 Task: Buy 5 Hubcaps, Trim Rings & Hub Accessories from Air Compressors & Inflators section under best seller category for shipping address: Chloe Collins, 4554 Long Street, Gainesville, Florida 32653, Cell Number 3522153680. Pay from credit card ending with 5759, CVV 953
Action: Key pressed amazon.co<Key.enter>
Screenshot: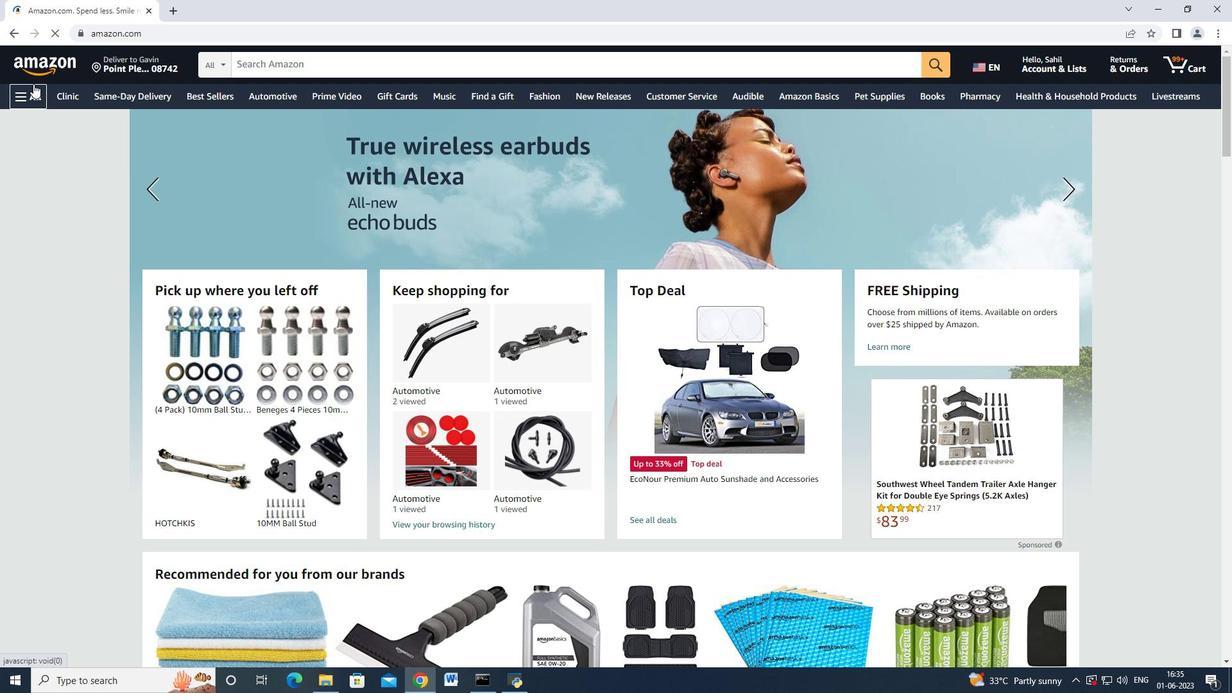 
Action: Mouse moved to (44, 109)
Screenshot: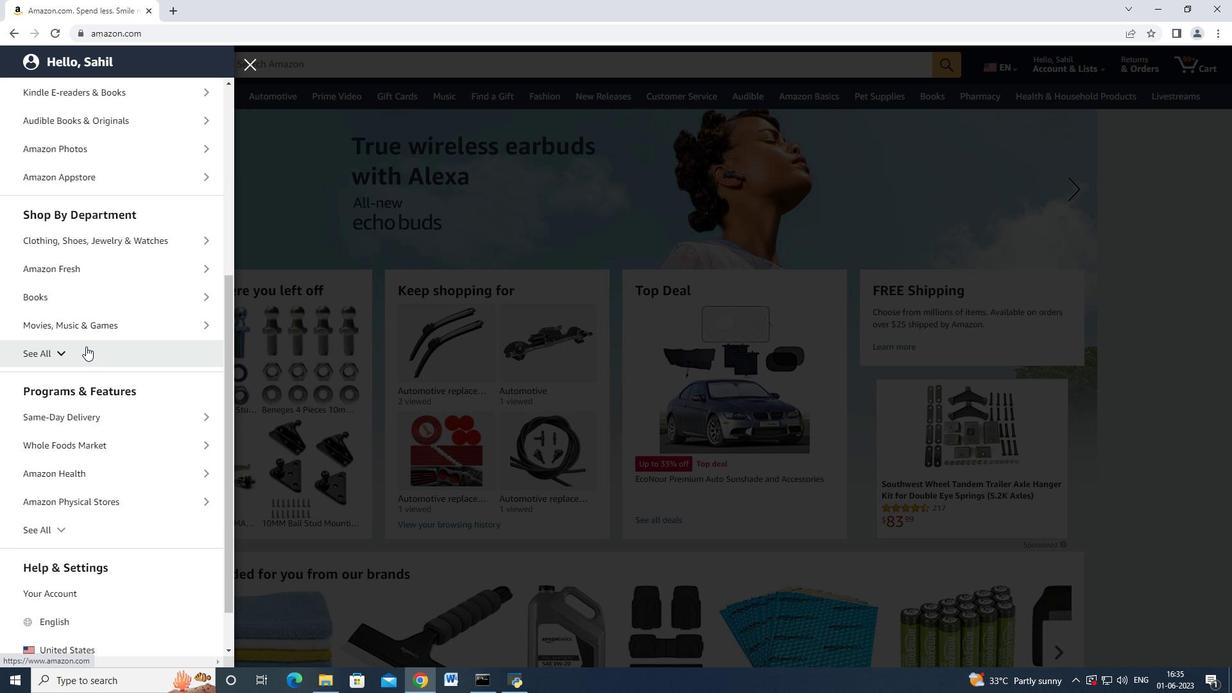 
Action: Mouse pressed left at (44, 109)
Screenshot: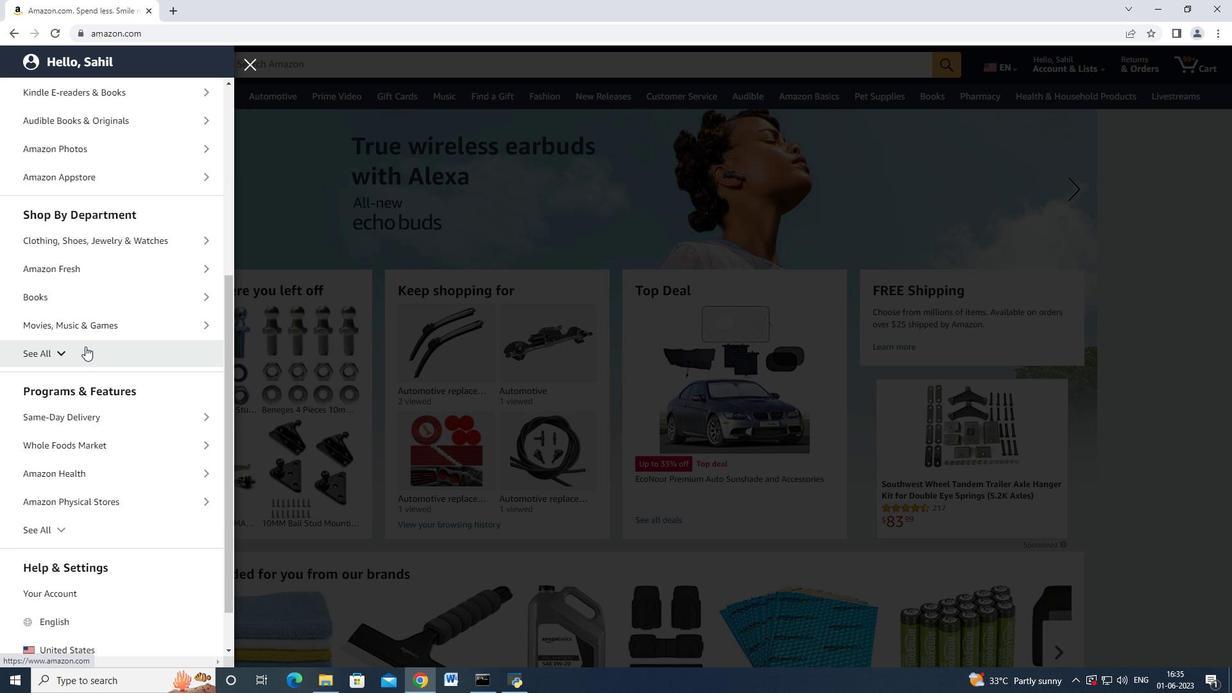 
Action: Mouse moved to (77, 280)
Screenshot: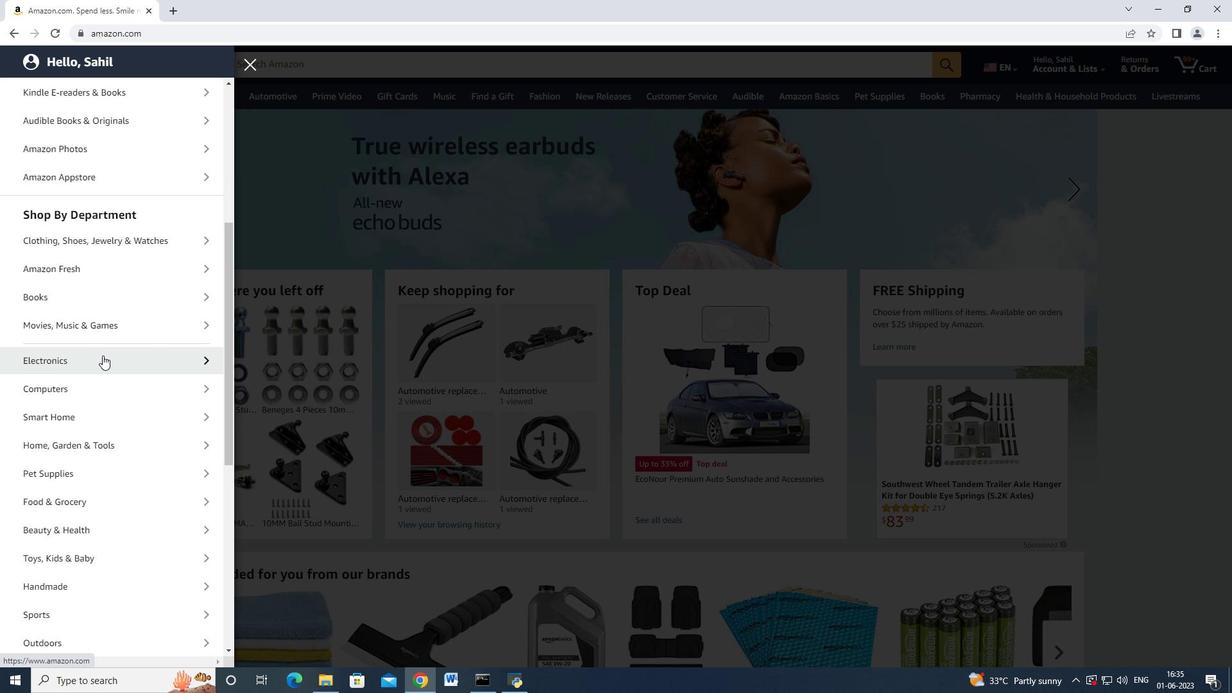 
Action: Mouse scrolled (77, 279) with delta (0, 0)
Screenshot: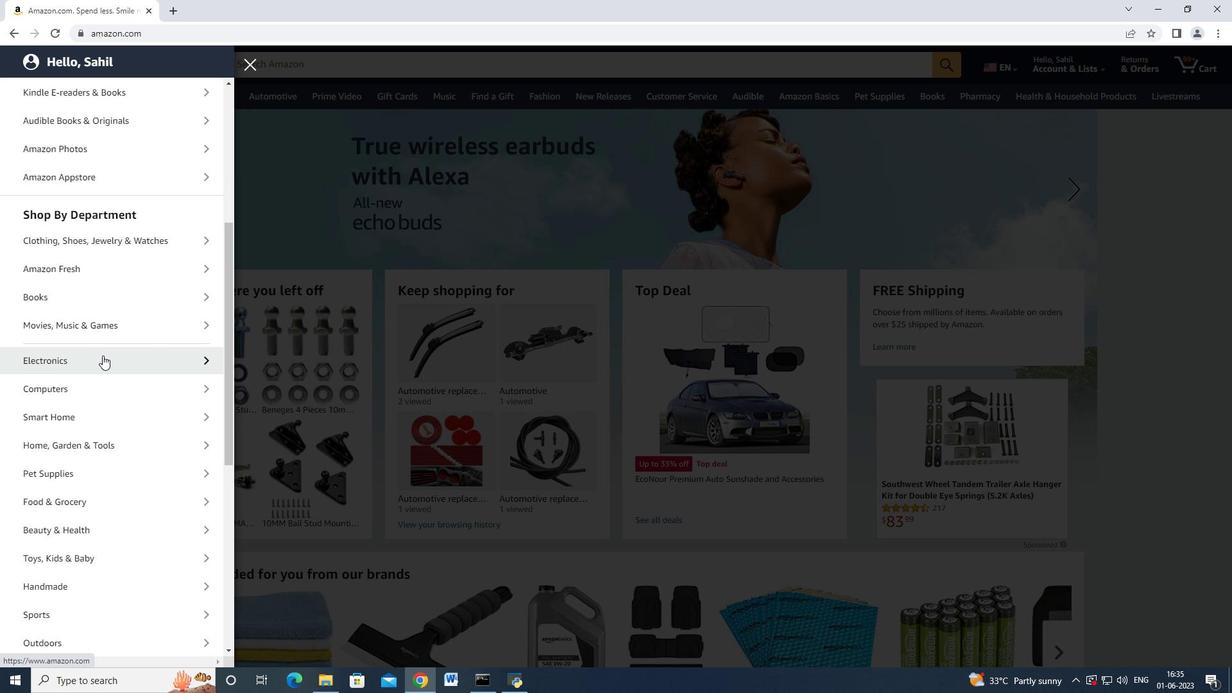 
Action: Mouse moved to (78, 285)
Screenshot: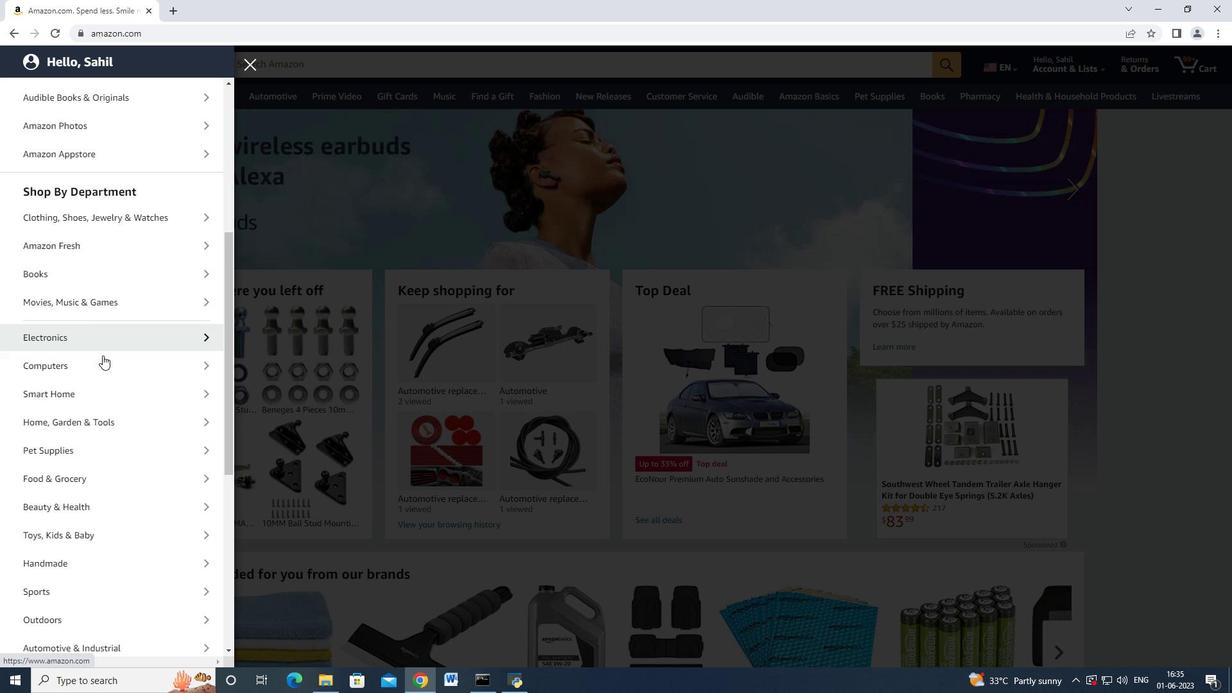 
Action: Mouse scrolled (78, 284) with delta (0, 0)
Screenshot: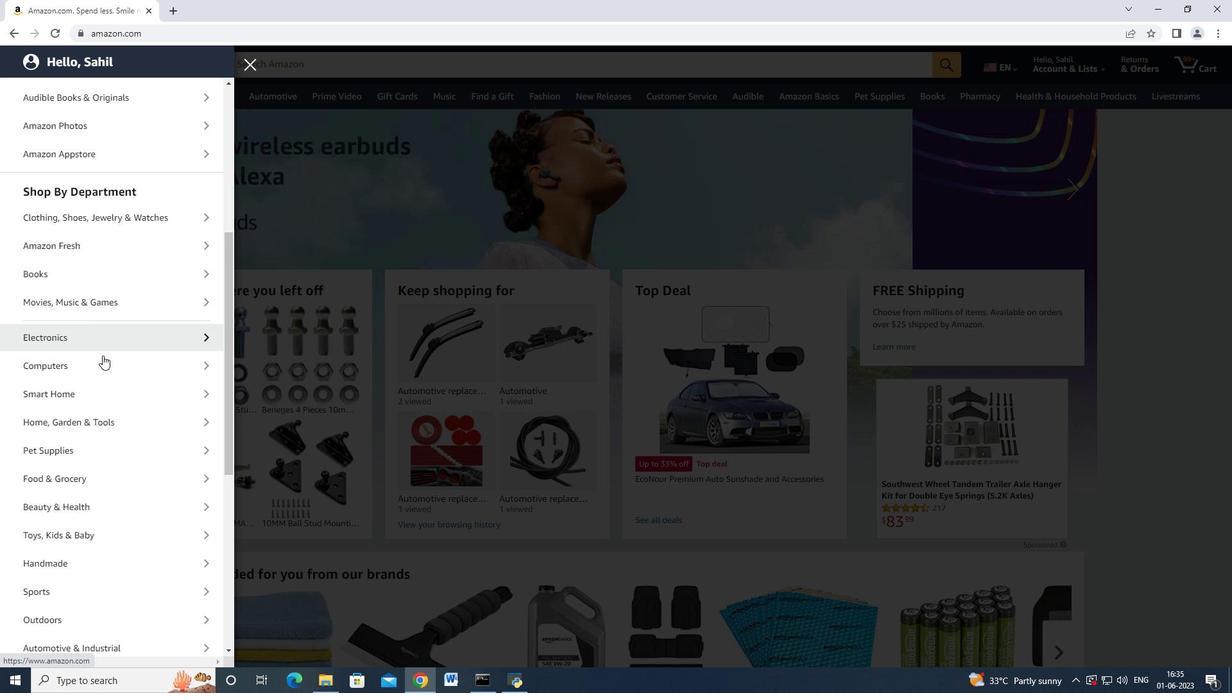 
Action: Mouse moved to (83, 291)
Screenshot: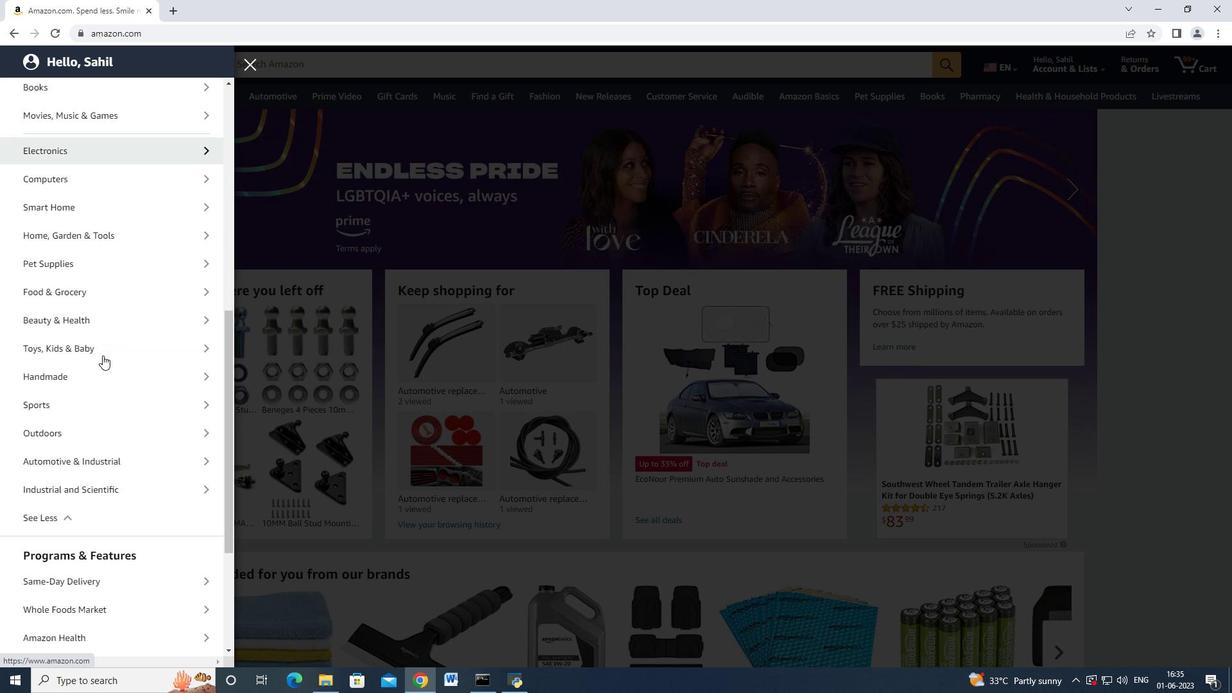 
Action: Mouse scrolled (83, 290) with delta (0, 0)
Screenshot: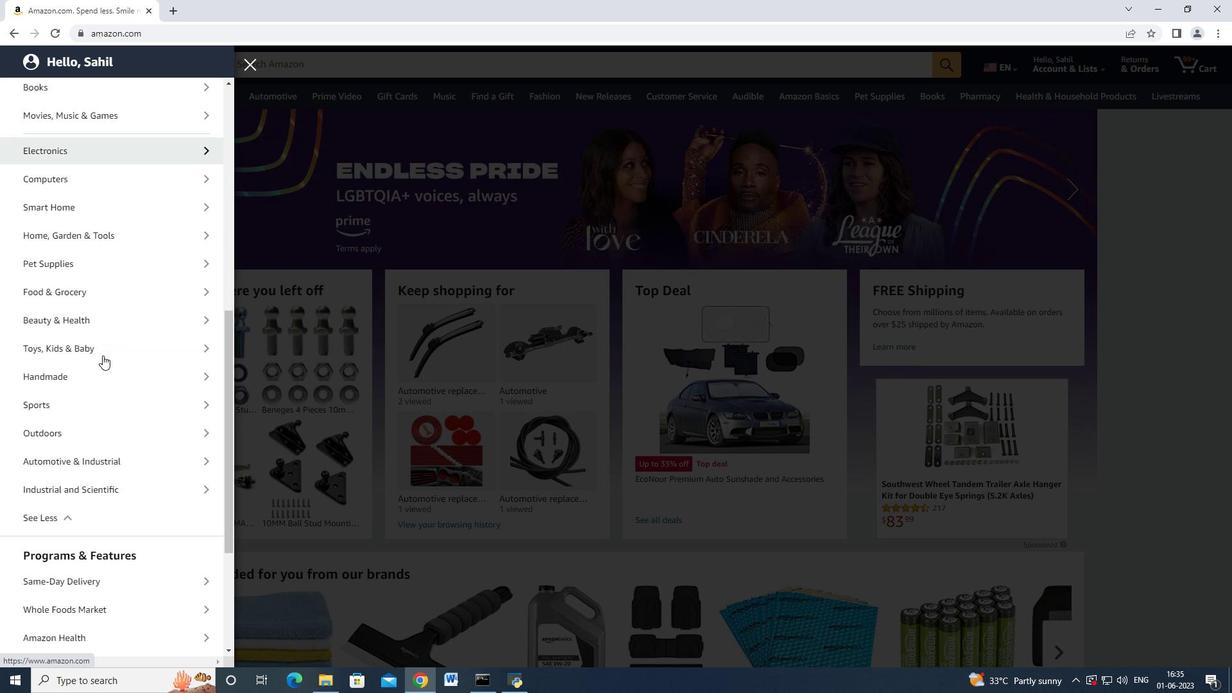 
Action: Mouse scrolled (83, 290) with delta (0, 0)
Screenshot: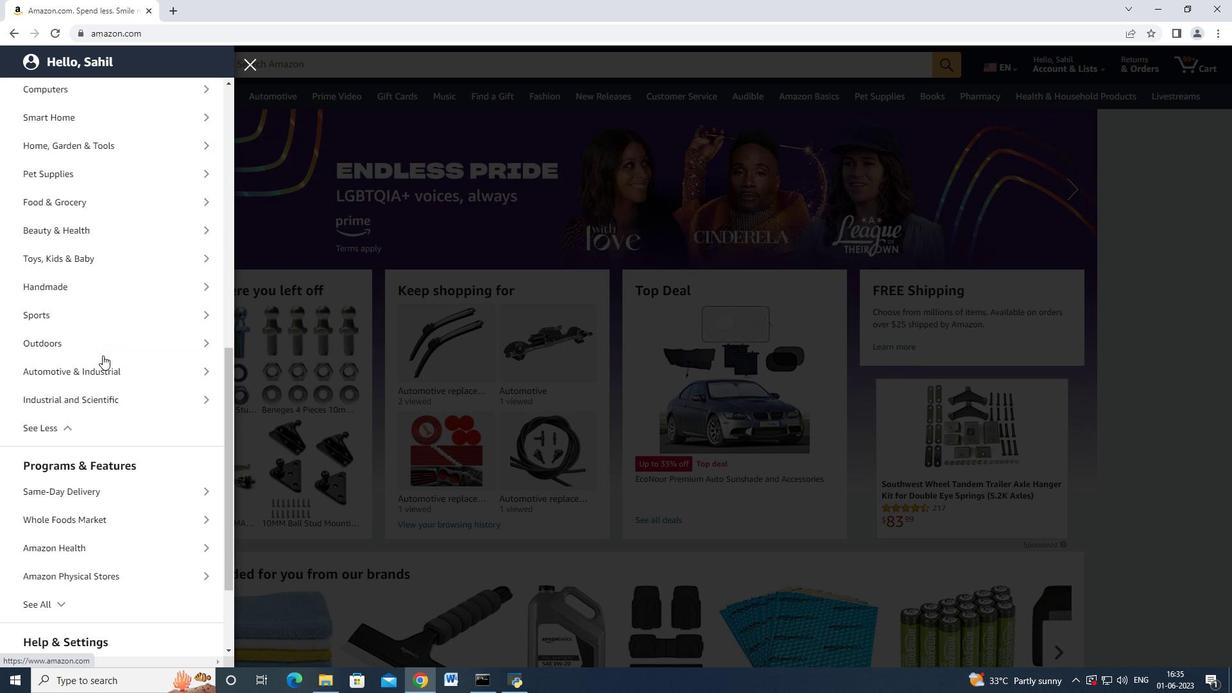 
Action: Mouse moved to (82, 426)
Screenshot: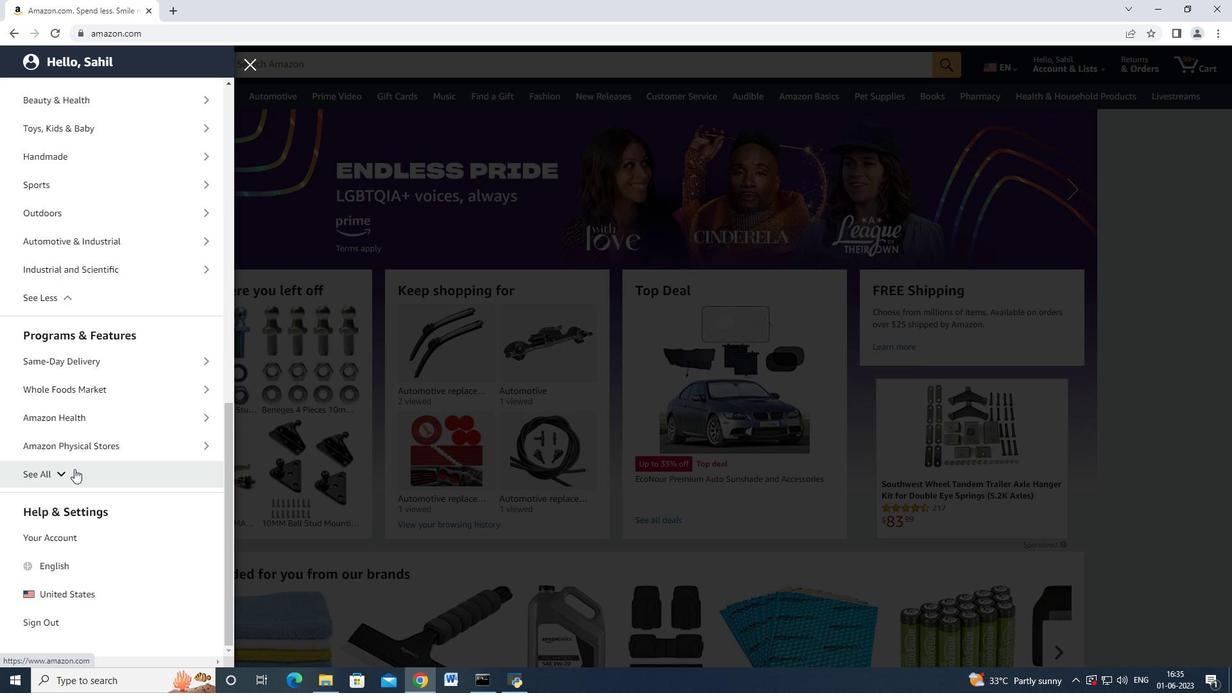 
Action: Mouse pressed left at (82, 426)
Screenshot: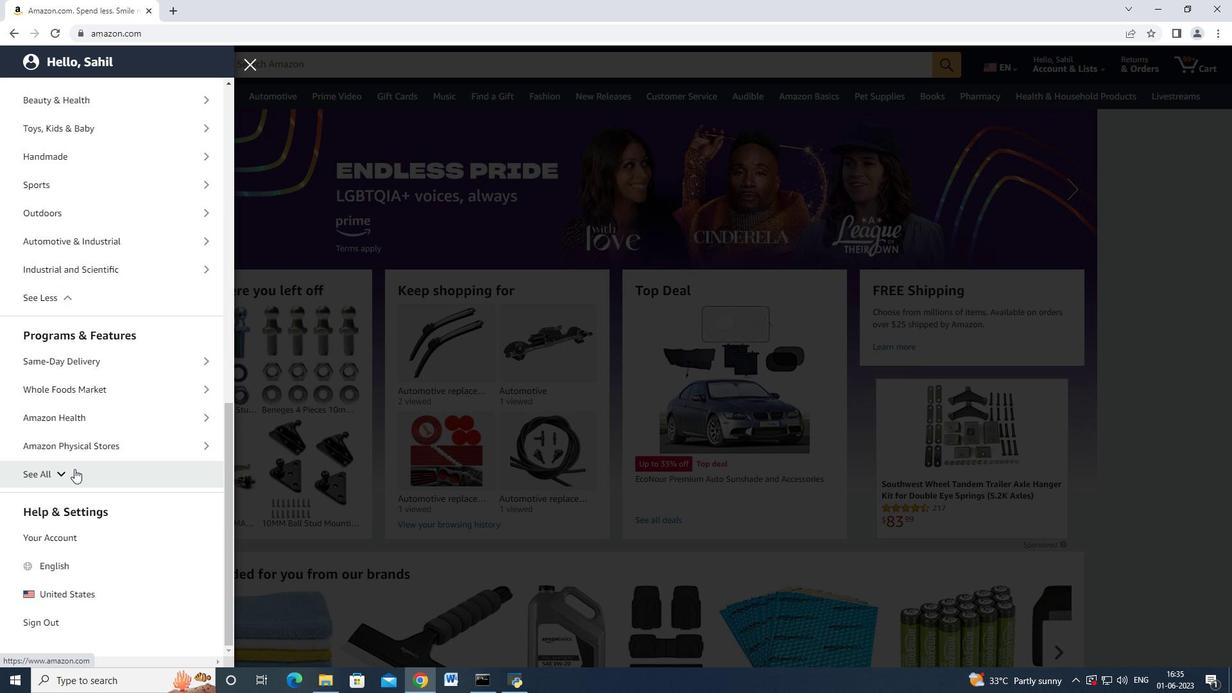 
Action: Mouse moved to (99, 417)
Screenshot: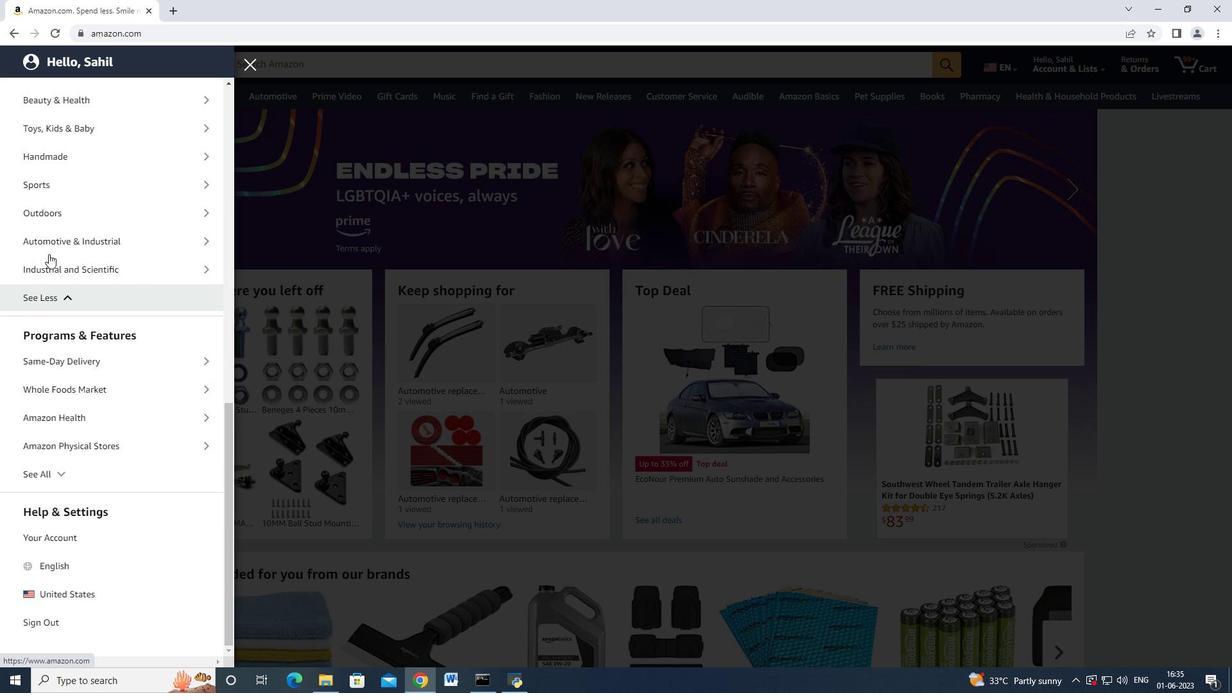 
Action: Mouse scrolled (99, 417) with delta (0, 0)
Screenshot: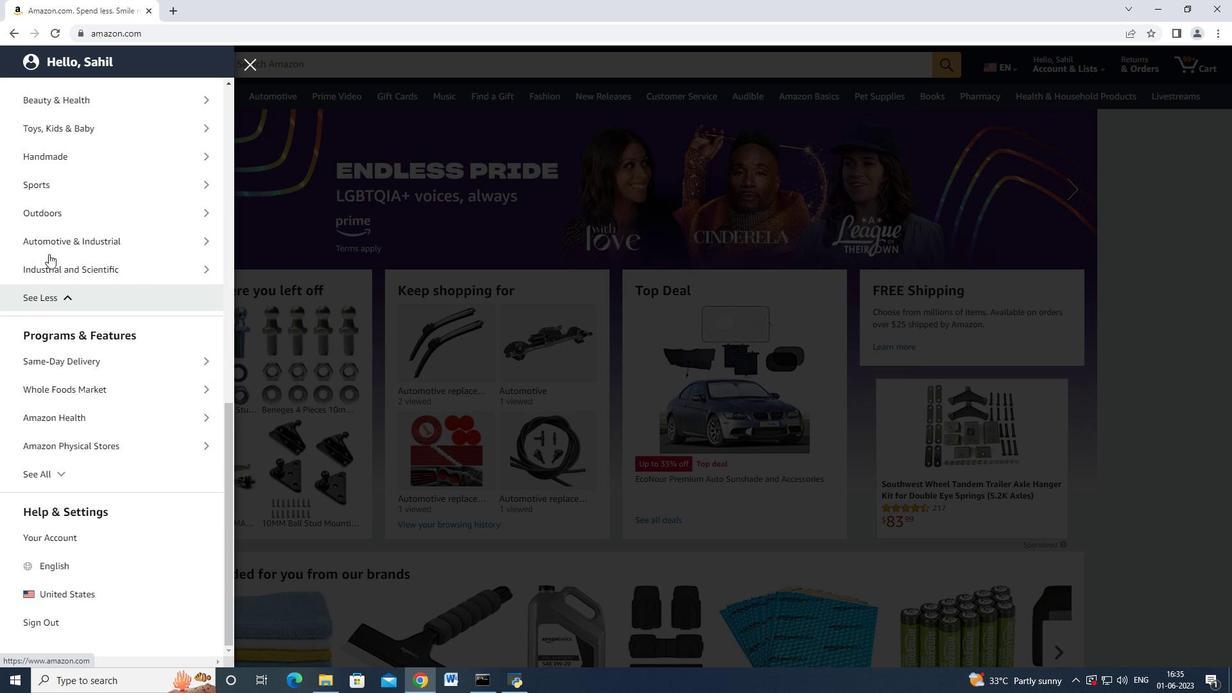 
Action: Mouse scrolled (99, 417) with delta (0, 0)
Screenshot: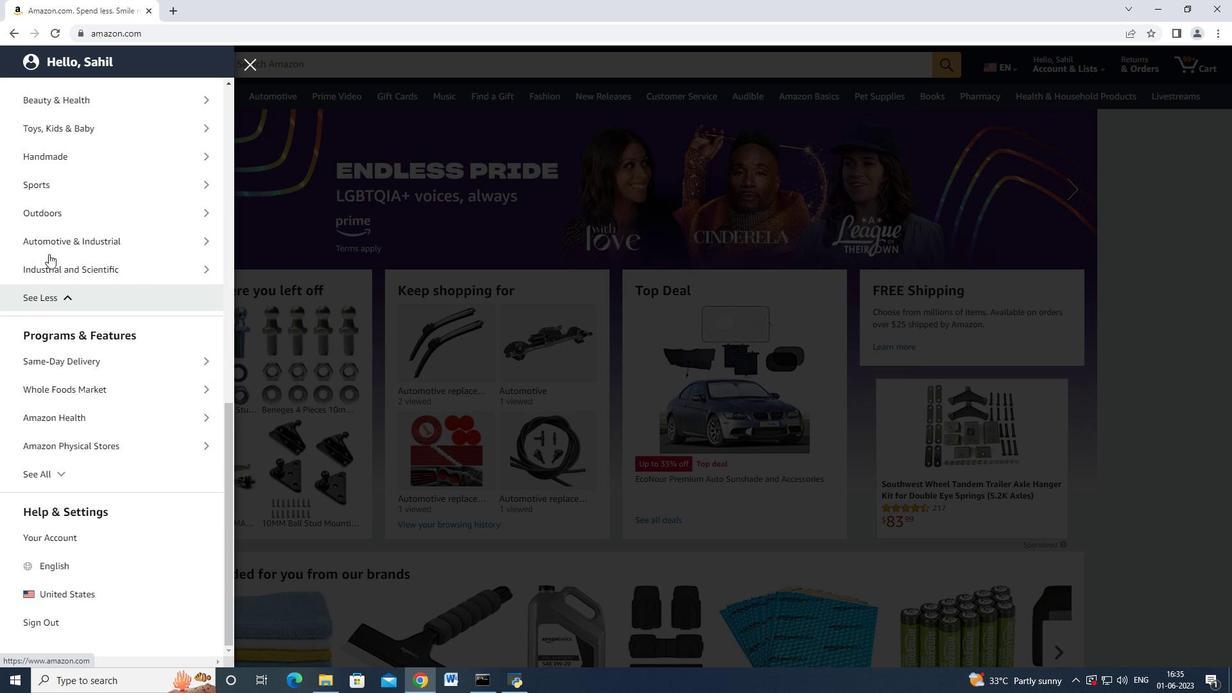 
Action: Mouse scrolled (99, 417) with delta (0, 0)
Screenshot: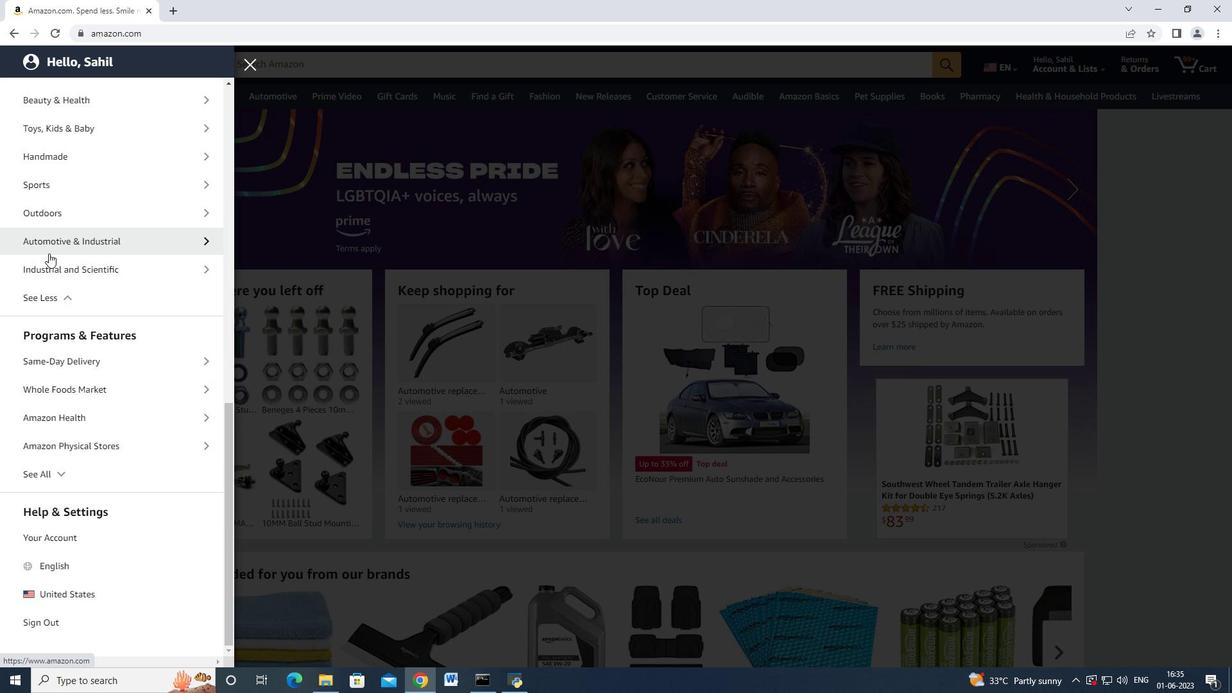 
Action: Mouse scrolled (99, 417) with delta (0, 0)
Screenshot: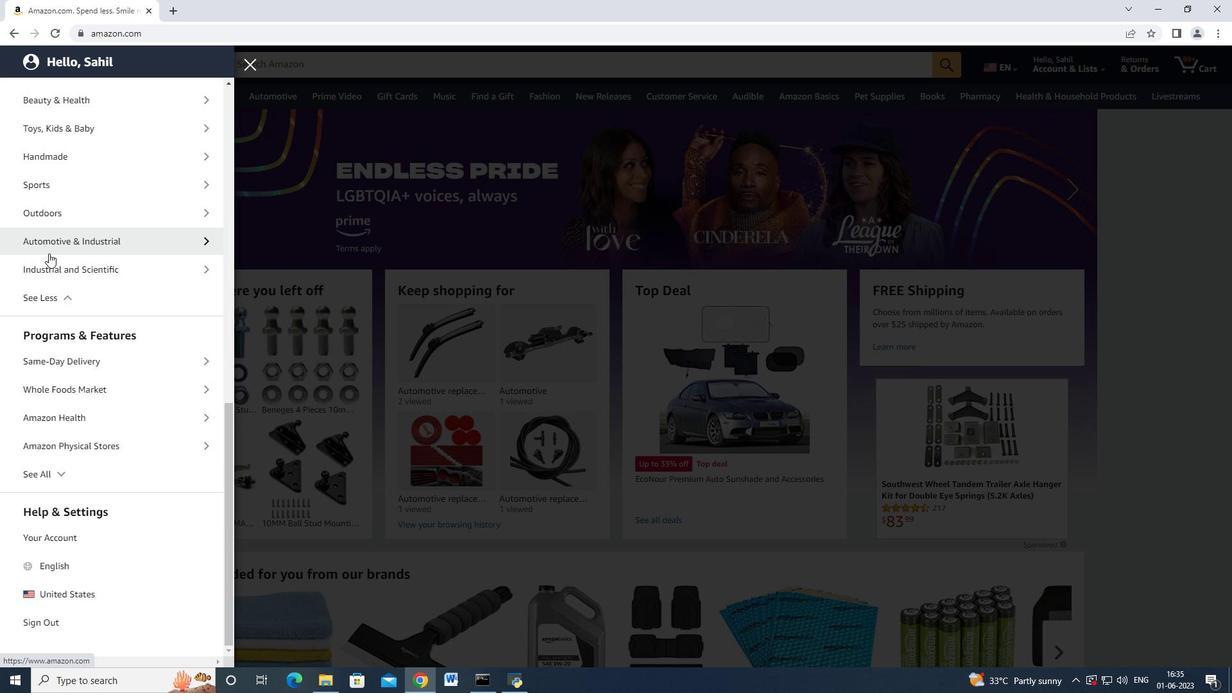 
Action: Mouse moved to (102, 482)
Screenshot: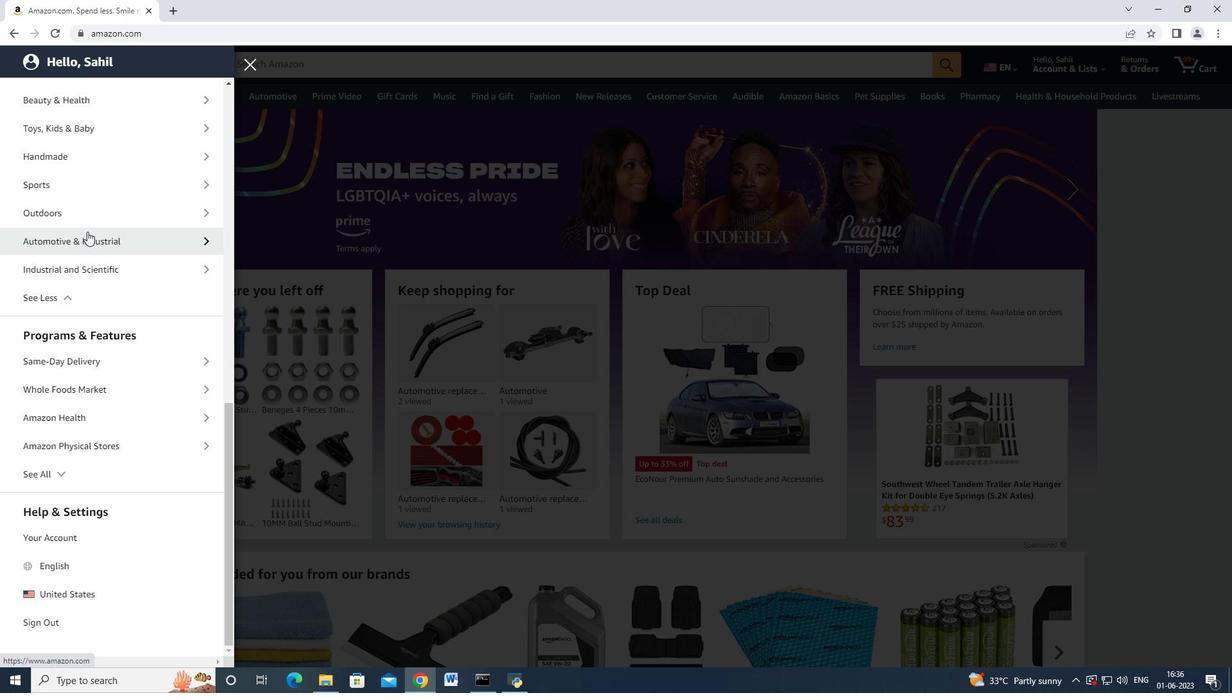 
Action: Mouse pressed left at (102, 482)
Screenshot: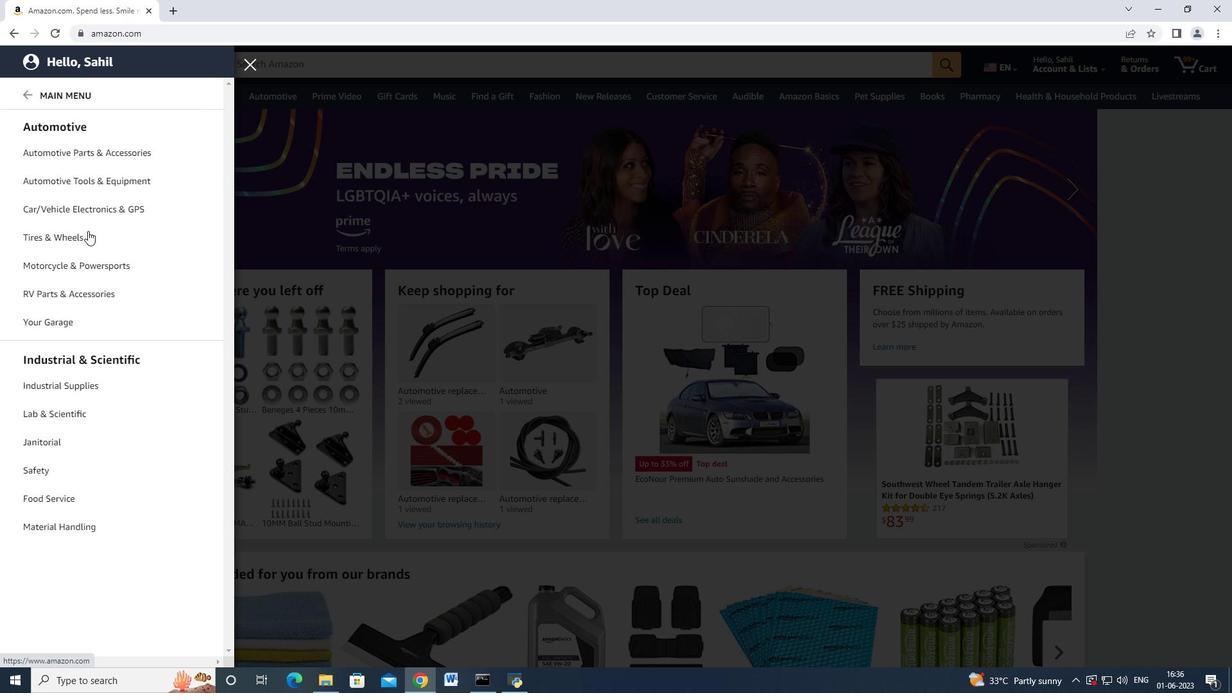 
Action: Mouse moved to (128, 157)
Screenshot: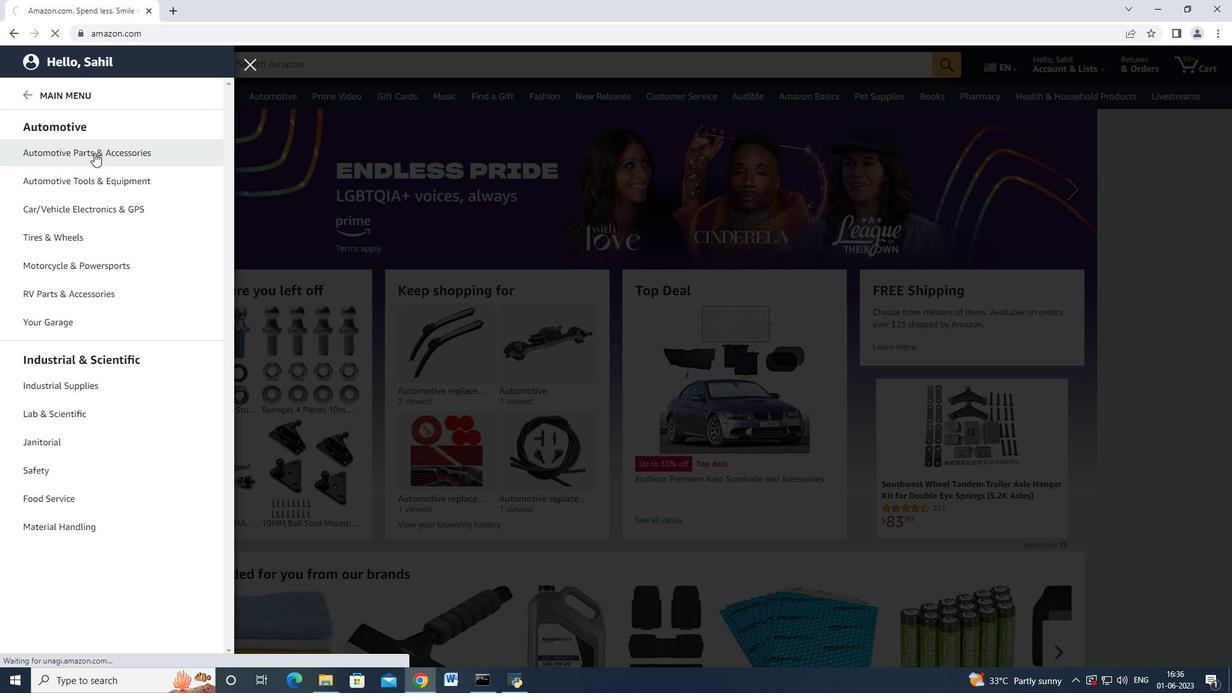
Action: Mouse pressed left at (128, 157)
Screenshot: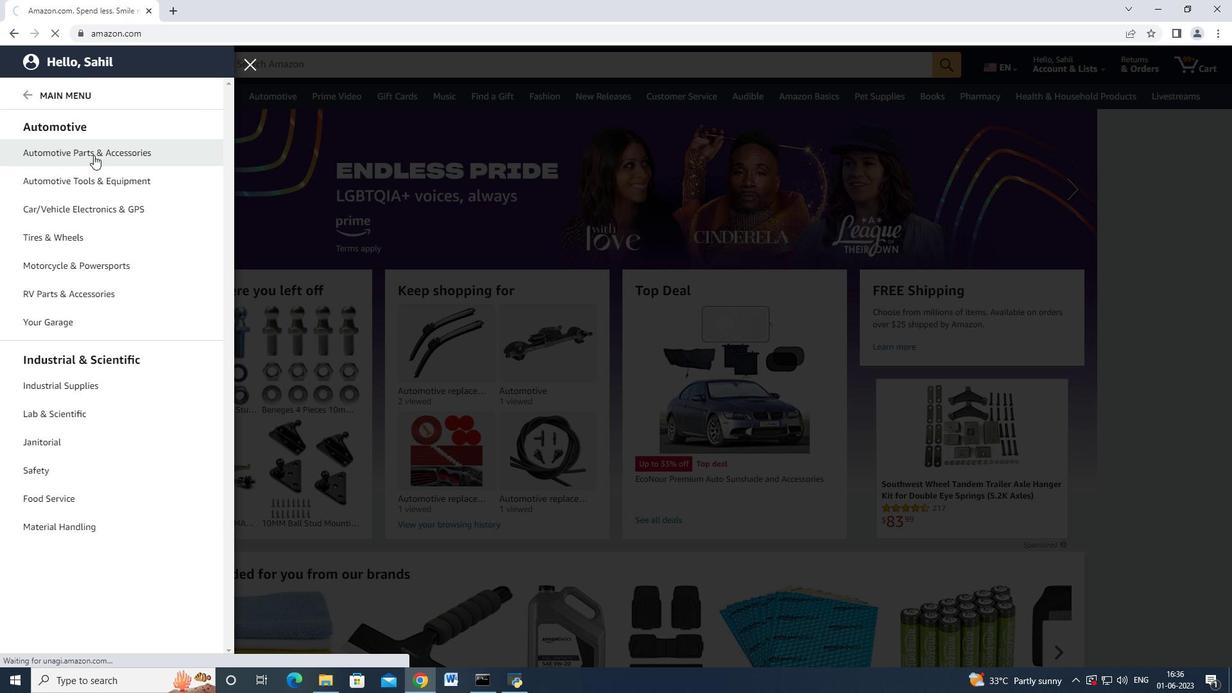 
Action: Mouse moved to (149, 247)
Screenshot: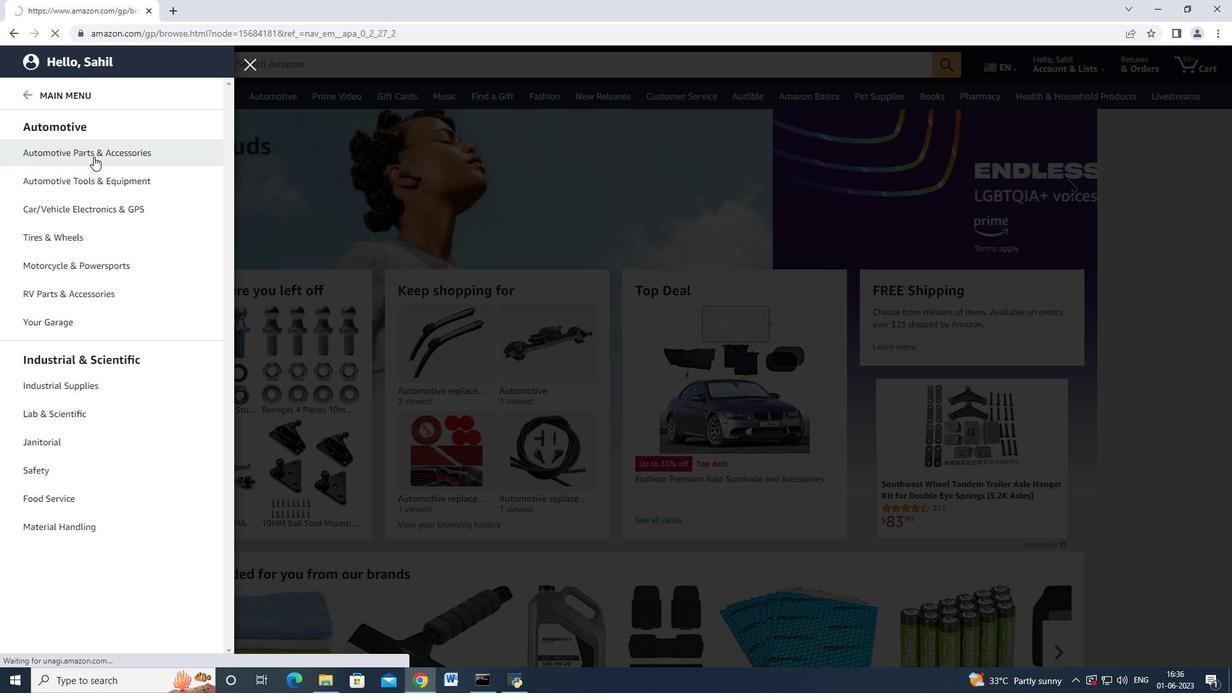 
Action: Mouse scrolled (149, 247) with delta (0, 0)
Screenshot: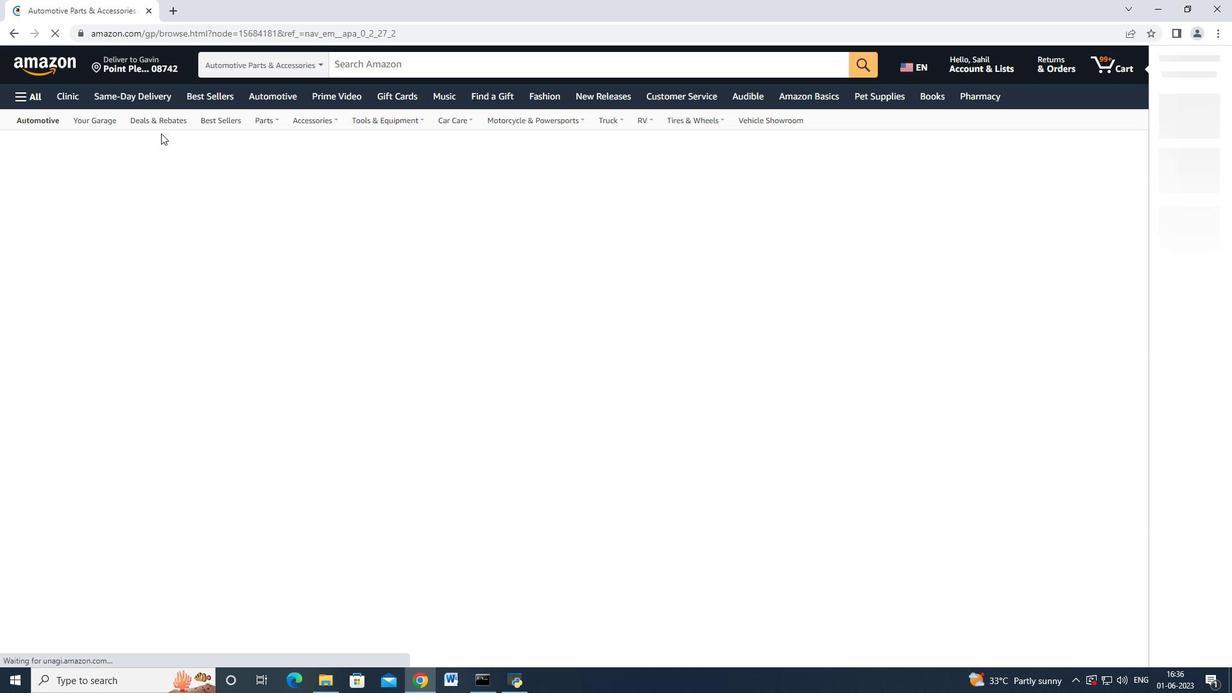 
Action: Mouse moved to (149, 249)
Screenshot: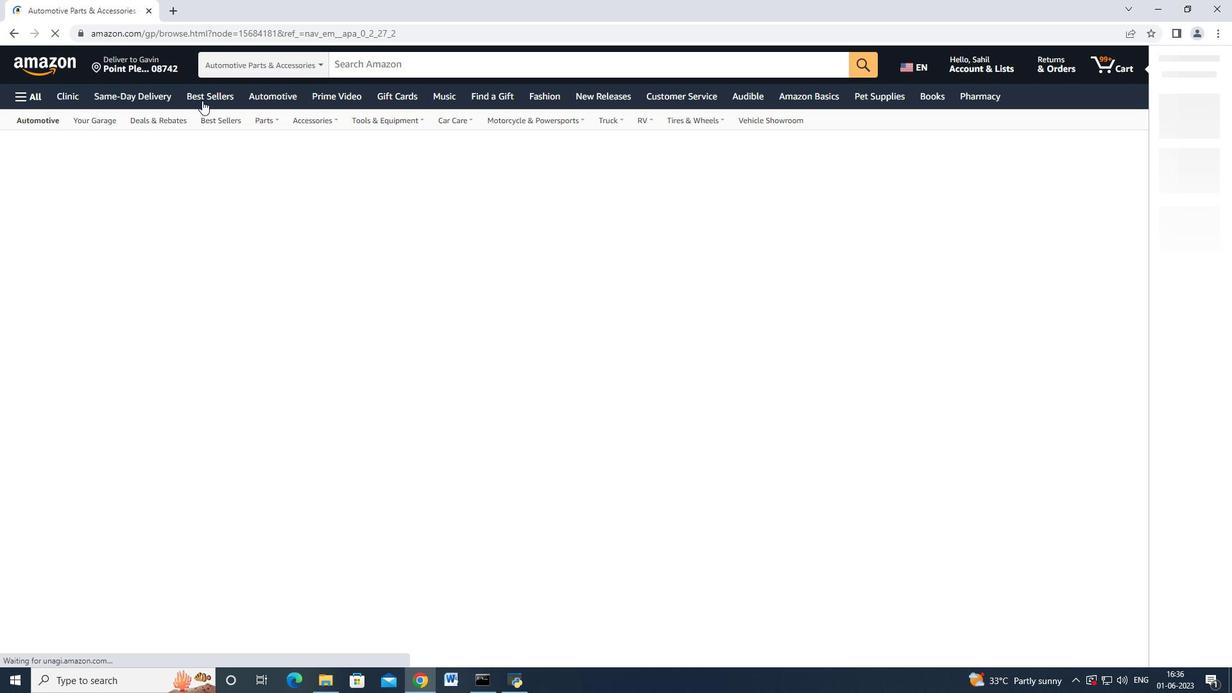 
Action: Mouse scrolled (149, 248) with delta (0, 0)
Screenshot: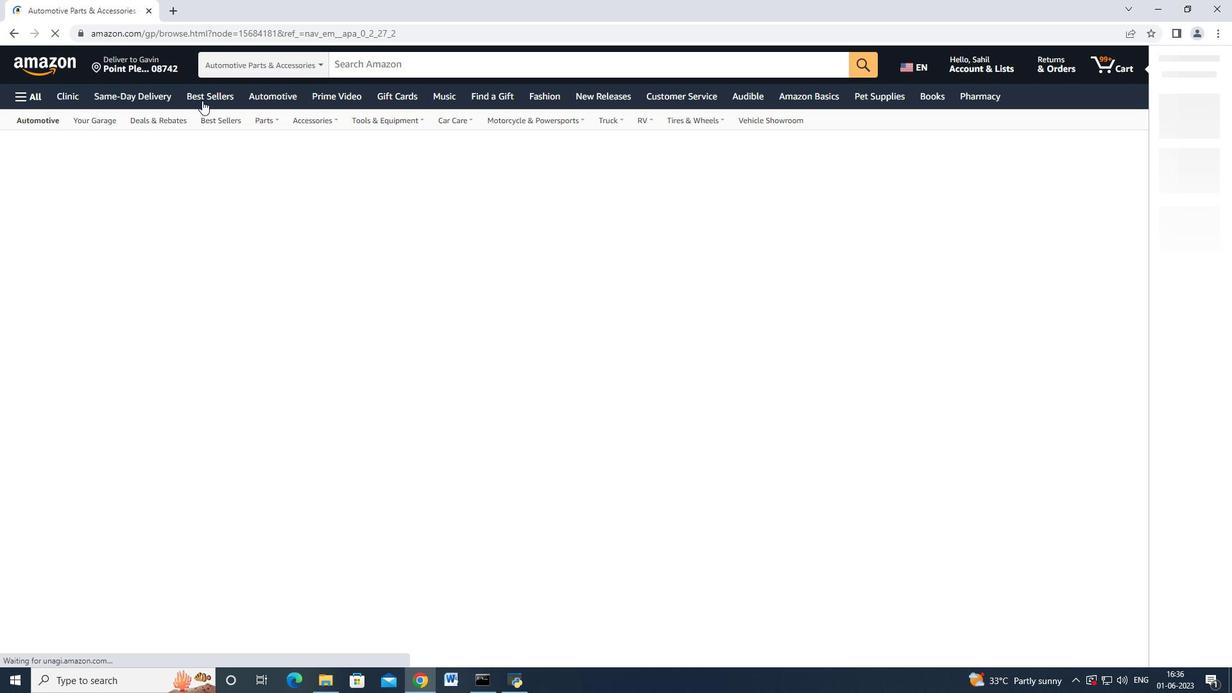 
Action: Mouse moved to (208, 126)
Screenshot: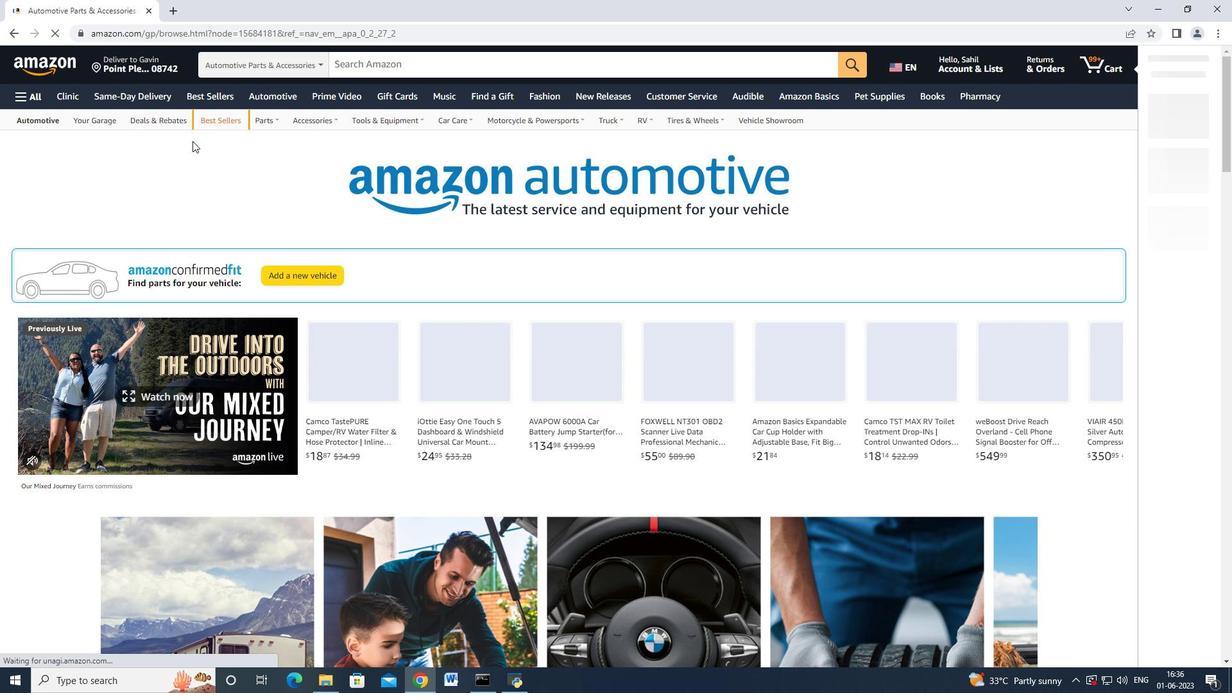 
Action: Mouse pressed left at (208, 126)
Screenshot: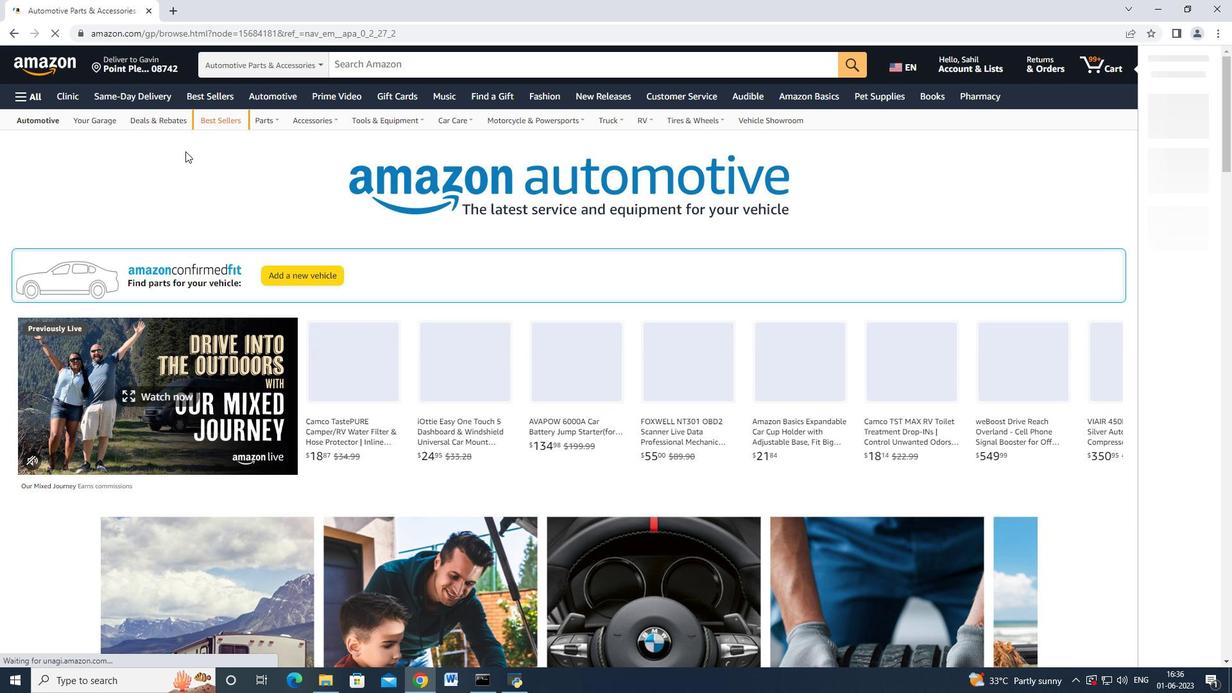 
Action: Mouse moved to (123, 206)
Screenshot: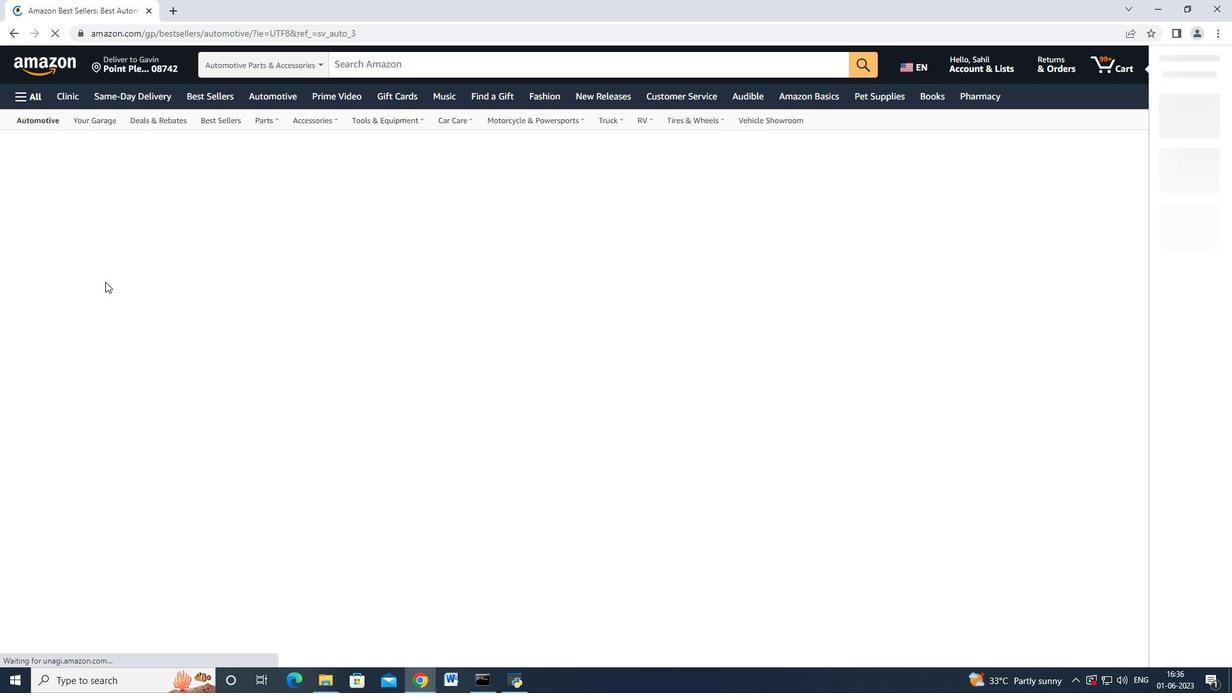 
Action: Mouse scrolled (123, 205) with delta (0, 0)
Screenshot: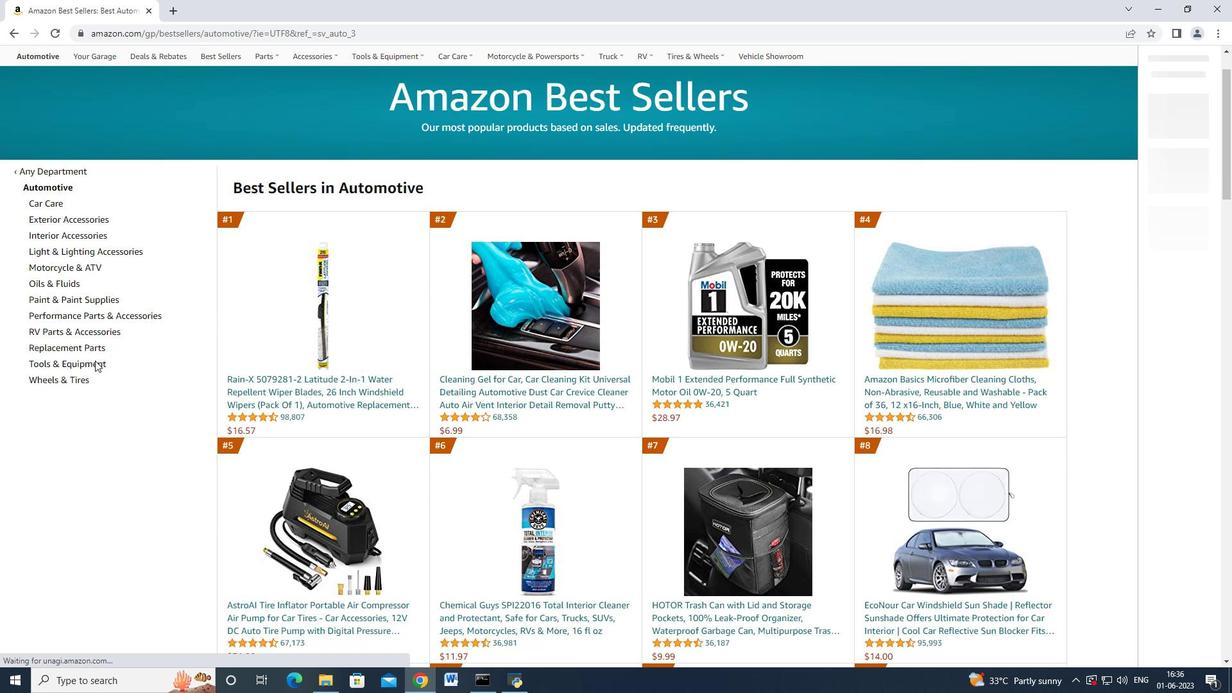 
Action: Mouse scrolled (123, 205) with delta (0, 0)
Screenshot: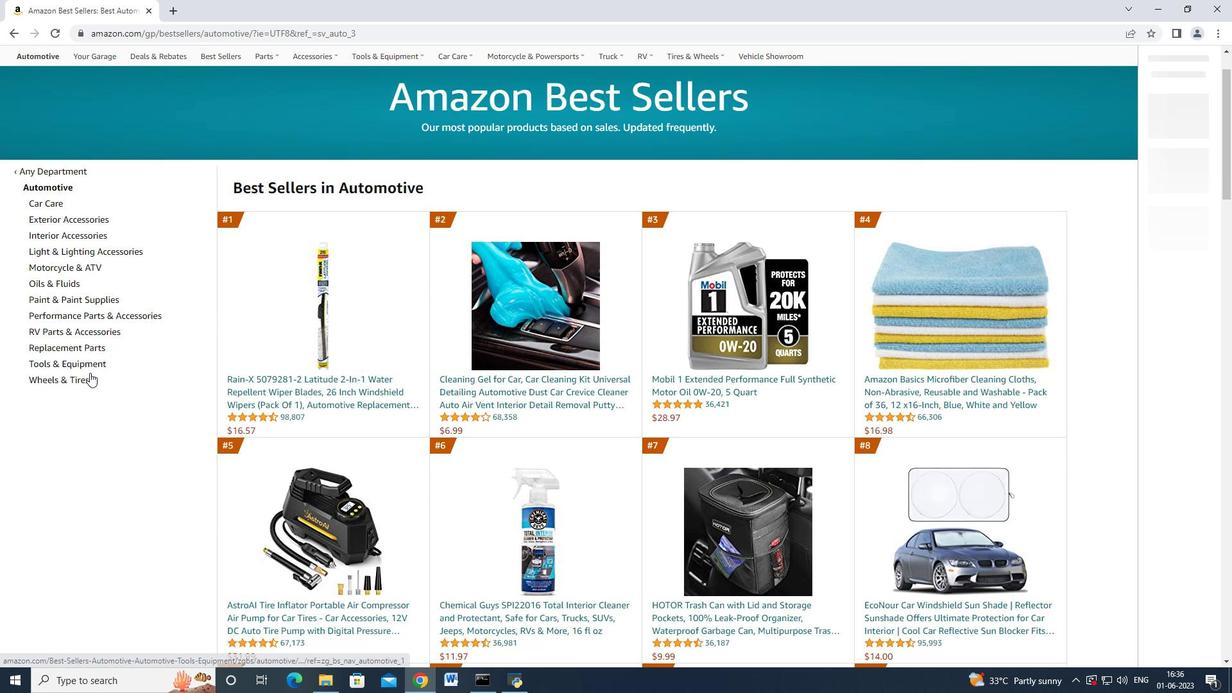 
Action: Mouse moved to (86, 309)
Screenshot: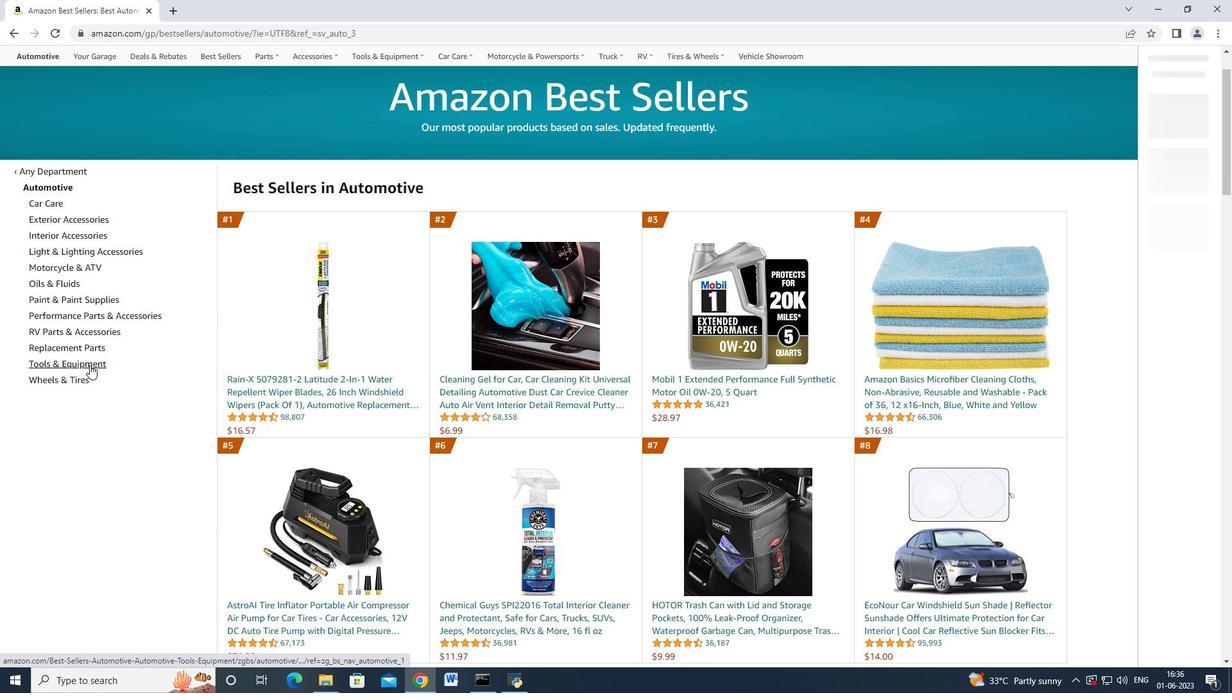 
Action: Mouse pressed left at (86, 309)
Screenshot: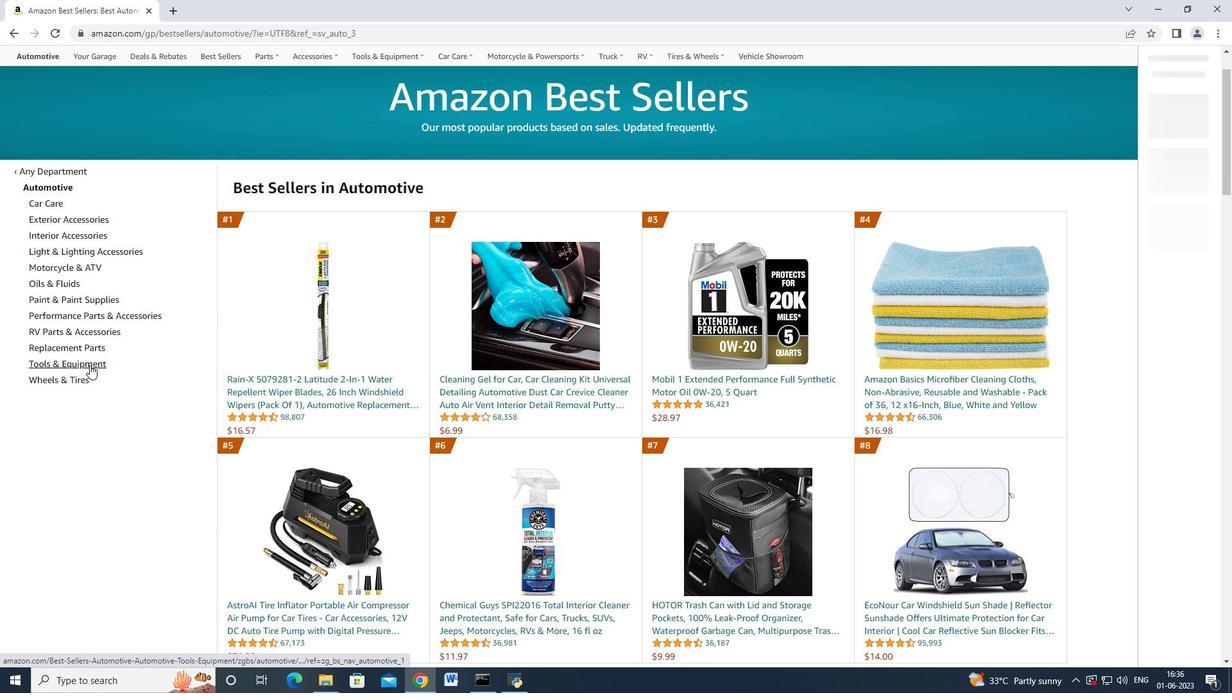
Action: Mouse moved to (124, 292)
Screenshot: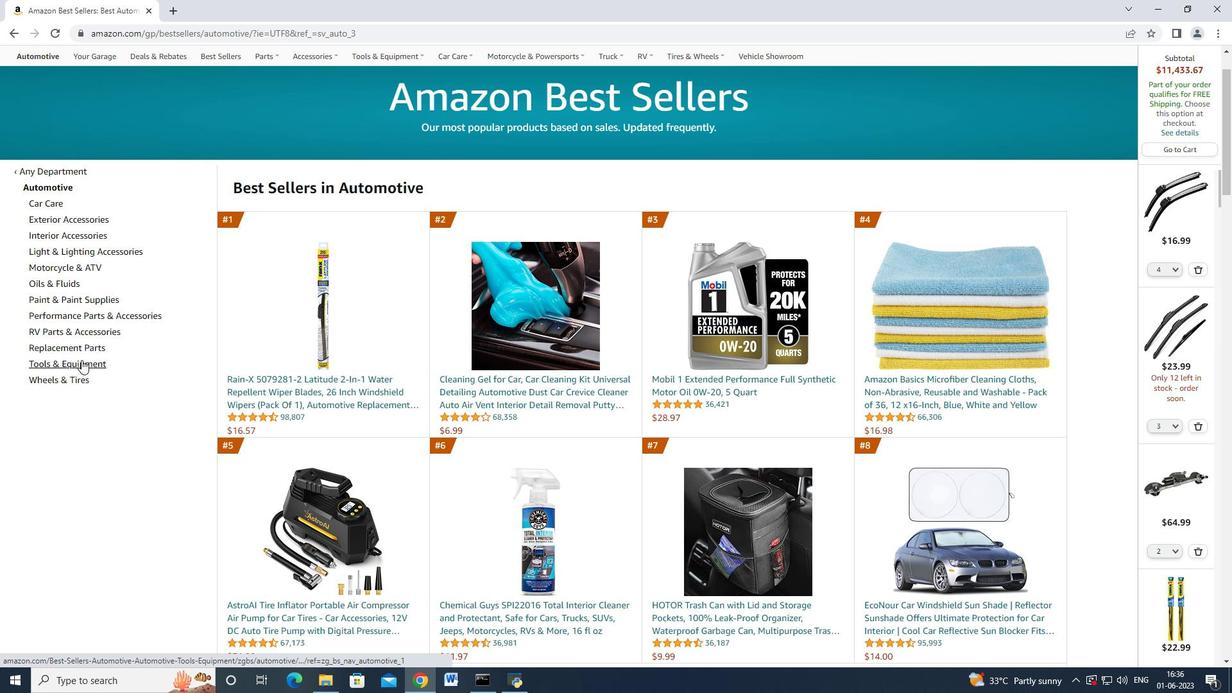 
Action: Mouse scrolled (124, 291) with delta (0, 0)
Screenshot: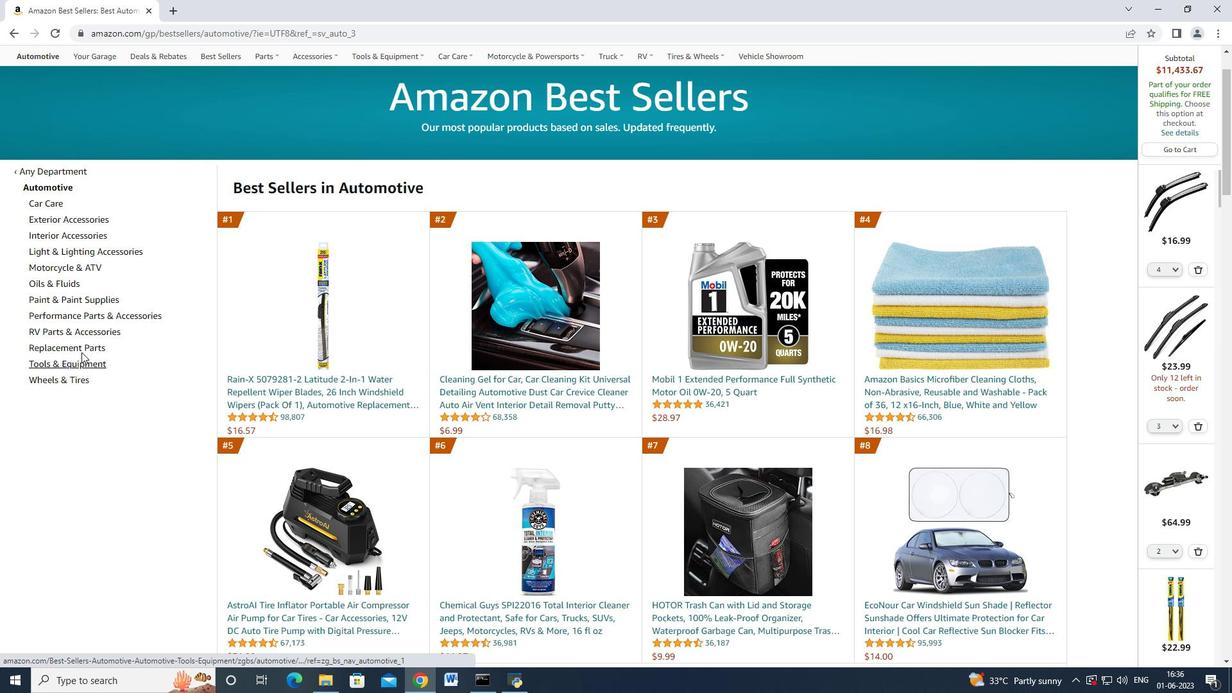 
Action: Mouse scrolled (124, 291) with delta (0, 0)
Screenshot: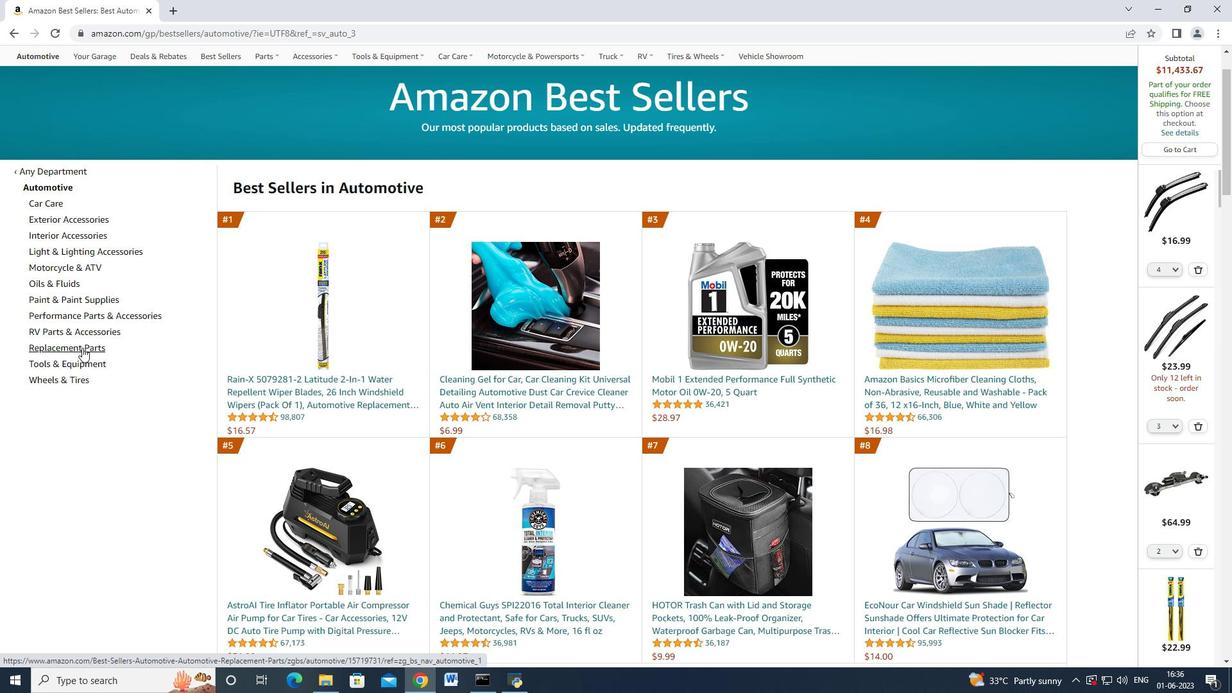 
Action: Mouse scrolled (124, 291) with delta (0, 0)
Screenshot: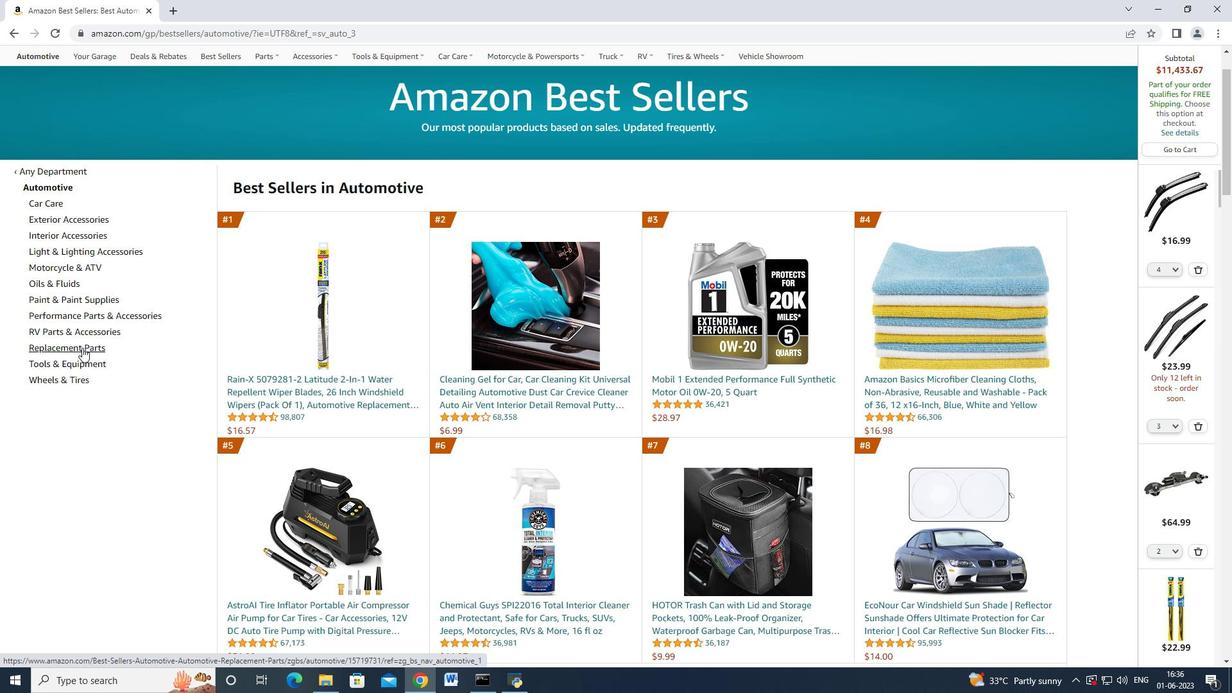 
Action: Mouse scrolled (124, 291) with delta (0, 0)
Screenshot: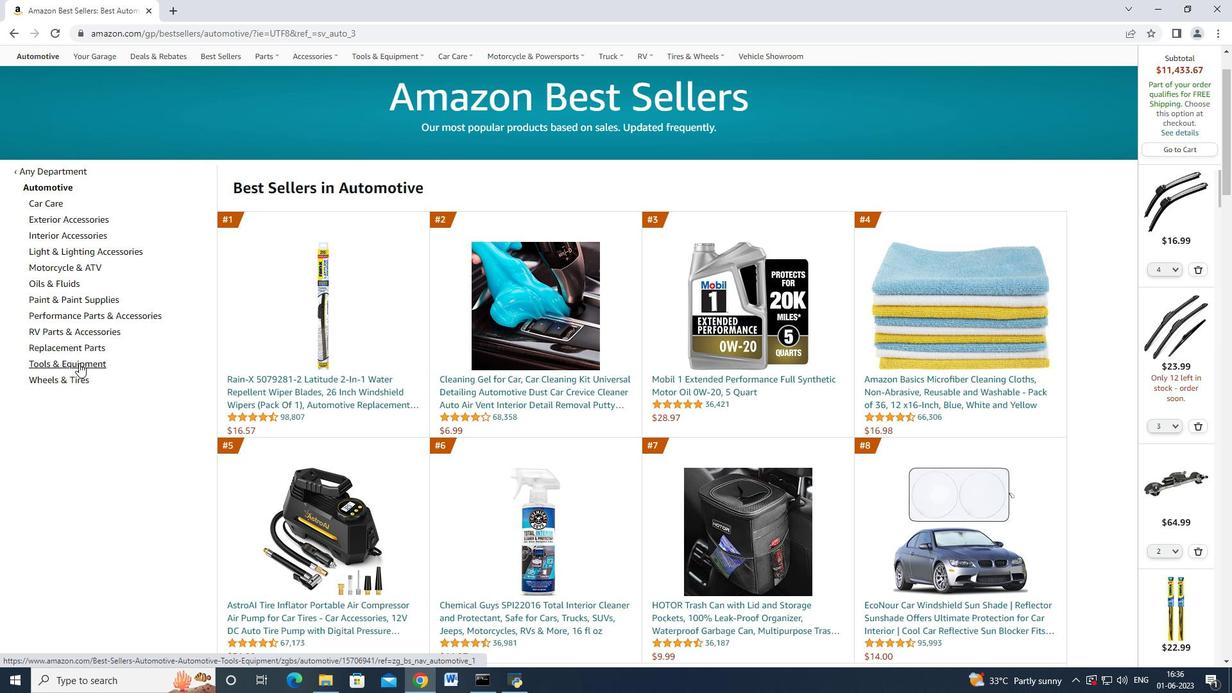 
Action: Mouse moved to (105, 502)
Screenshot: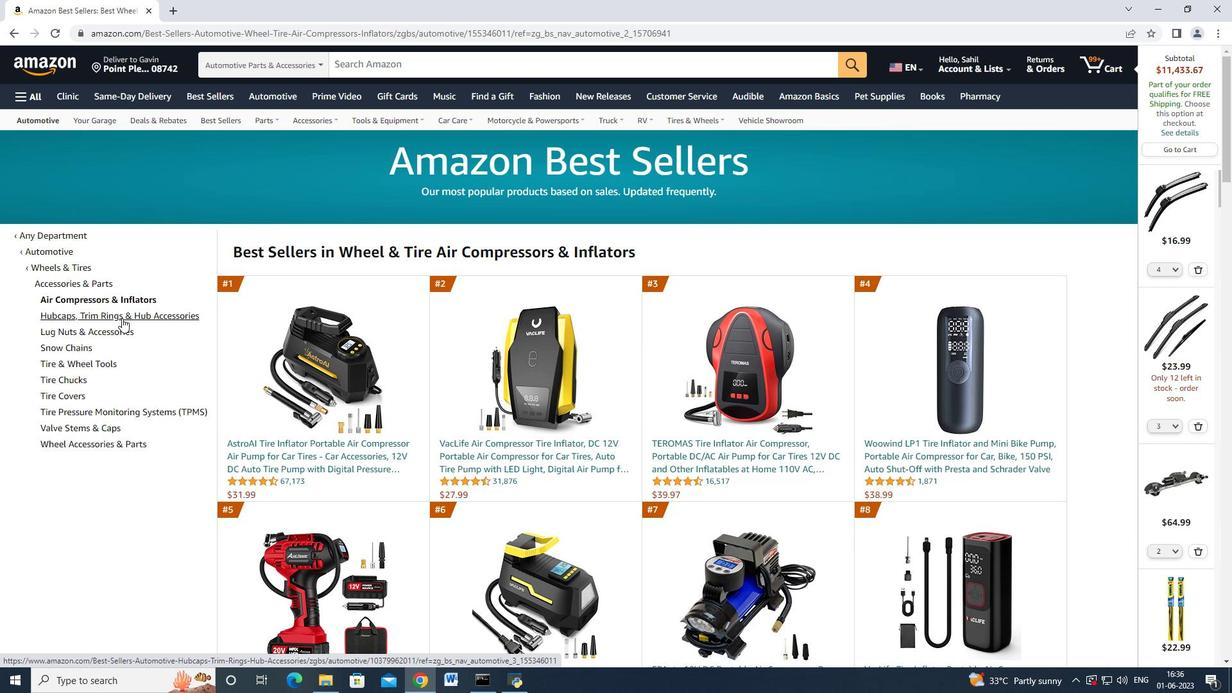 
Action: Mouse scrolled (105, 502) with delta (0, 0)
Screenshot: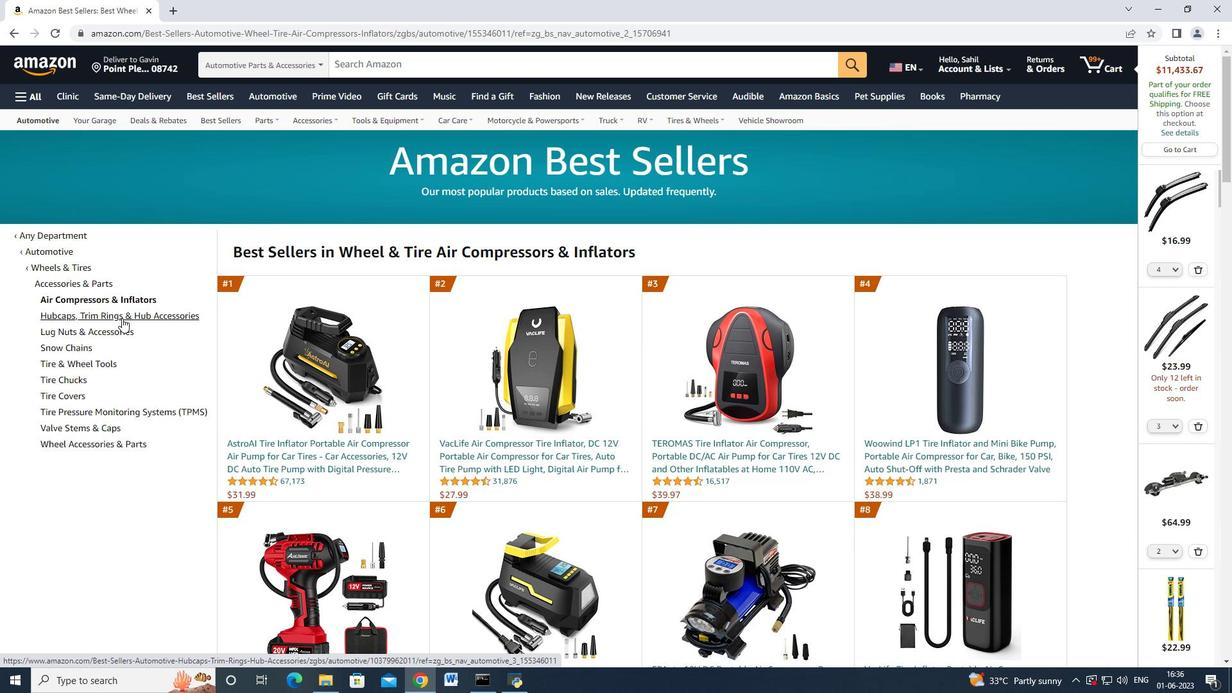 
Action: Mouse moved to (105, 502)
Screenshot: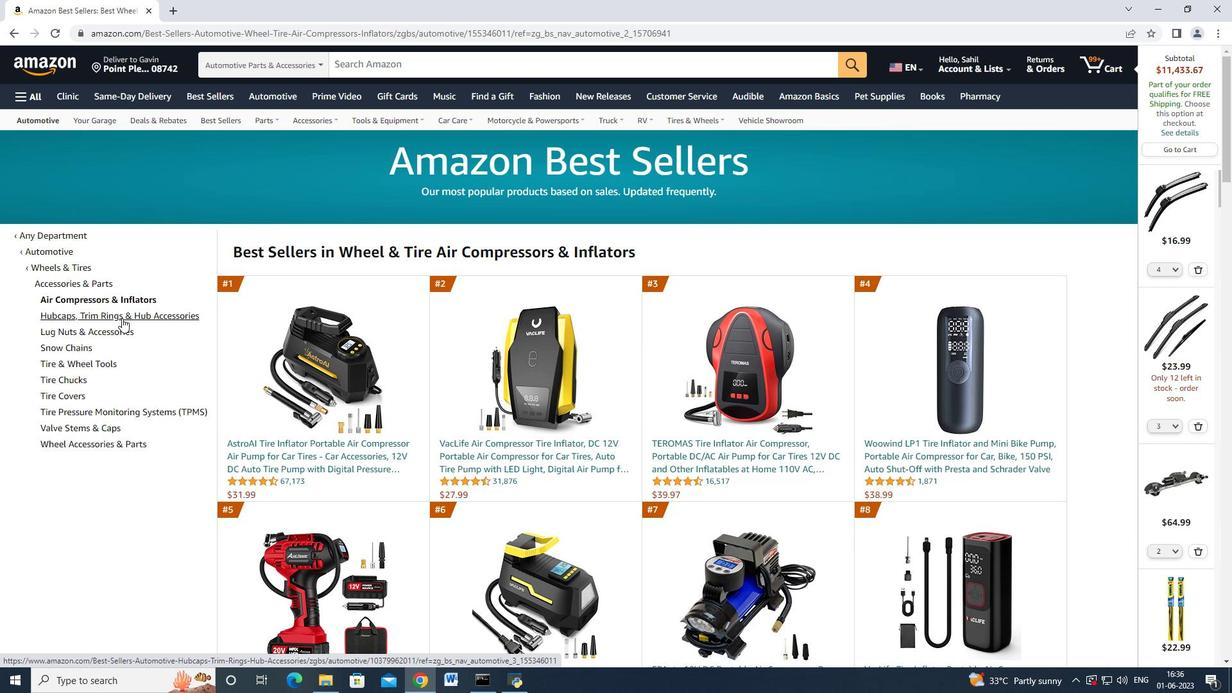 
Action: Mouse scrolled (105, 502) with delta (0, 0)
Screenshot: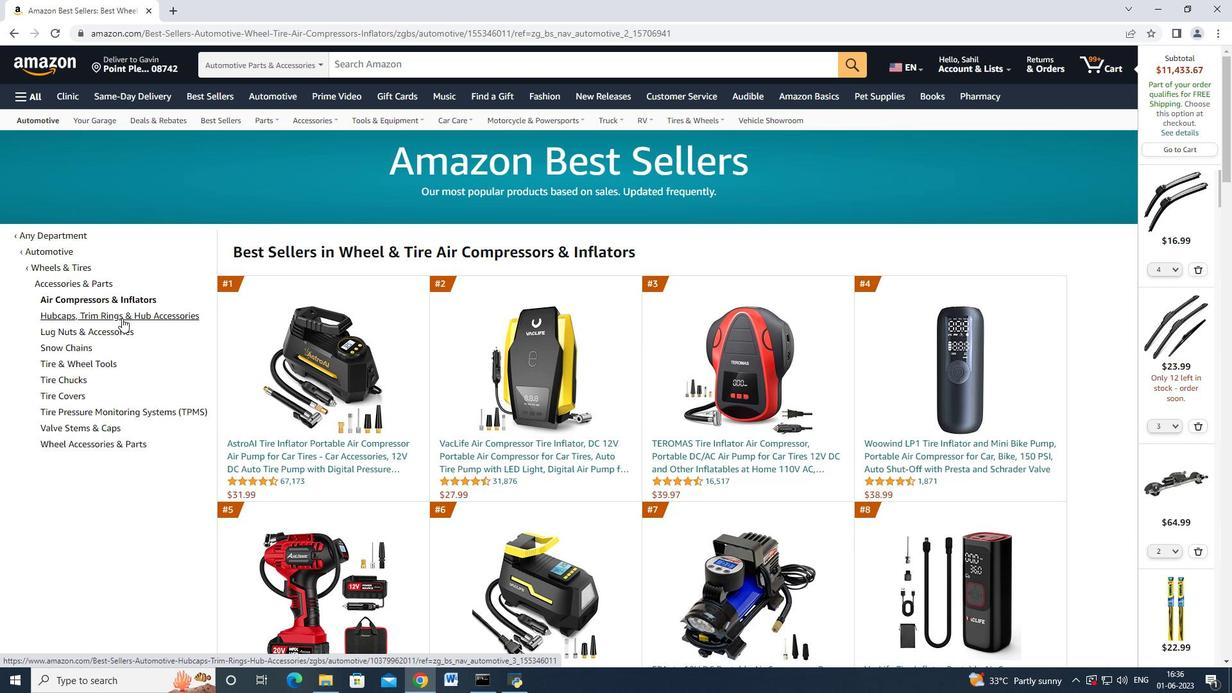 
Action: Mouse scrolled (105, 502) with delta (0, 0)
Screenshot: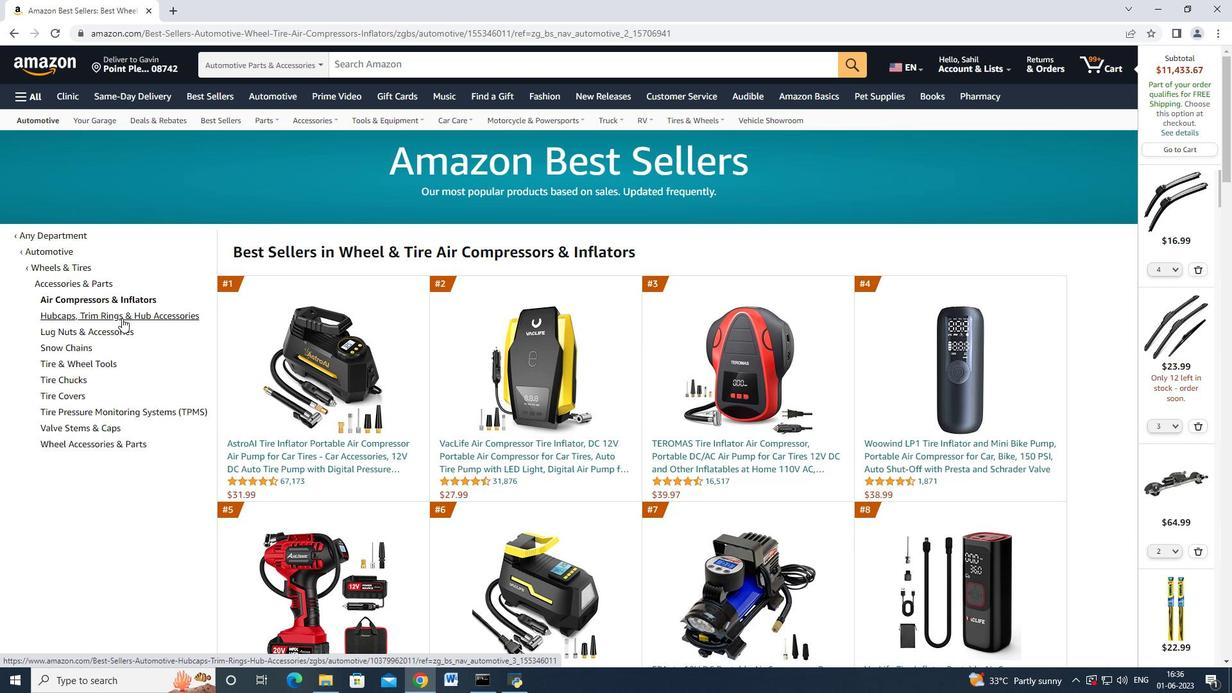 
Action: Mouse scrolled (105, 502) with delta (0, 0)
Screenshot: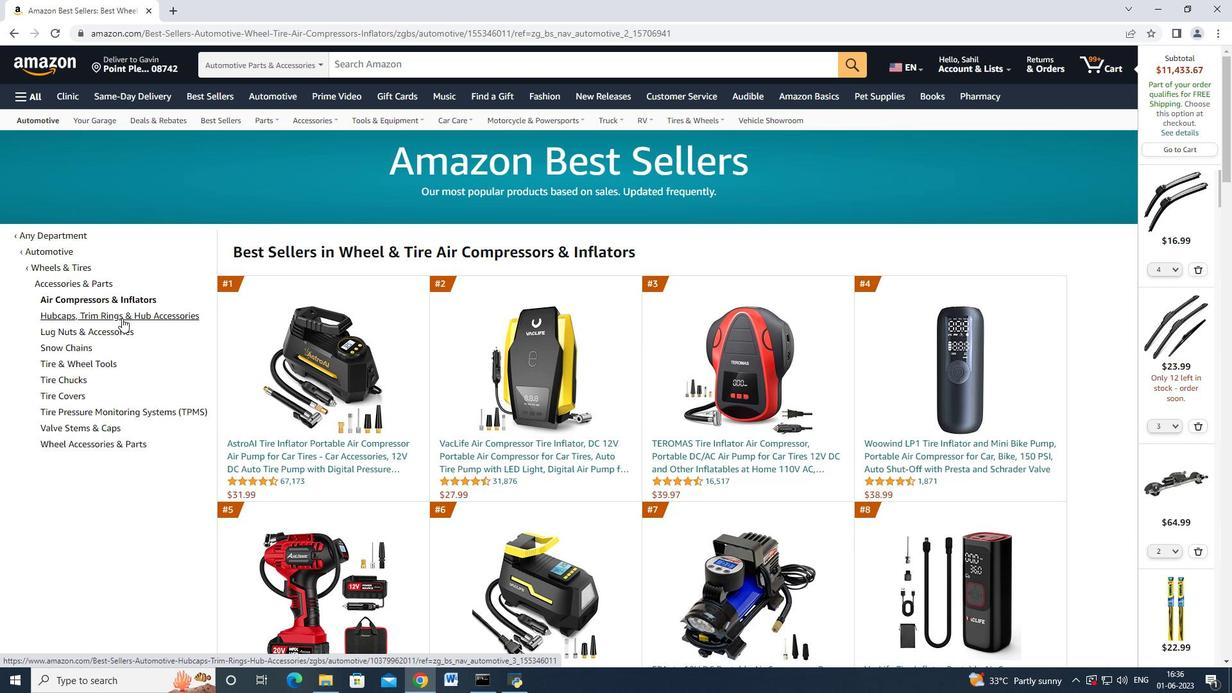 
Action: Mouse scrolled (105, 502) with delta (0, 0)
Screenshot: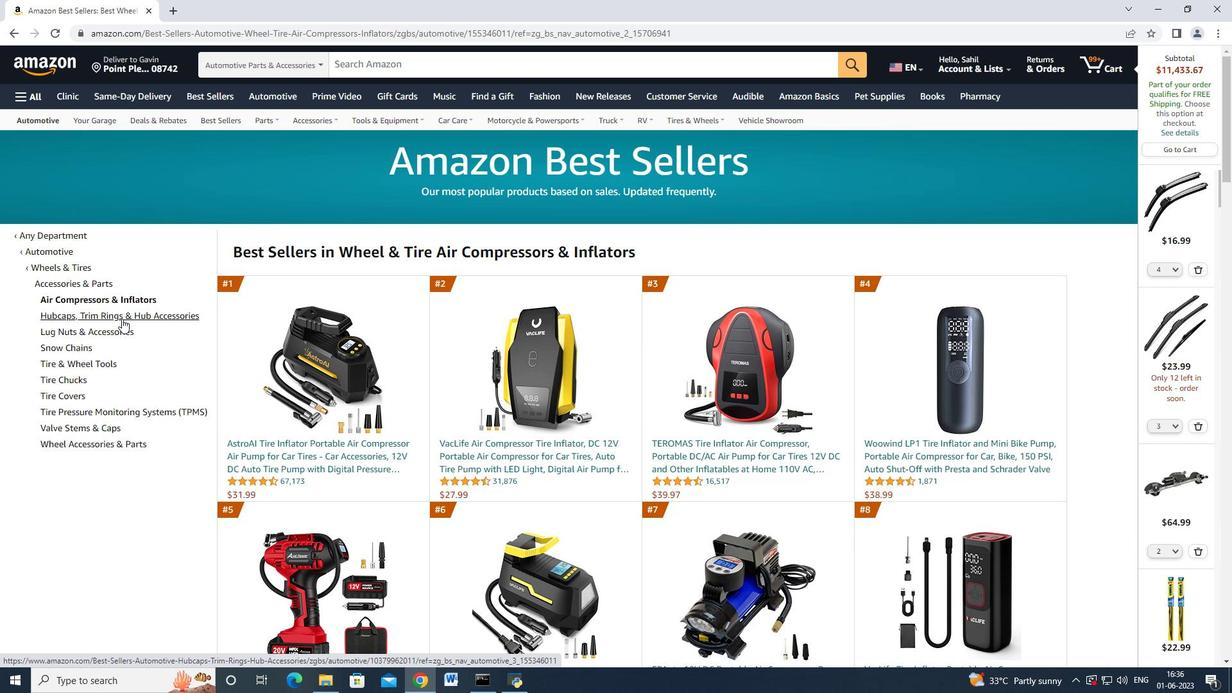 
Action: Mouse scrolled (105, 502) with delta (0, 0)
Screenshot: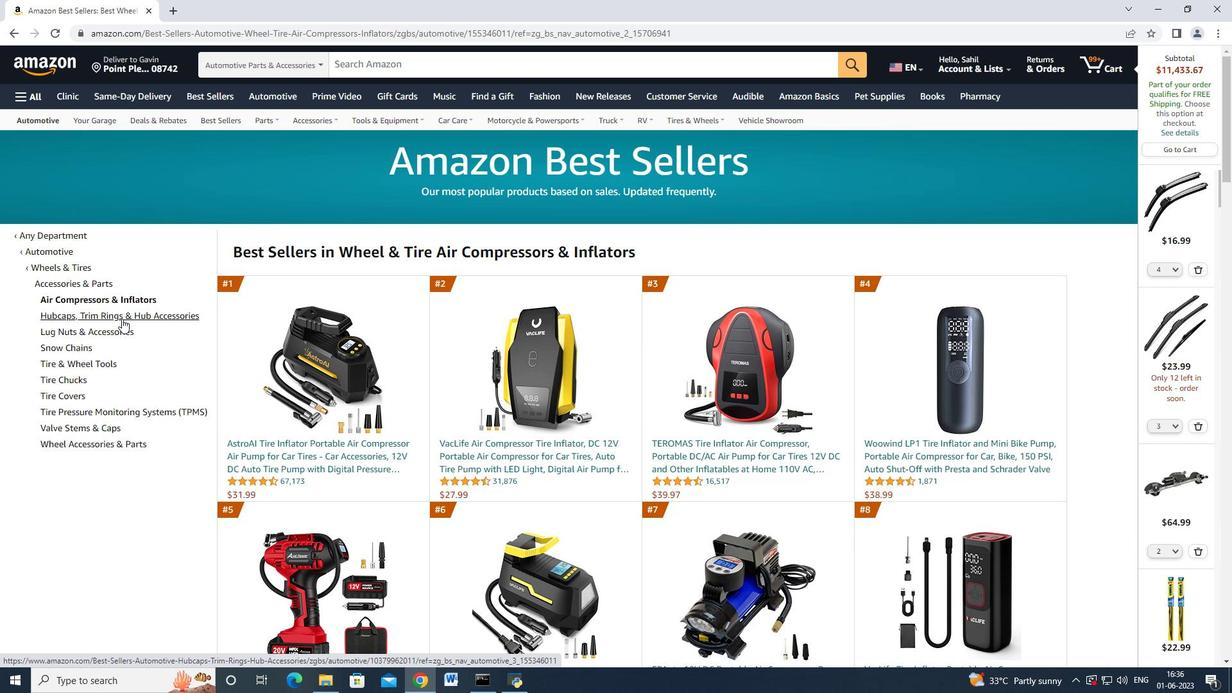 
Action: Mouse moved to (239, 127)
Screenshot: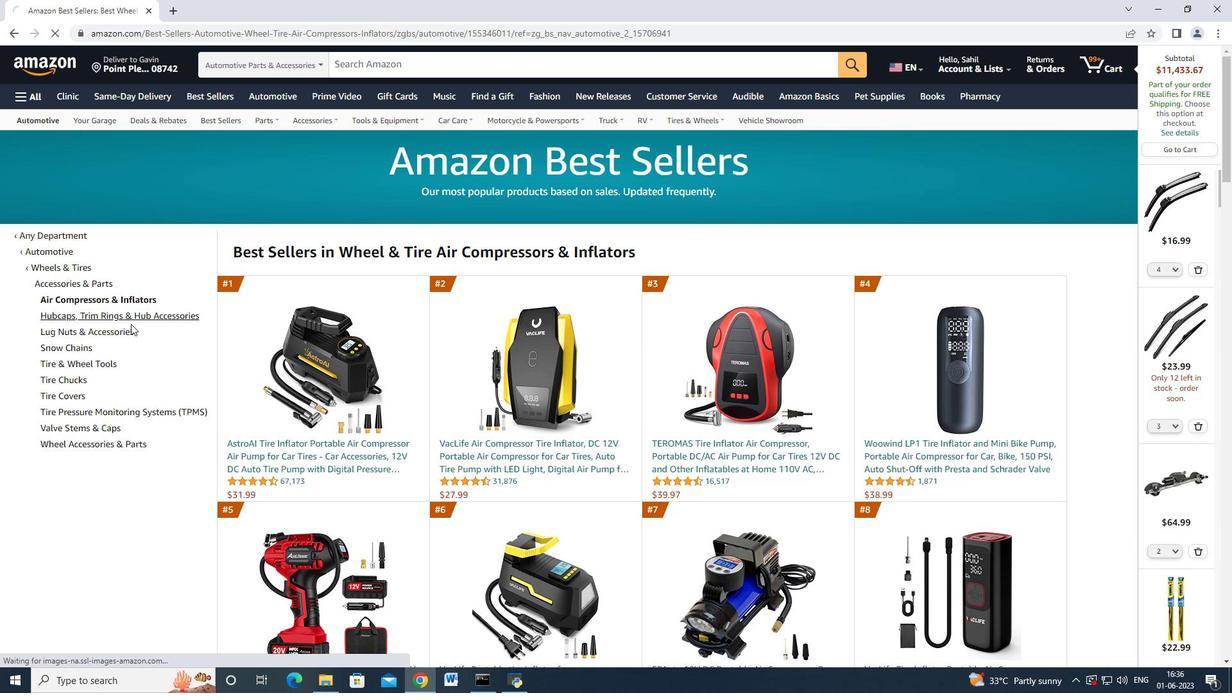 
Action: Mouse pressed left at (239, 127)
Screenshot: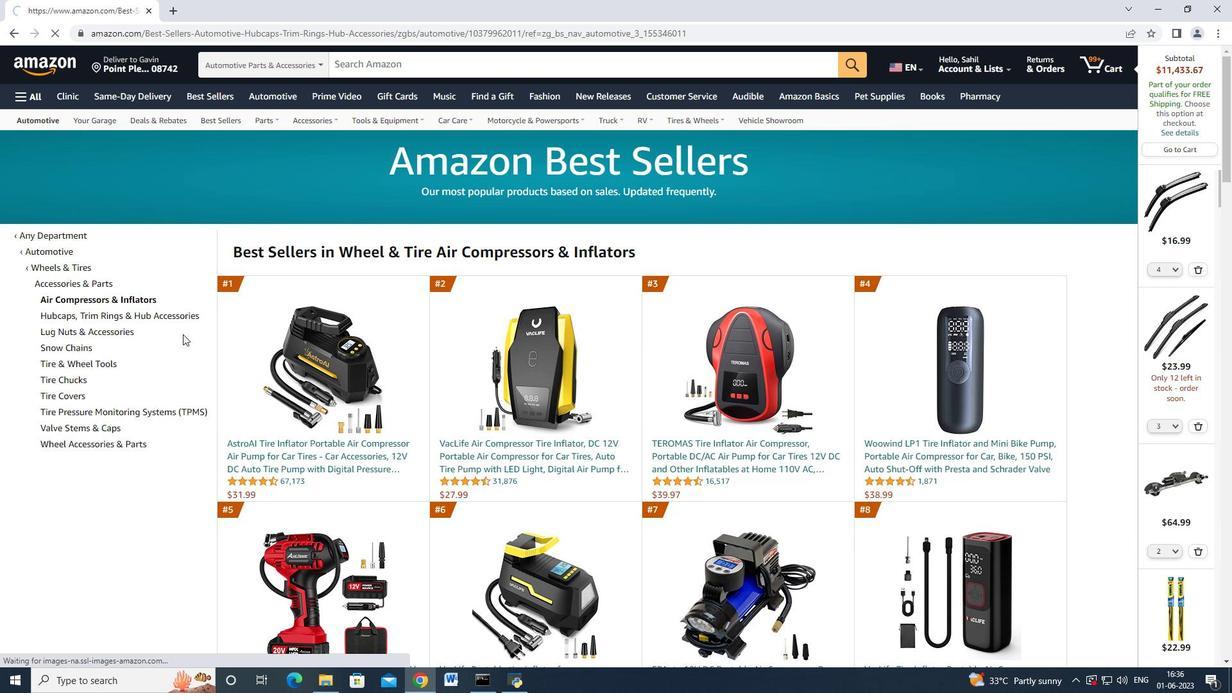 
Action: Mouse moved to (87, 424)
Screenshot: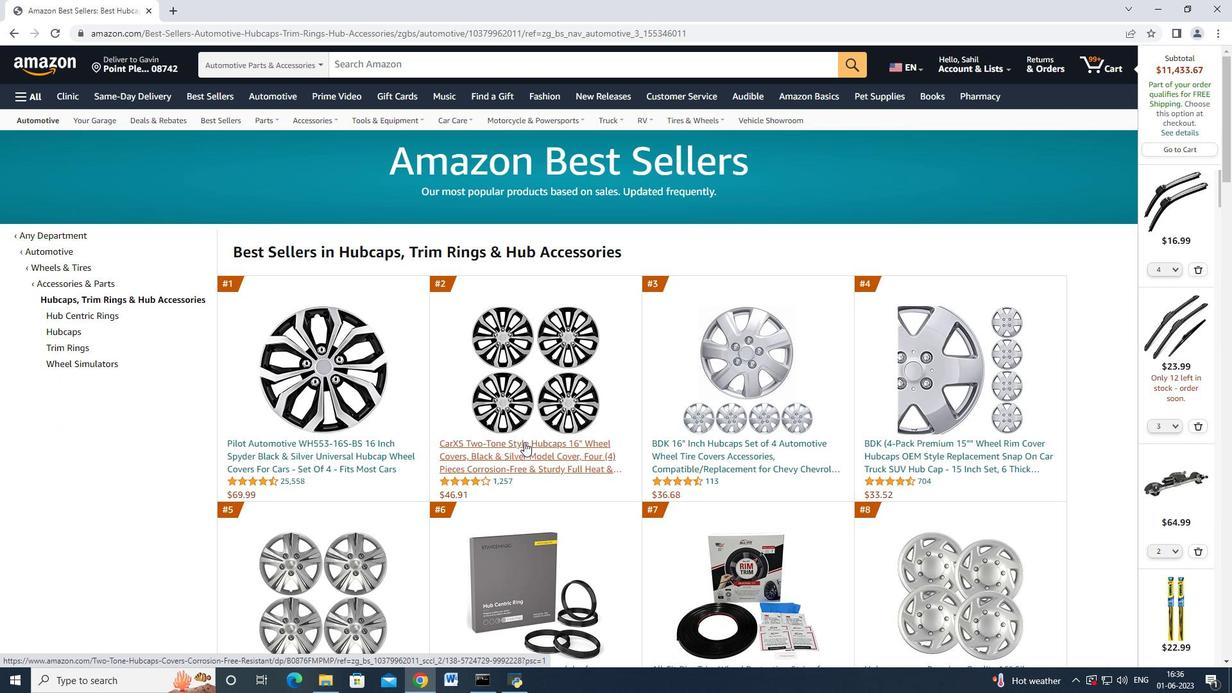 
Action: Mouse pressed left at (87, 424)
Screenshot: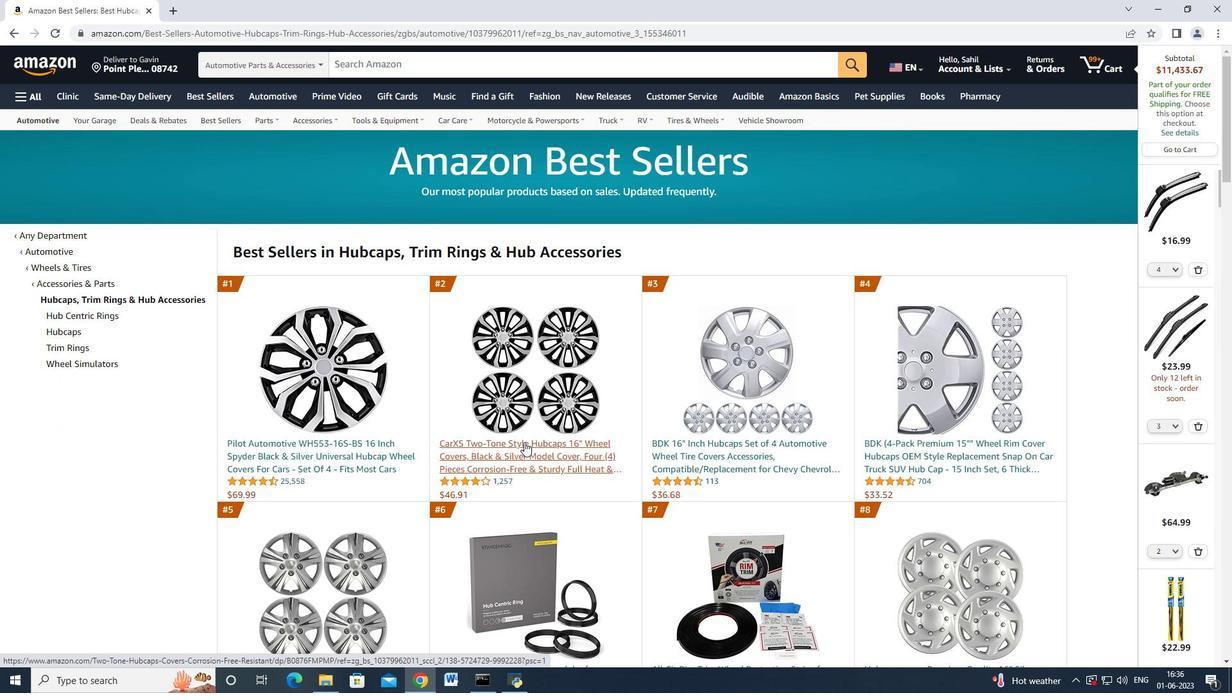 
Action: Mouse moved to (108, 399)
Screenshot: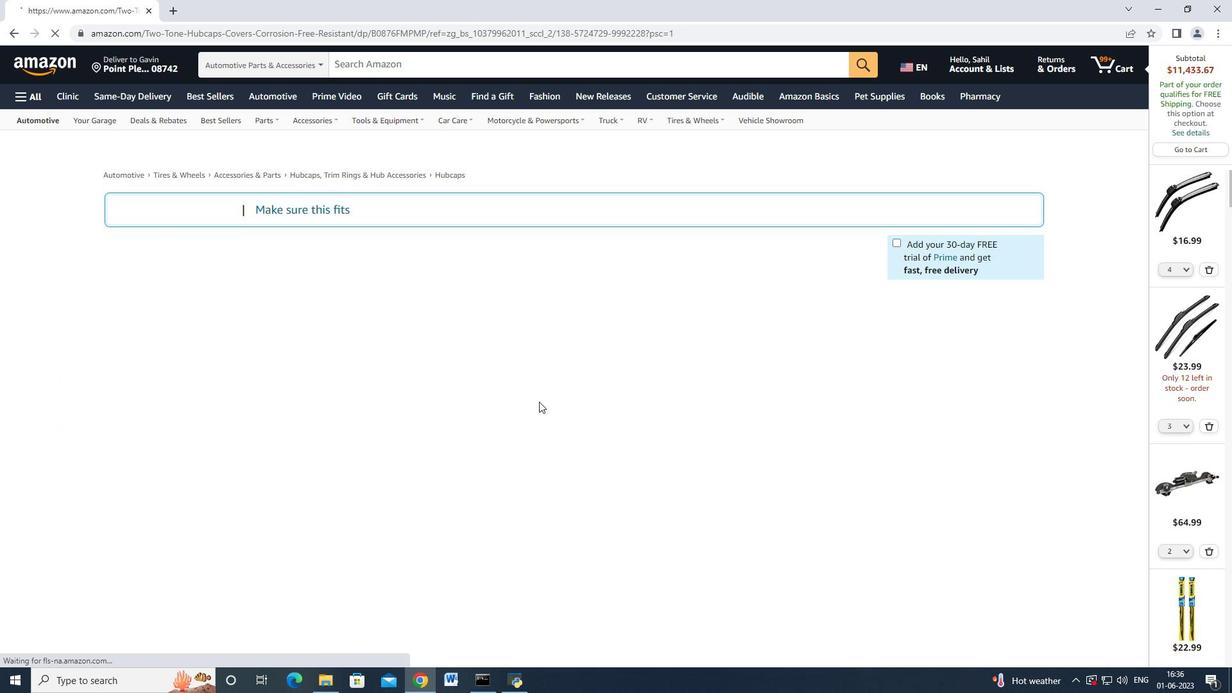 
Action: Mouse scrolled (108, 398) with delta (0, 0)
Screenshot: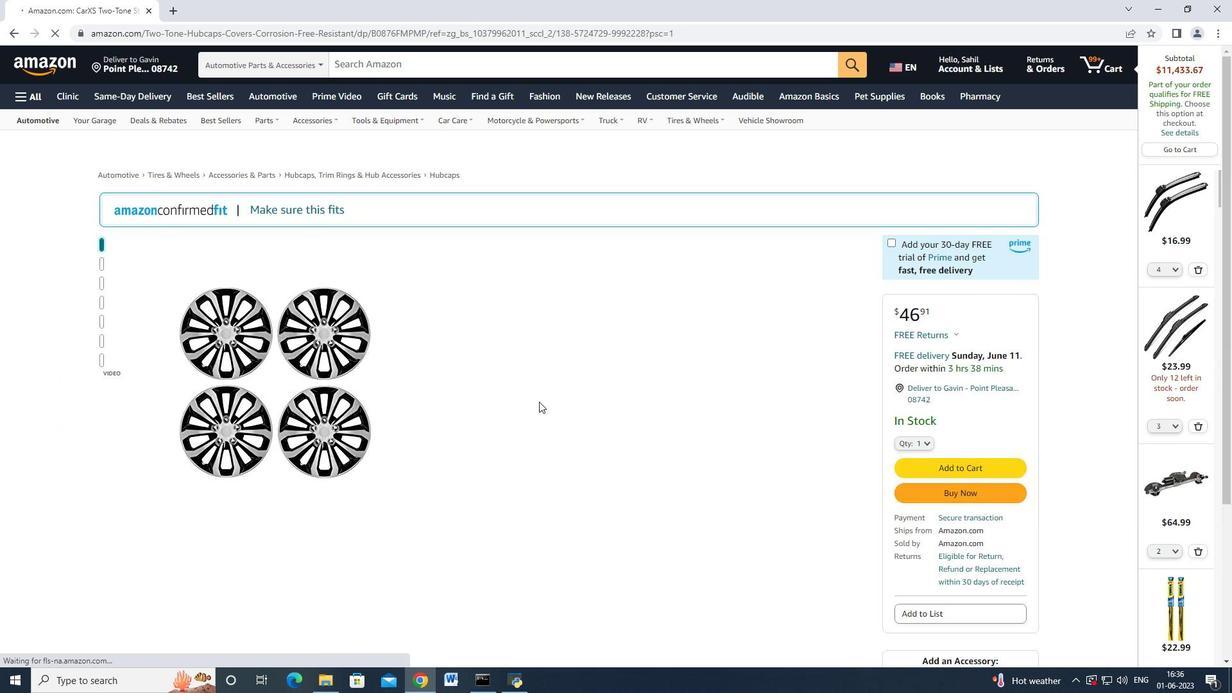 
Action: Mouse scrolled (108, 398) with delta (0, 0)
Screenshot: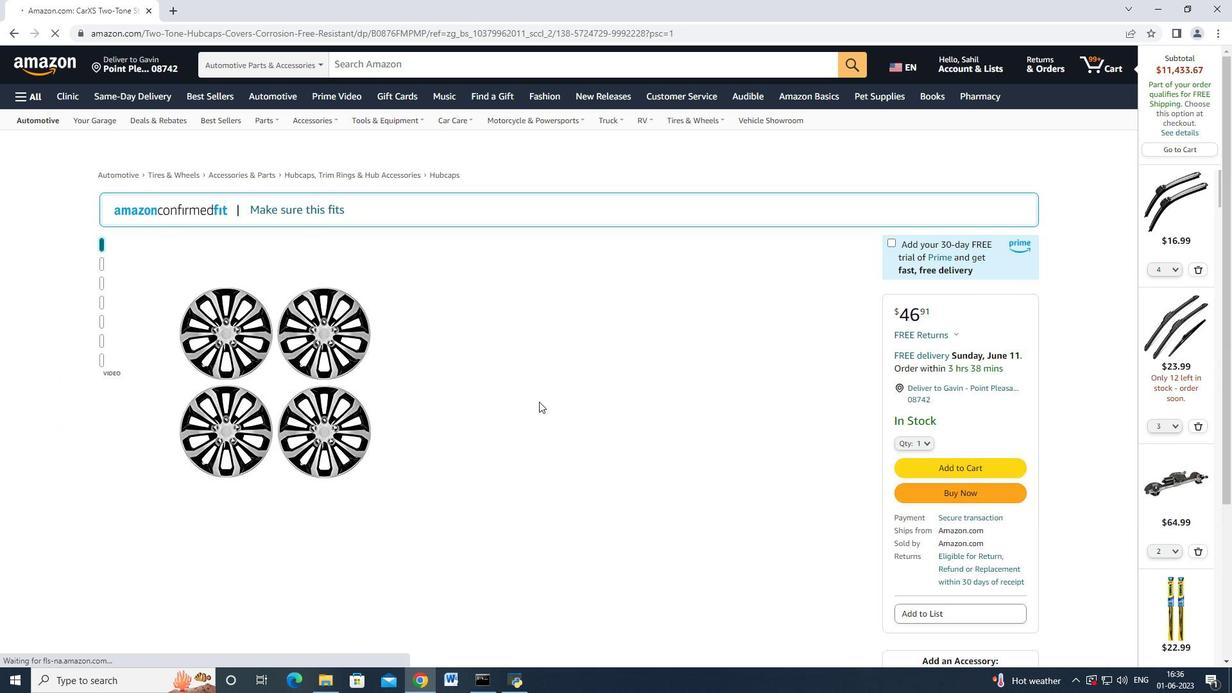 
Action: Mouse scrolled (108, 398) with delta (0, 0)
Screenshot: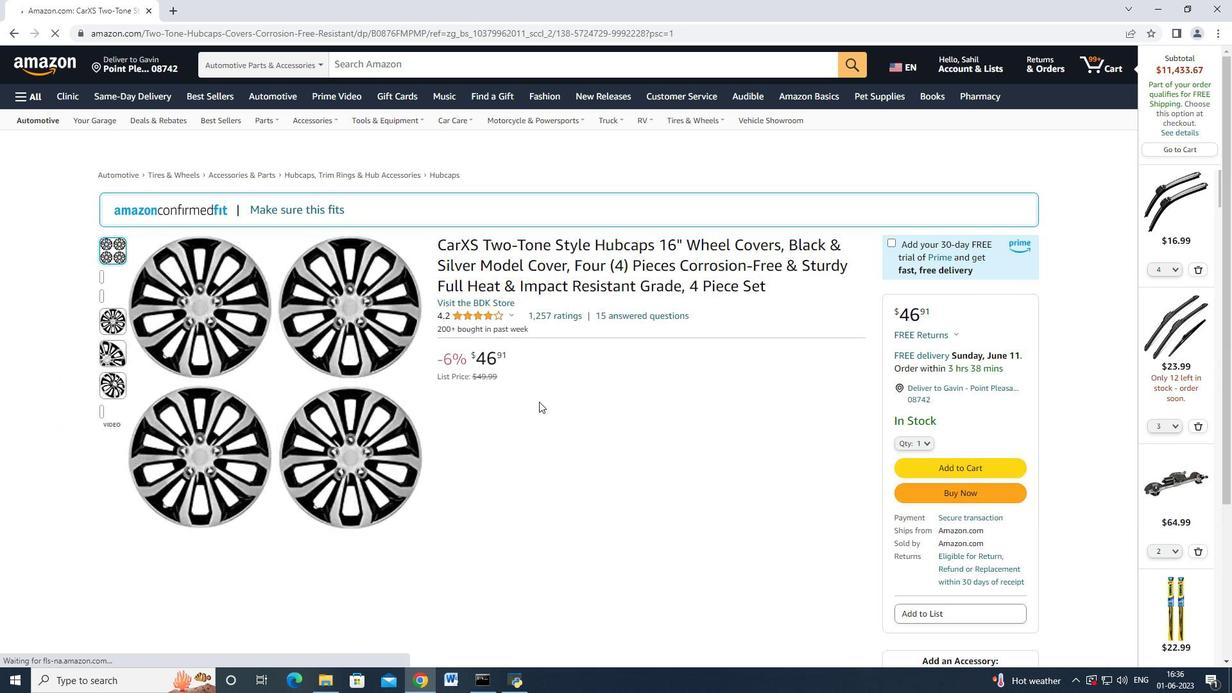 
Action: Mouse scrolled (108, 398) with delta (0, 0)
Screenshot: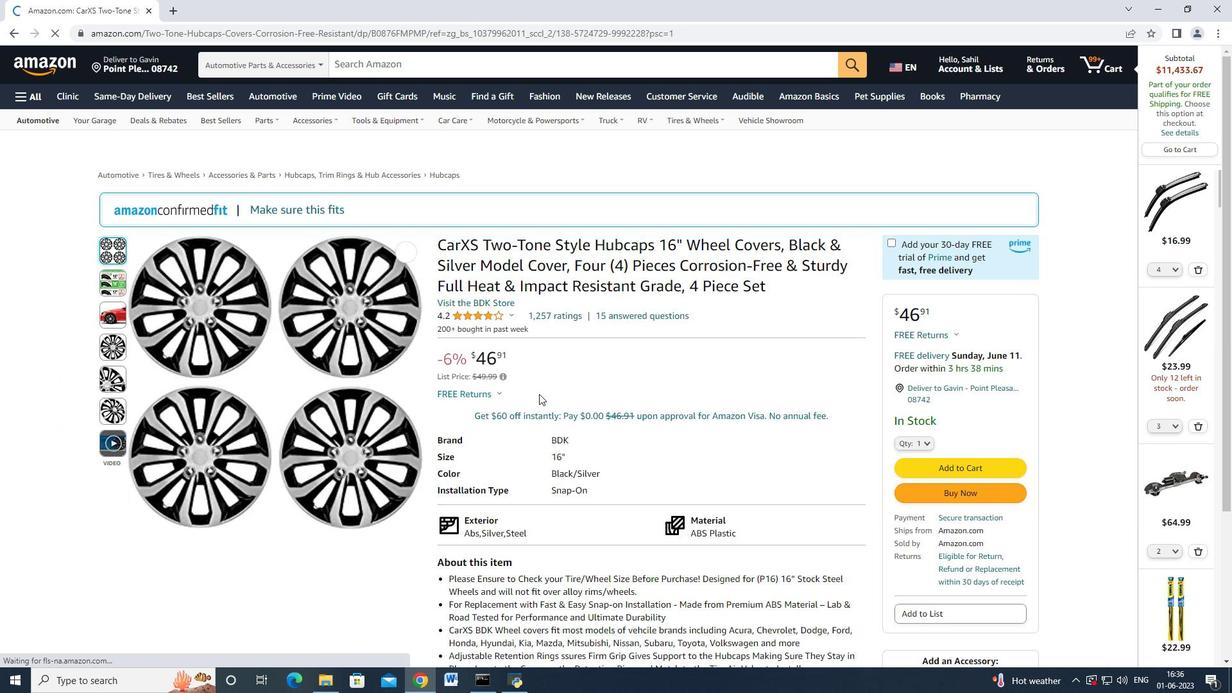 
Action: Mouse scrolled (108, 398) with delta (0, 0)
Screenshot: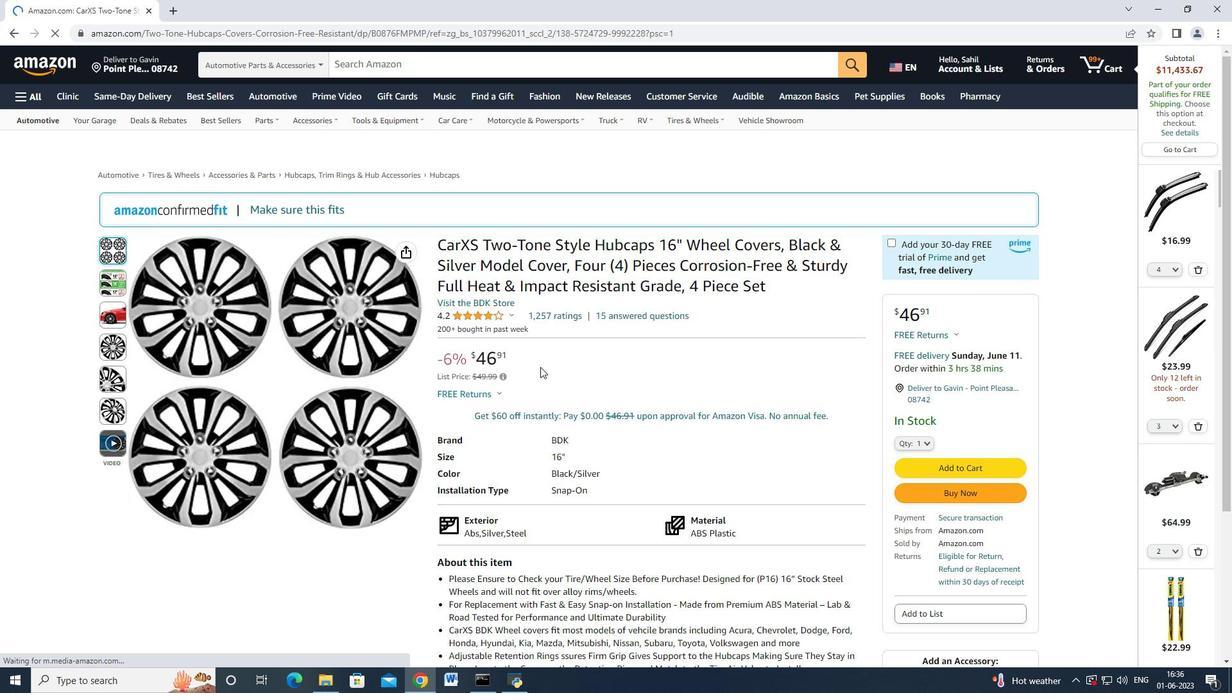 
Action: Mouse scrolled (108, 398) with delta (0, 0)
Screenshot: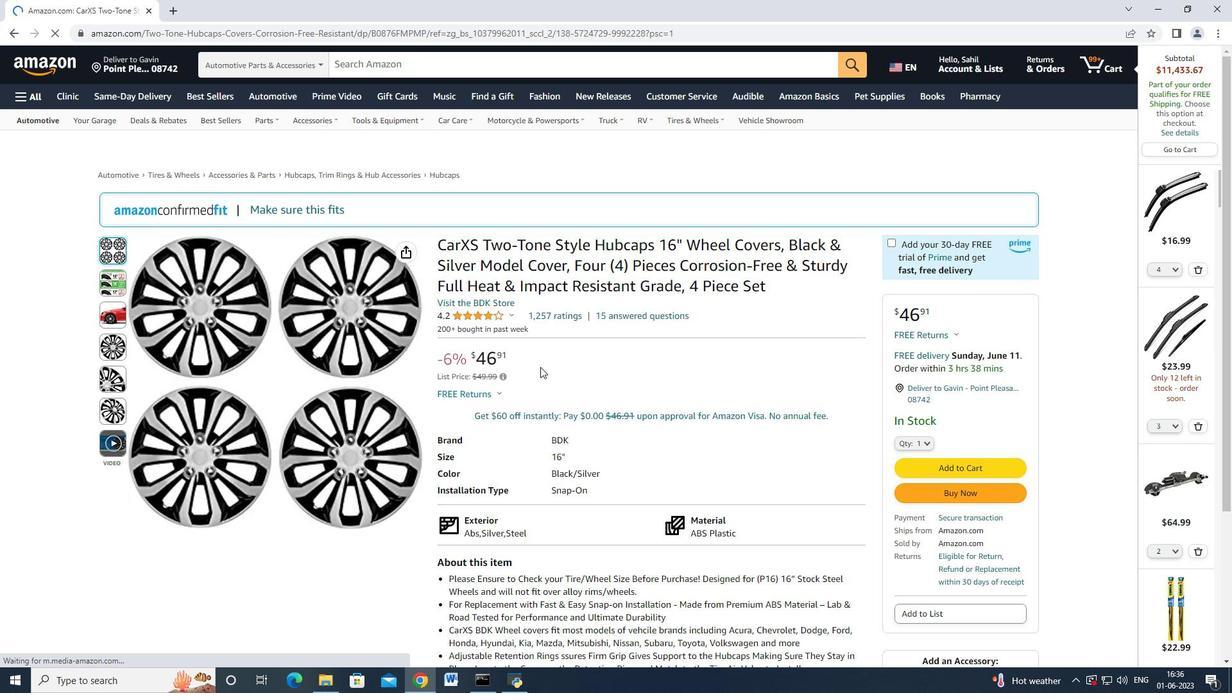 
Action: Mouse moved to (125, 278)
Screenshot: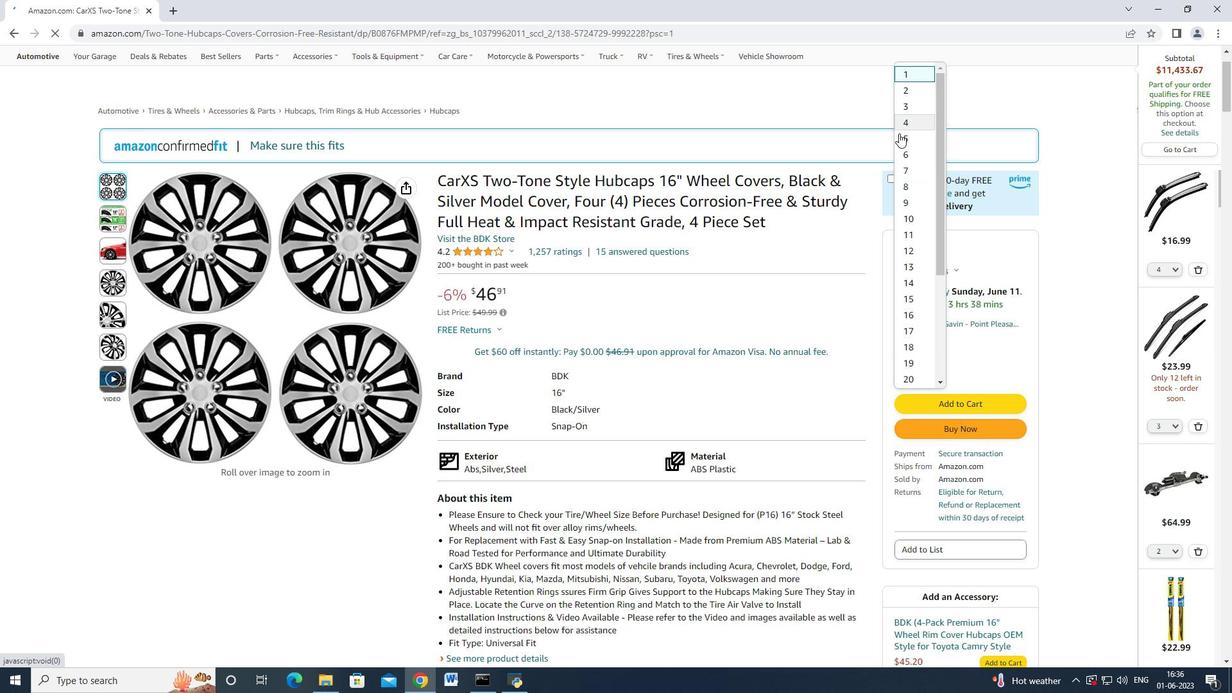 
Action: Mouse pressed left at (125, 278)
Screenshot: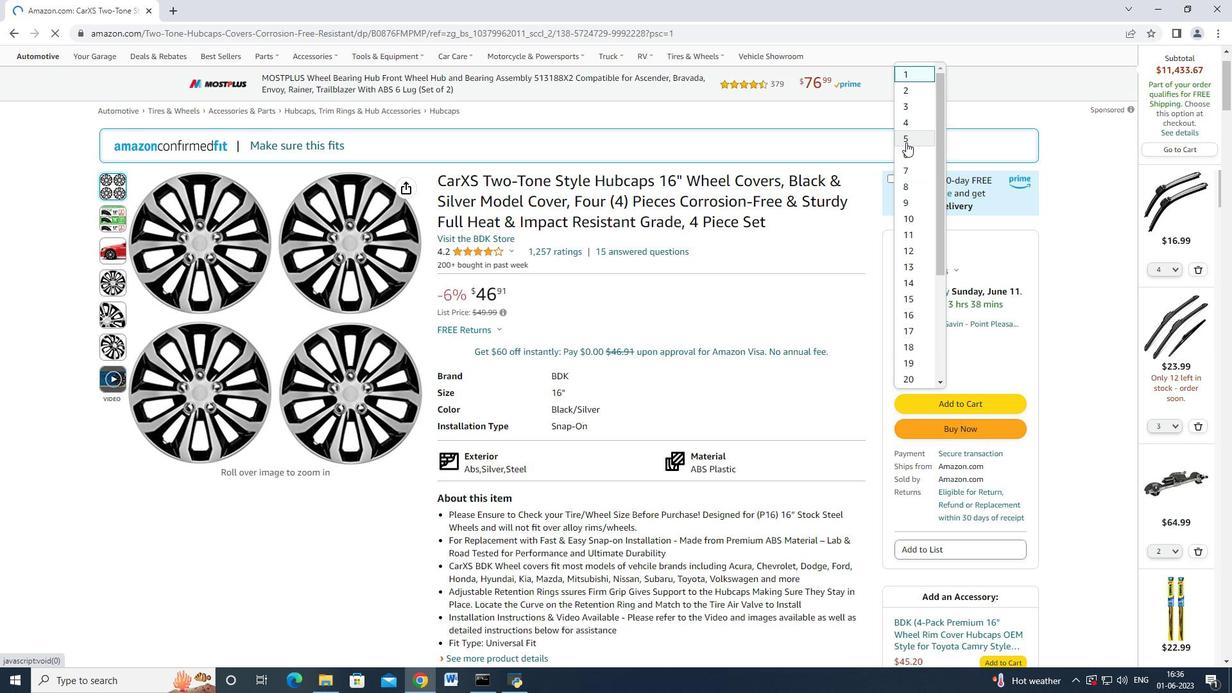 
Action: Mouse moved to (130, 356)
Screenshot: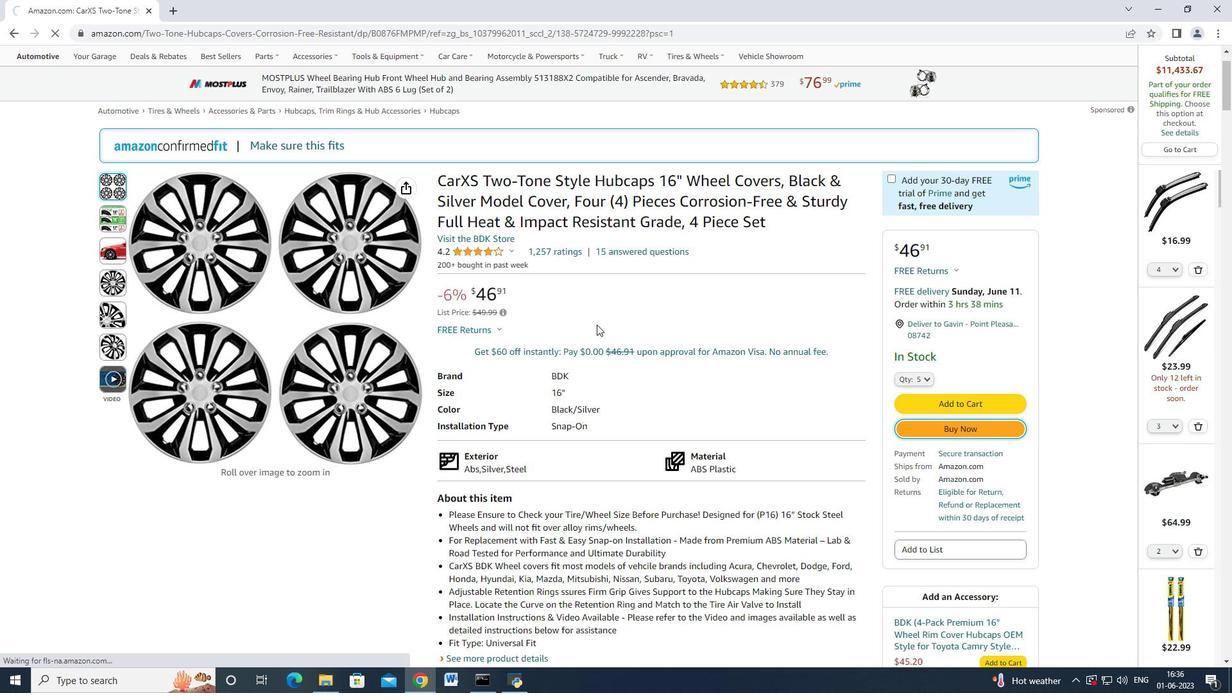 
Action: Mouse scrolled (130, 355) with delta (0, 0)
Screenshot: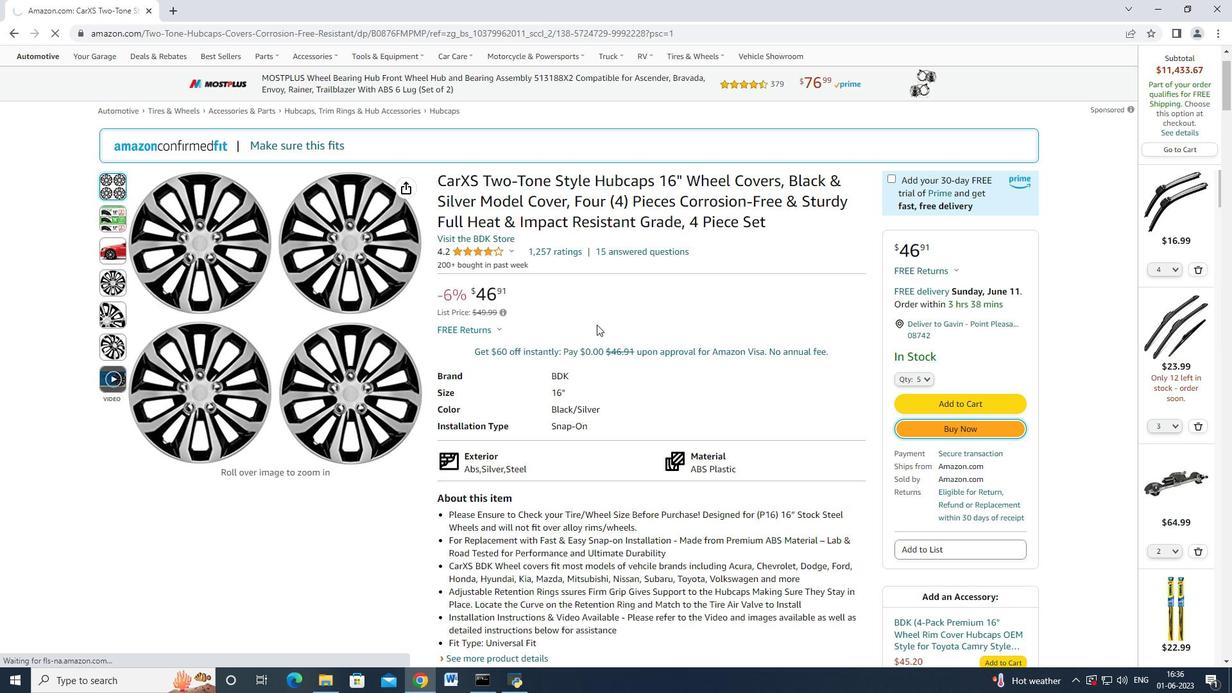 
Action: Mouse moved to (73, 355)
Screenshot: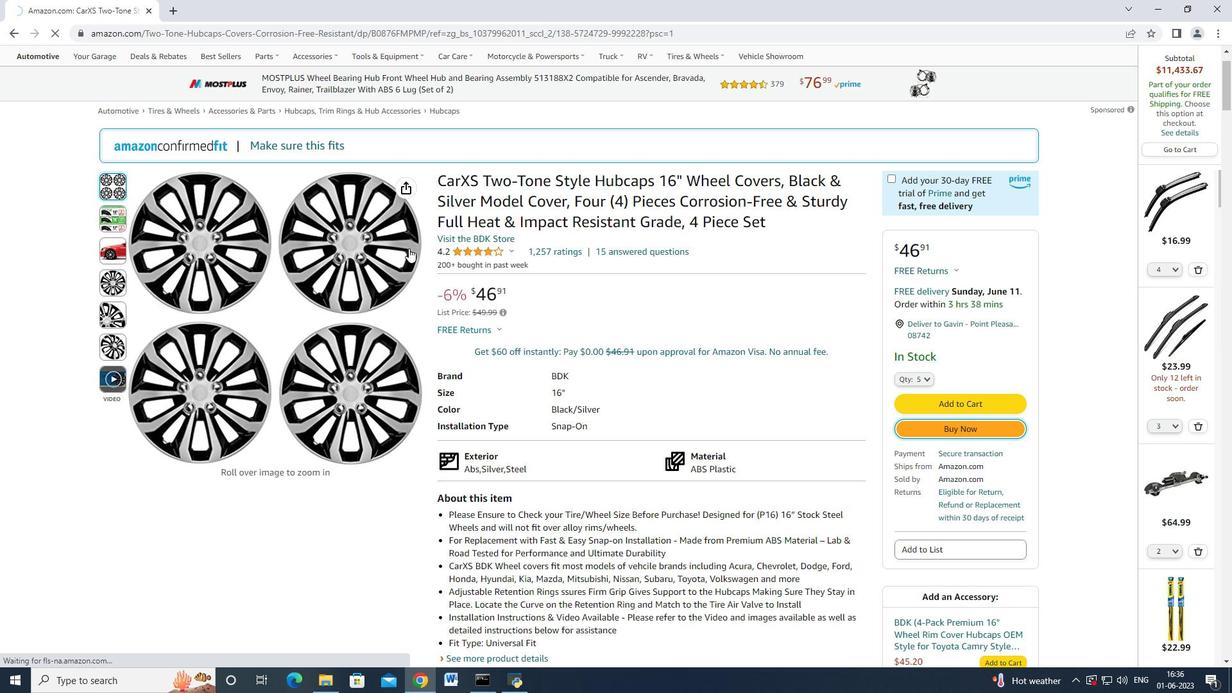 
Action: Mouse pressed left at (73, 355)
Screenshot: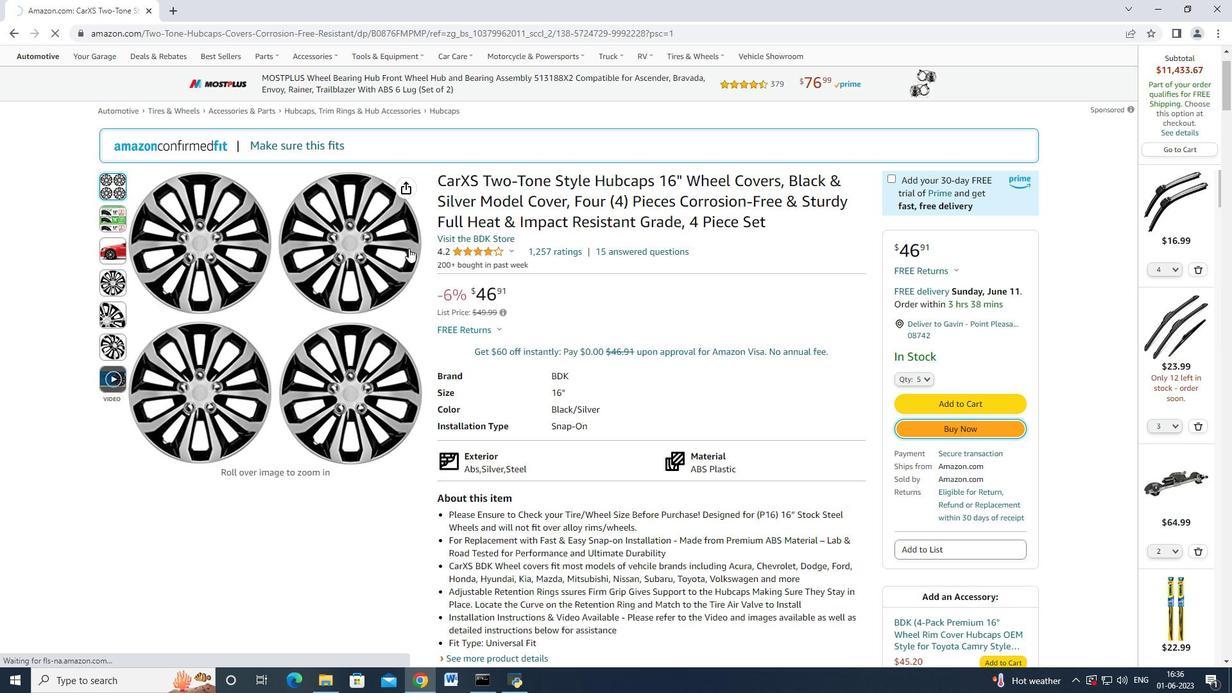
Action: Mouse moved to (139, 322)
Screenshot: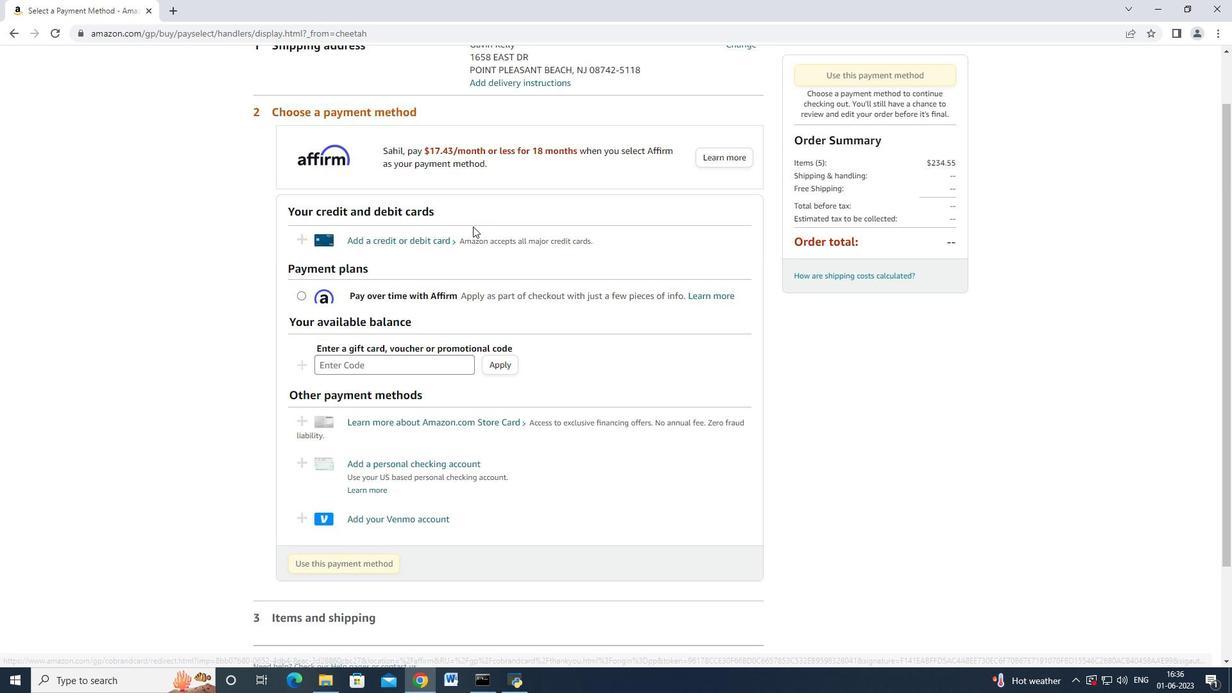 
Action: Mouse scrolled (139, 321) with delta (0, 0)
Screenshot: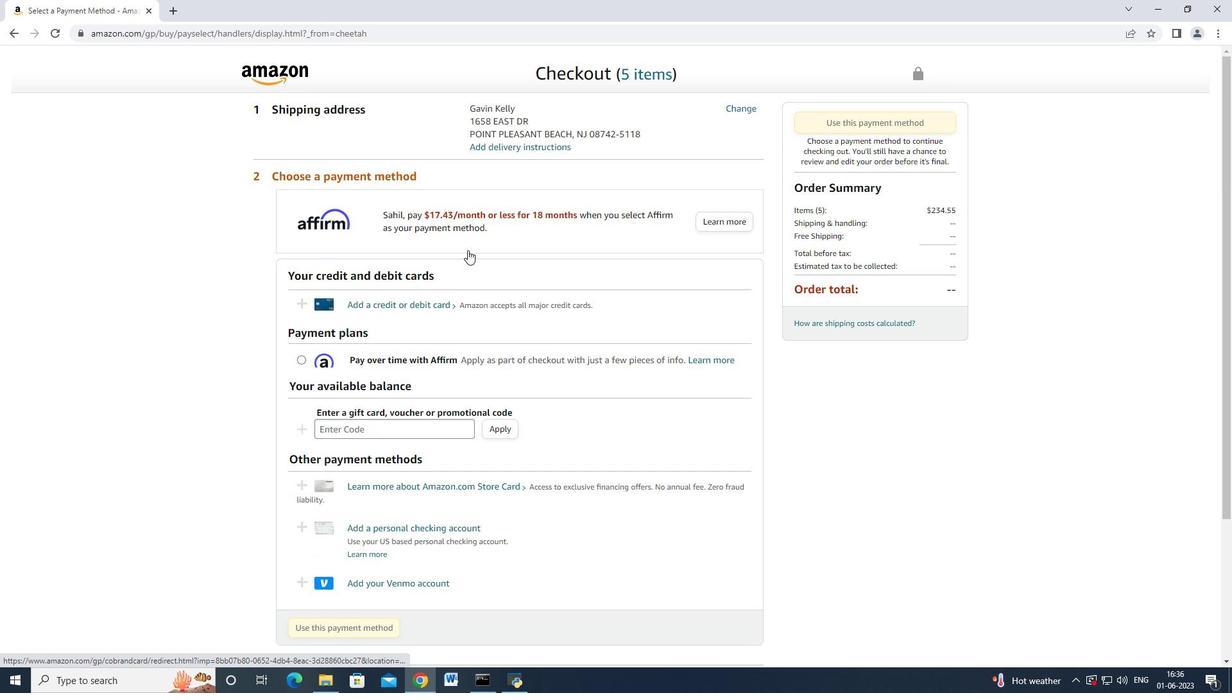 
Action: Mouse moved to (79, 227)
Screenshot: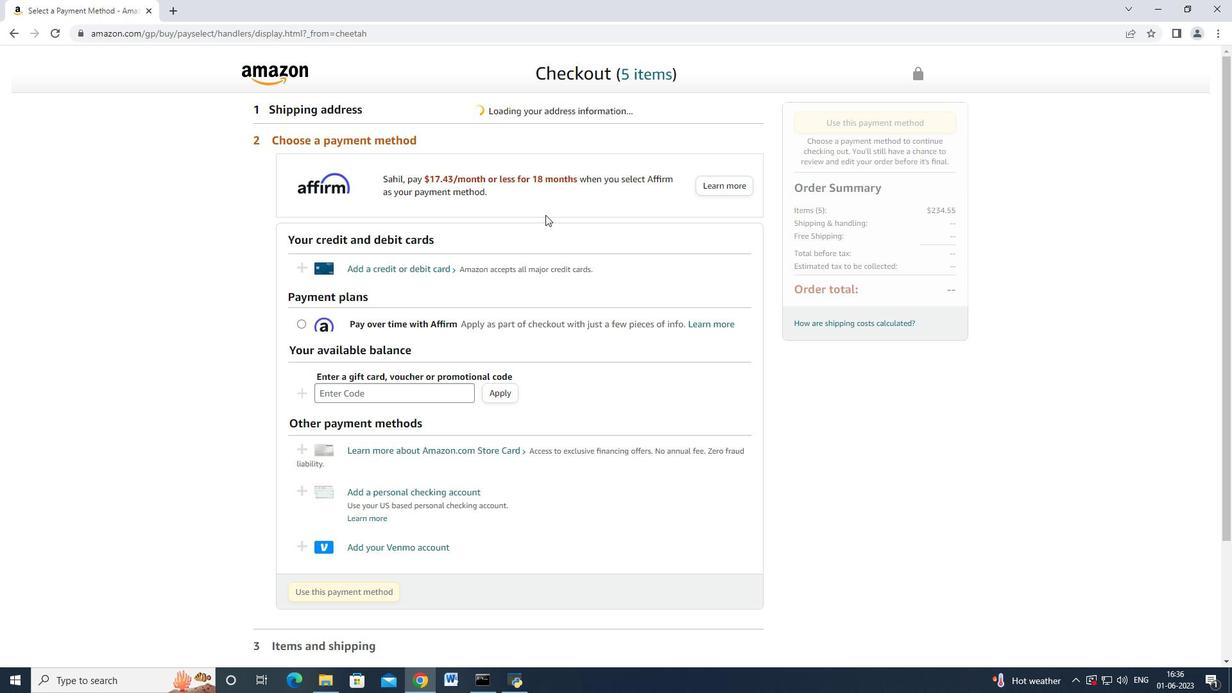 
Action: Mouse pressed left at (79, 227)
Screenshot: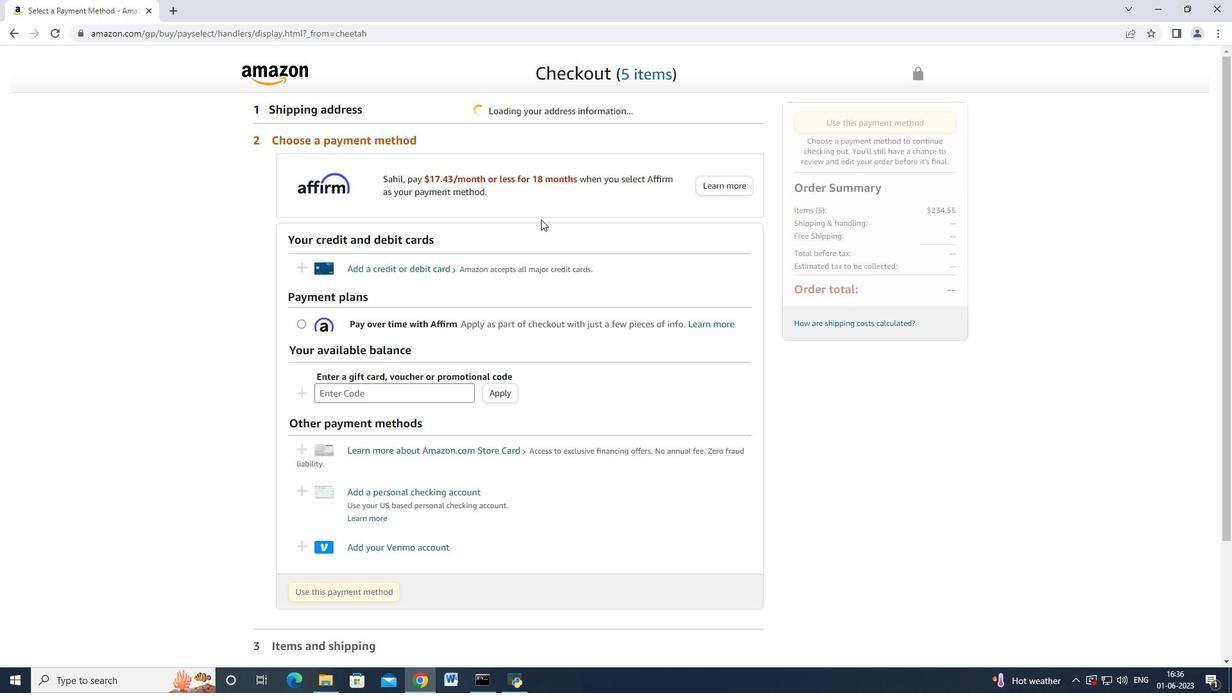 
Action: Mouse moved to (87, 274)
Screenshot: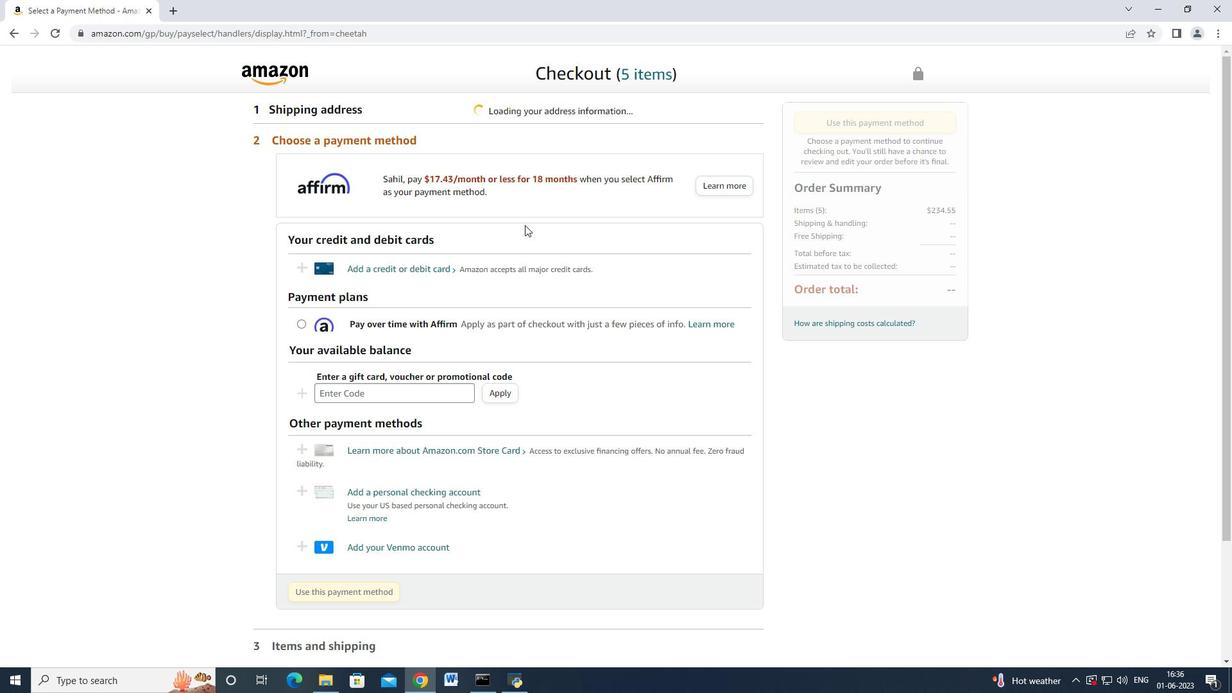 
Action: Mouse pressed left at (87, 274)
Screenshot: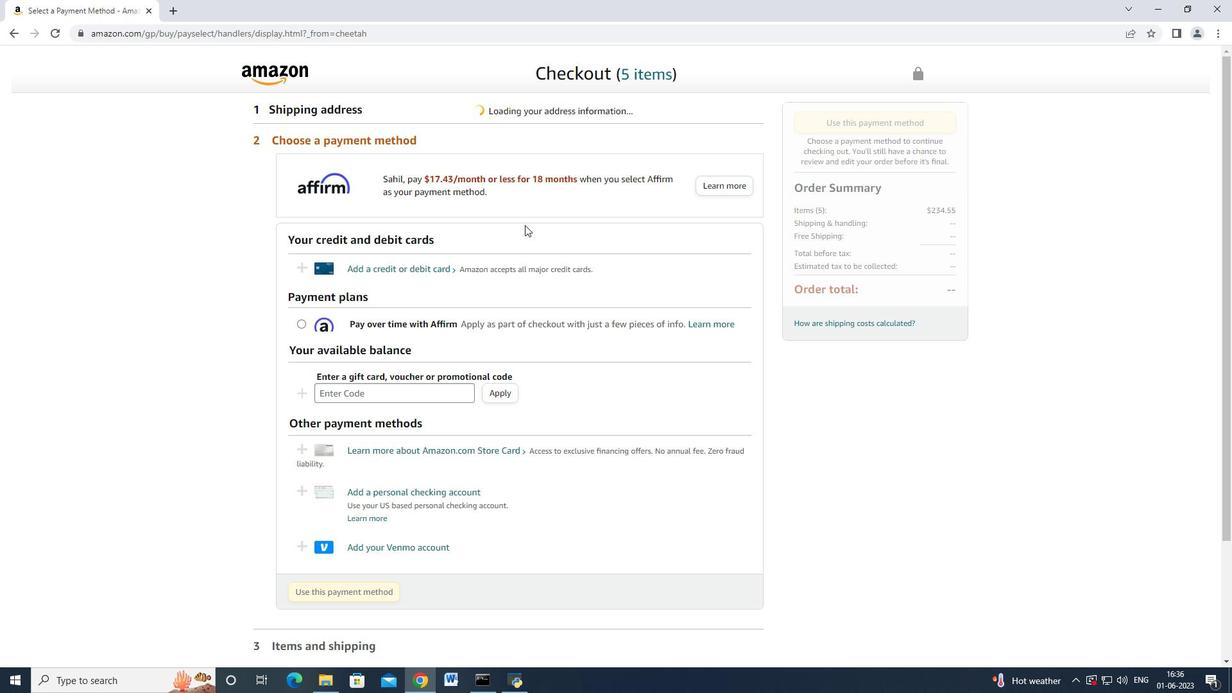 
Action: Mouse moved to (96, 364)
Screenshot: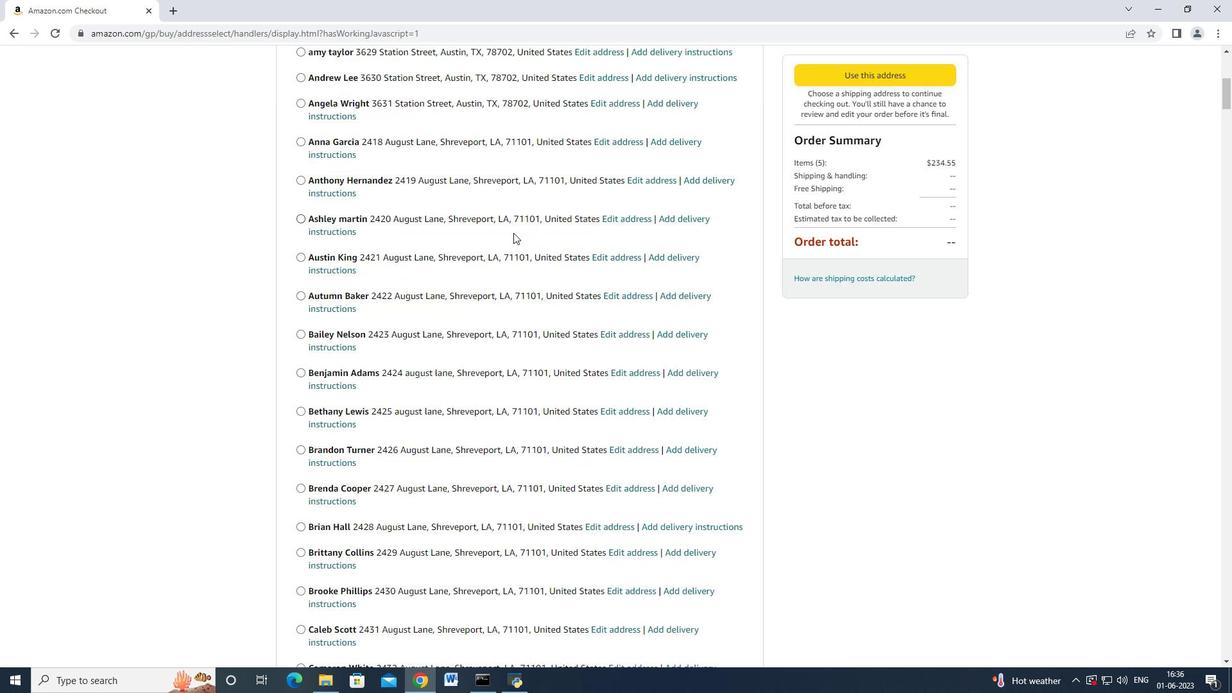 
Action: Mouse scrolled (96, 364) with delta (0, 0)
Screenshot: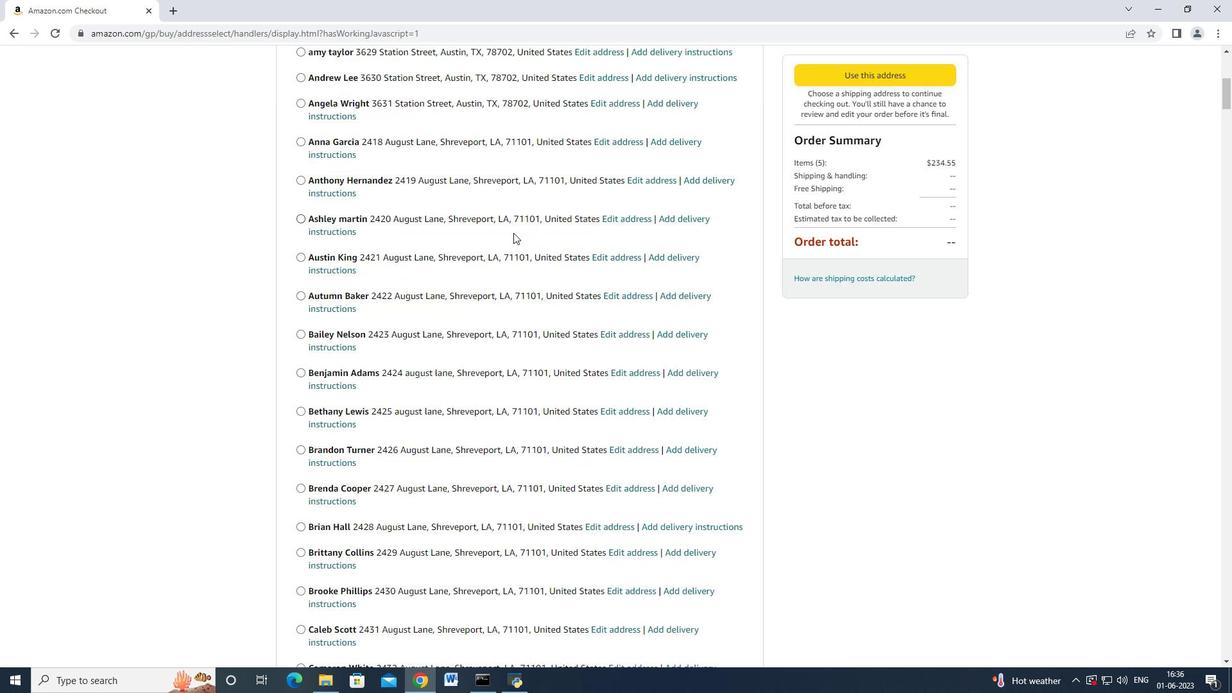 
Action: Mouse scrolled (96, 364) with delta (0, 0)
Screenshot: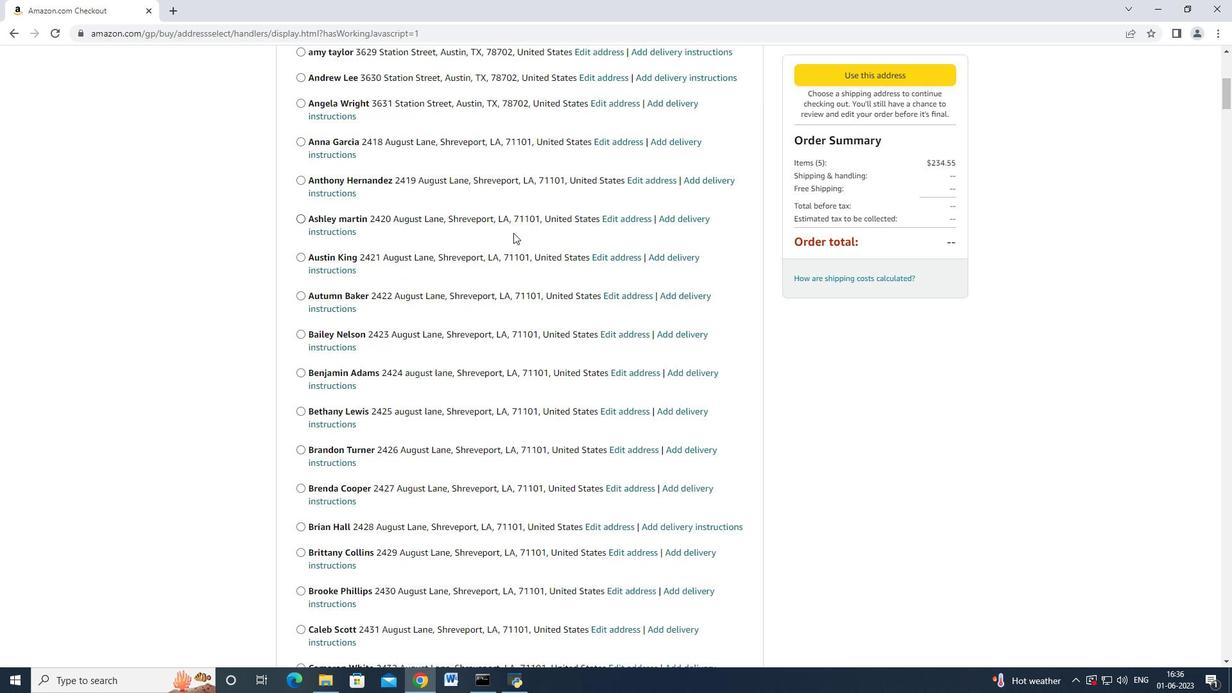 
Action: Mouse scrolled (96, 364) with delta (0, 0)
Screenshot: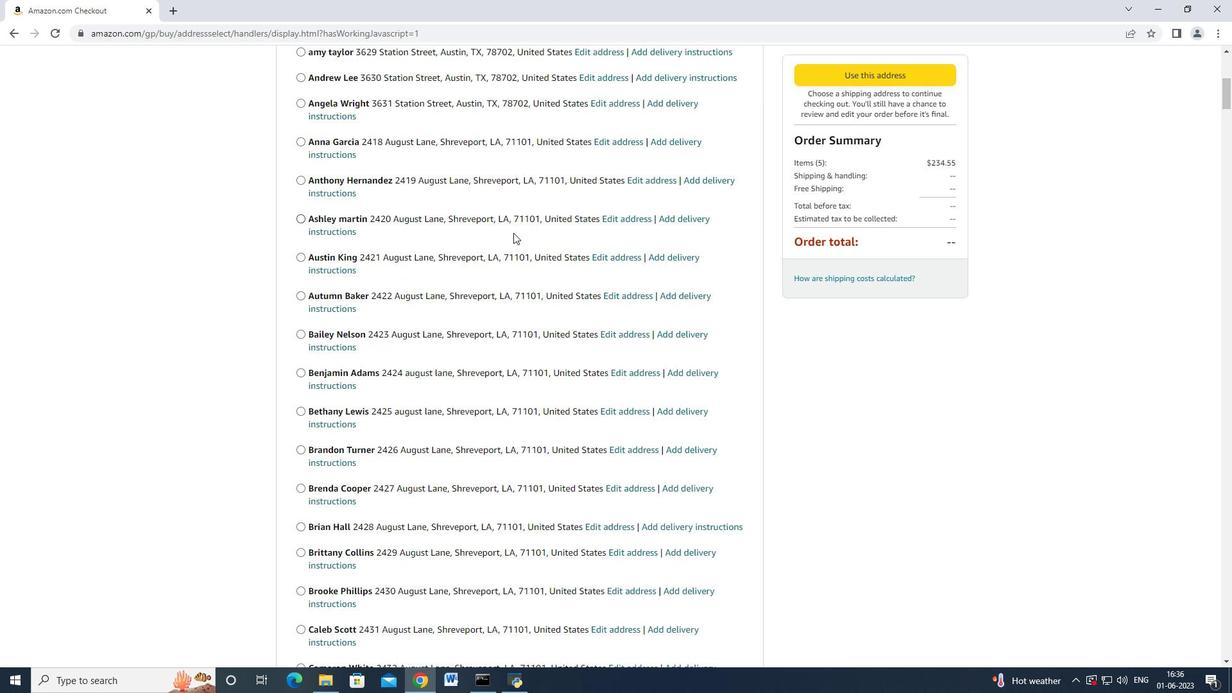 
Action: Mouse scrolled (96, 364) with delta (0, 0)
Screenshot: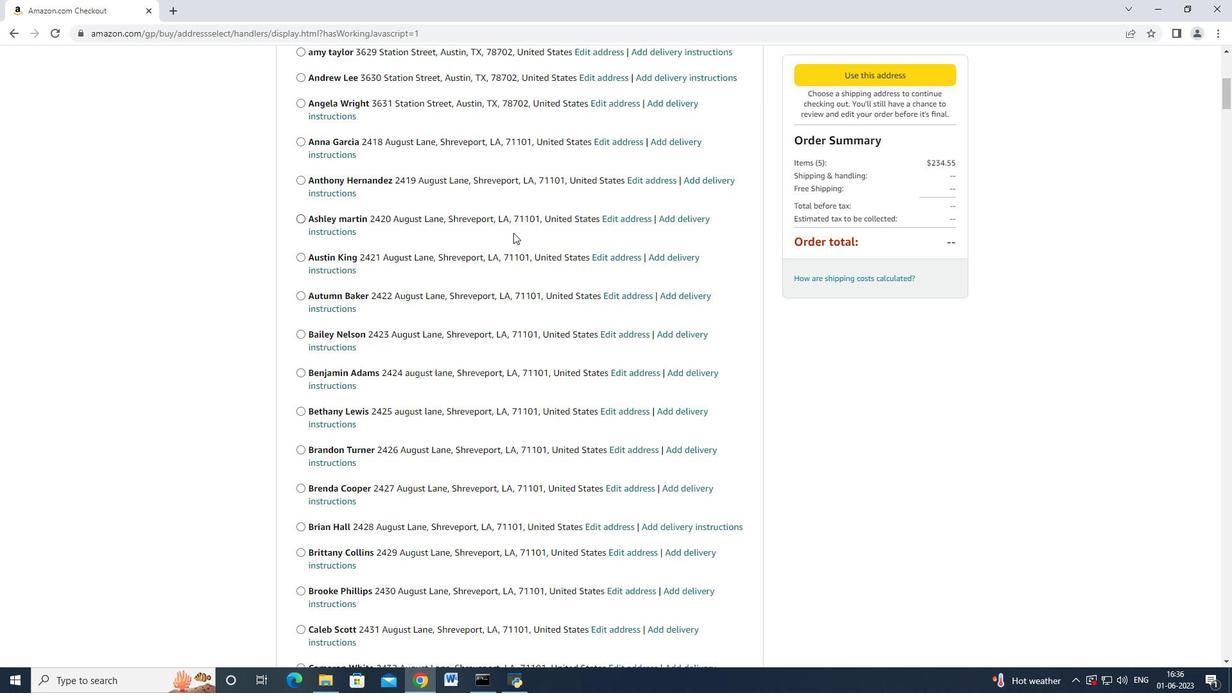 
Action: Mouse scrolled (96, 364) with delta (0, 0)
Screenshot: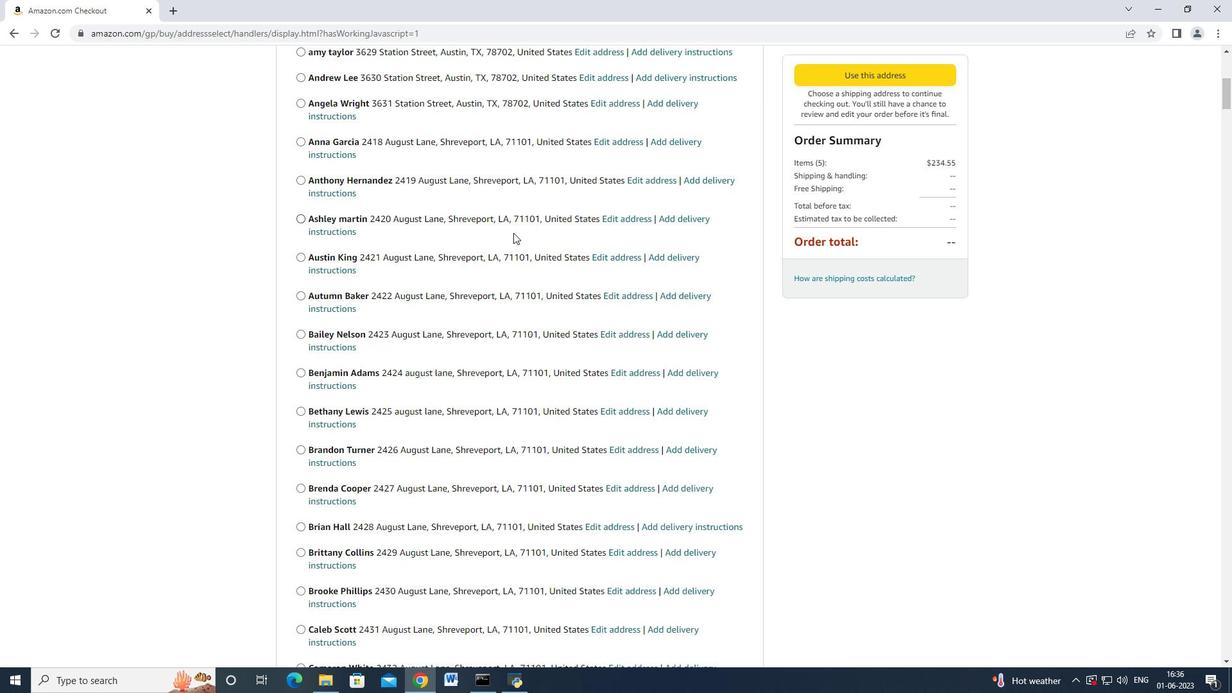 
Action: Mouse moved to (101, 348)
Screenshot: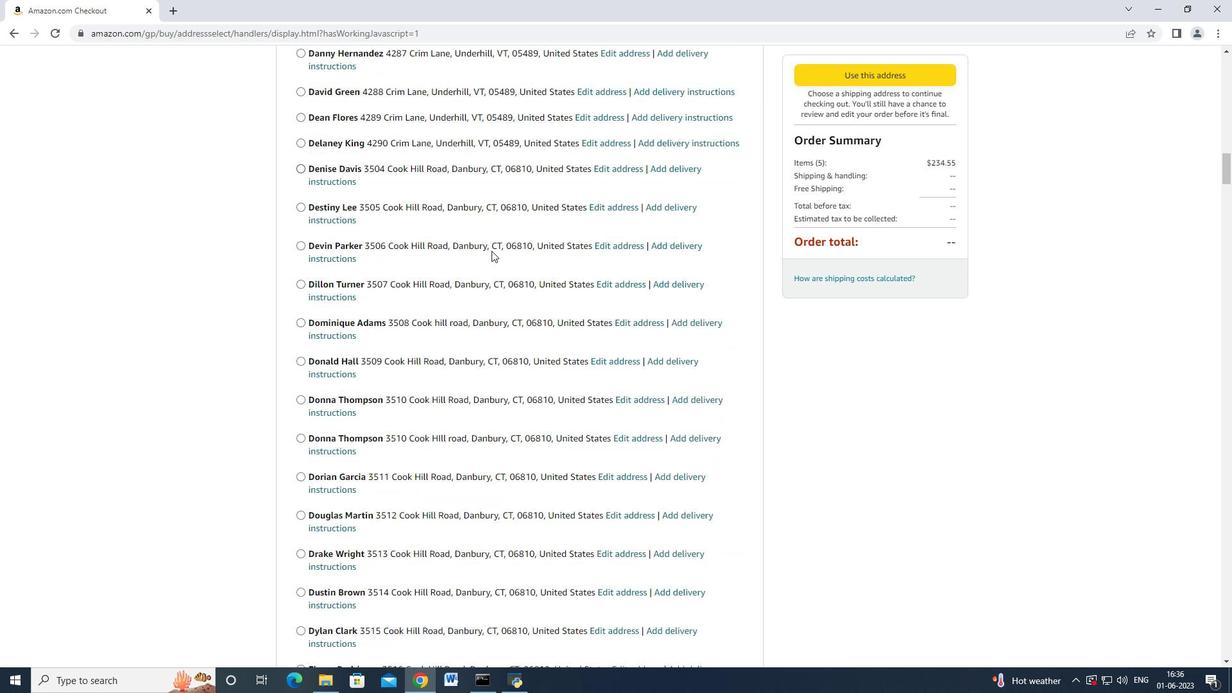 
Action: Mouse scrolled (101, 349) with delta (0, 0)
Screenshot: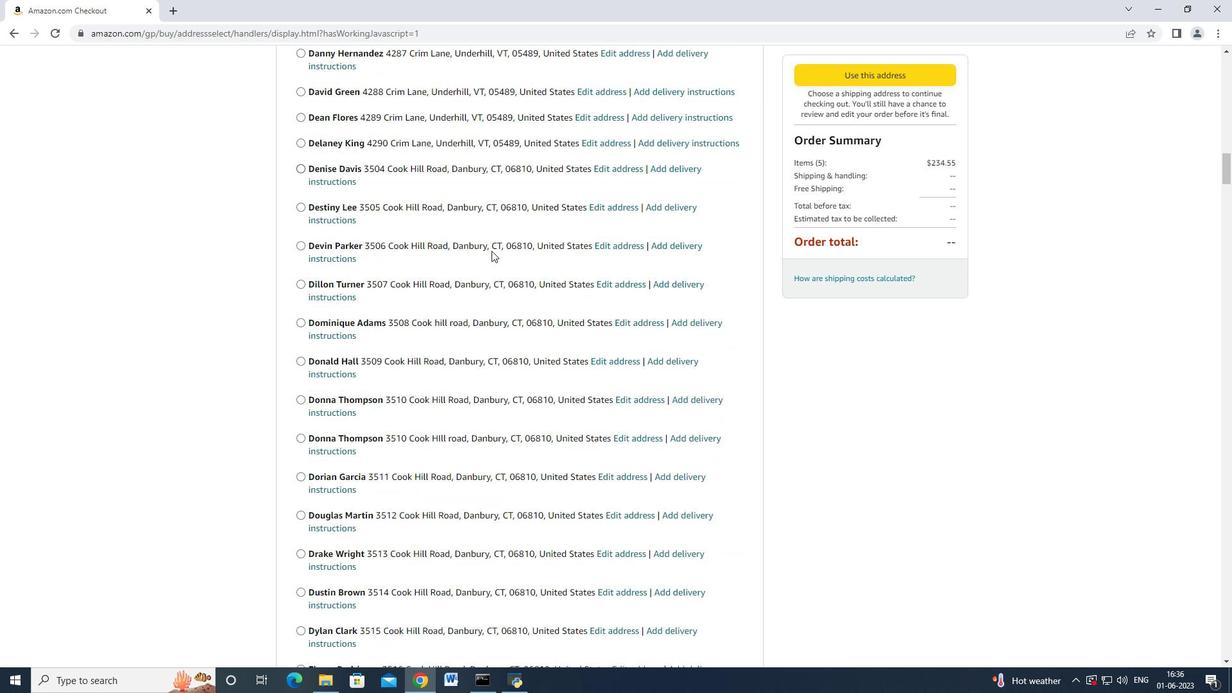 
Action: Mouse scrolled (101, 349) with delta (0, 0)
Screenshot: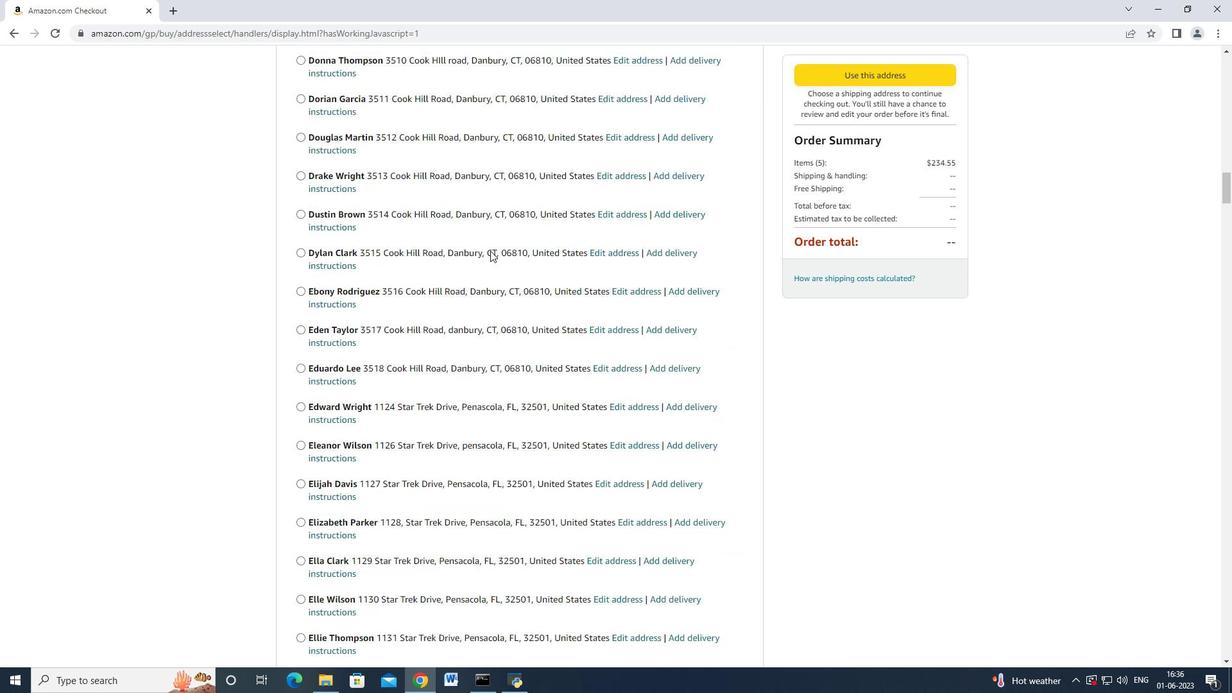 
Action: Mouse scrolled (101, 349) with delta (0, 0)
Screenshot: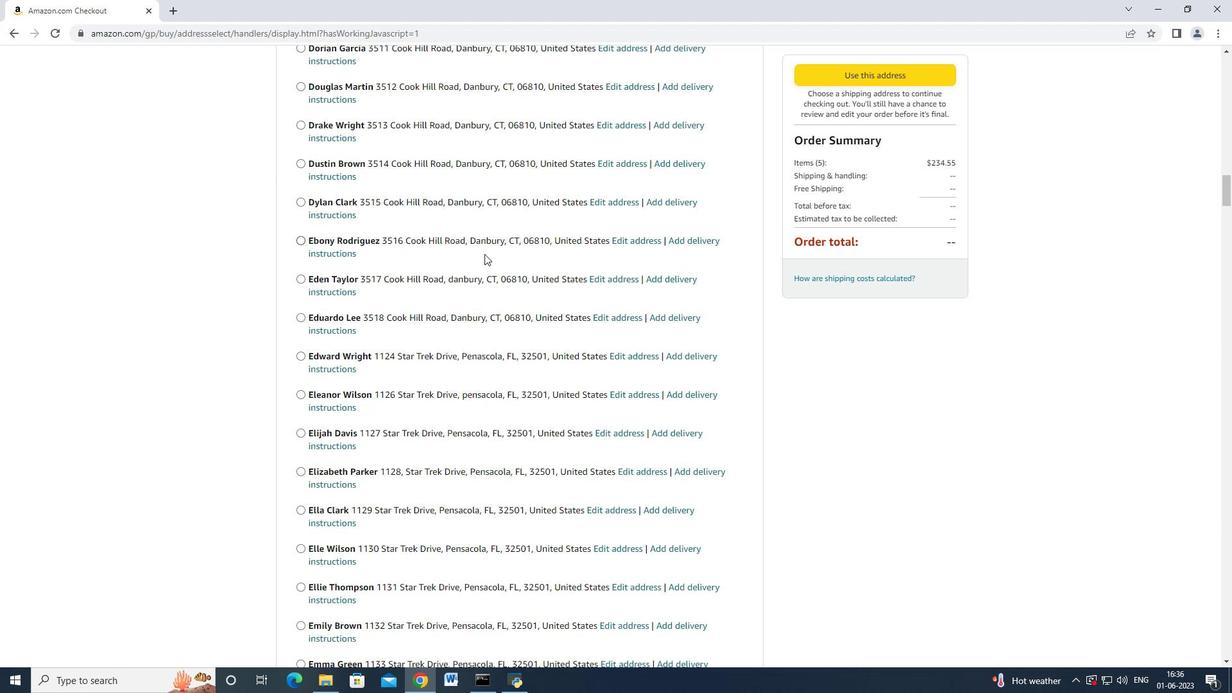 
Action: Mouse scrolled (101, 349) with delta (0, 0)
Screenshot: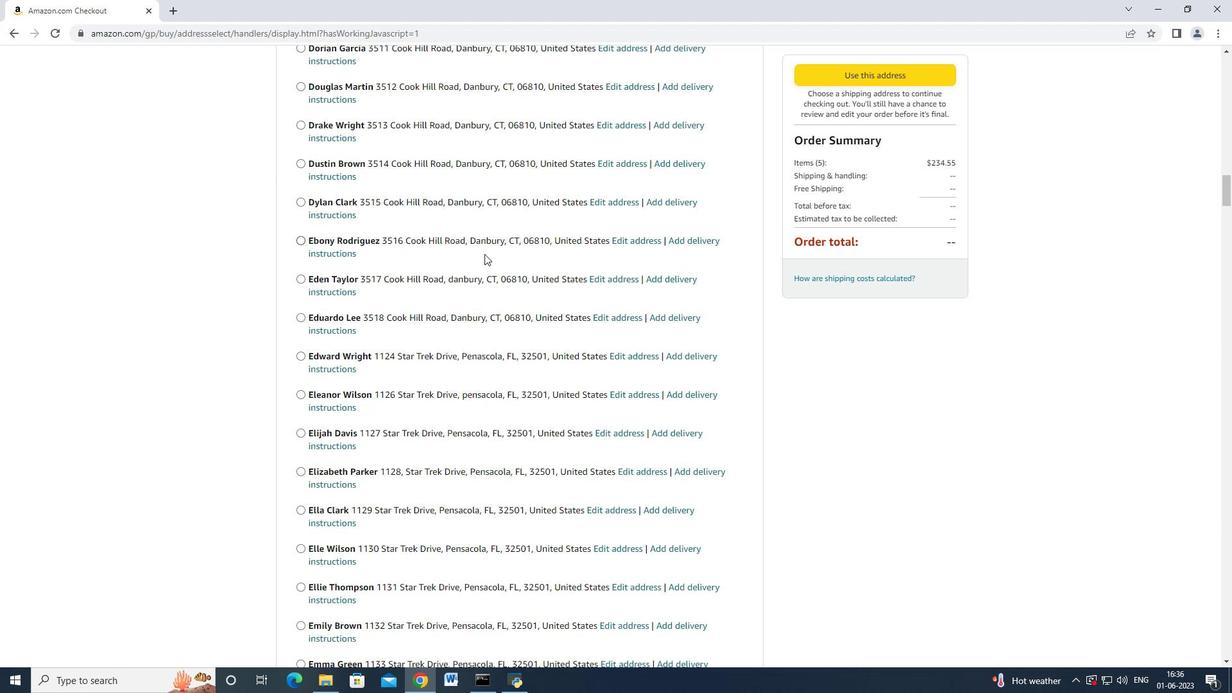 
Action: Mouse moved to (59, 199)
Screenshot: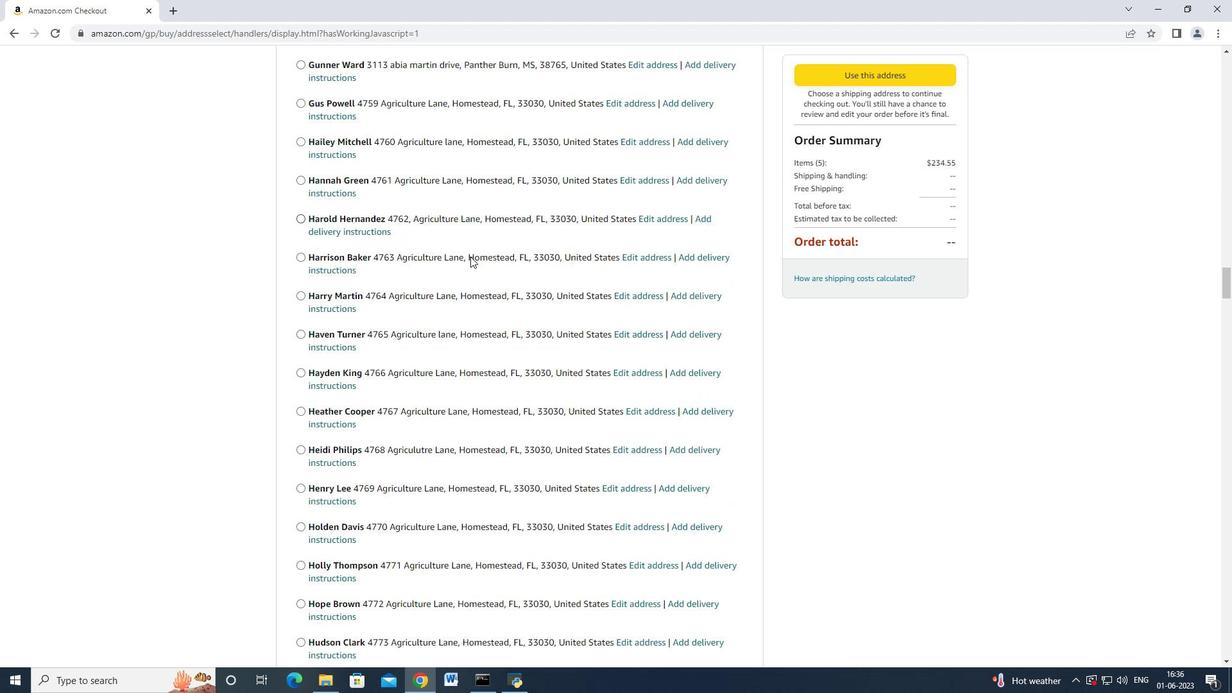 
Action: Mouse pressed left at (59, 199)
Screenshot: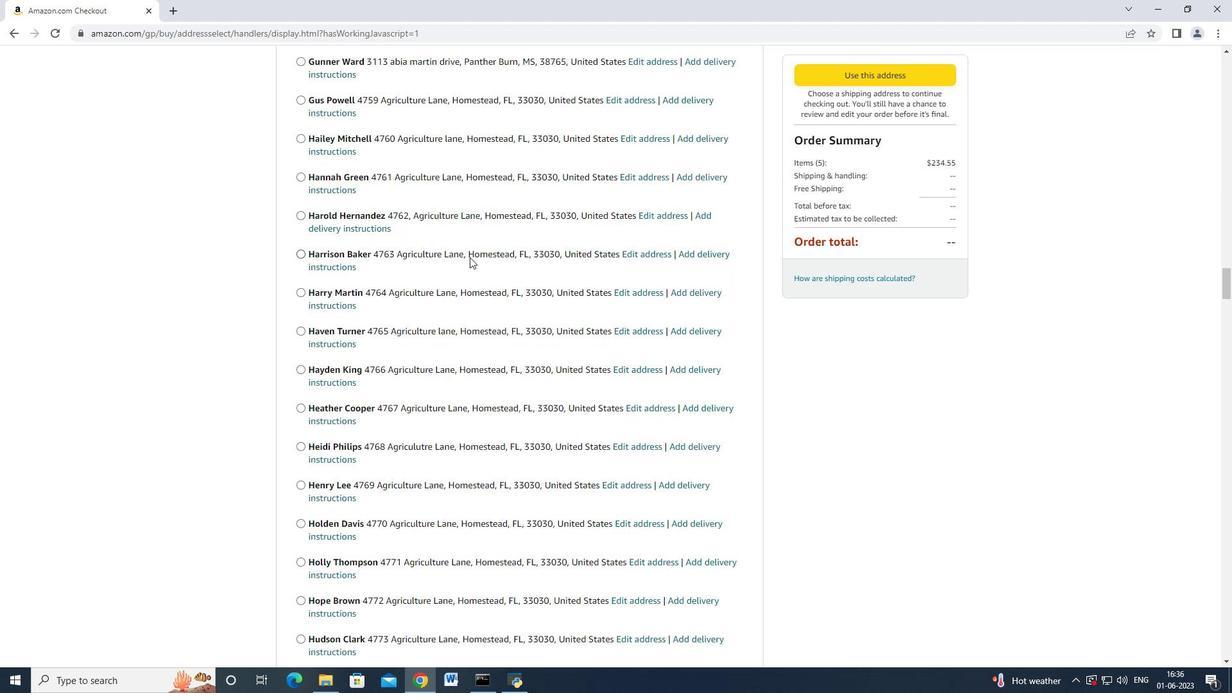 
Action: Mouse moved to (107, 256)
Screenshot: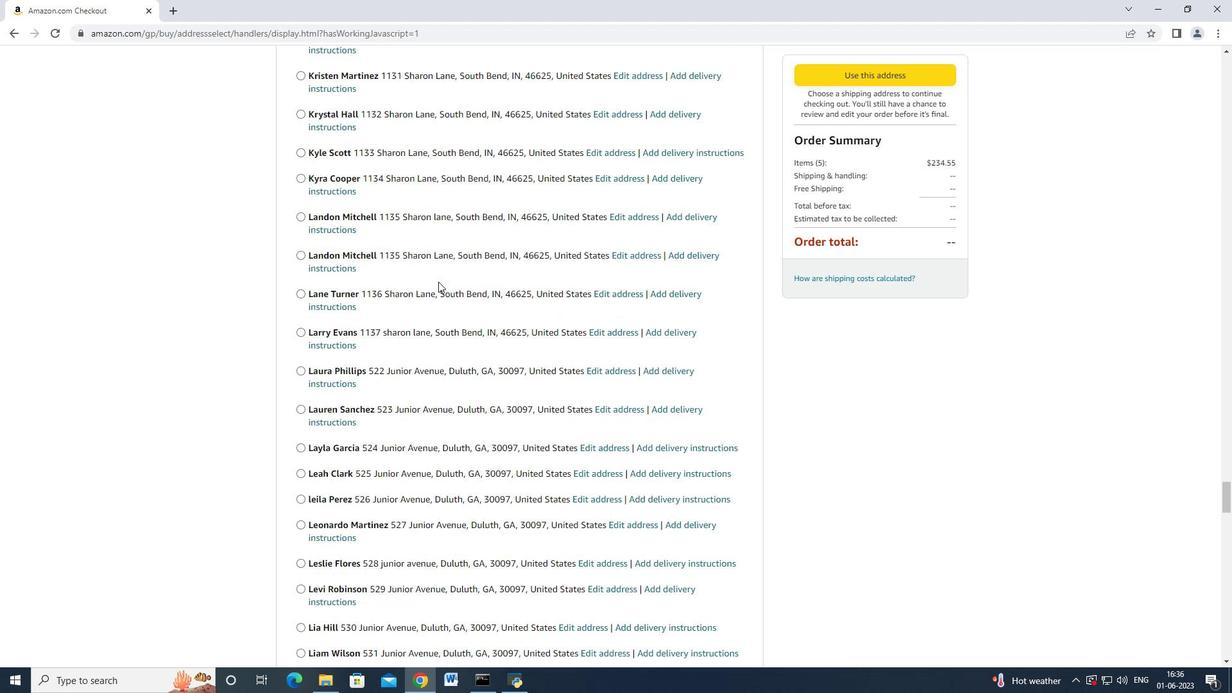 
Action: Mouse scrolled (107, 255) with delta (0, 0)
Screenshot: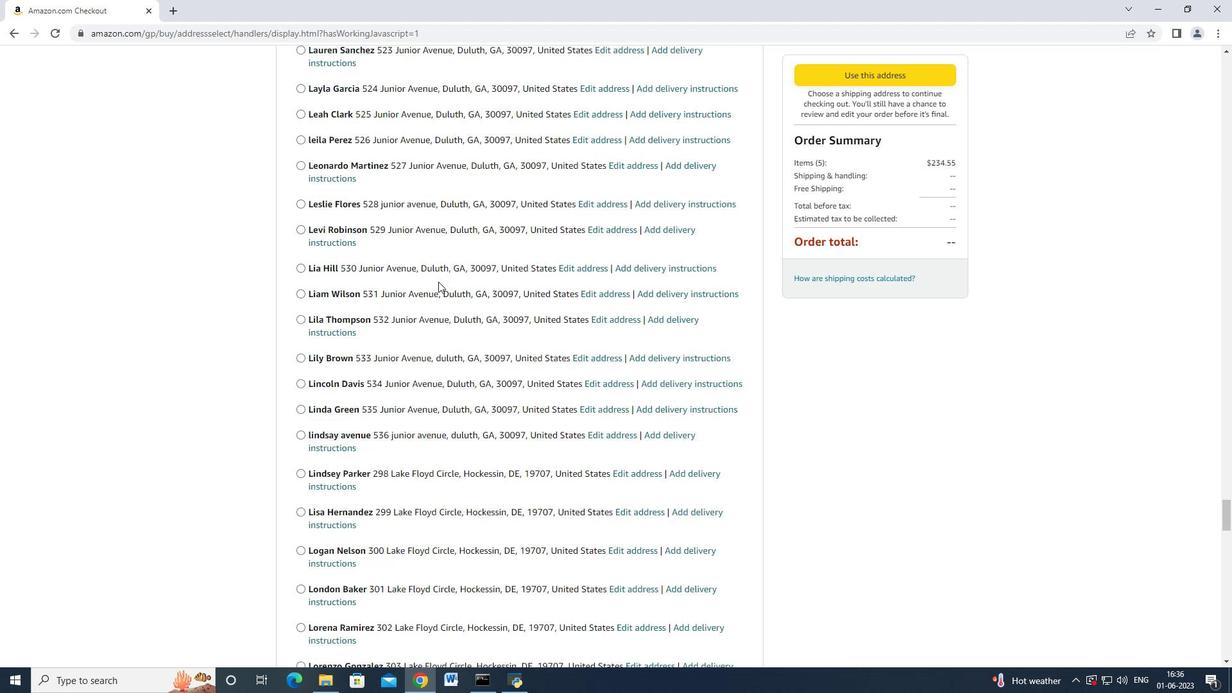 
Action: Mouse moved to (86, 355)
Screenshot: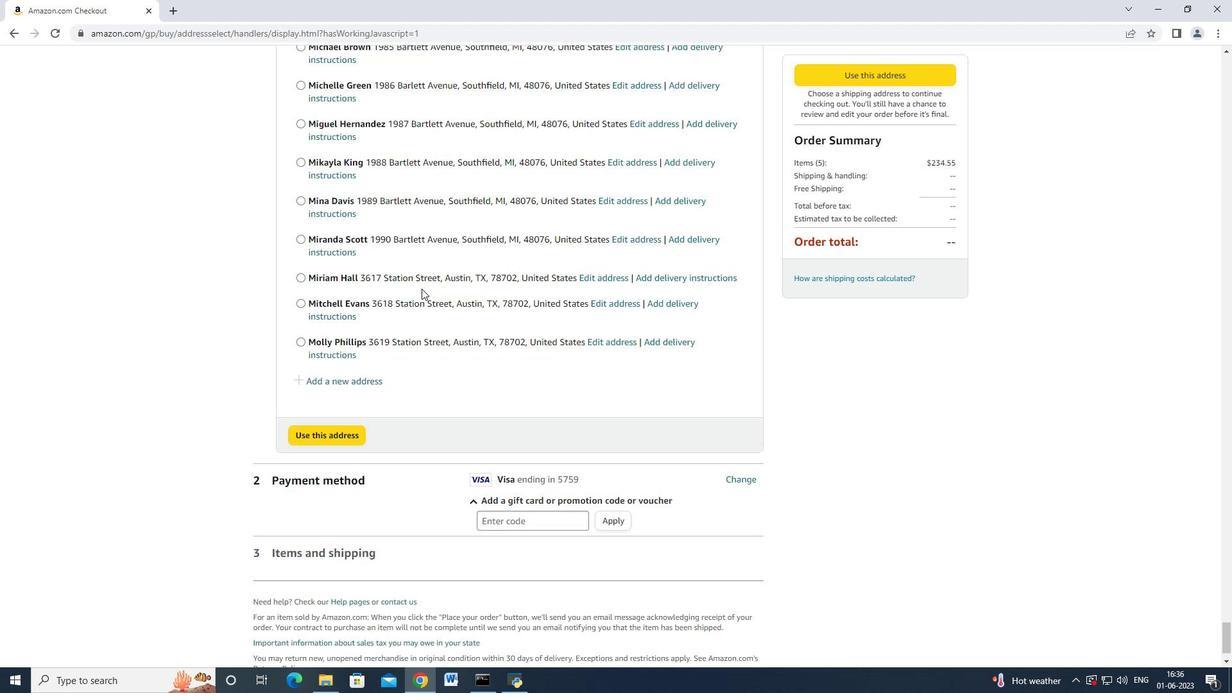 
Action: Mouse pressed left at (86, 355)
Screenshot: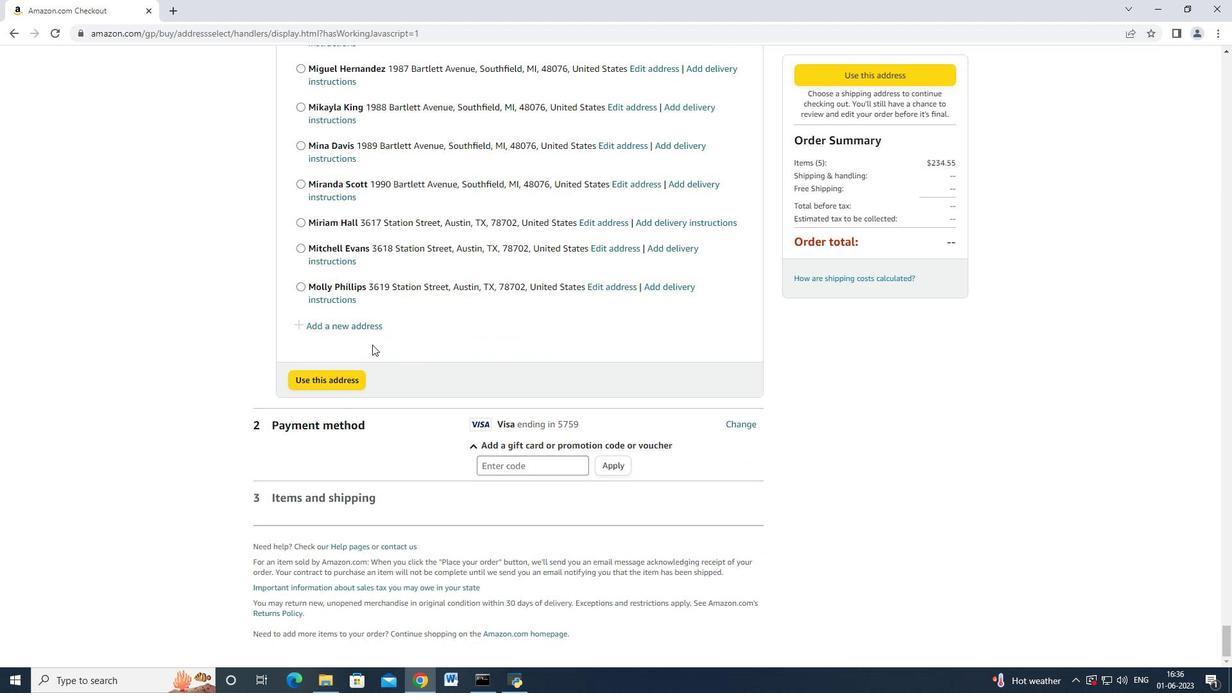 
Action: Mouse moved to (98, 379)
Screenshot: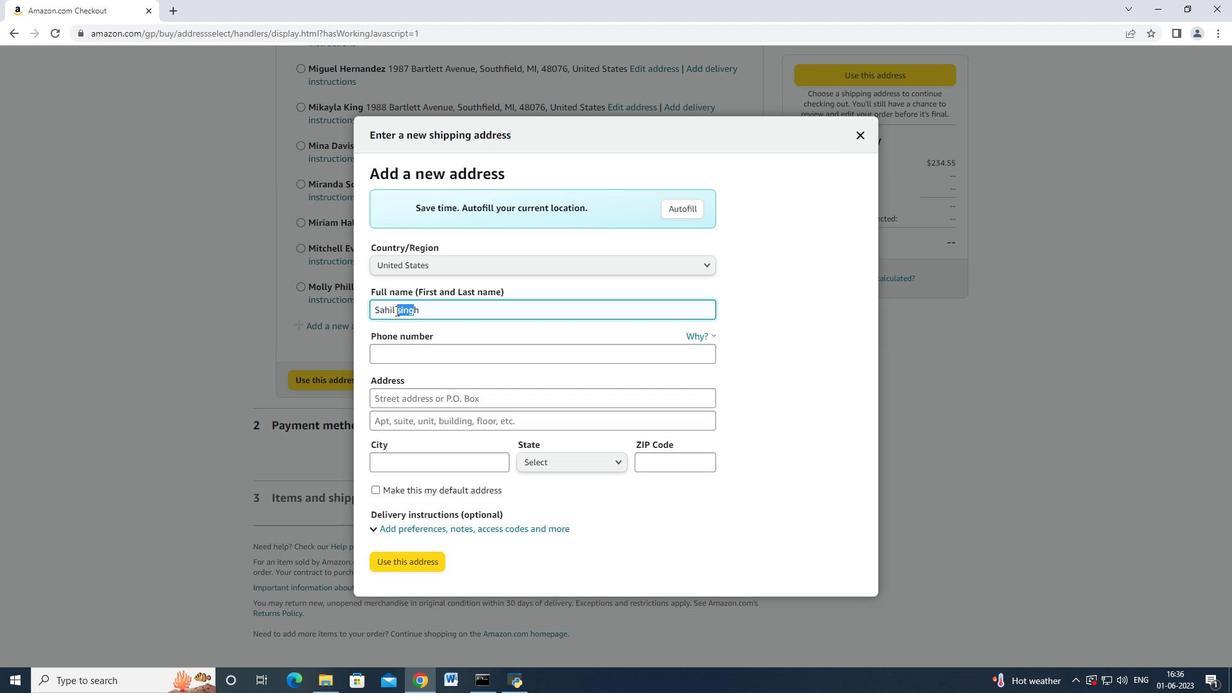 
Action: Mouse scrolled (98, 378) with delta (0, 0)
Screenshot: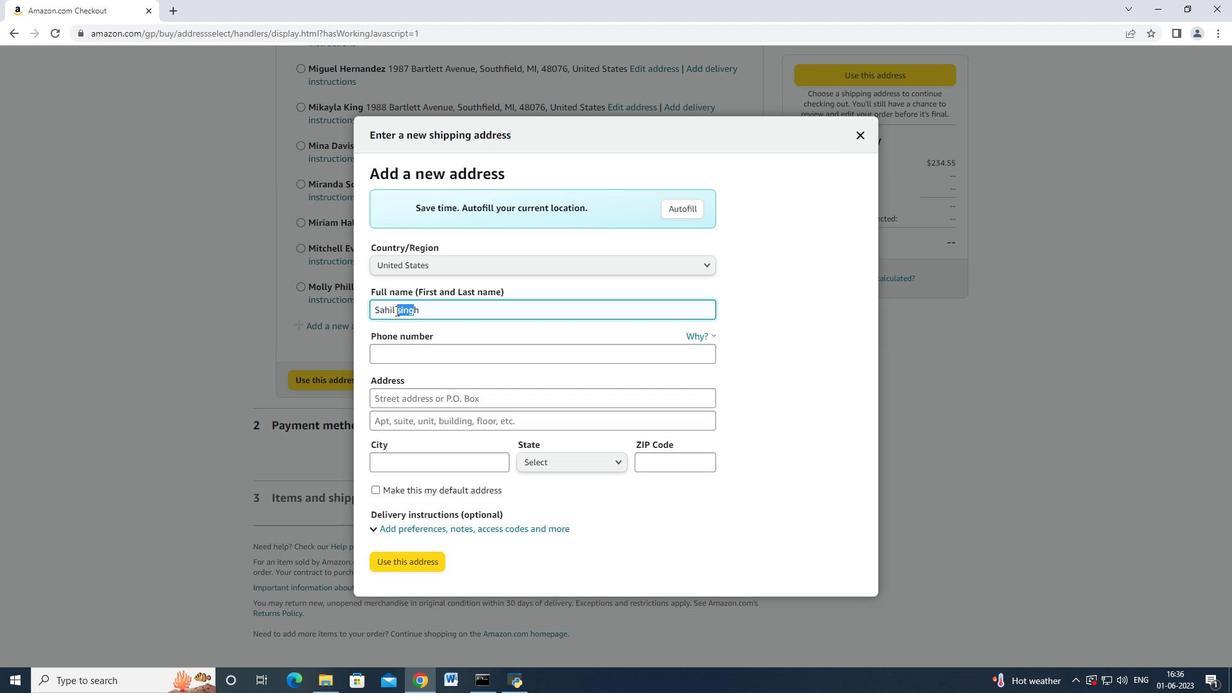 
Action: Mouse moved to (67, 195)
Screenshot: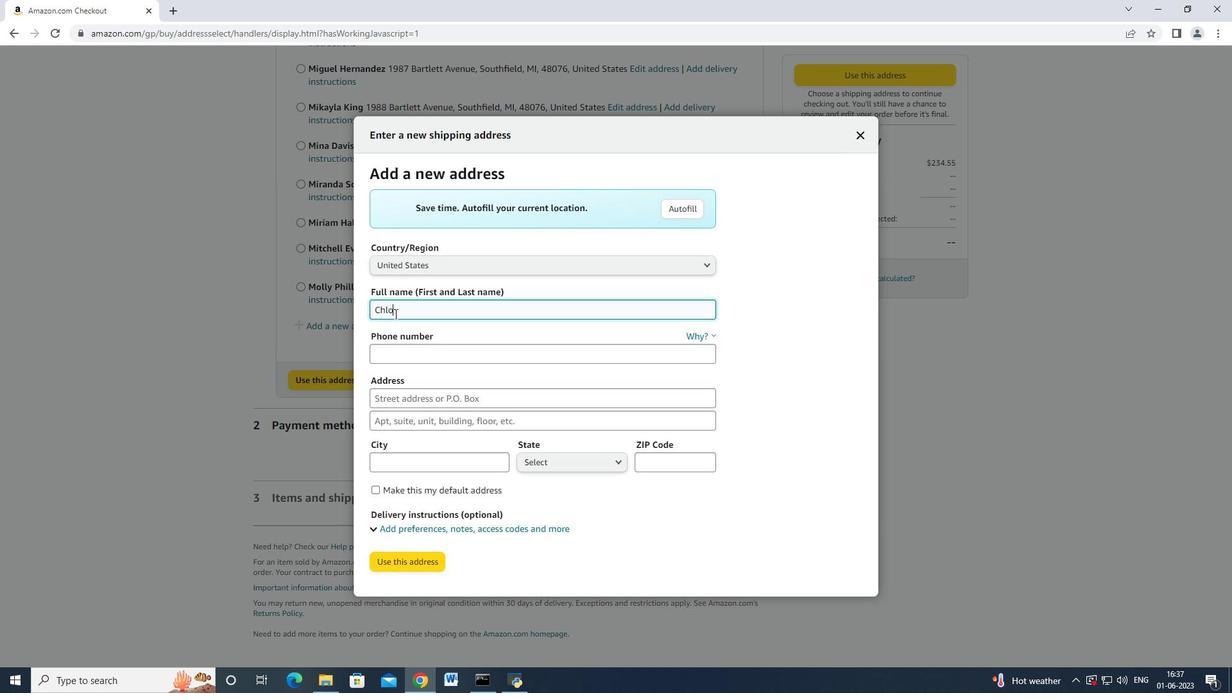 
Action: Mouse pressed left at (67, 195)
Screenshot: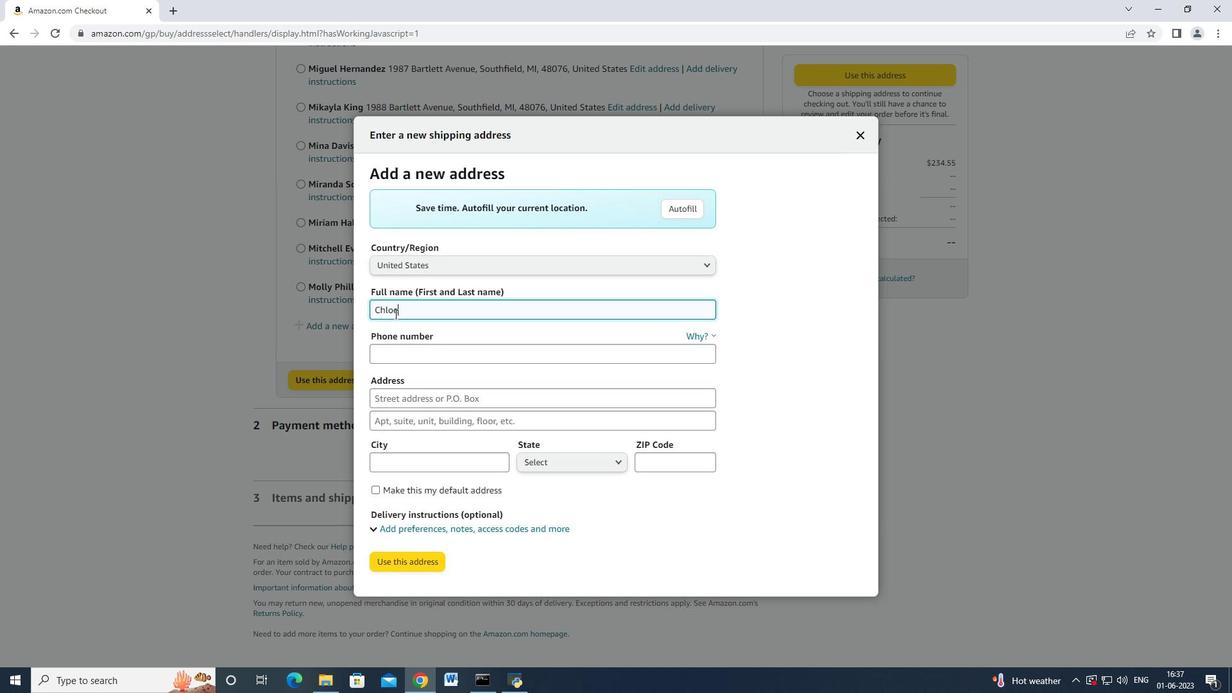 
Action: Mouse moved to (1171, 316)
Screenshot: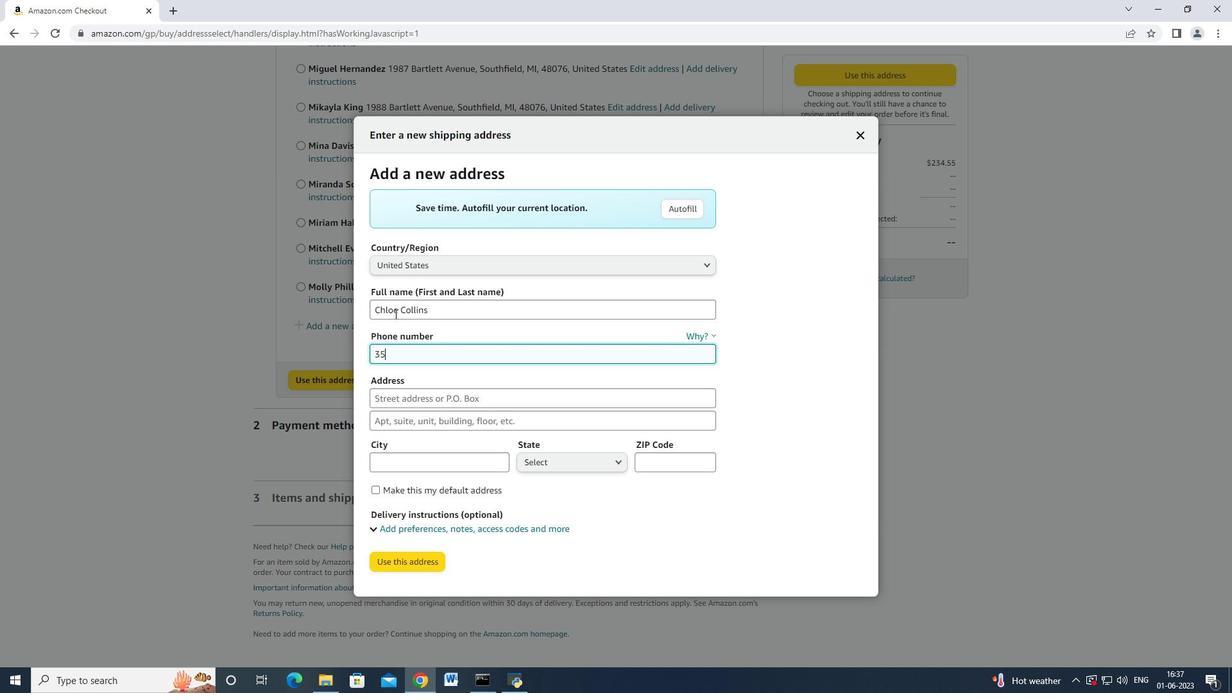 
Action: Key pressed amazon.com<Key.enter>
Screenshot: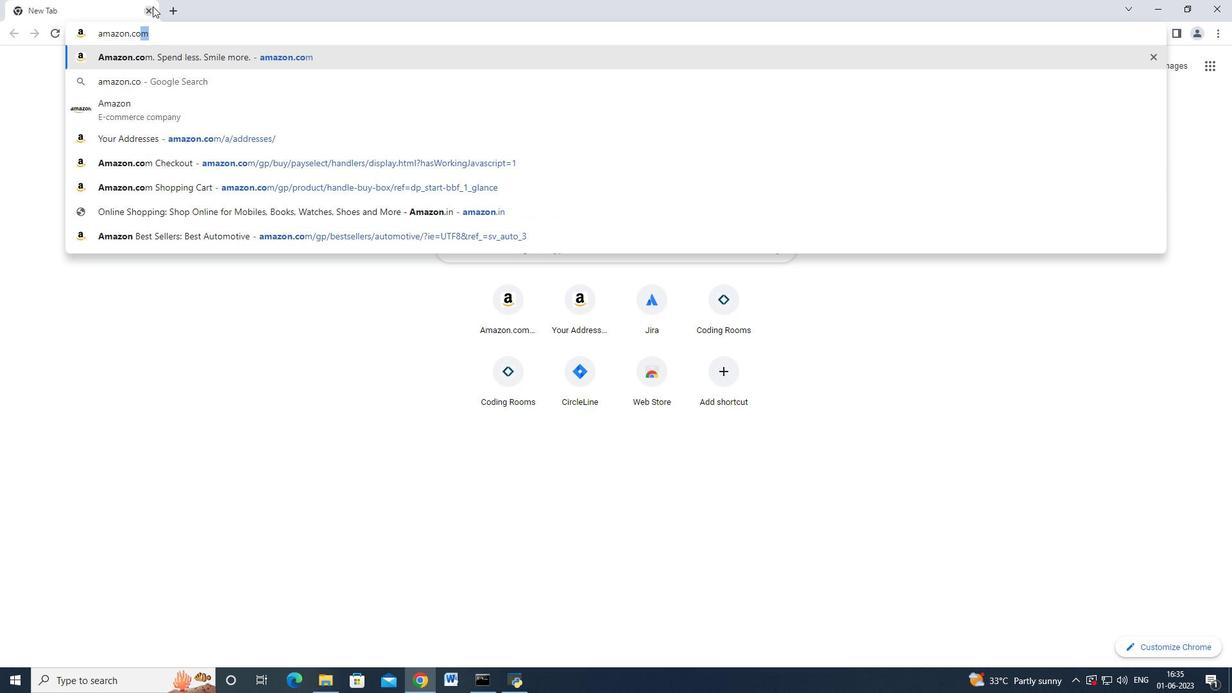 
Action: Mouse moved to (44, 93)
Screenshot: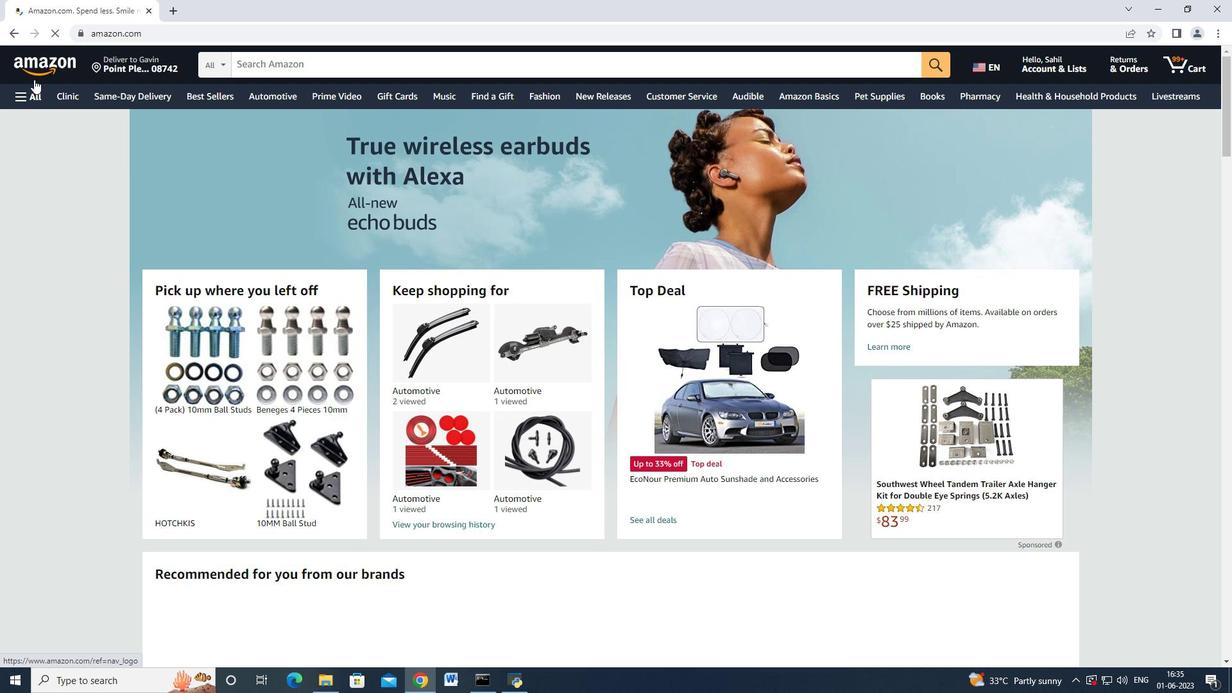 
Action: Mouse pressed left at (44, 93)
Screenshot: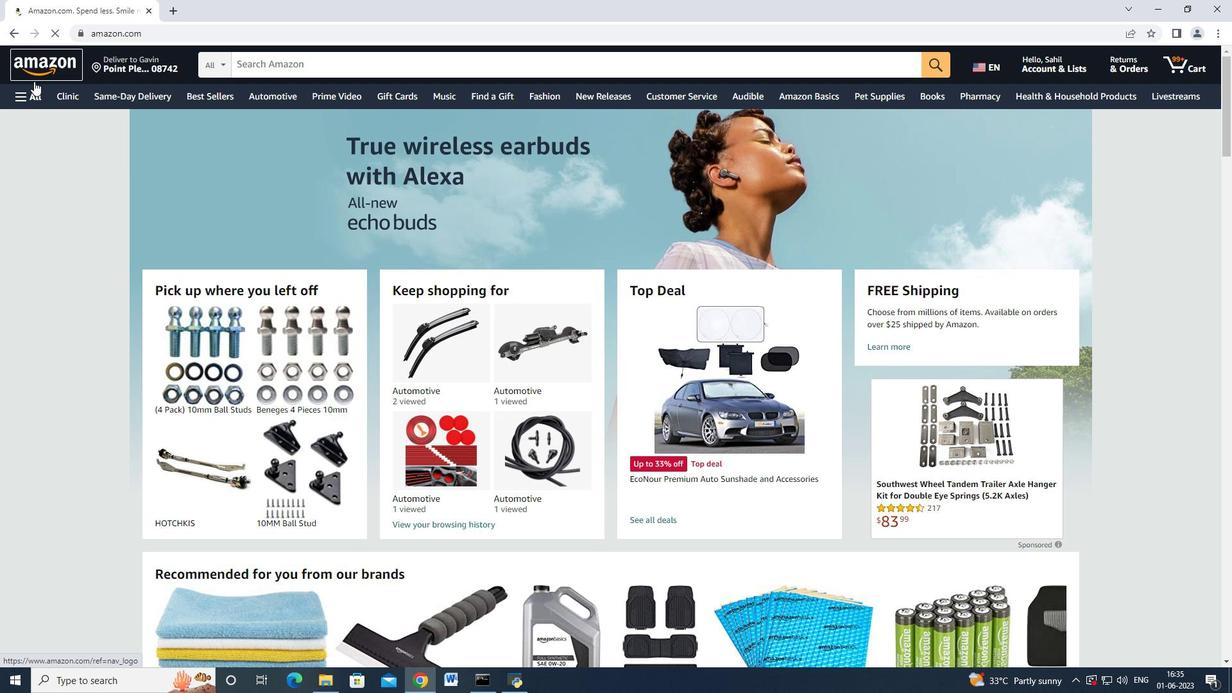 
Action: Mouse moved to (44, 99)
Screenshot: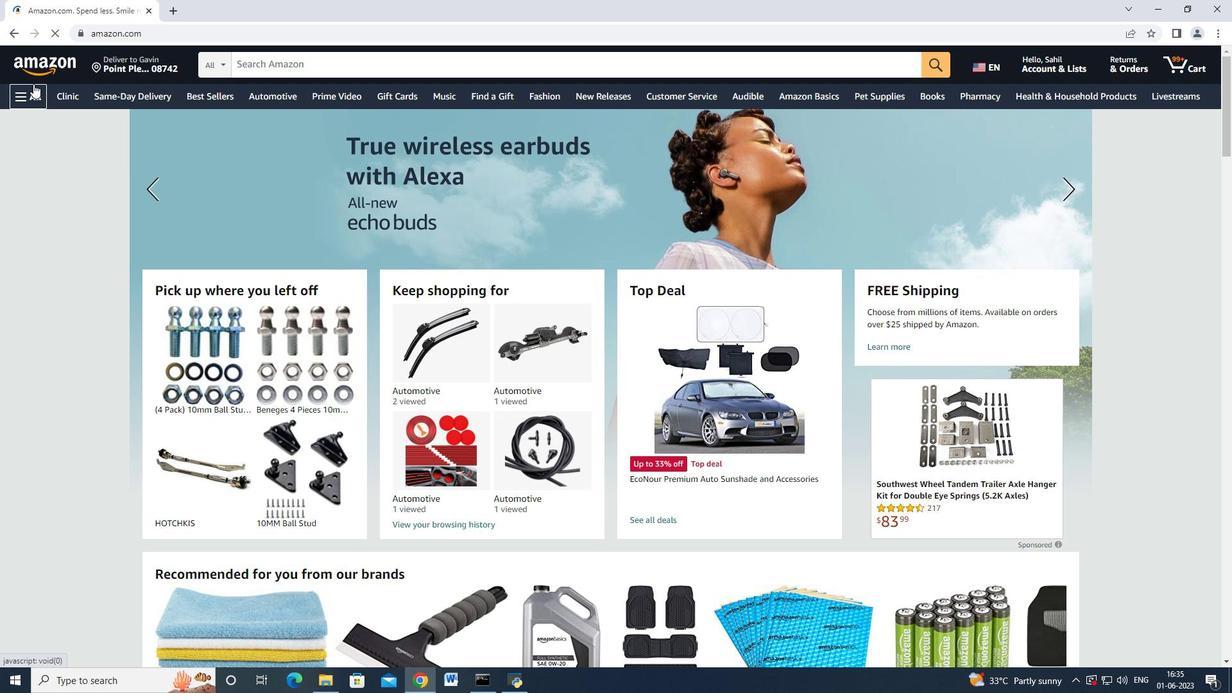 
Action: Mouse pressed left at (44, 99)
Screenshot: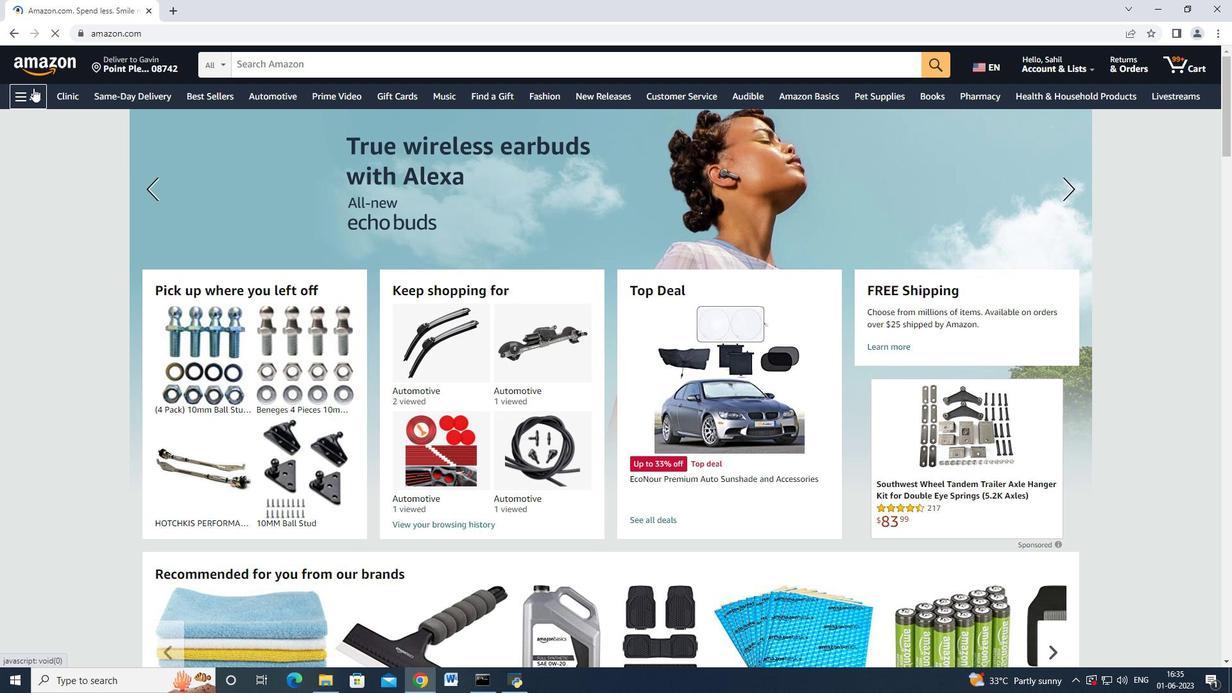 
Action: Mouse moved to (71, 200)
Screenshot: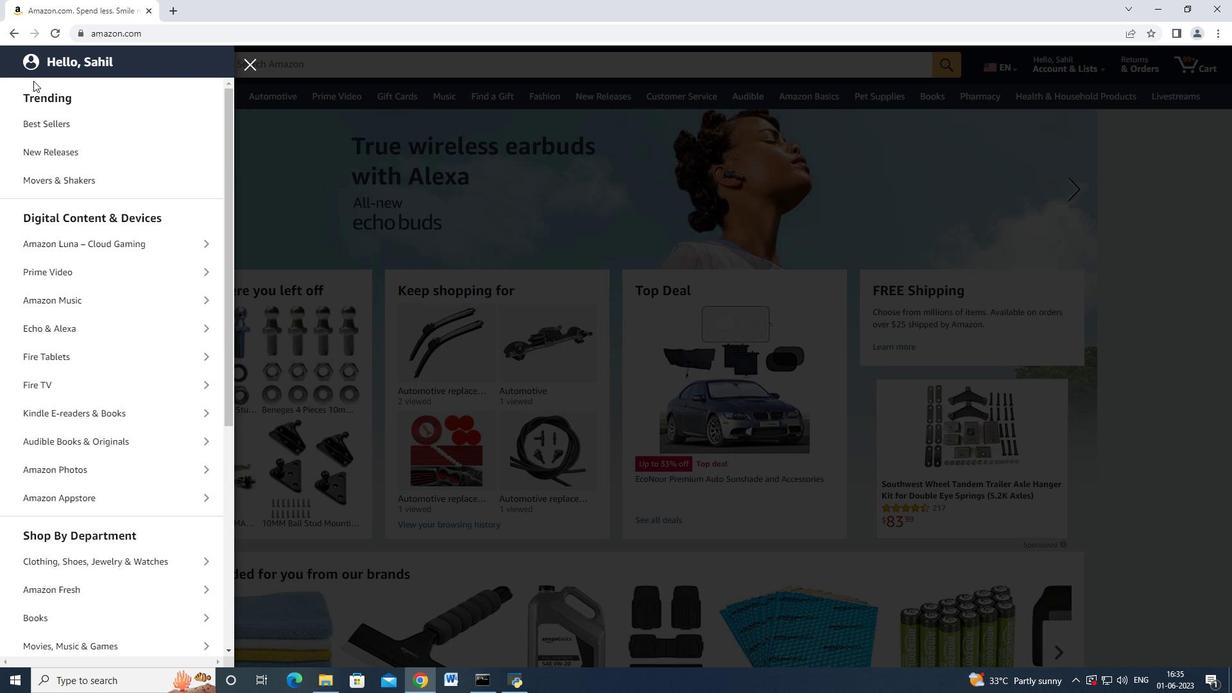 
Action: Mouse scrolled (71, 199) with delta (0, 0)
Screenshot: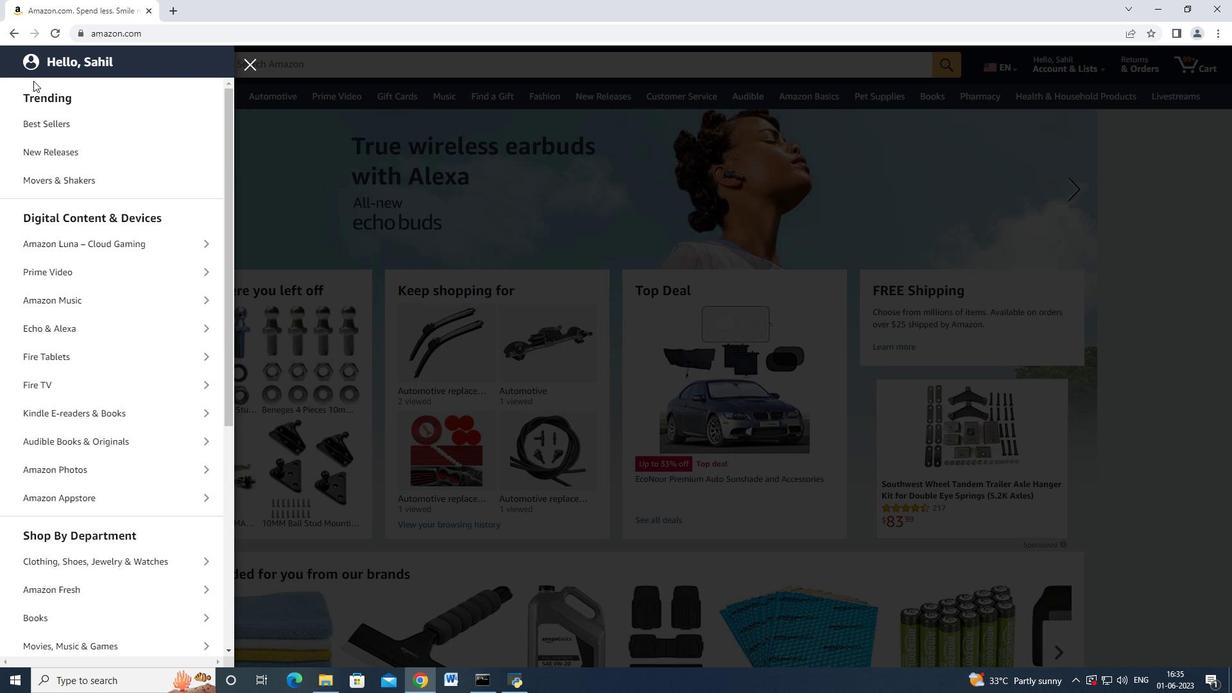 
Action: Mouse moved to (87, 232)
Screenshot: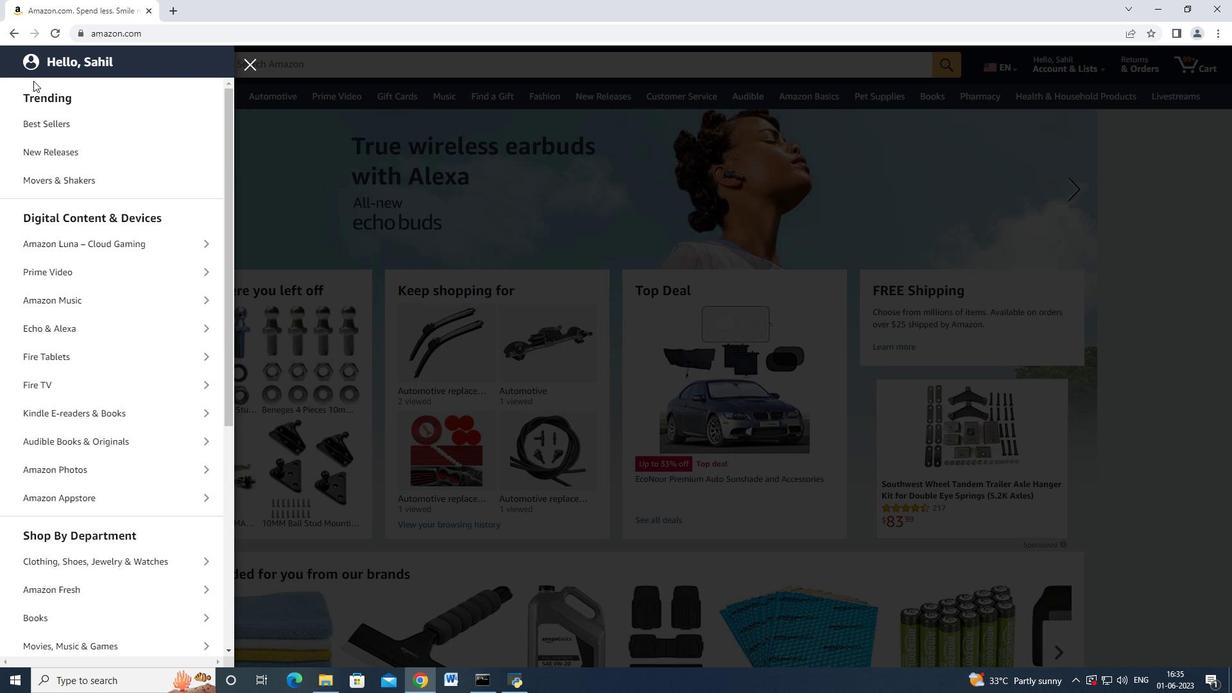 
Action: Mouse scrolled (84, 224) with delta (0, 0)
Screenshot: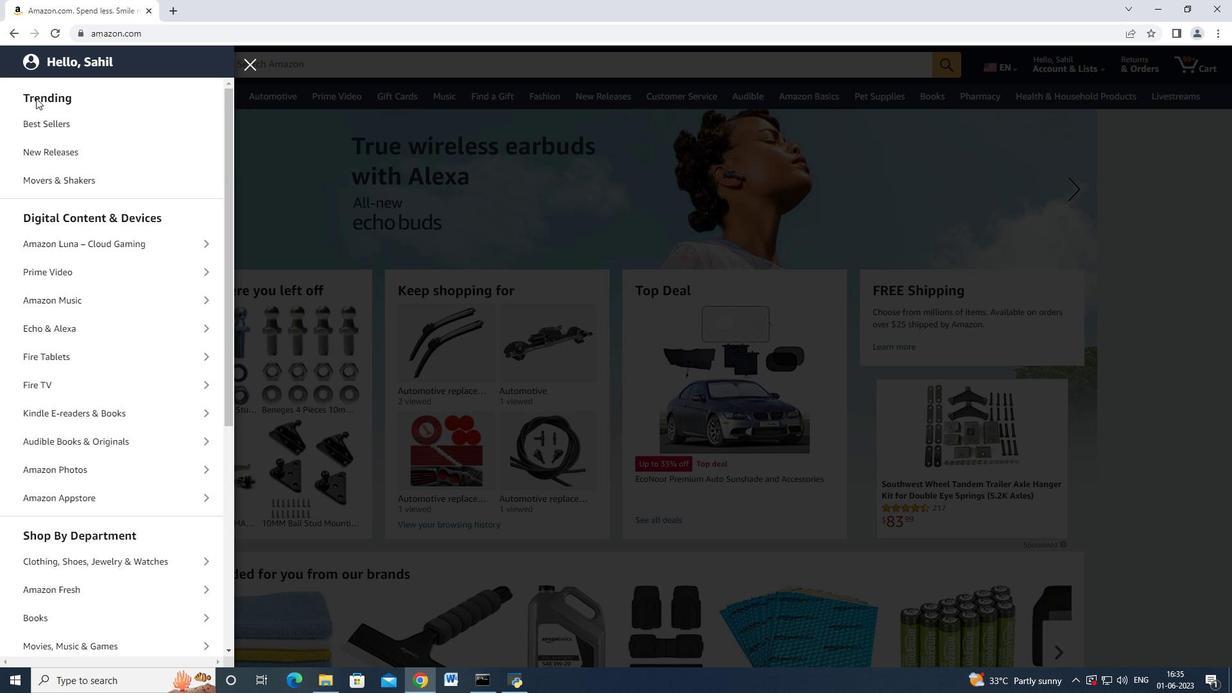 
Action: Mouse moved to (92, 242)
Screenshot: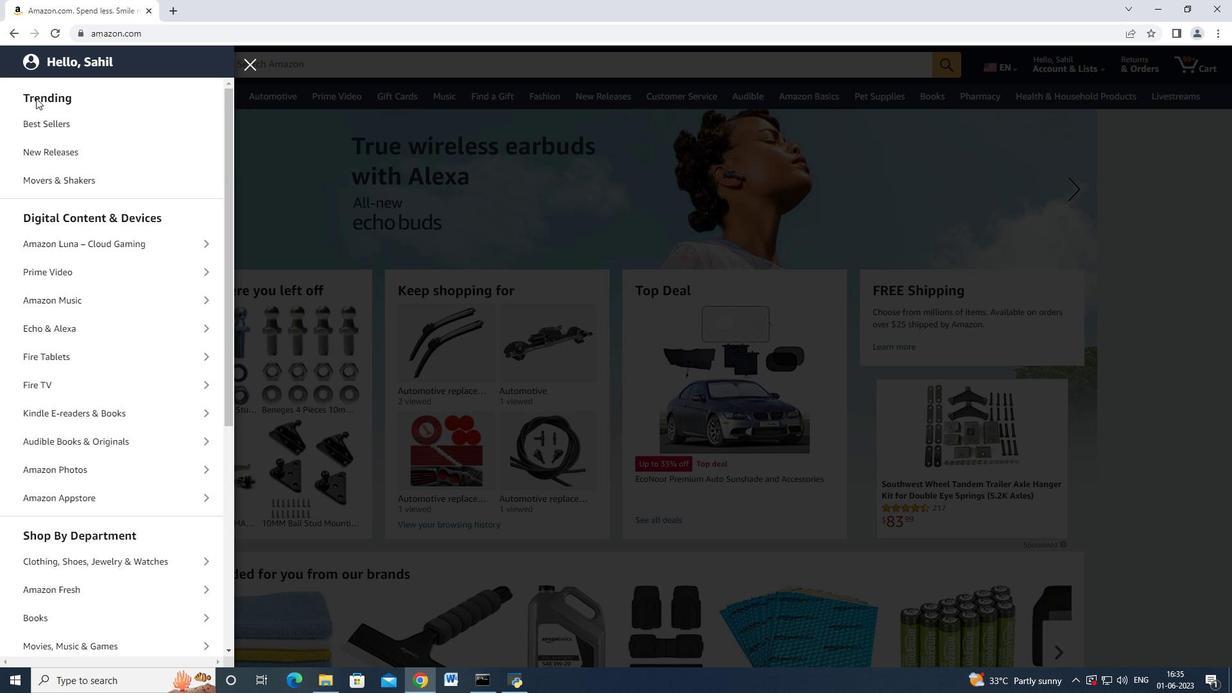
Action: Mouse scrolled (90, 238) with delta (0, 0)
Screenshot: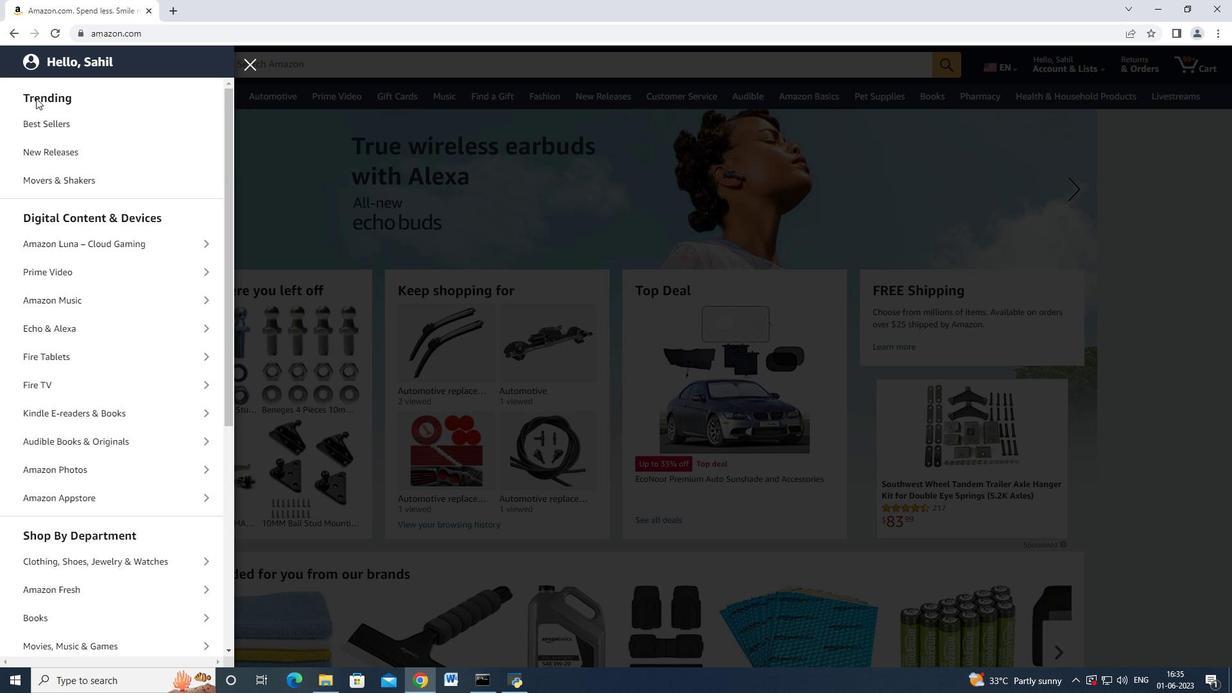 
Action: Mouse moved to (94, 245)
Screenshot: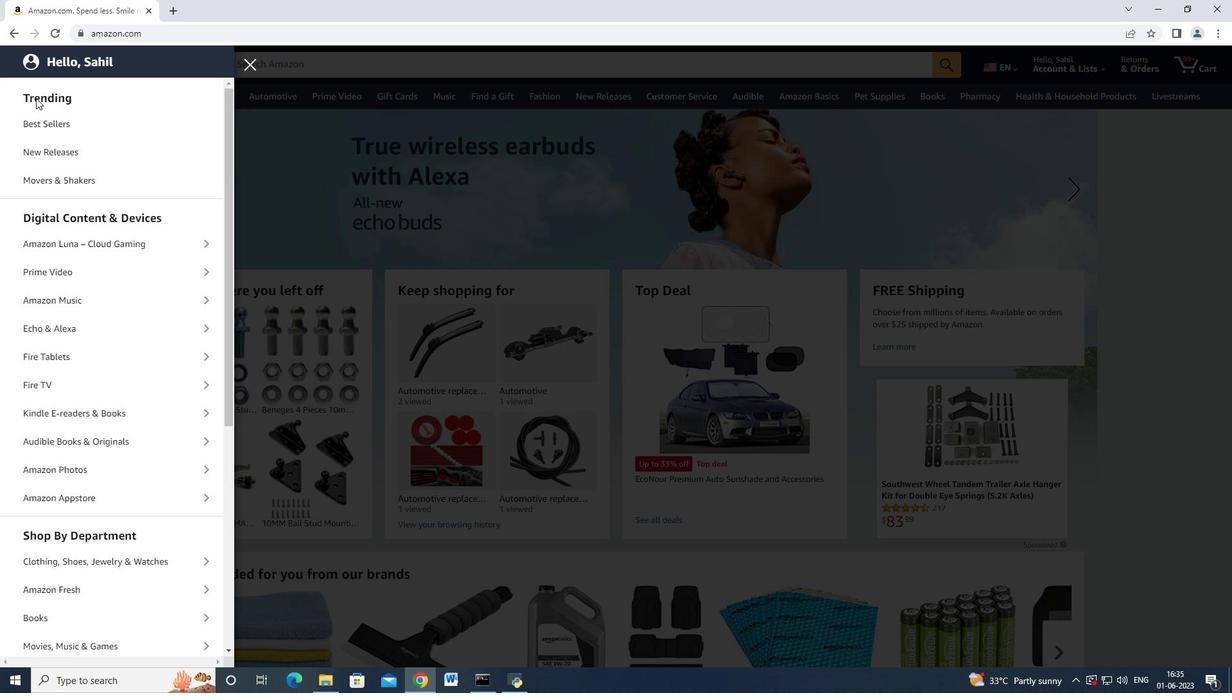 
Action: Mouse scrolled (93, 245) with delta (0, 0)
Screenshot: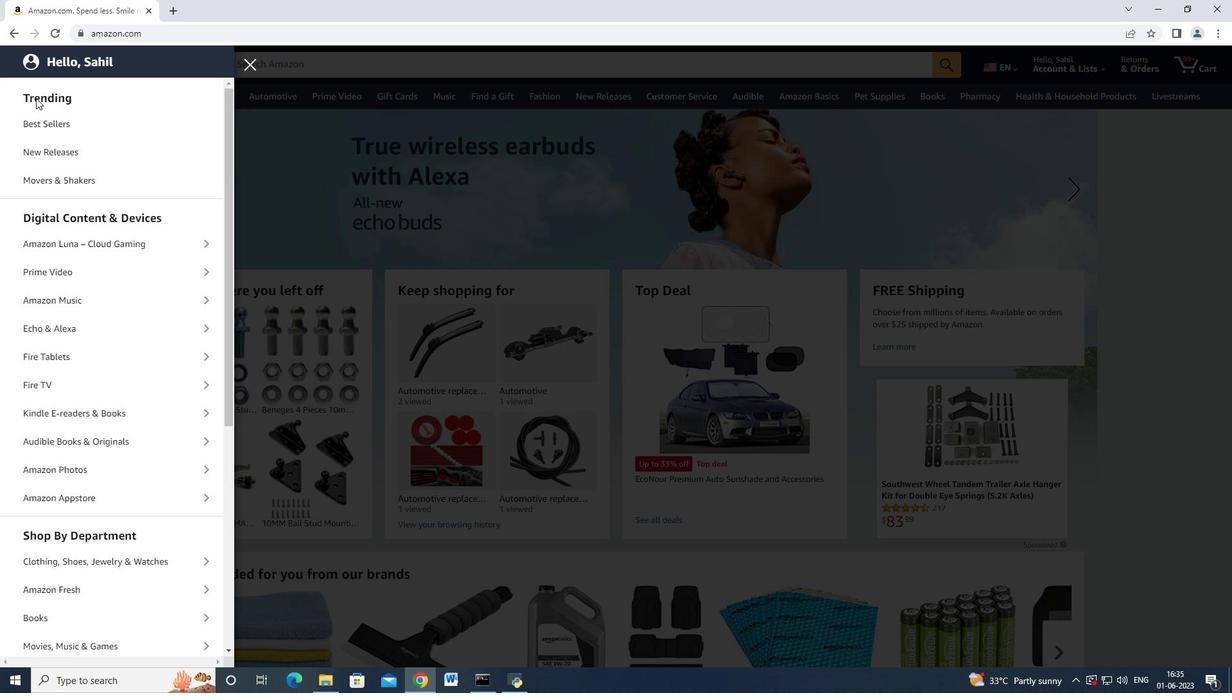 
Action: Mouse moved to (94, 246)
Screenshot: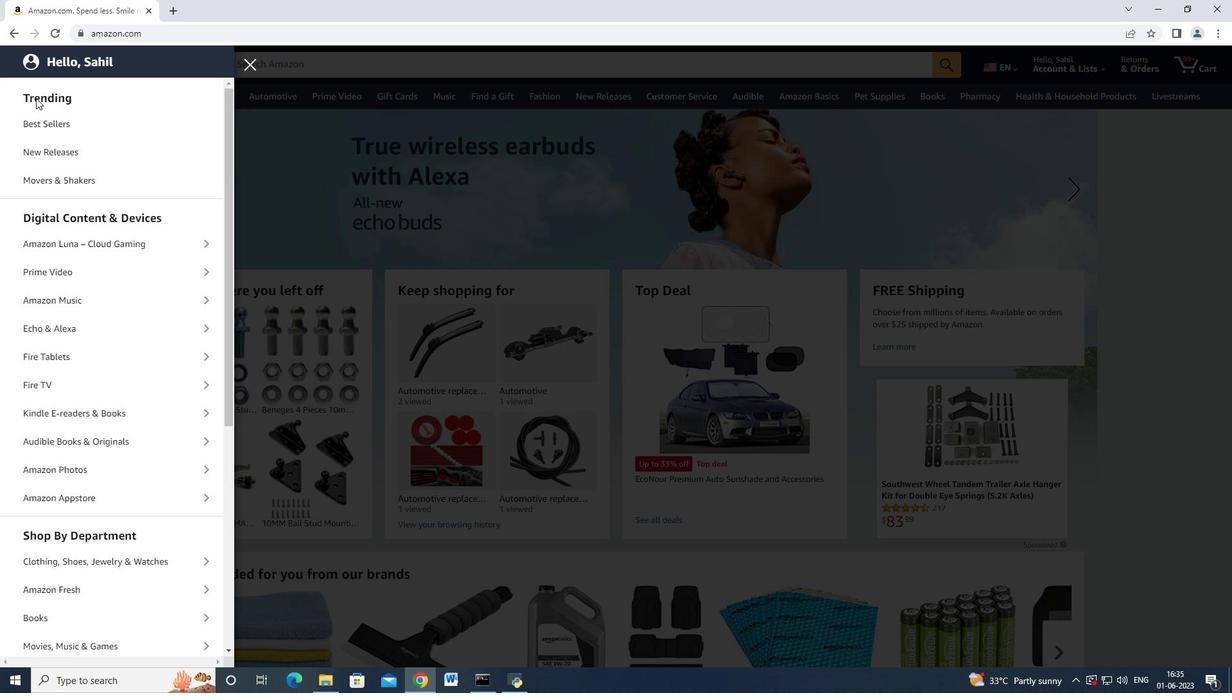 
Action: Mouse scrolled (94, 245) with delta (0, 0)
Screenshot: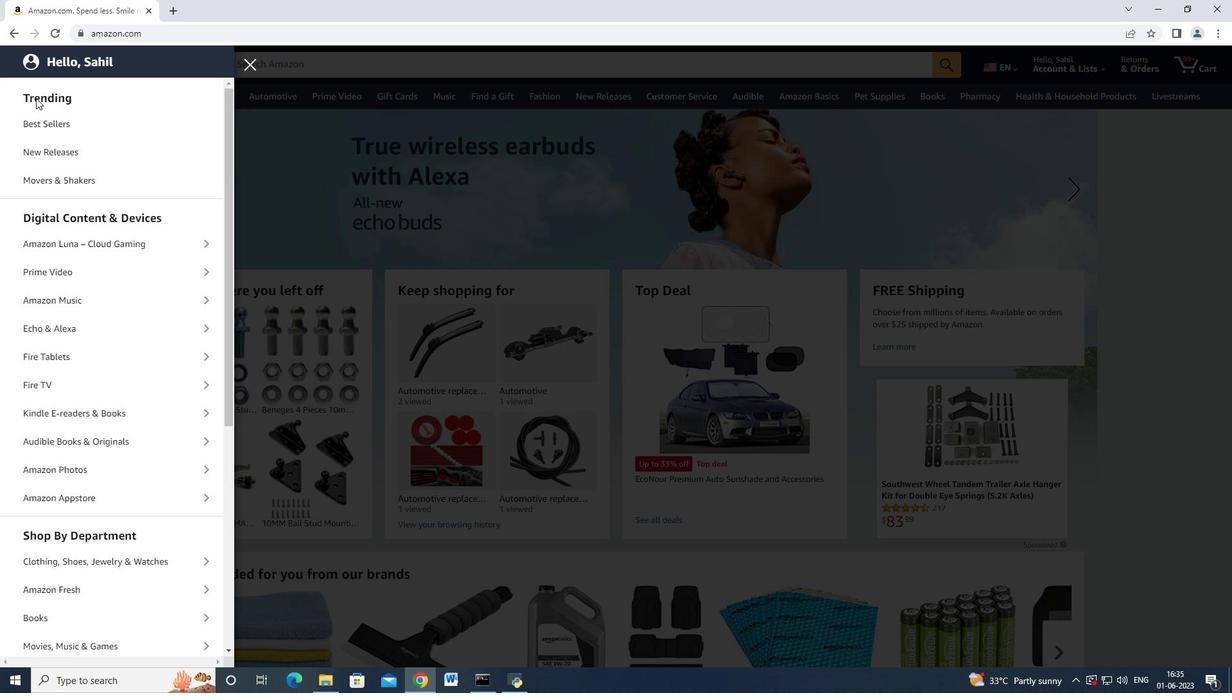 
Action: Mouse moved to (96, 357)
Screenshot: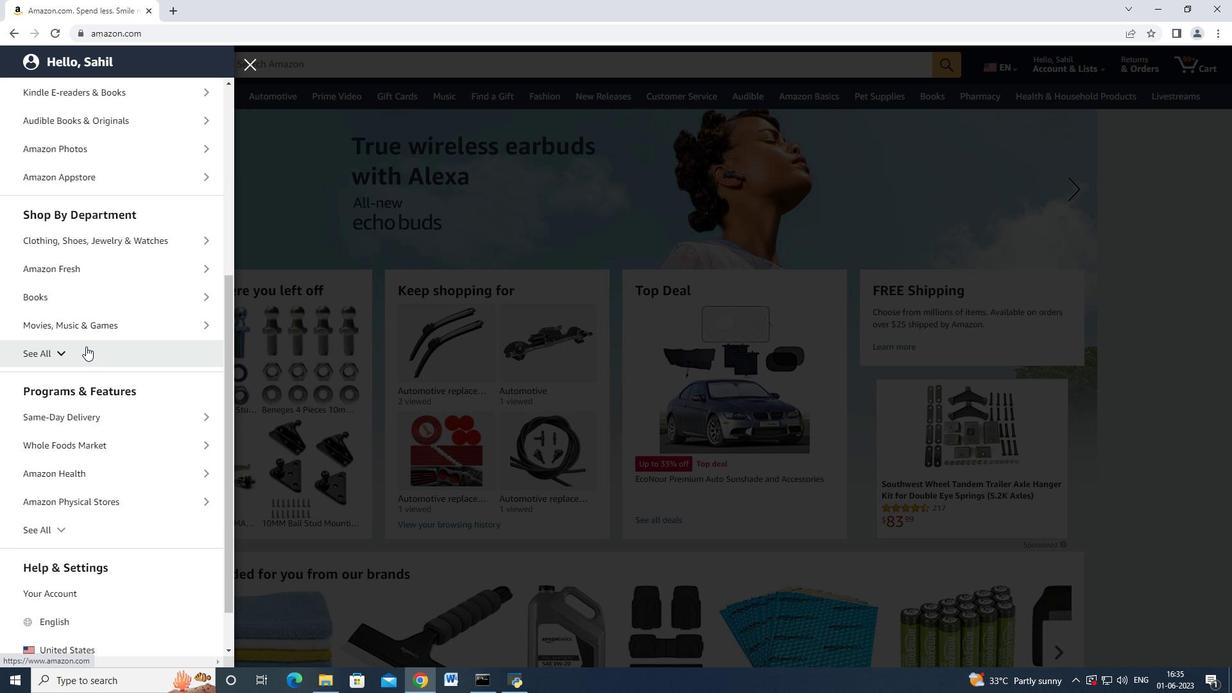 
Action: Mouse pressed left at (96, 357)
Screenshot: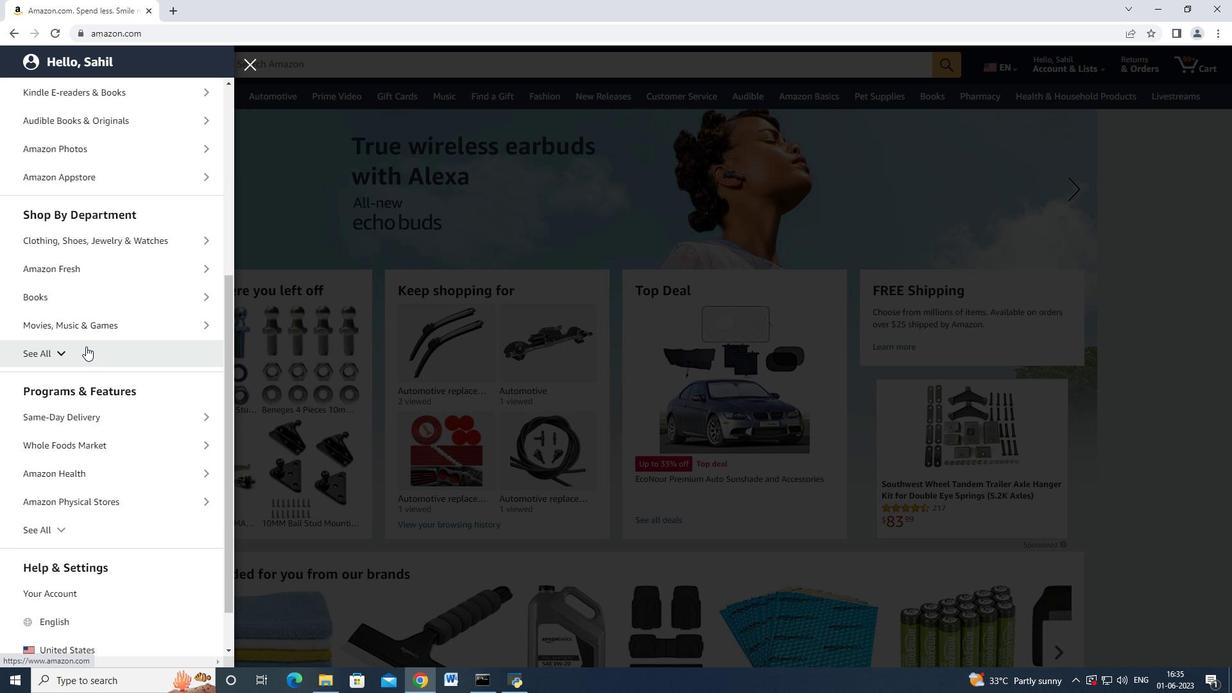 
Action: Mouse moved to (113, 366)
Screenshot: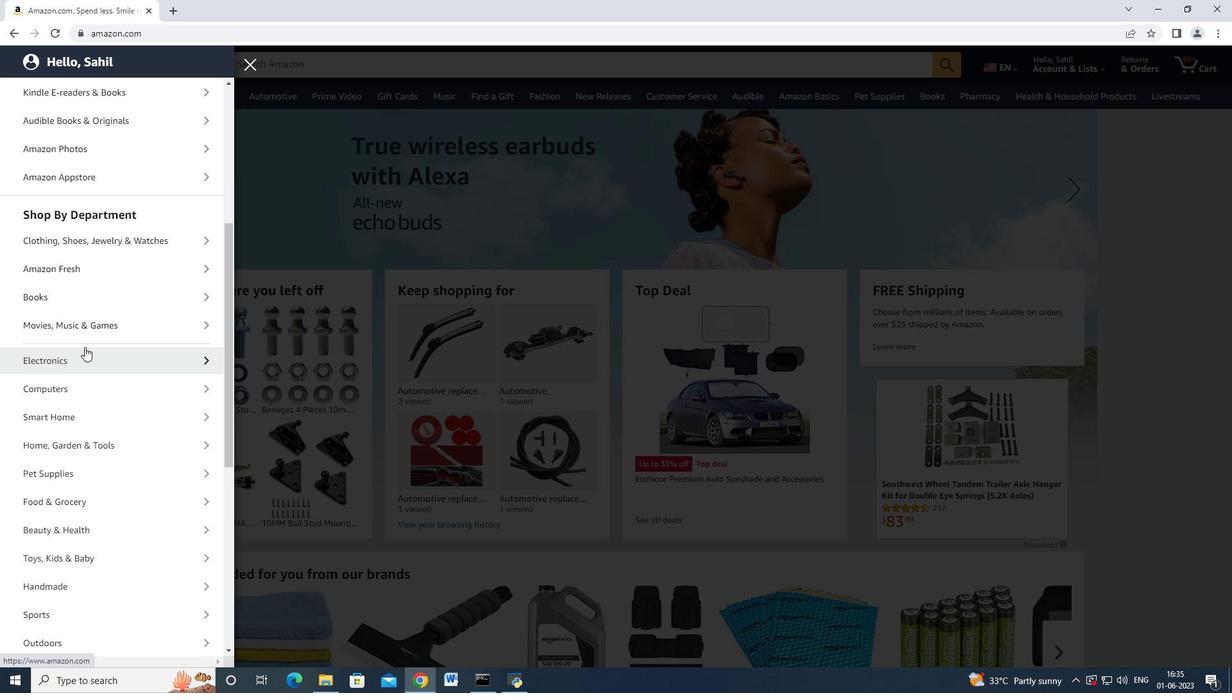 
Action: Mouse scrolled (111, 364) with delta (0, 0)
Screenshot: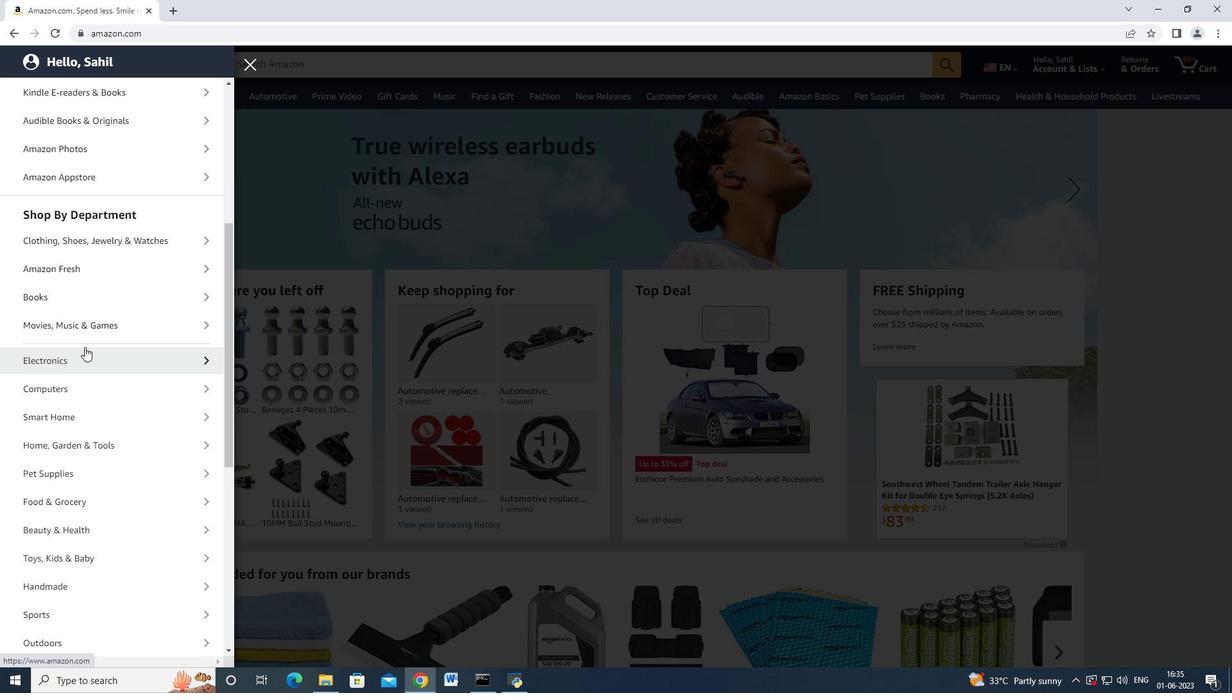 
Action: Mouse scrolled (113, 365) with delta (0, 0)
Screenshot: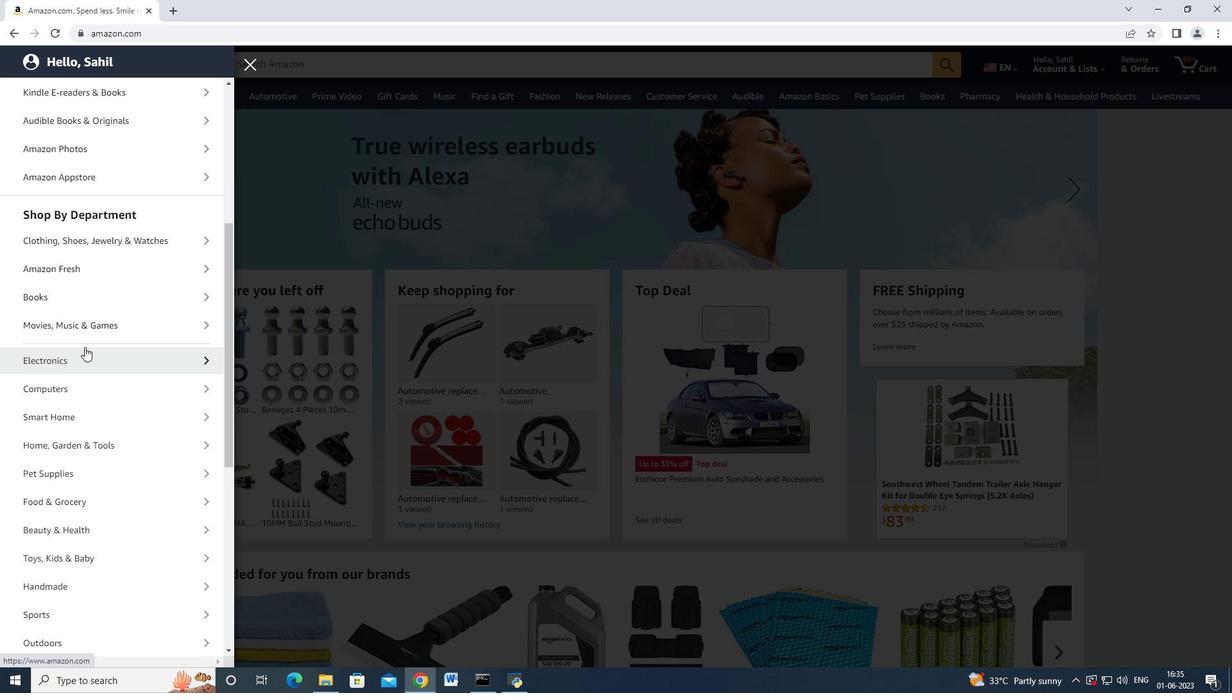 
Action: Mouse moved to (113, 366)
Screenshot: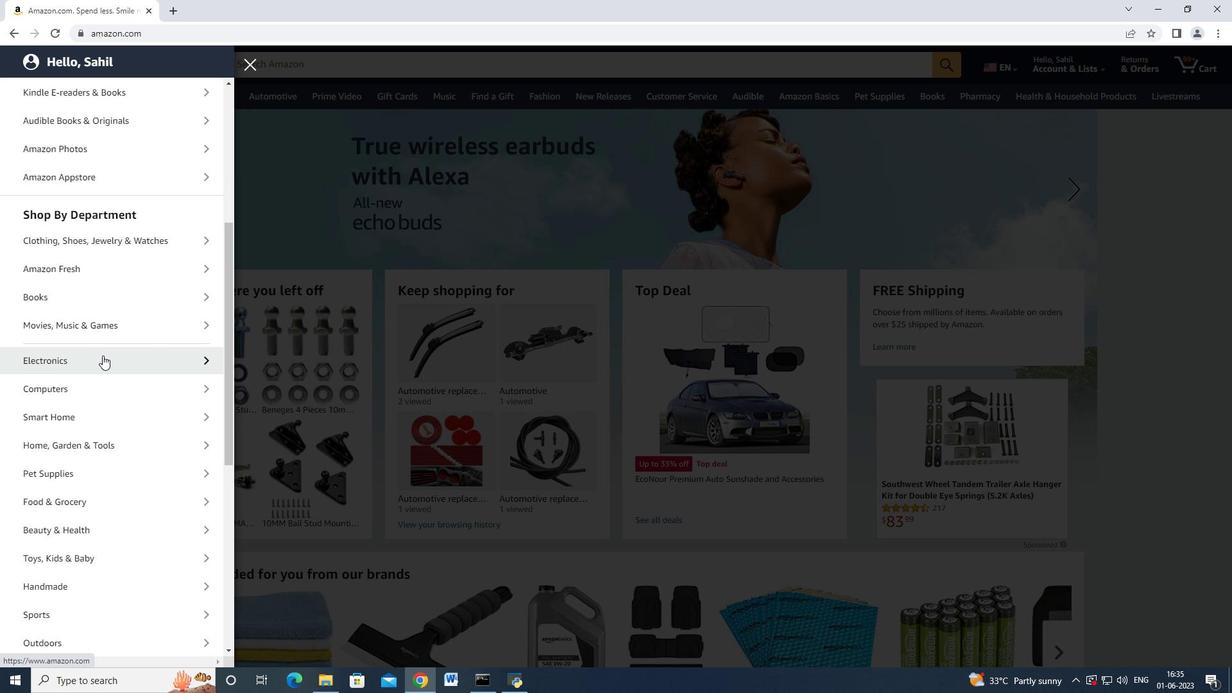 
Action: Mouse scrolled (113, 365) with delta (0, 0)
Screenshot: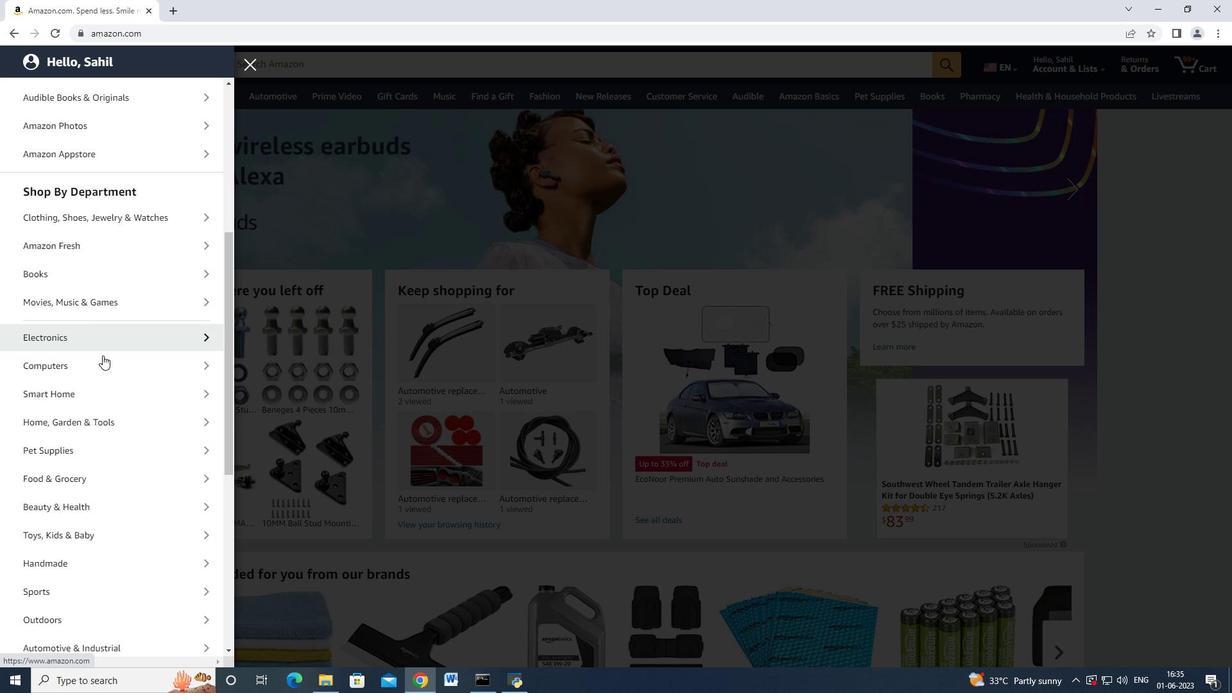 
Action: Mouse scrolled (113, 365) with delta (0, 0)
Screenshot: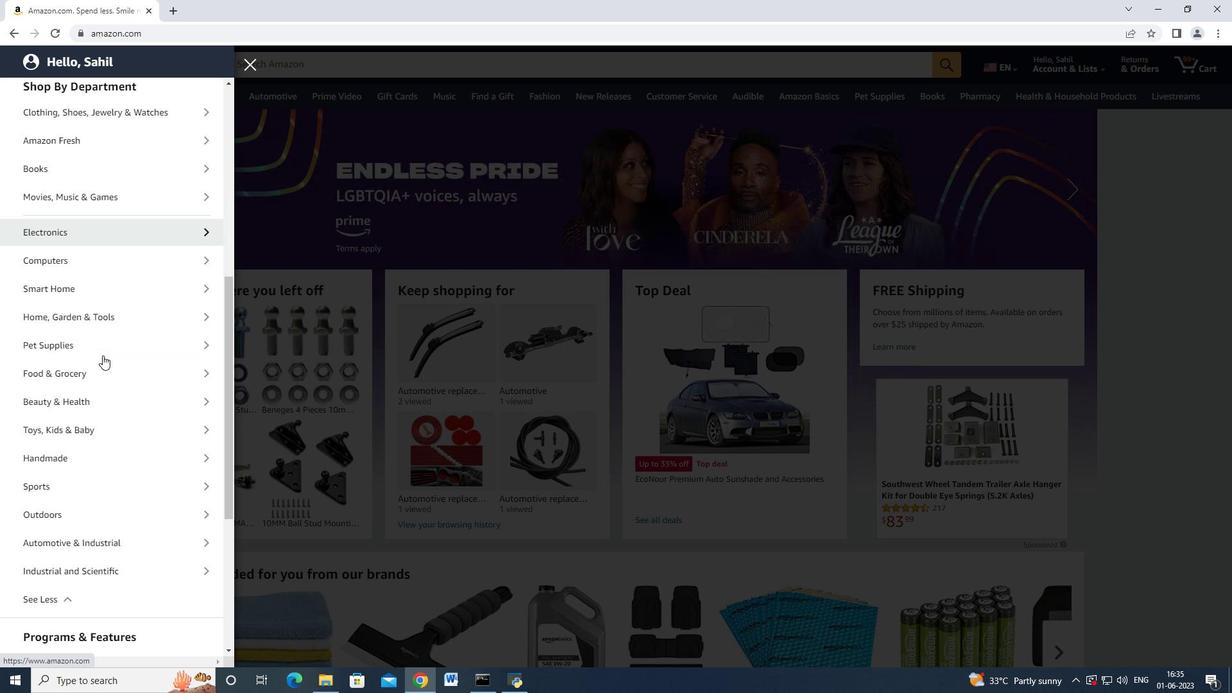 
Action: Mouse scrolled (113, 365) with delta (0, 0)
Screenshot: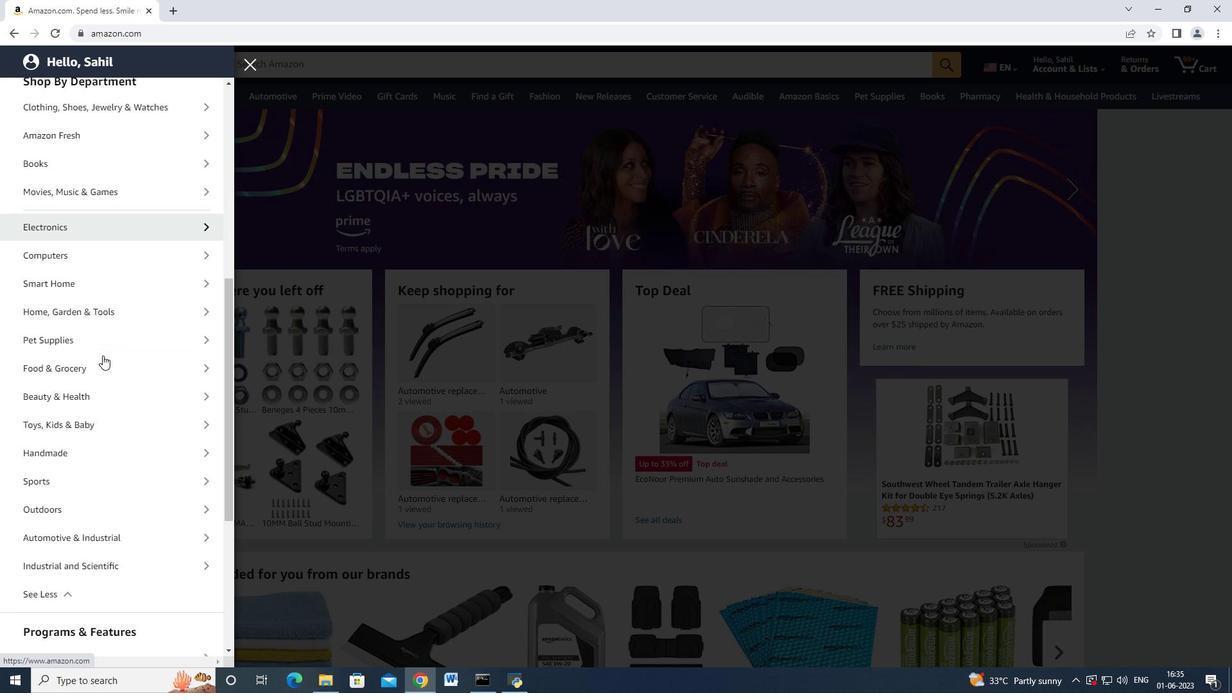 
Action: Mouse scrolled (113, 365) with delta (0, 0)
Screenshot: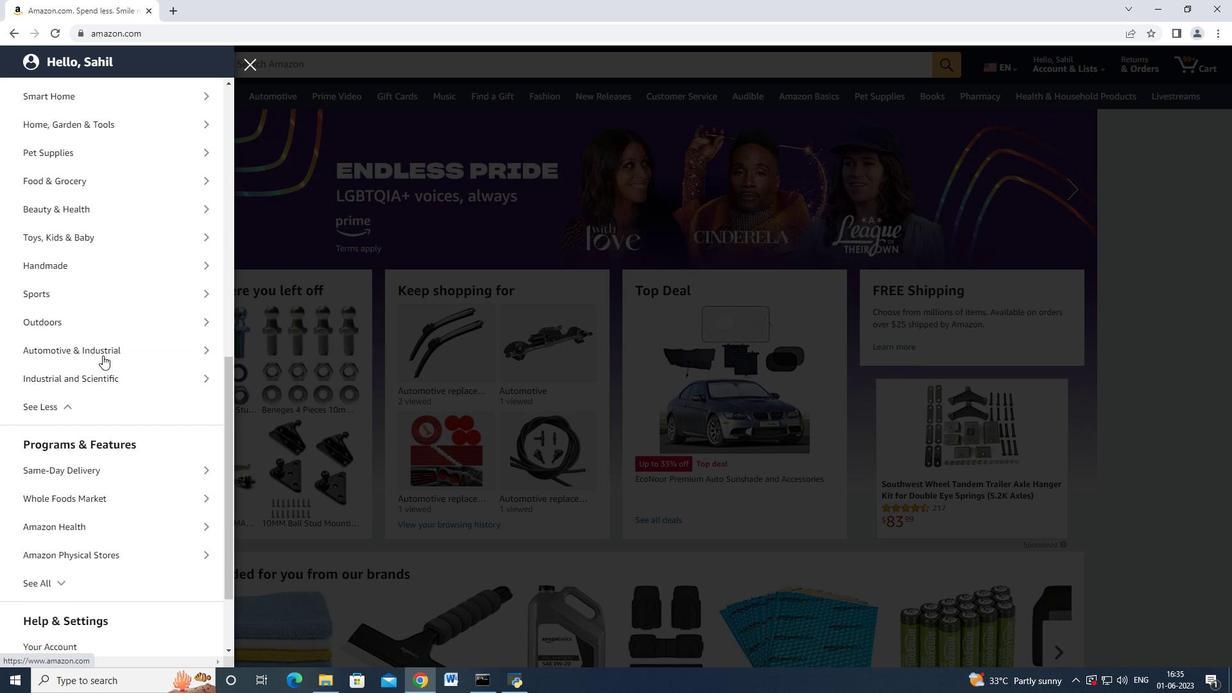 
Action: Mouse scrolled (113, 365) with delta (0, 0)
Screenshot: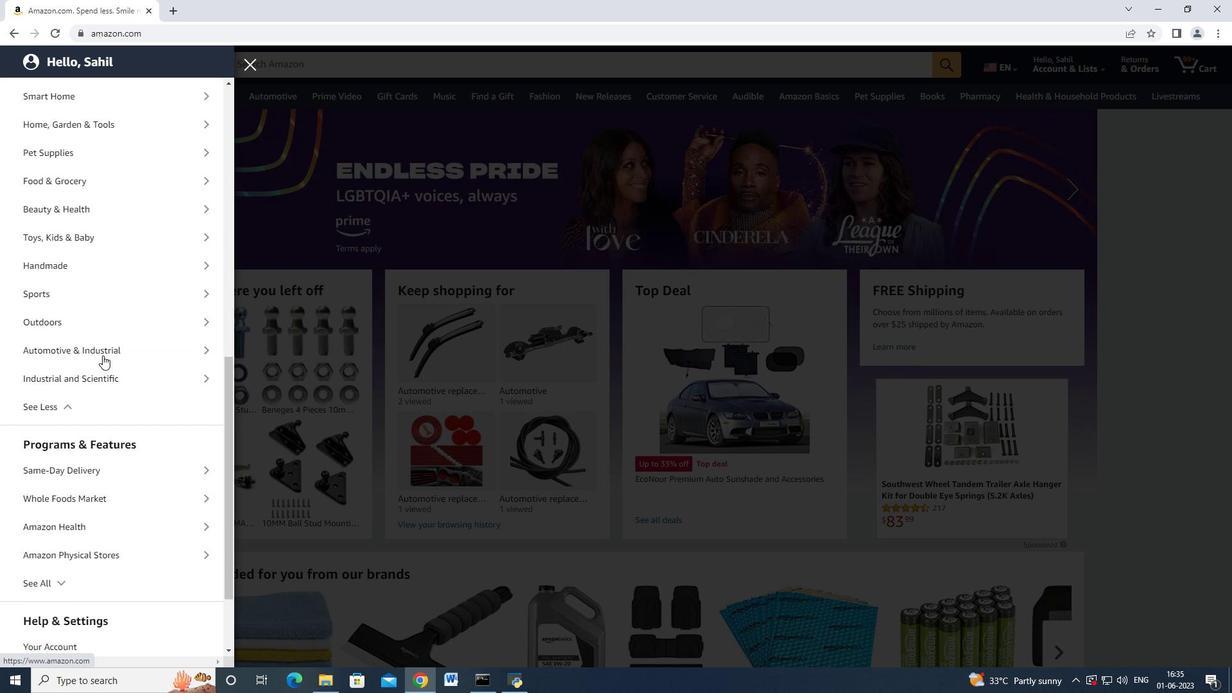 
Action: Mouse moved to (98, 242)
Screenshot: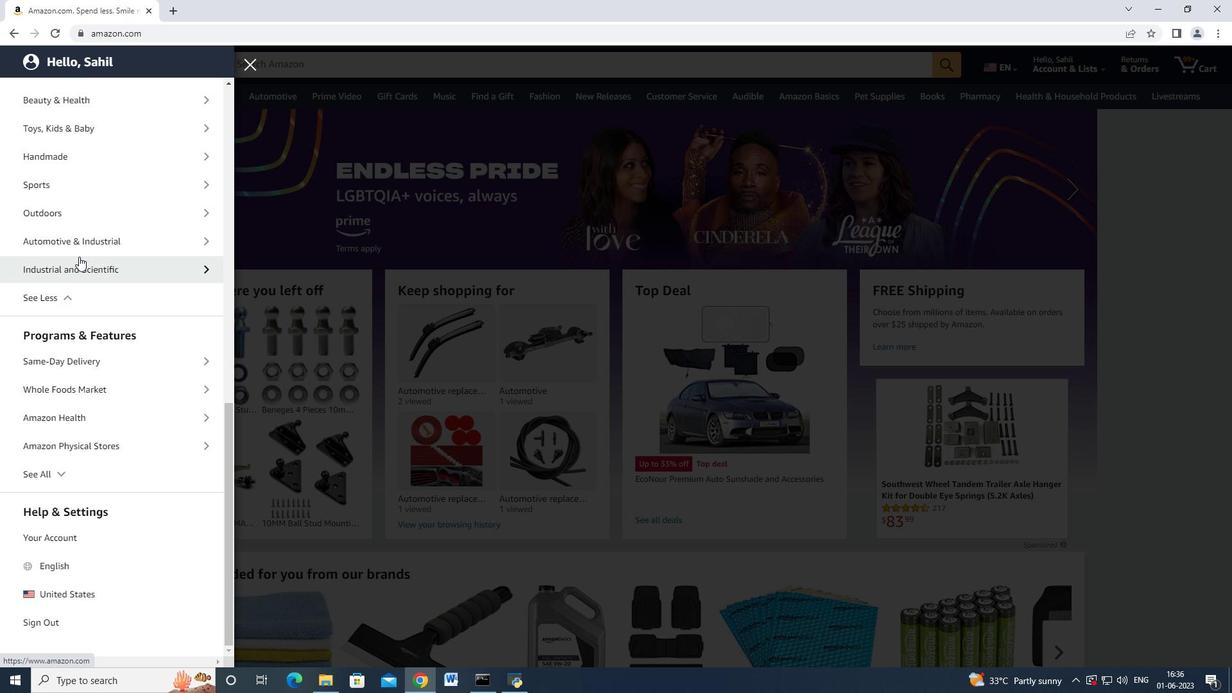 
Action: Mouse pressed left at (98, 242)
Screenshot: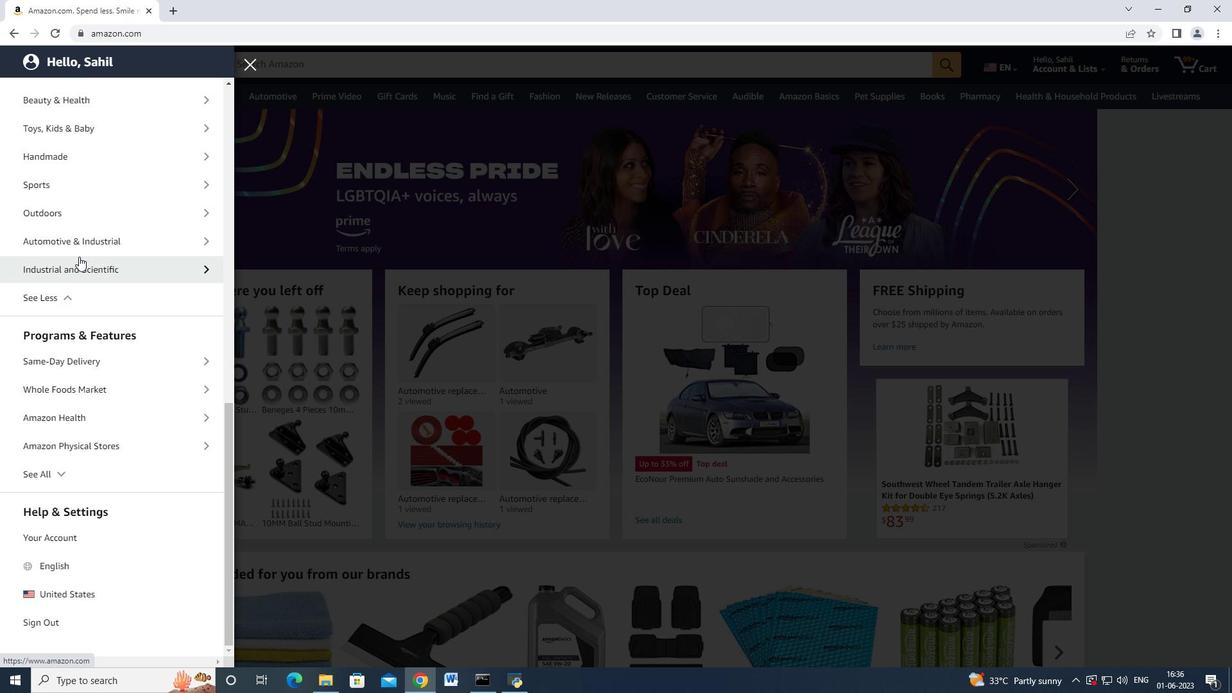 
Action: Mouse moved to (105, 163)
Screenshot: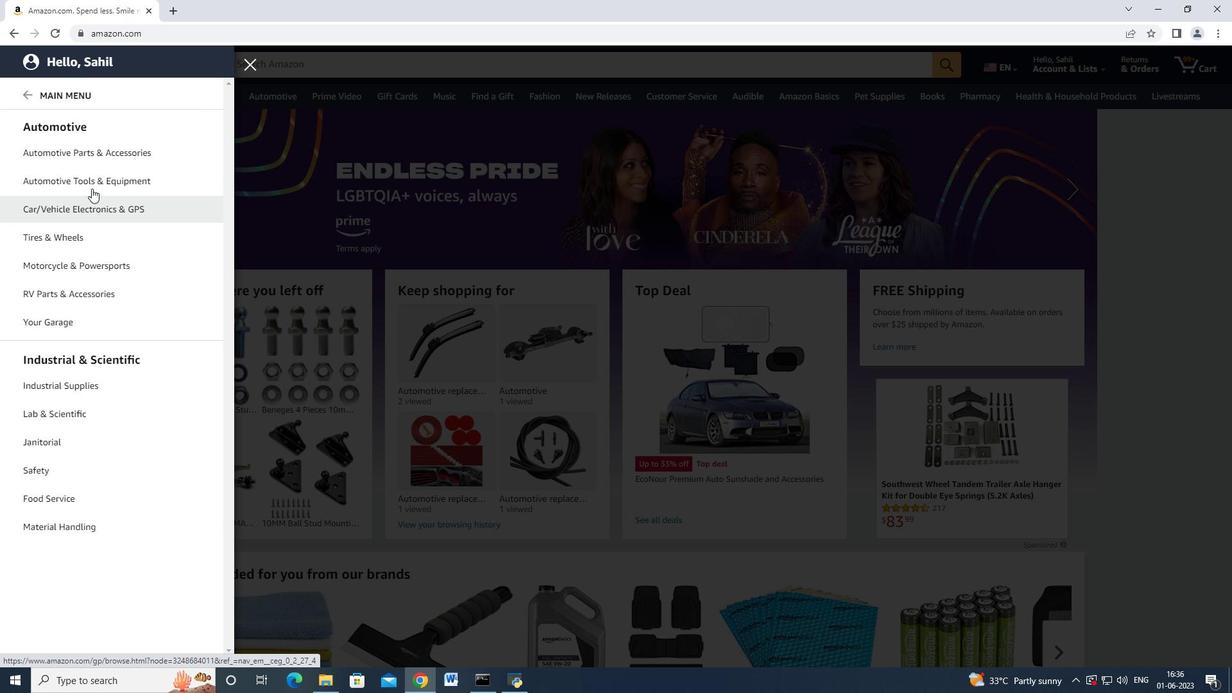 
Action: Mouse pressed left at (105, 163)
Screenshot: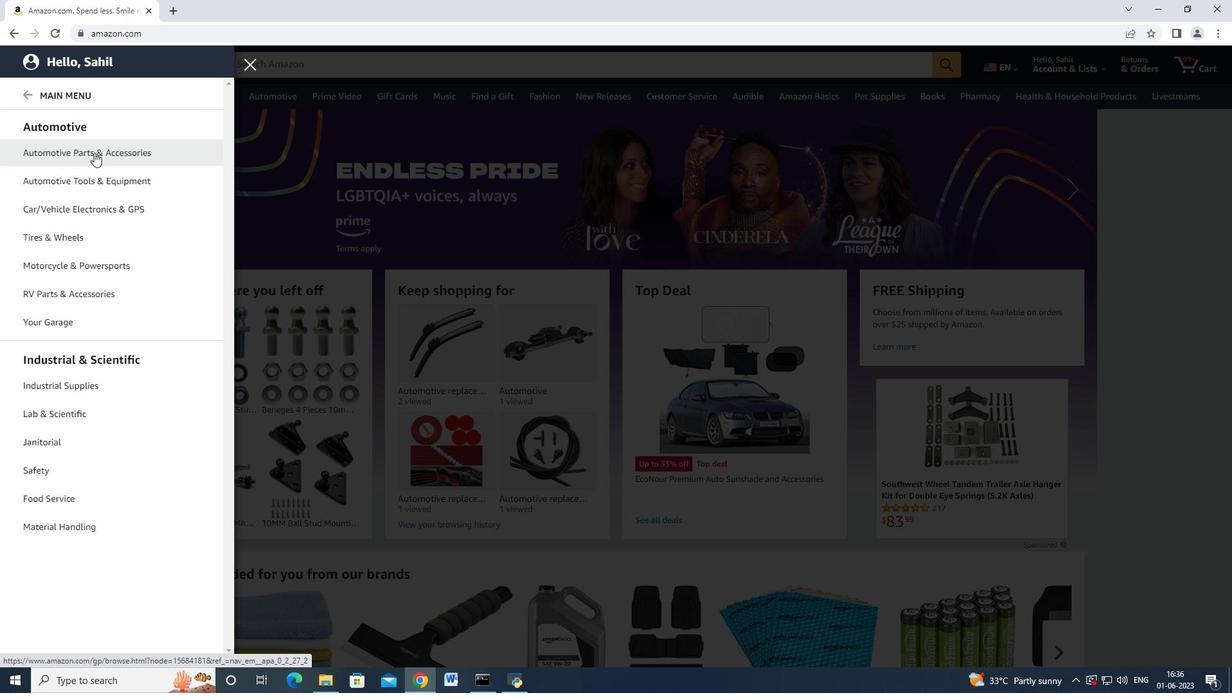 
Action: Mouse moved to (222, 131)
Screenshot: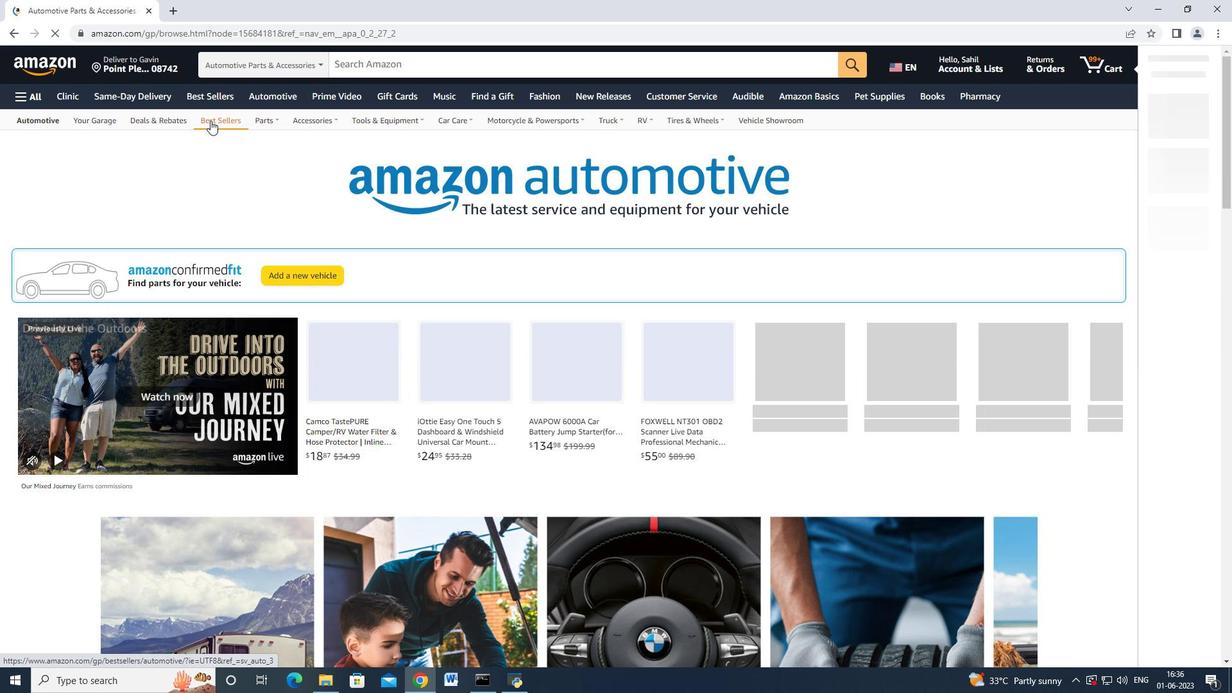 
Action: Mouse pressed left at (222, 131)
Screenshot: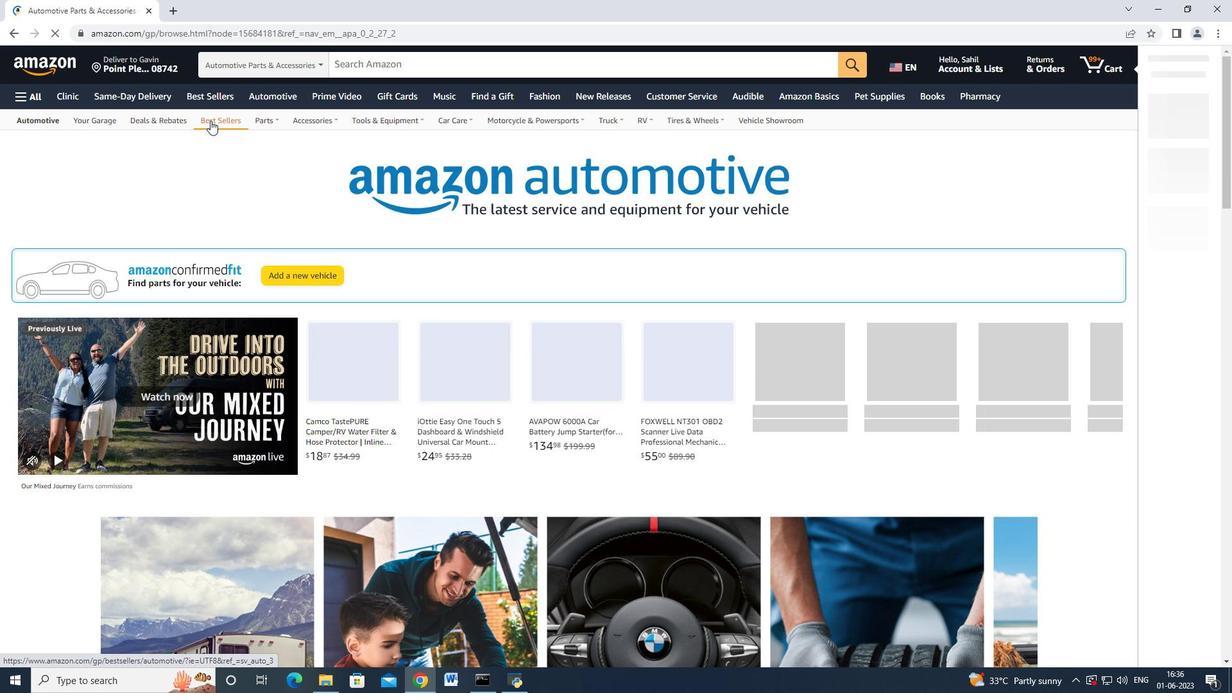 
Action: Mouse moved to (120, 310)
Screenshot: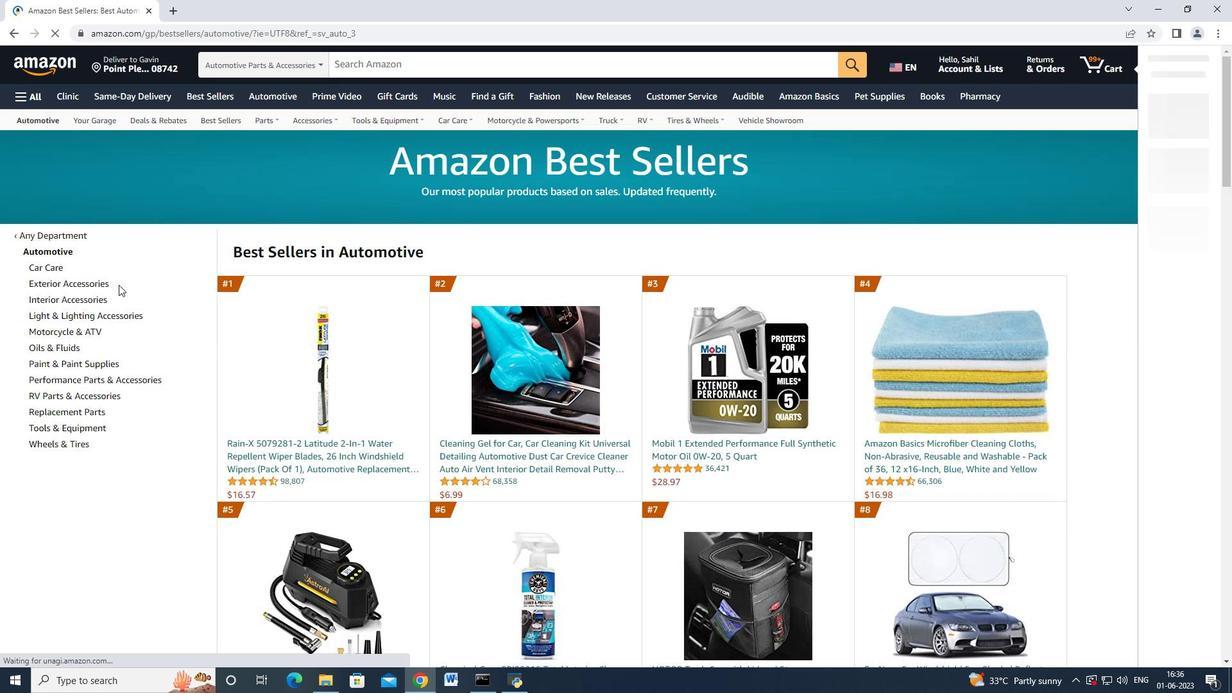 
Action: Mouse scrolled (120, 310) with delta (0, 0)
Screenshot: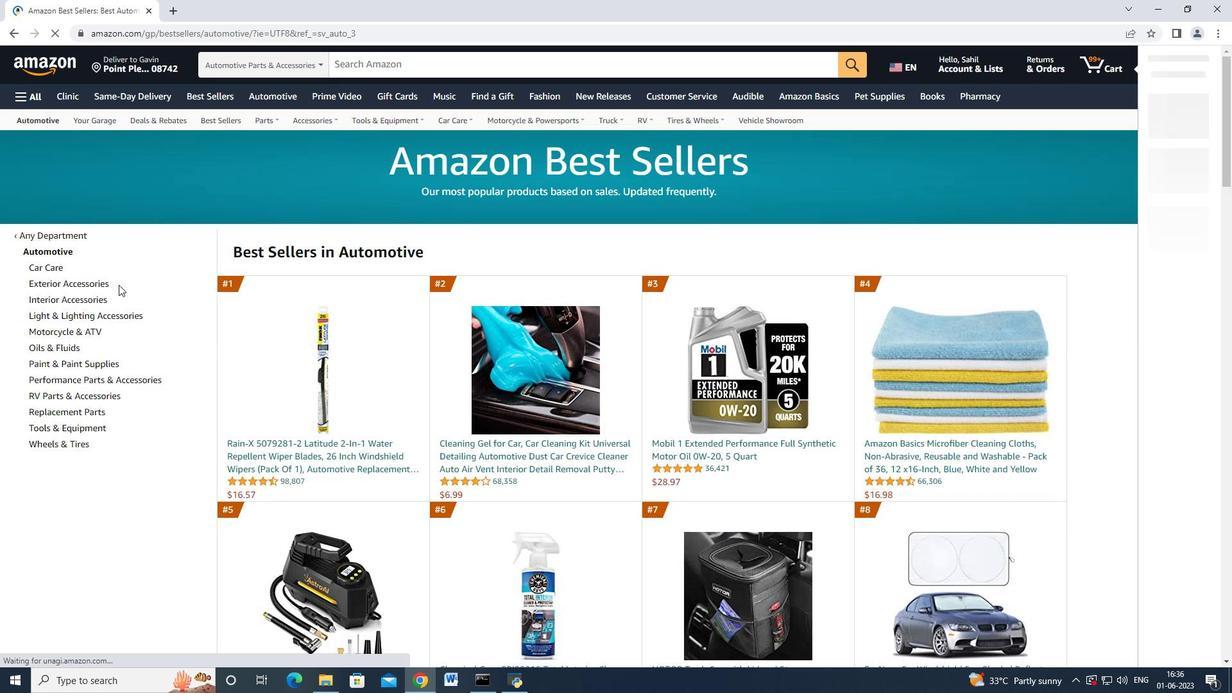 
Action: Mouse moved to (86, 374)
Screenshot: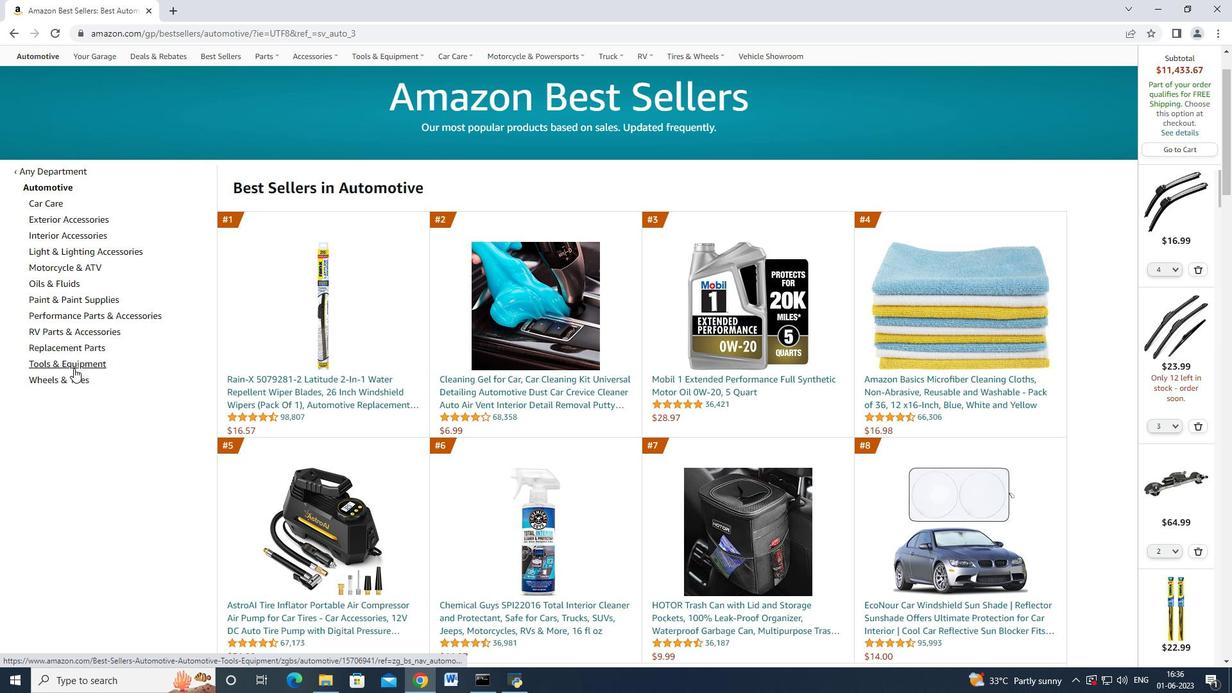 
Action: Mouse pressed left at (86, 374)
Screenshot: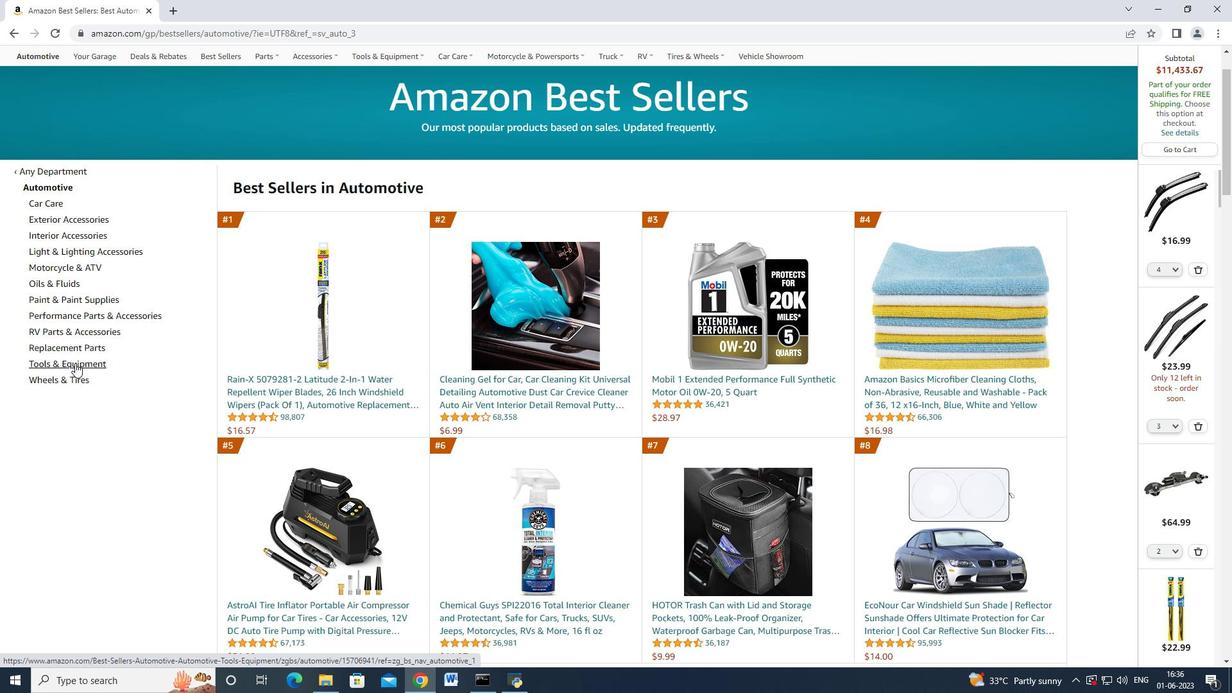 
Action: Mouse moved to (98, 292)
Screenshot: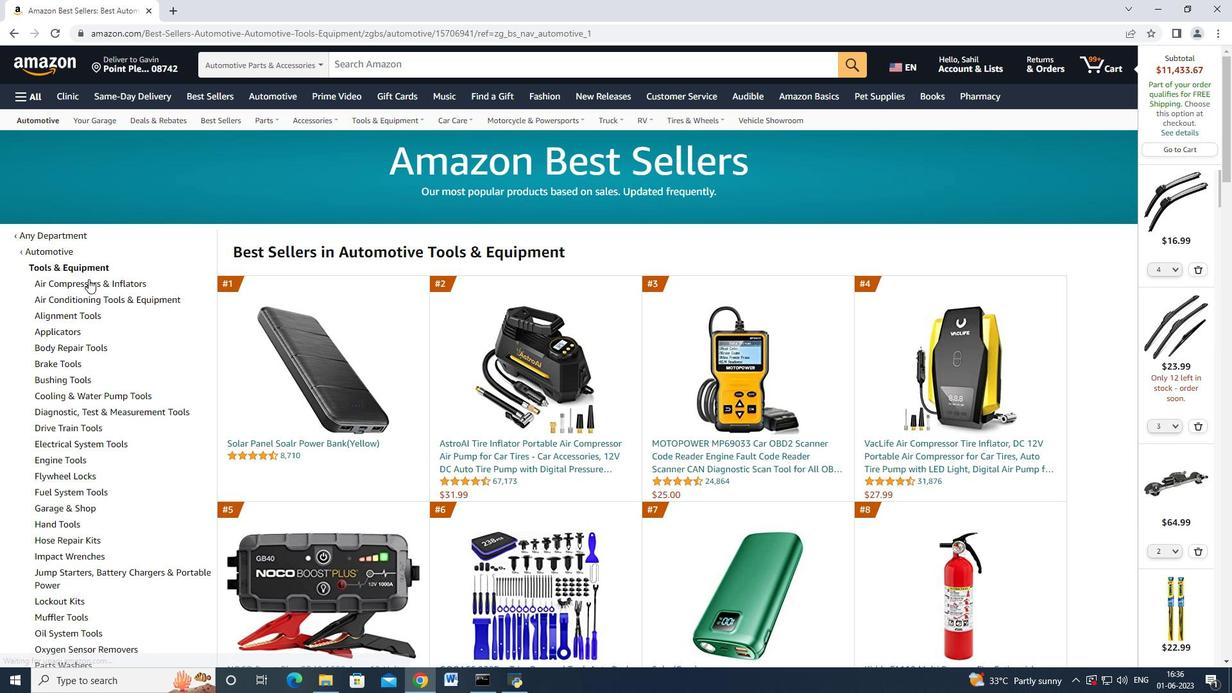 
Action: Mouse pressed left at (98, 292)
Screenshot: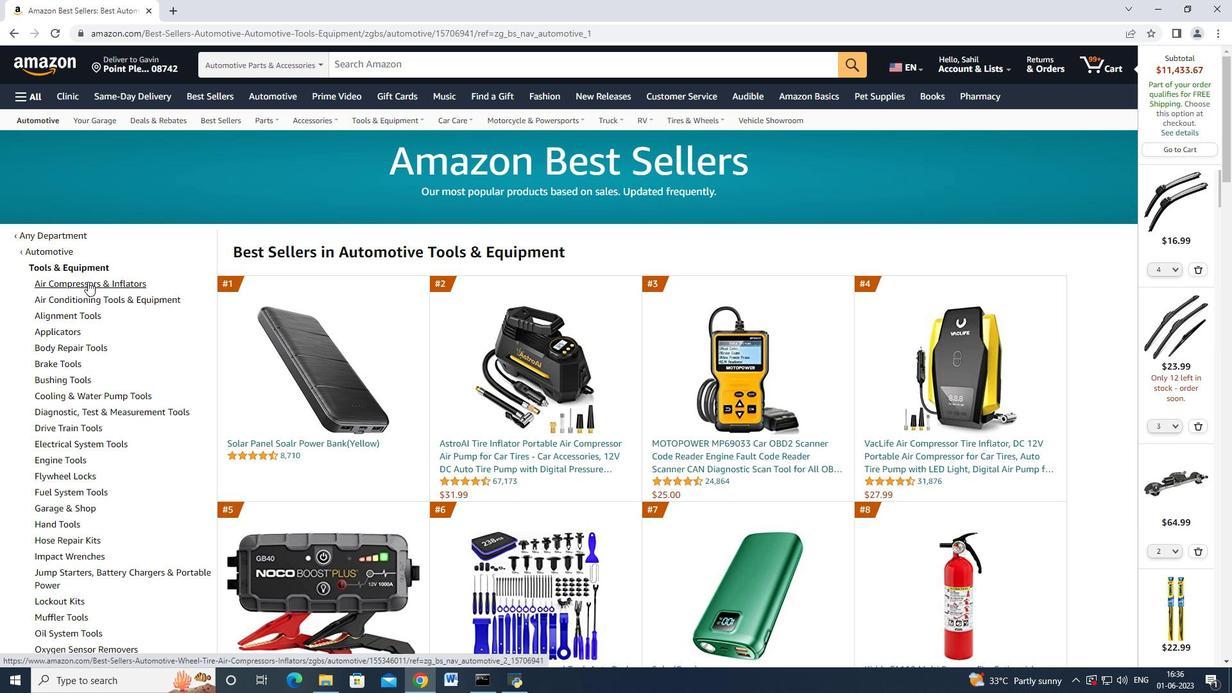 
Action: Mouse moved to (132, 330)
Screenshot: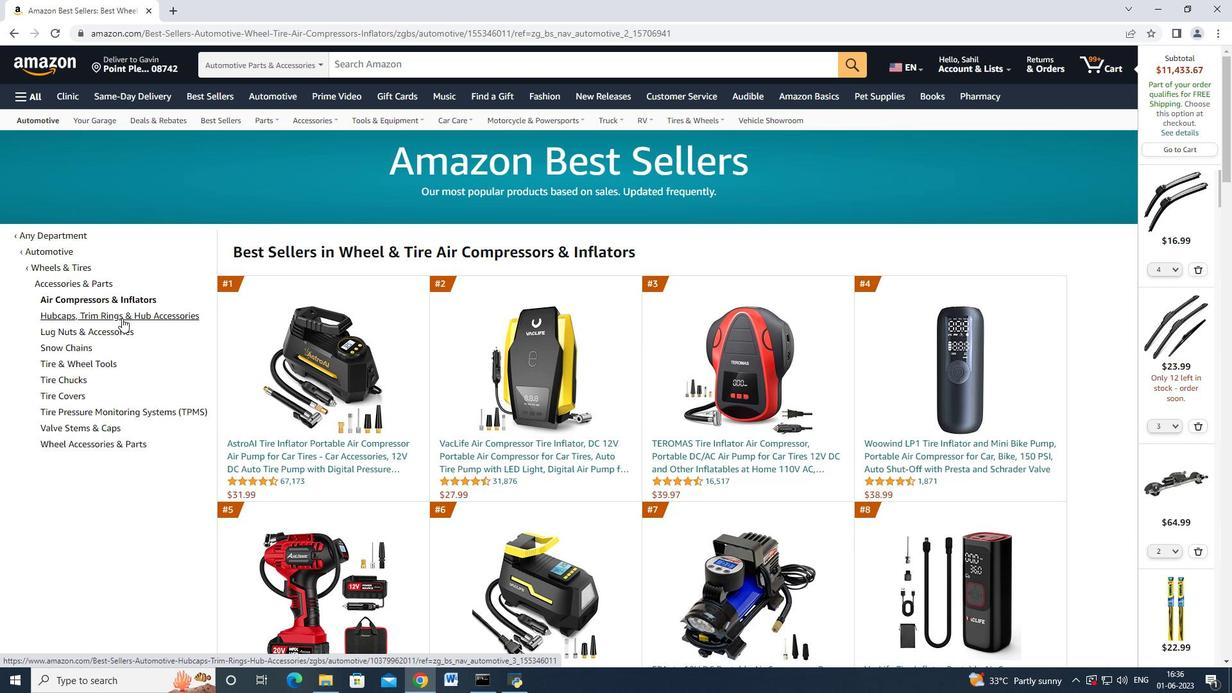
Action: Mouse pressed left at (132, 330)
Screenshot: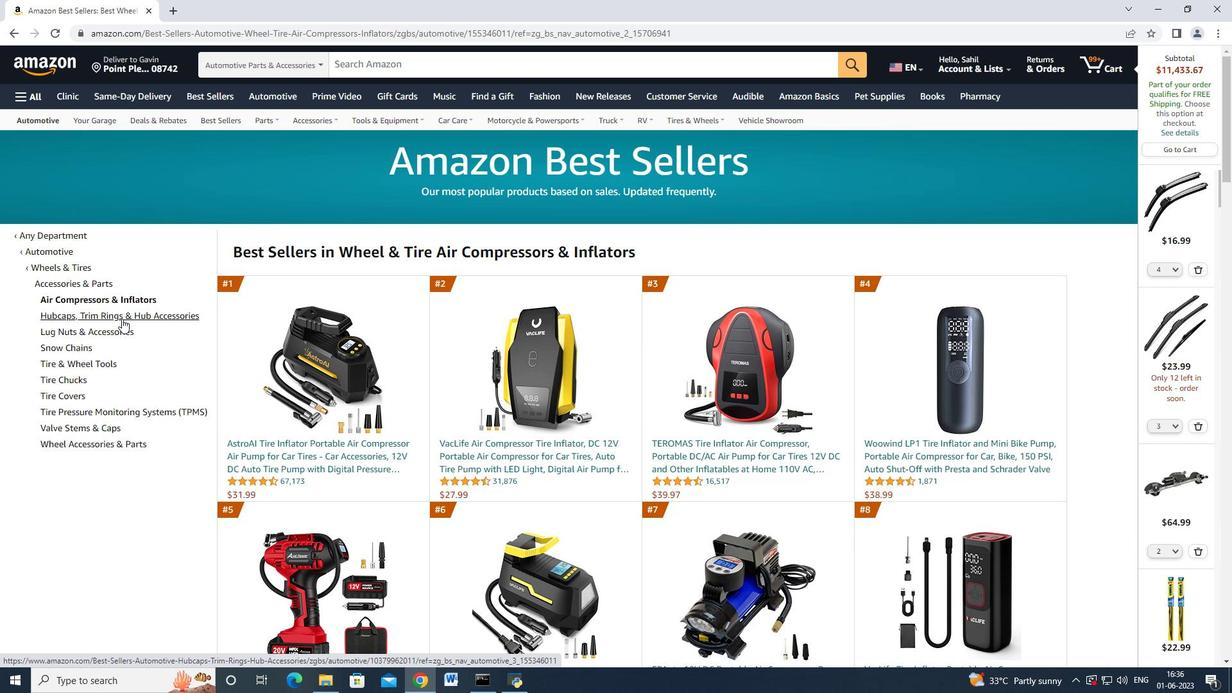 
Action: Mouse moved to (535, 453)
Screenshot: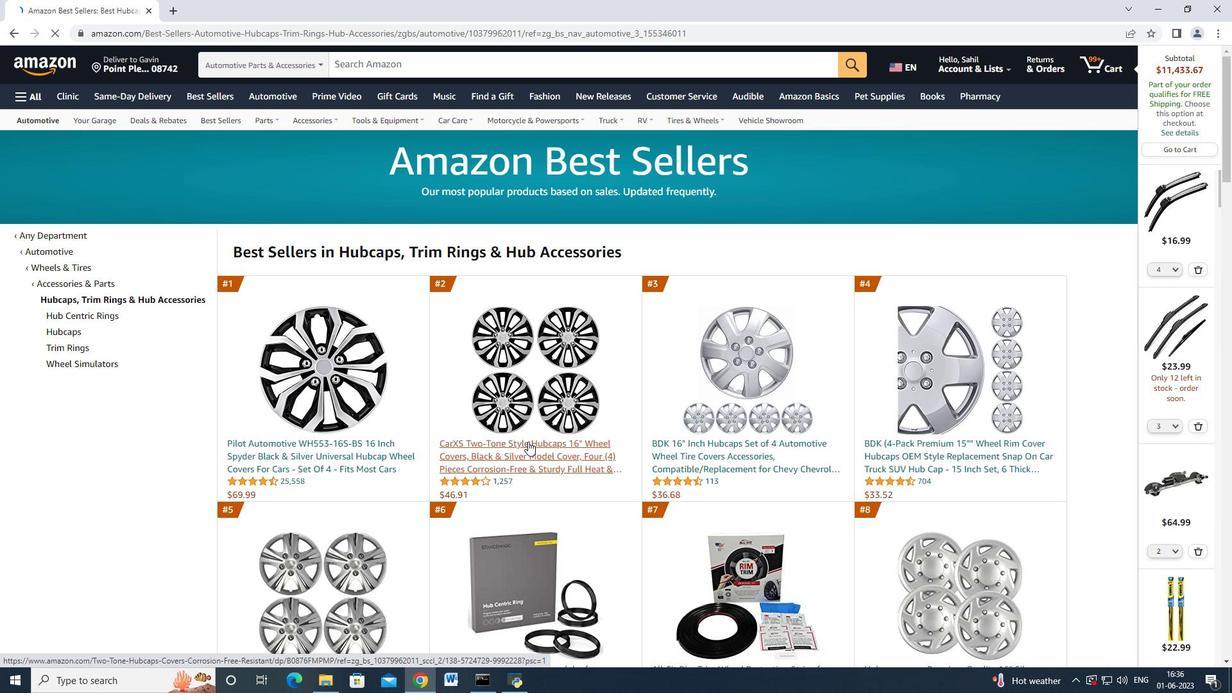 
Action: Mouse pressed left at (535, 453)
Screenshot: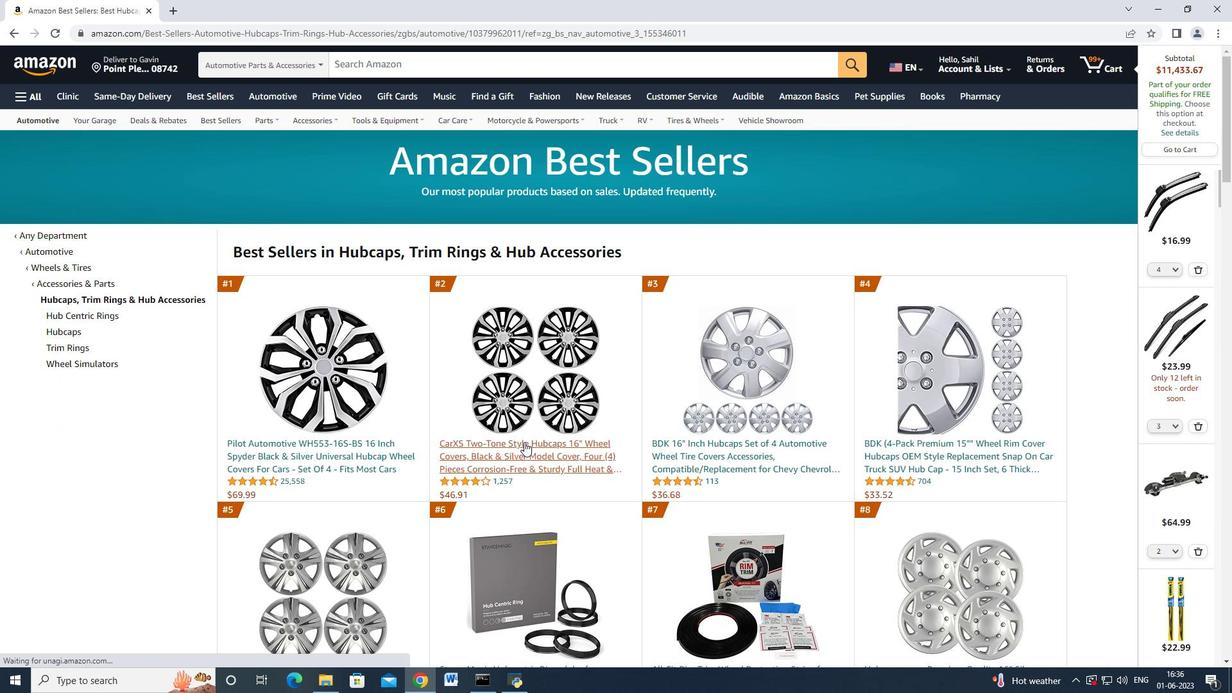 
Action: Mouse moved to (553, 369)
Screenshot: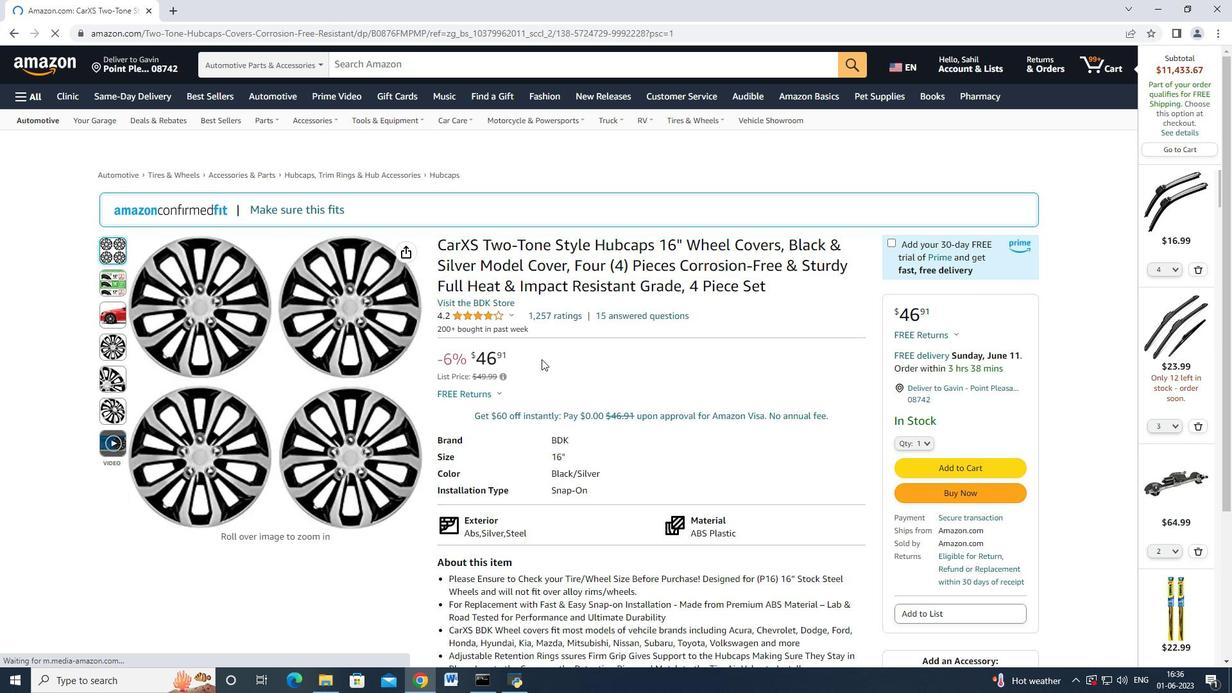
Action: Mouse scrolled (553, 369) with delta (0, 0)
Screenshot: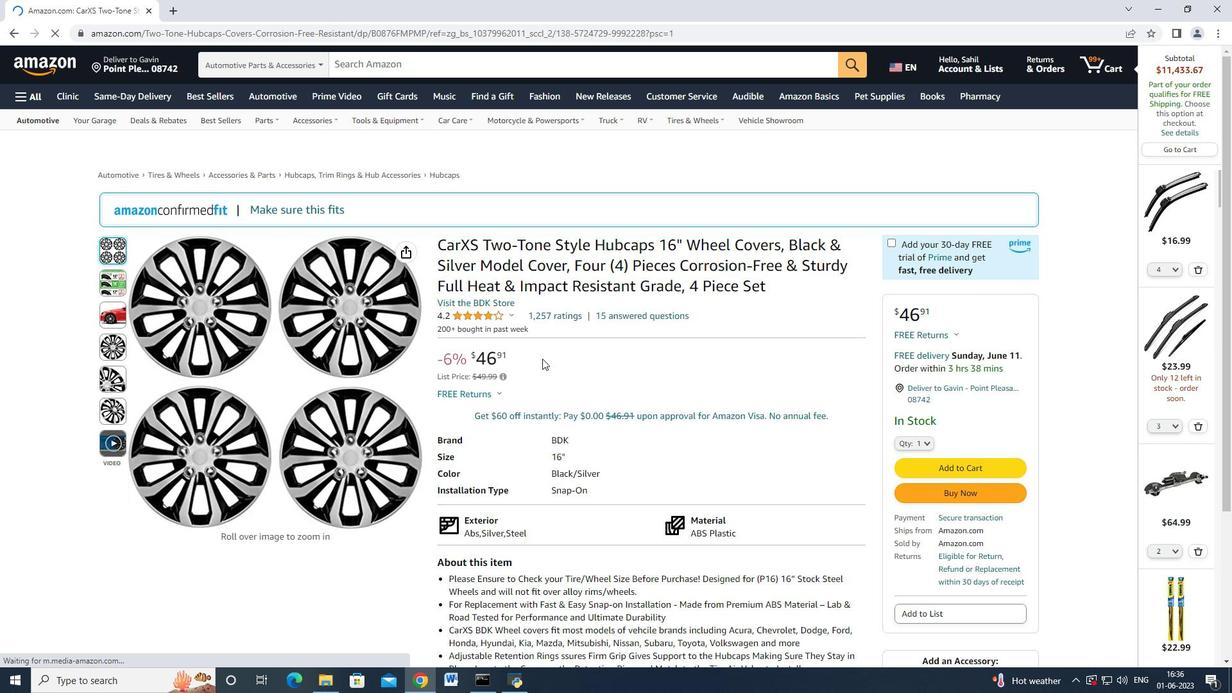 
Action: Mouse moved to (928, 391)
Screenshot: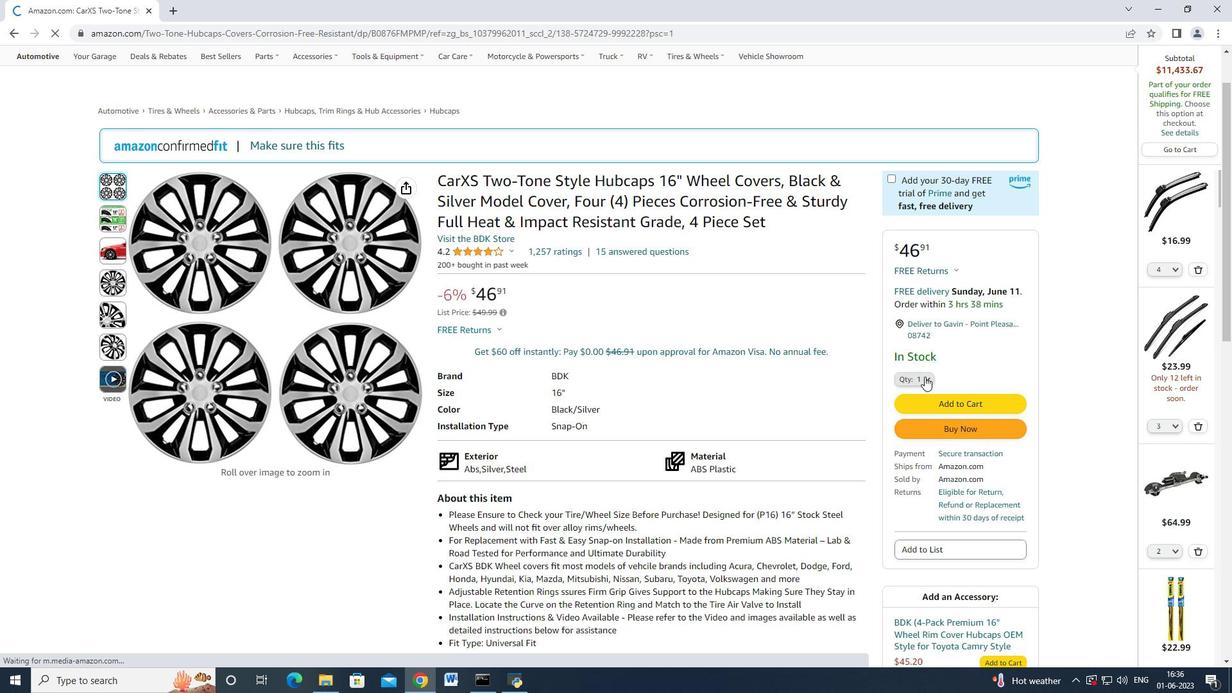 
Action: Mouse pressed left at (928, 391)
Screenshot: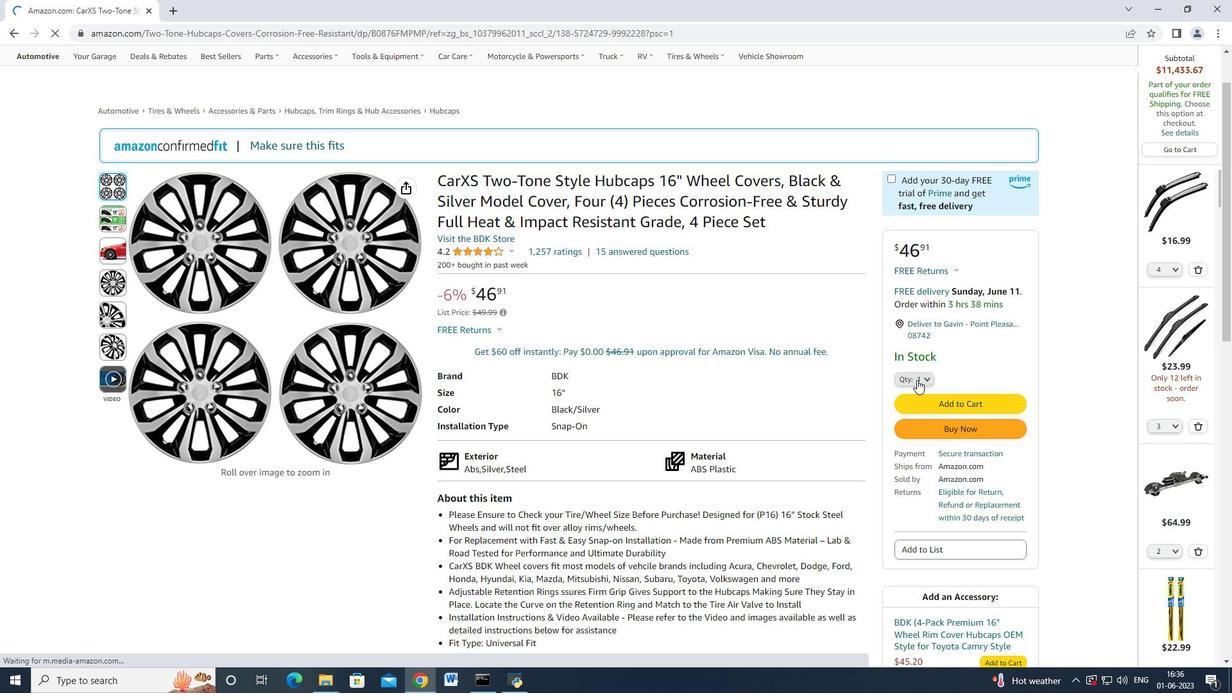 
Action: Mouse moved to (917, 153)
Screenshot: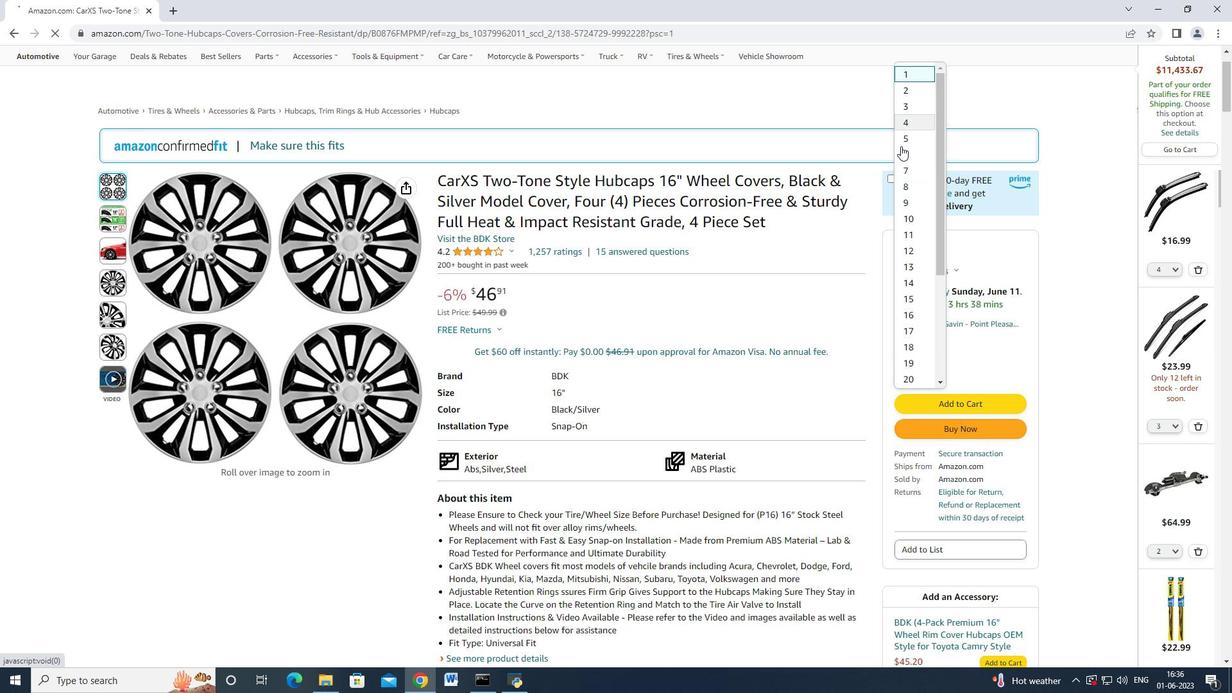 
Action: Mouse pressed left at (917, 153)
Screenshot: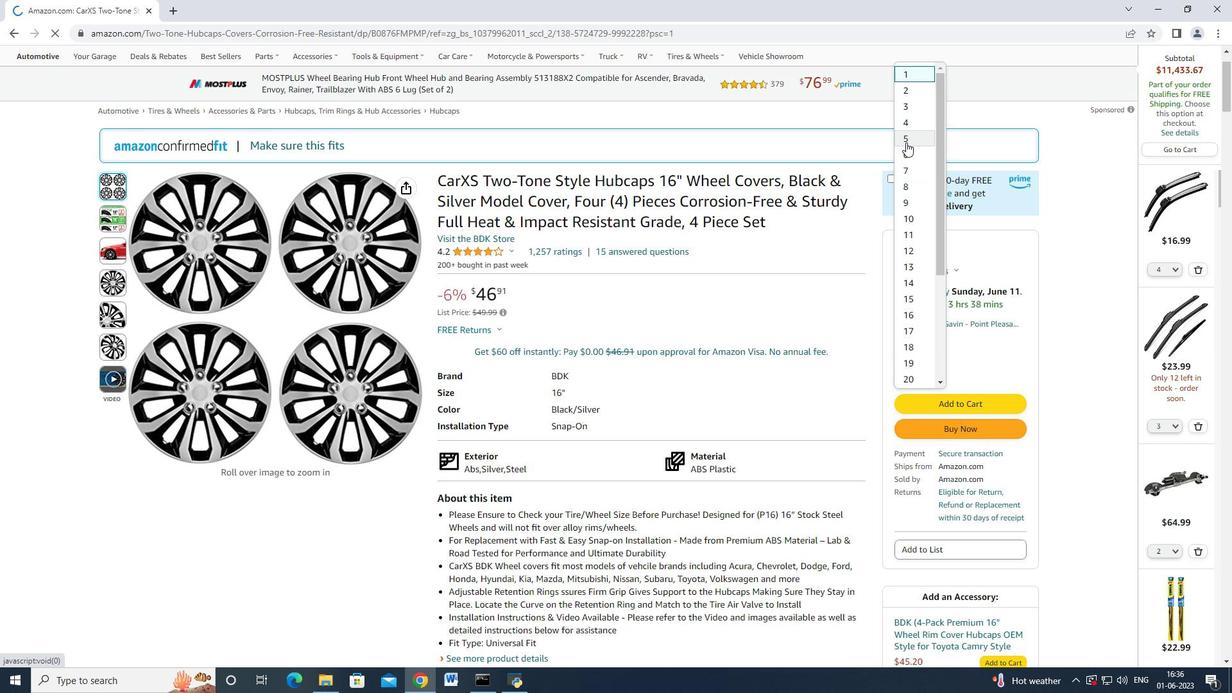 
Action: Mouse moved to (944, 436)
Screenshot: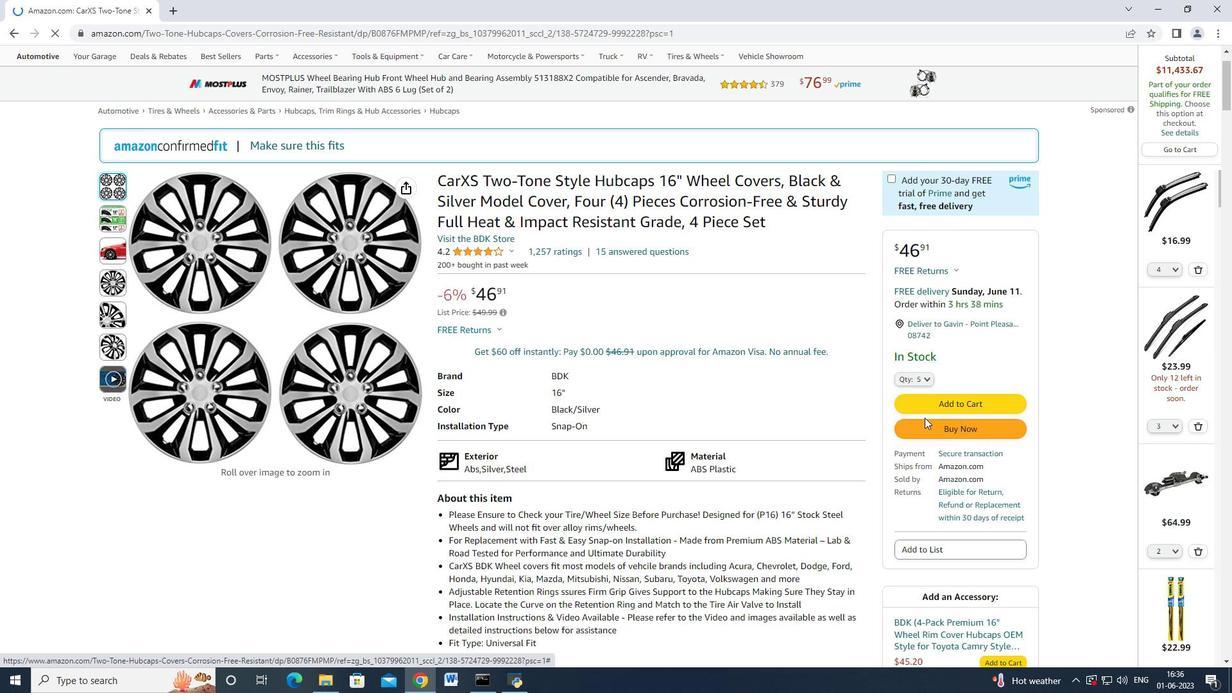 
Action: Mouse pressed left at (944, 436)
Screenshot: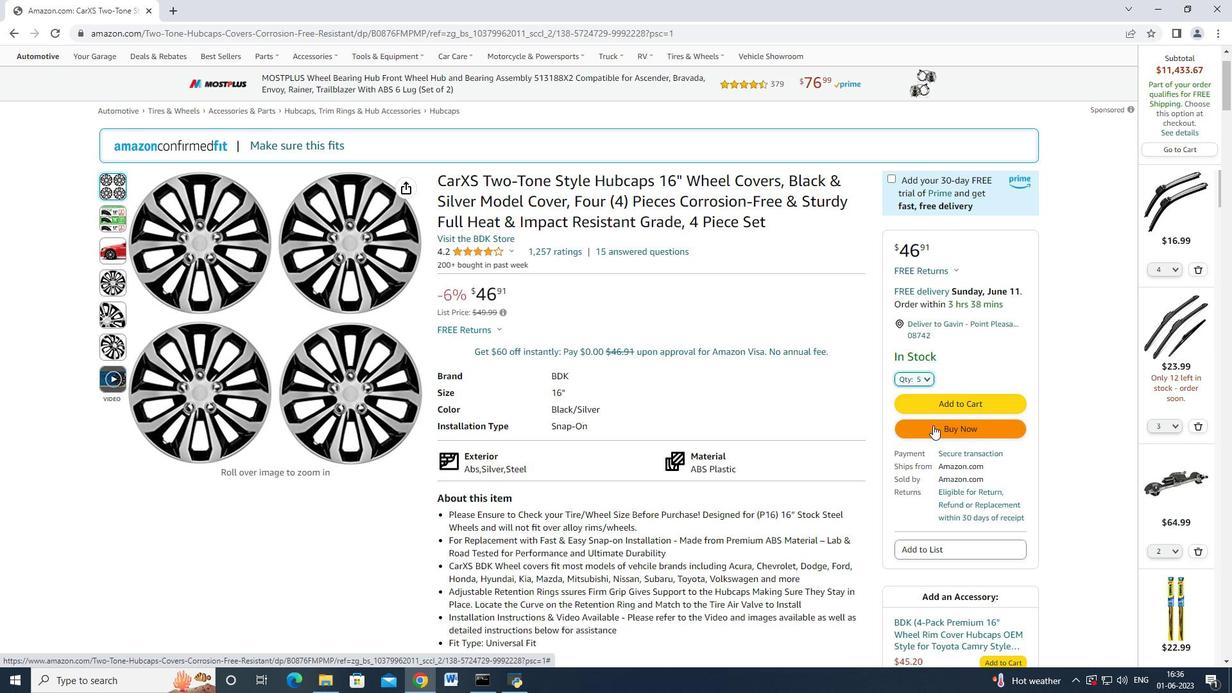 
Action: Mouse moved to (487, 229)
Screenshot: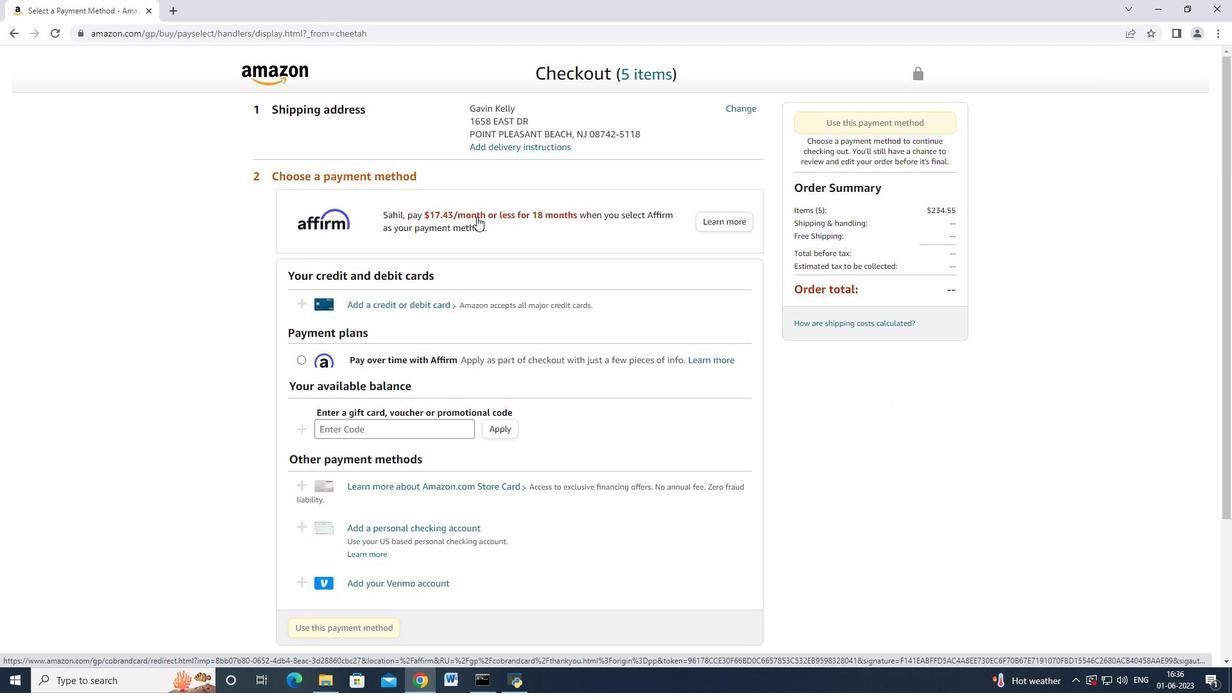 
Action: Mouse scrolled (487, 229) with delta (0, 0)
Screenshot: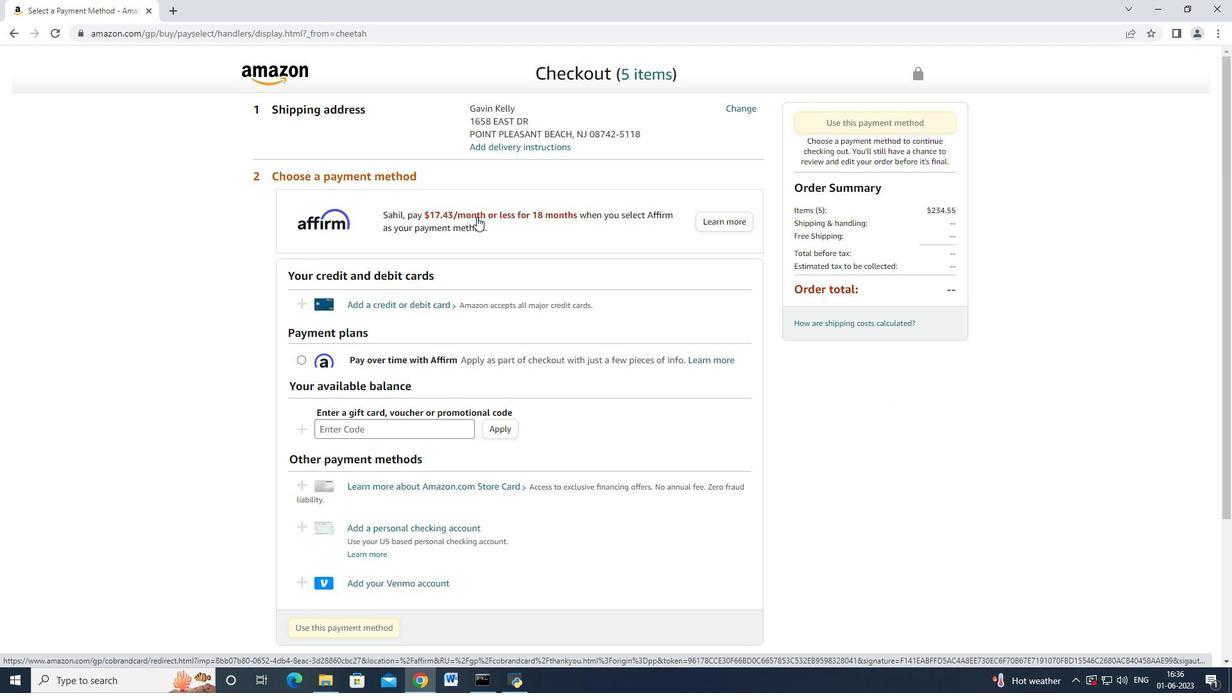 
Action: Mouse moved to (484, 237)
Screenshot: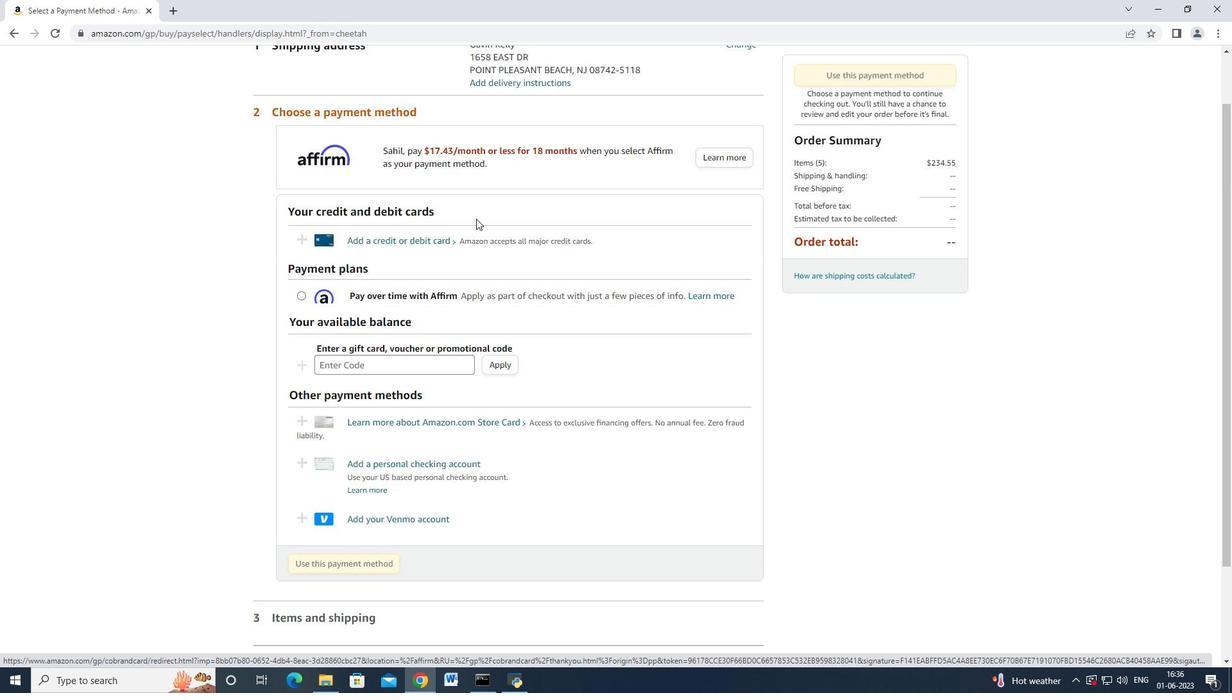 
Action: Mouse scrolled (484, 238) with delta (0, 0)
Screenshot: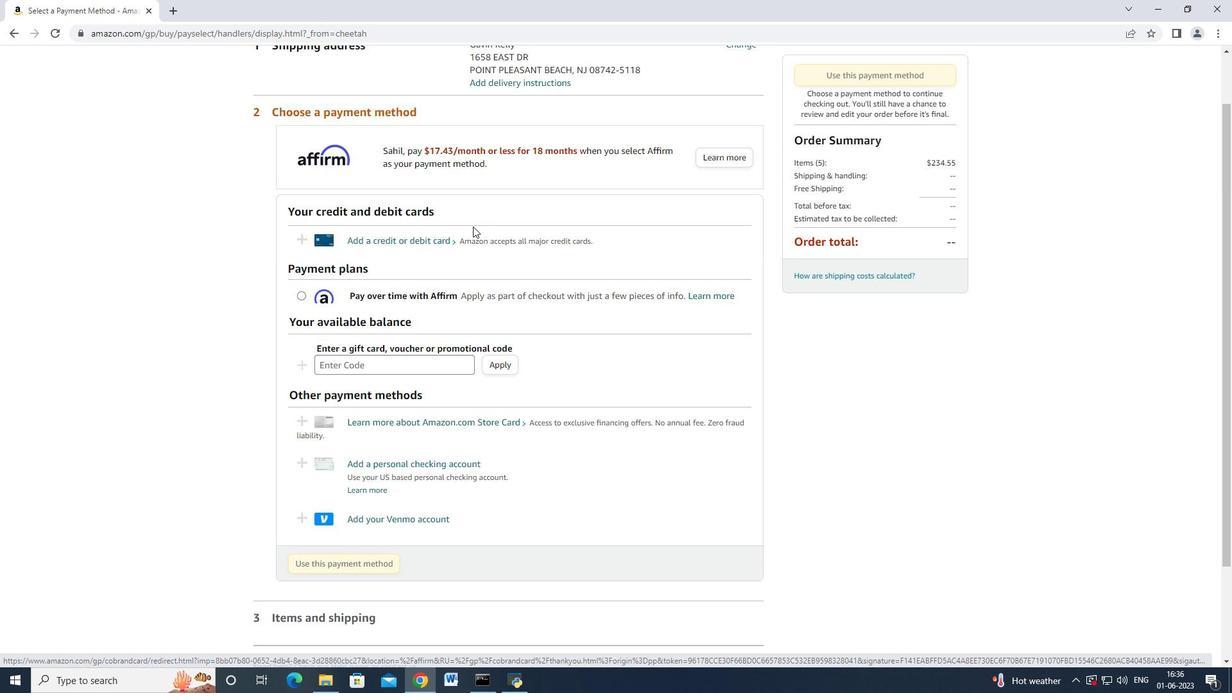 
Action: Mouse moved to (742, 121)
Screenshot: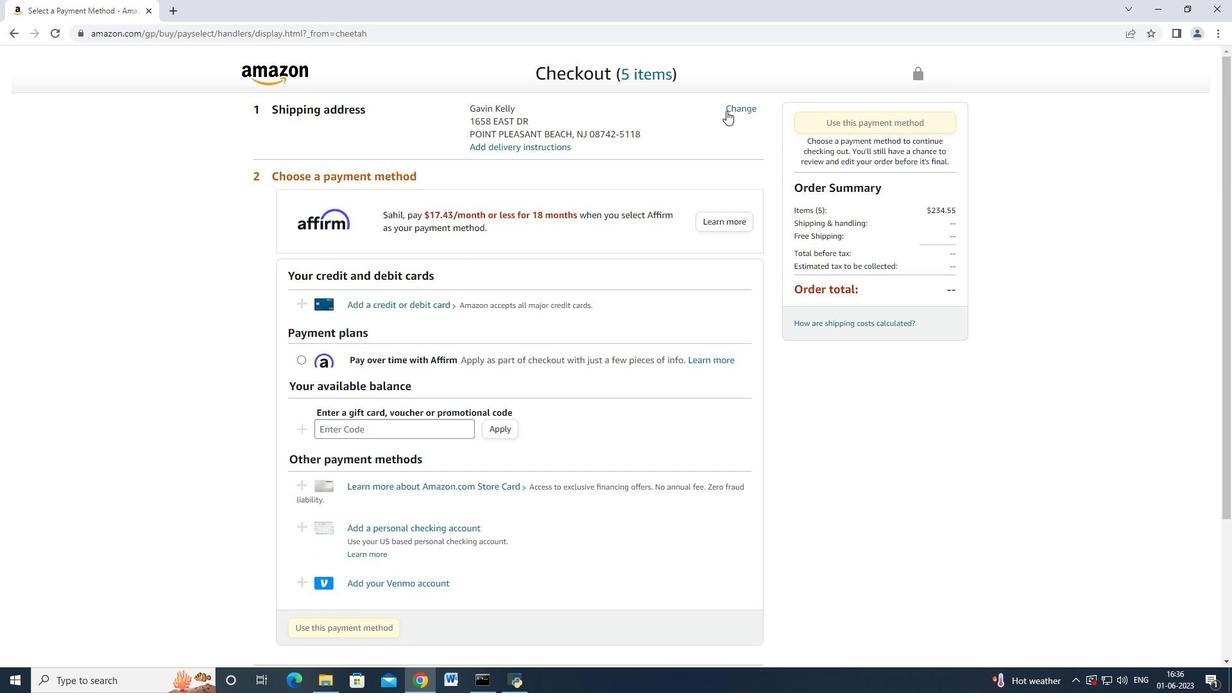 
Action: Mouse pressed left at (742, 121)
Screenshot: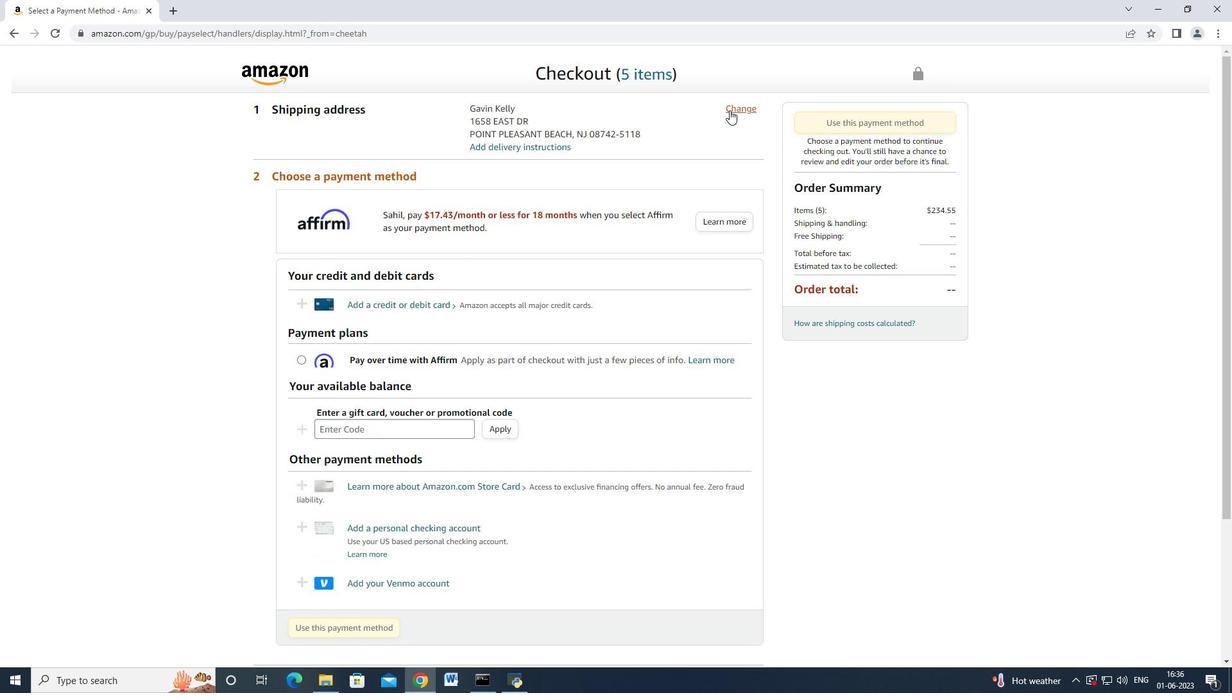 
Action: Mouse moved to (532, 238)
Screenshot: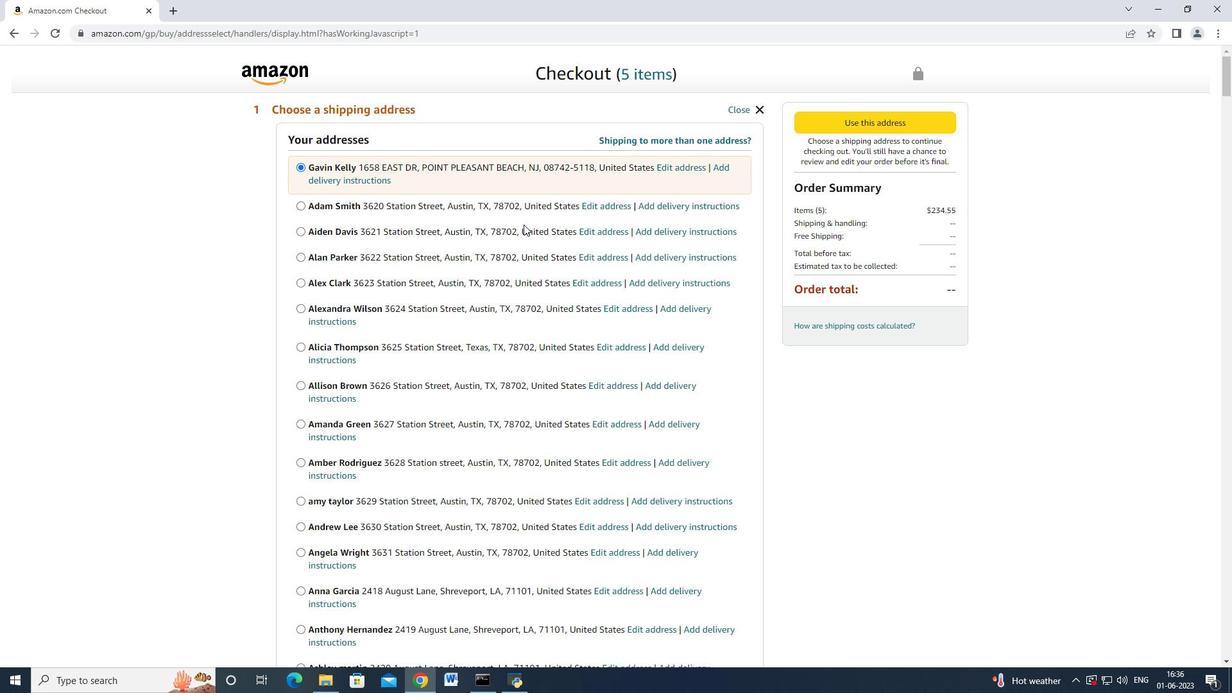 
Action: Mouse scrolled (532, 237) with delta (0, 0)
Screenshot: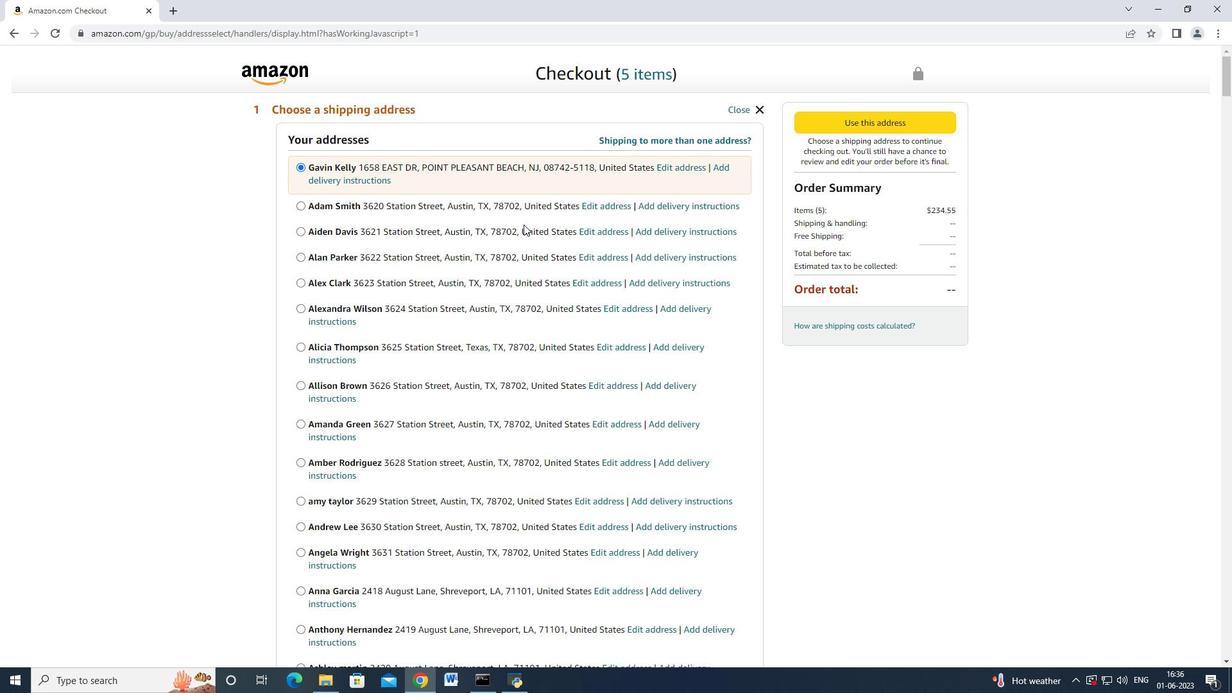 
Action: Mouse moved to (532, 238)
Screenshot: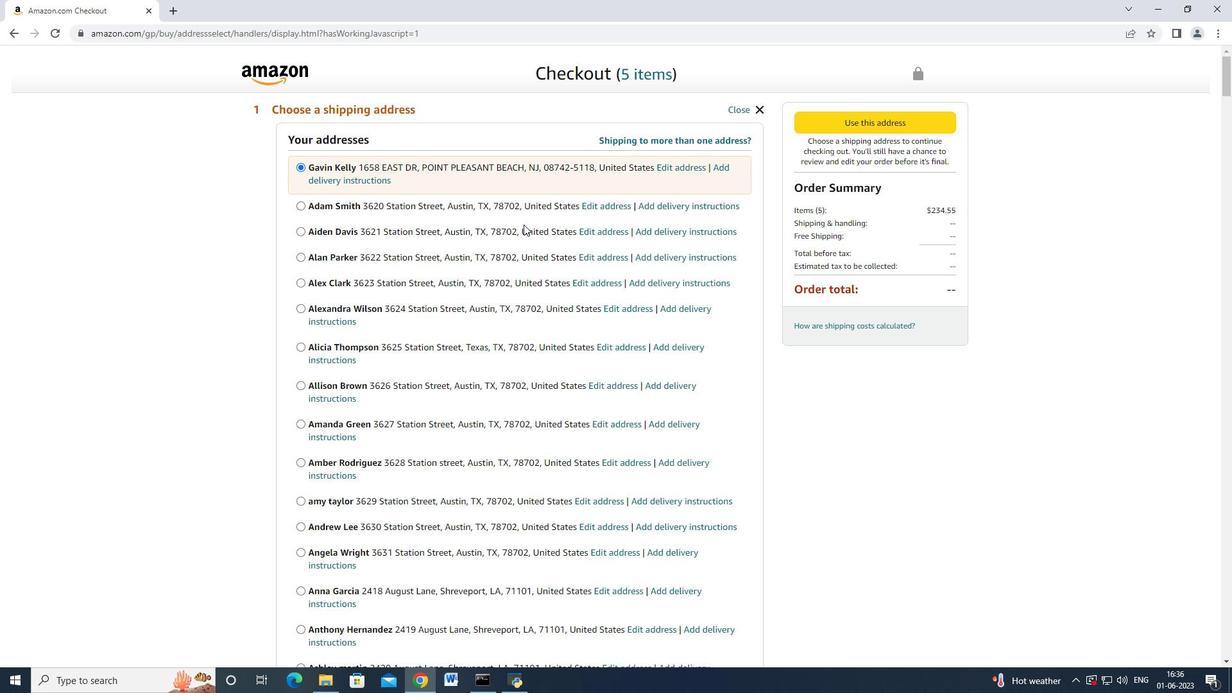 
Action: Mouse scrolled (532, 237) with delta (0, 0)
Screenshot: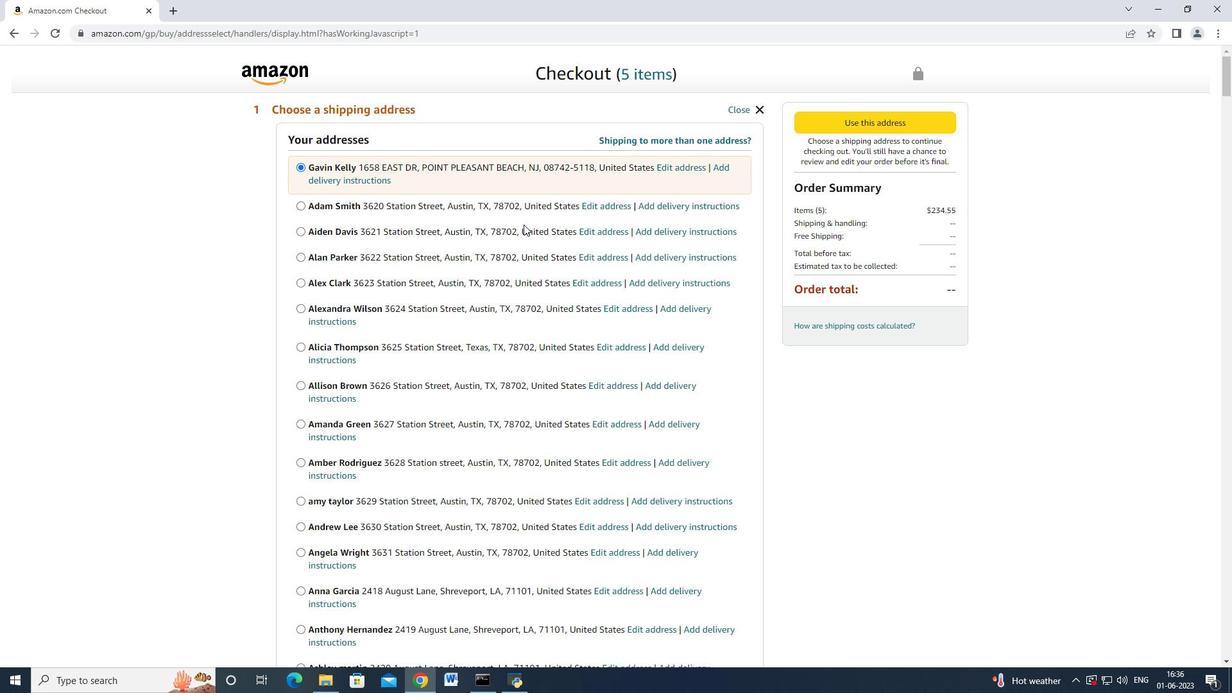 
Action: Mouse moved to (531, 240)
Screenshot: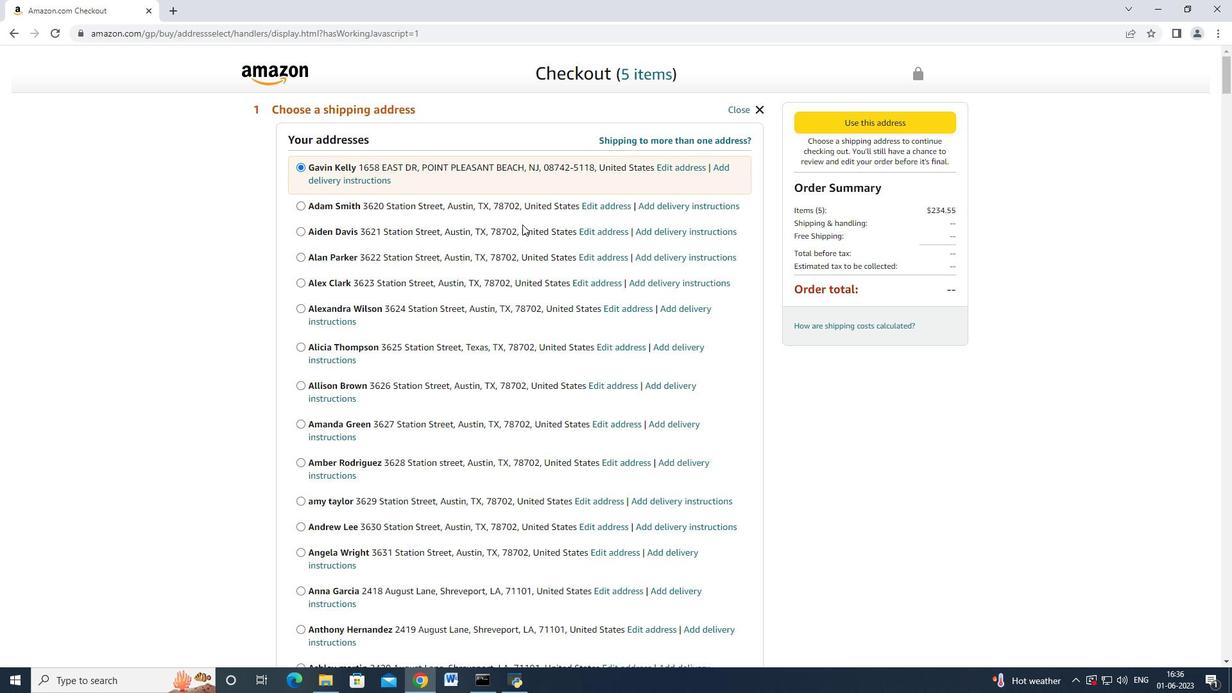 
Action: Mouse scrolled (532, 238) with delta (0, 0)
Screenshot: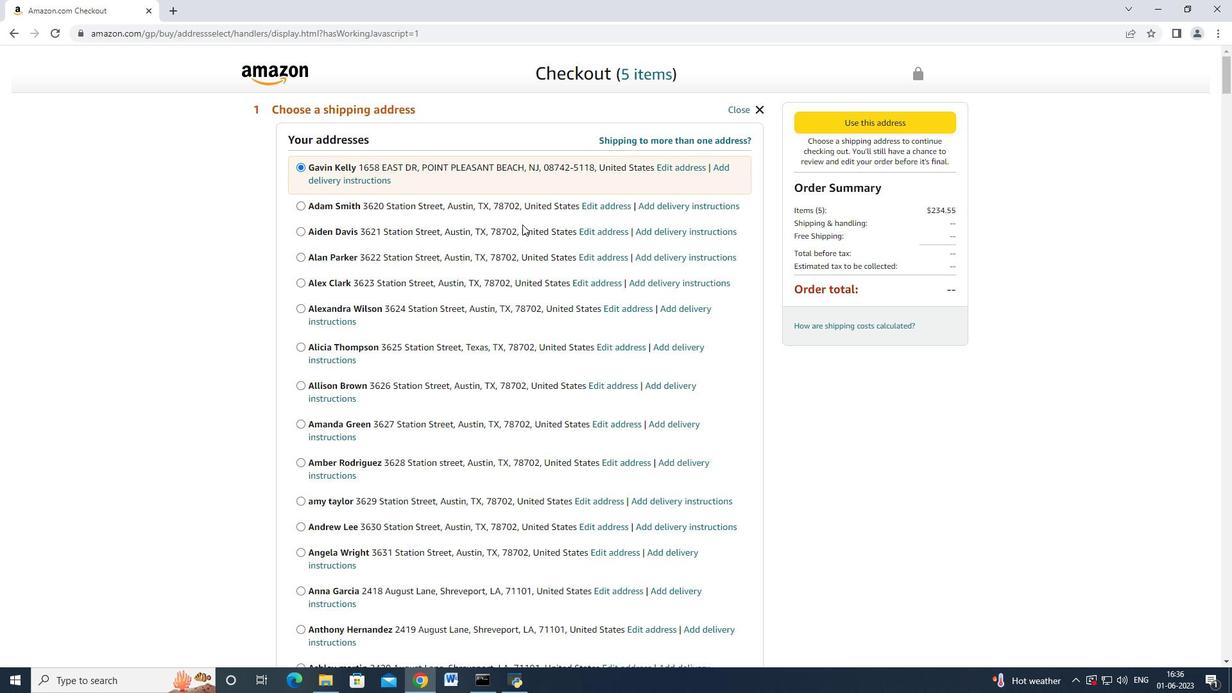 
Action: Mouse scrolled (531, 239) with delta (0, 0)
Screenshot: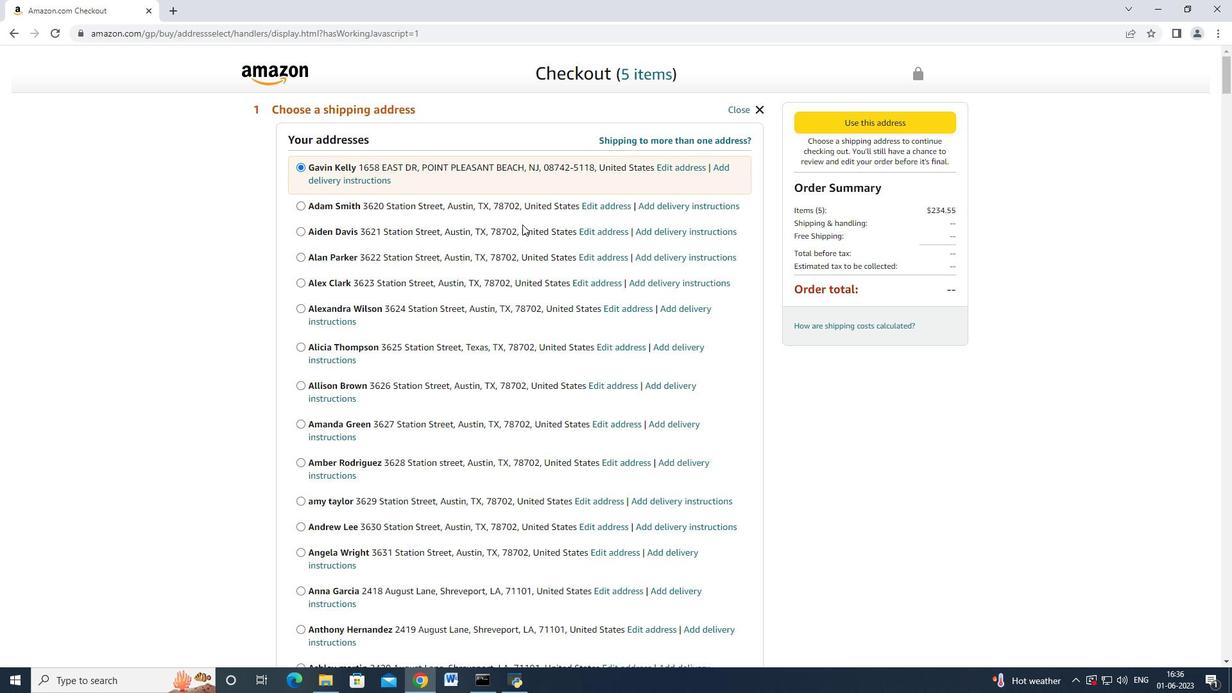 
Action: Mouse scrolled (531, 239) with delta (0, 0)
Screenshot: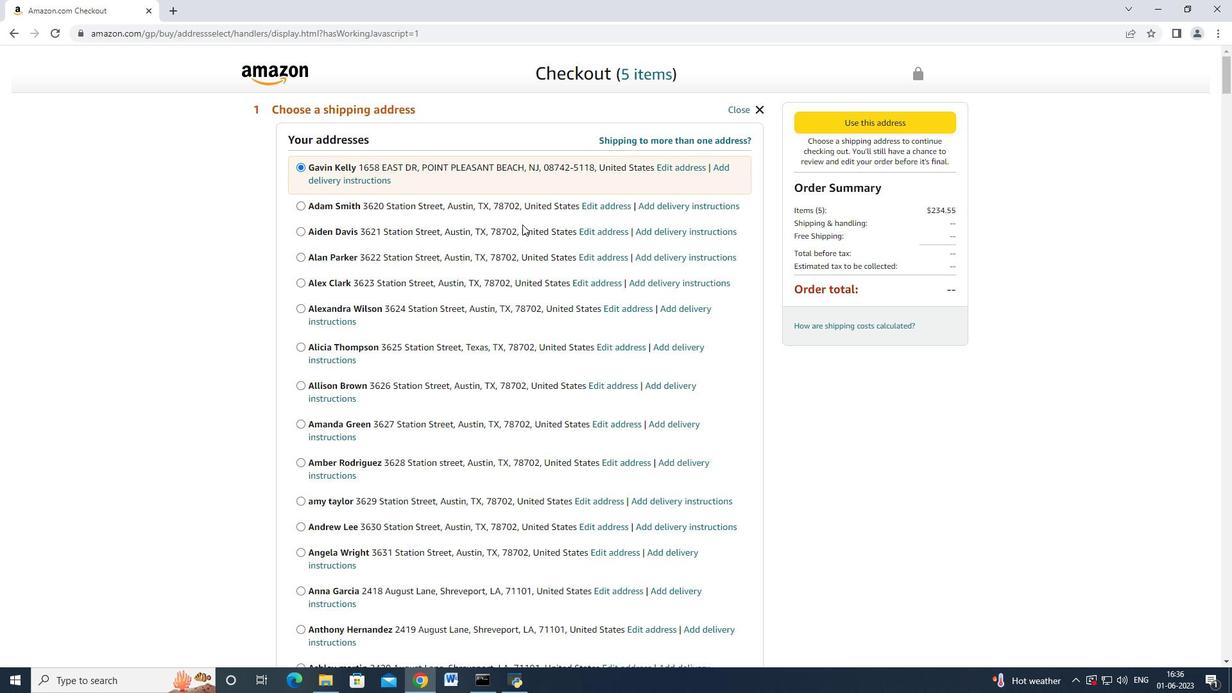 
Action: Mouse moved to (531, 240)
Screenshot: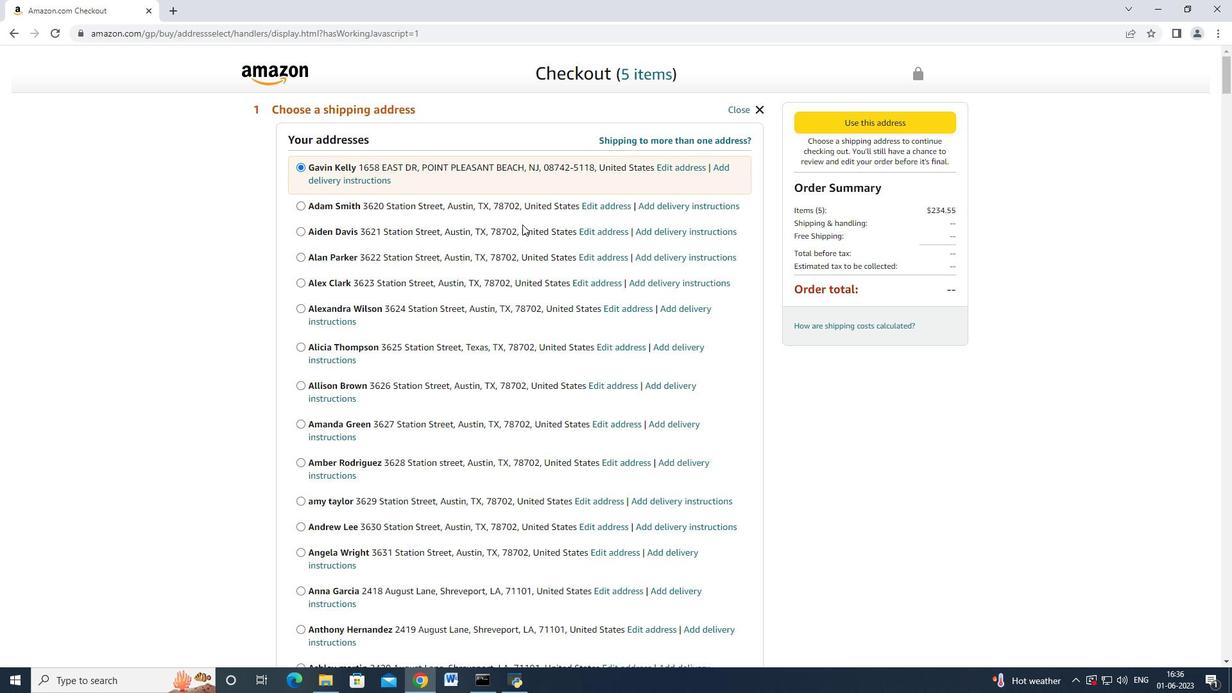 
Action: Mouse scrolled (531, 239) with delta (0, 0)
Screenshot: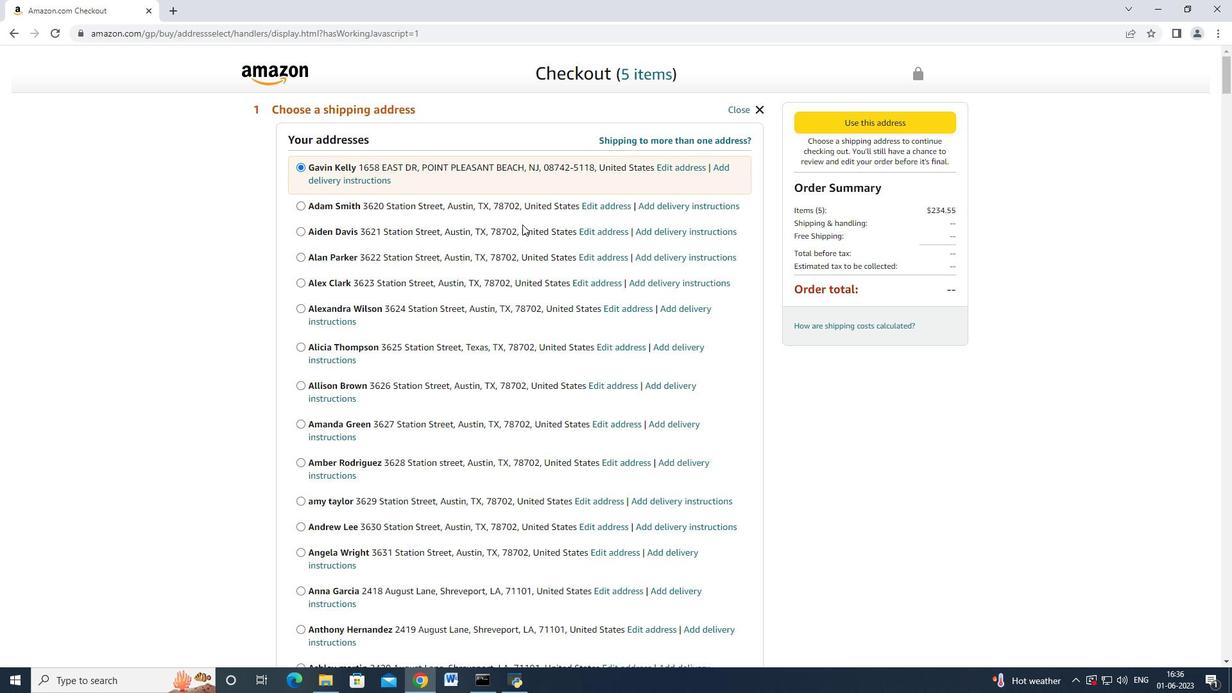 
Action: Mouse scrolled (531, 239) with delta (0, 0)
Screenshot: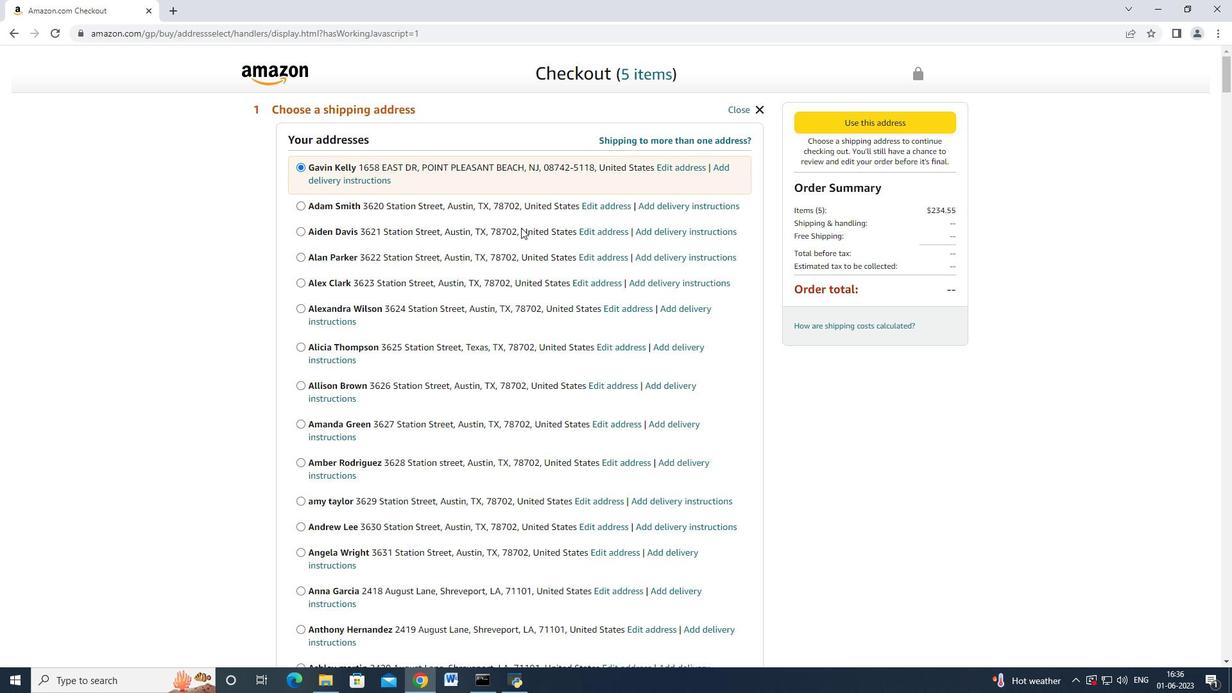 
Action: Mouse moved to (518, 251)
Screenshot: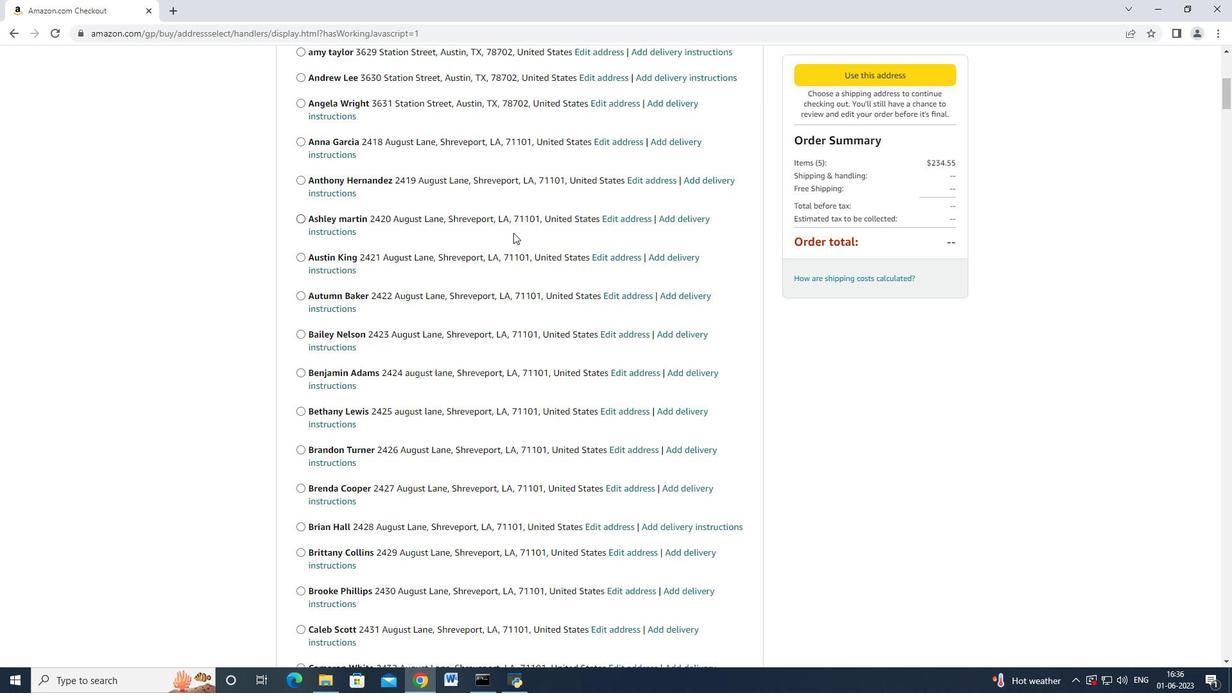 
Action: Mouse scrolled (521, 249) with delta (0, 0)
Screenshot: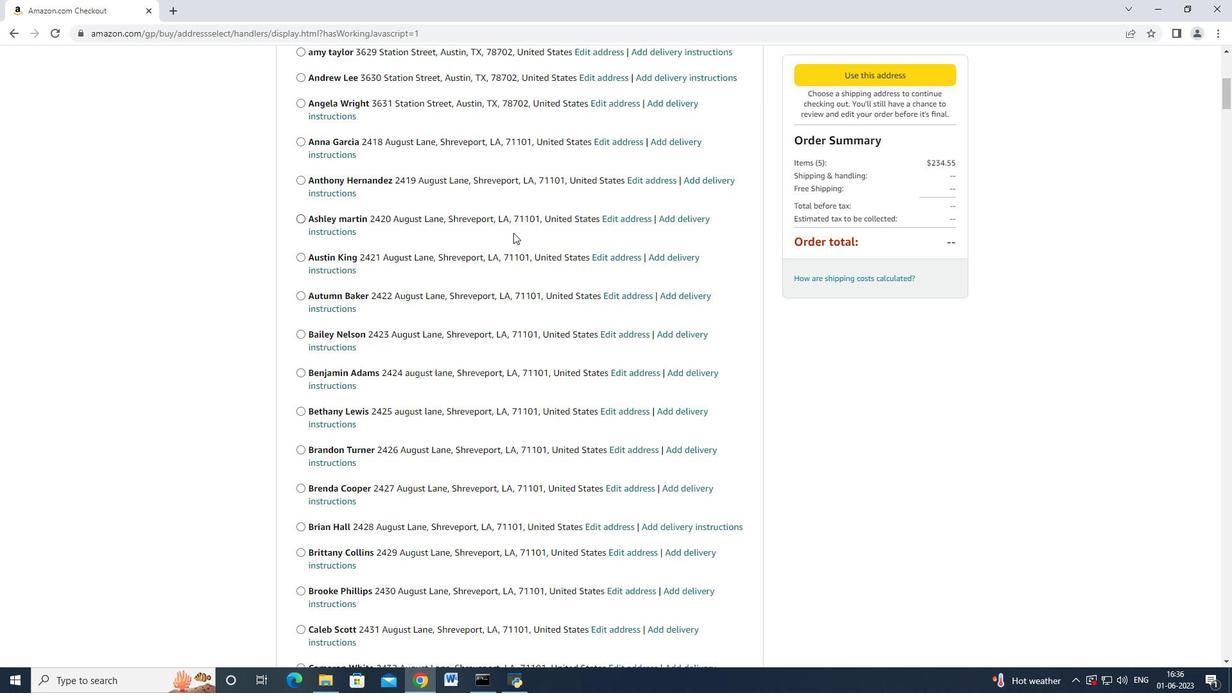 
Action: Mouse scrolled (521, 251) with delta (0, 0)
Screenshot: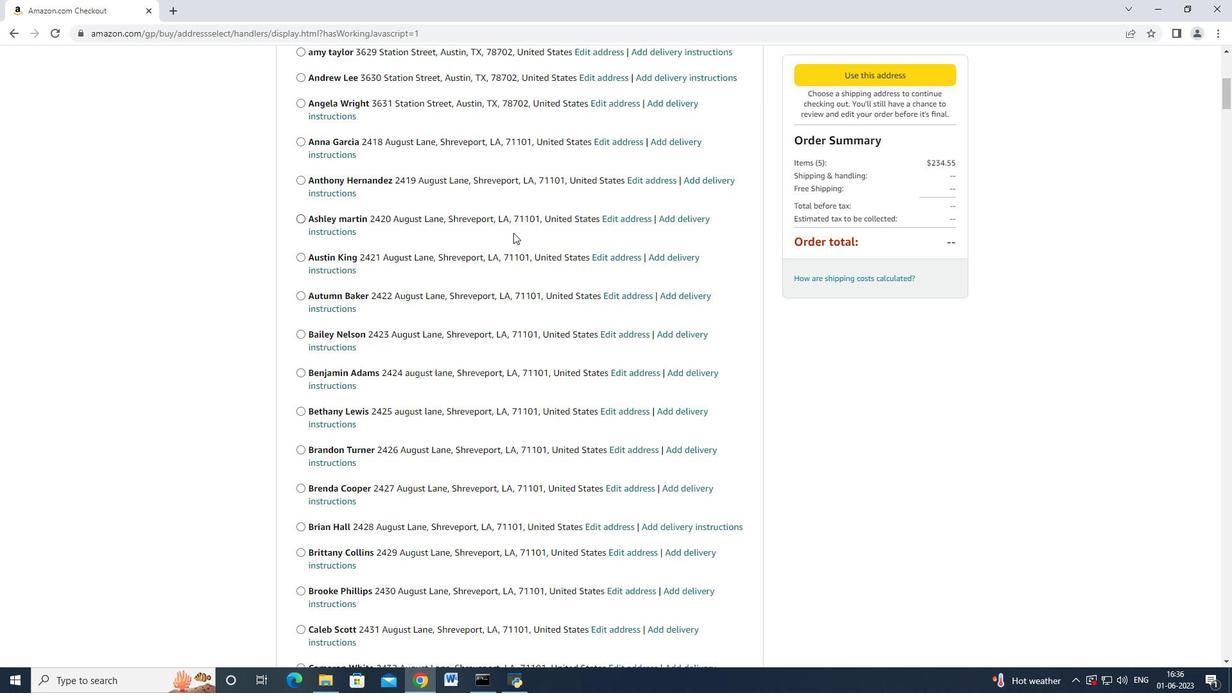 
Action: Mouse scrolled (521, 251) with delta (0, 0)
Screenshot: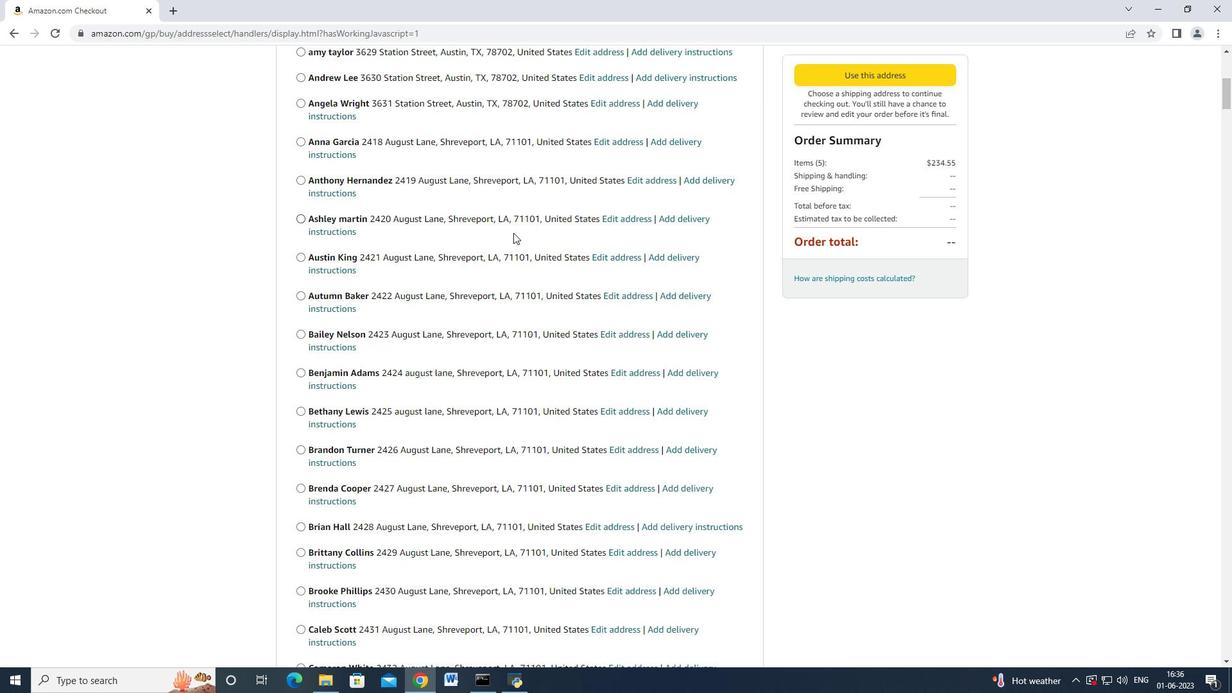 
Action: Mouse scrolled (521, 251) with delta (0, 0)
Screenshot: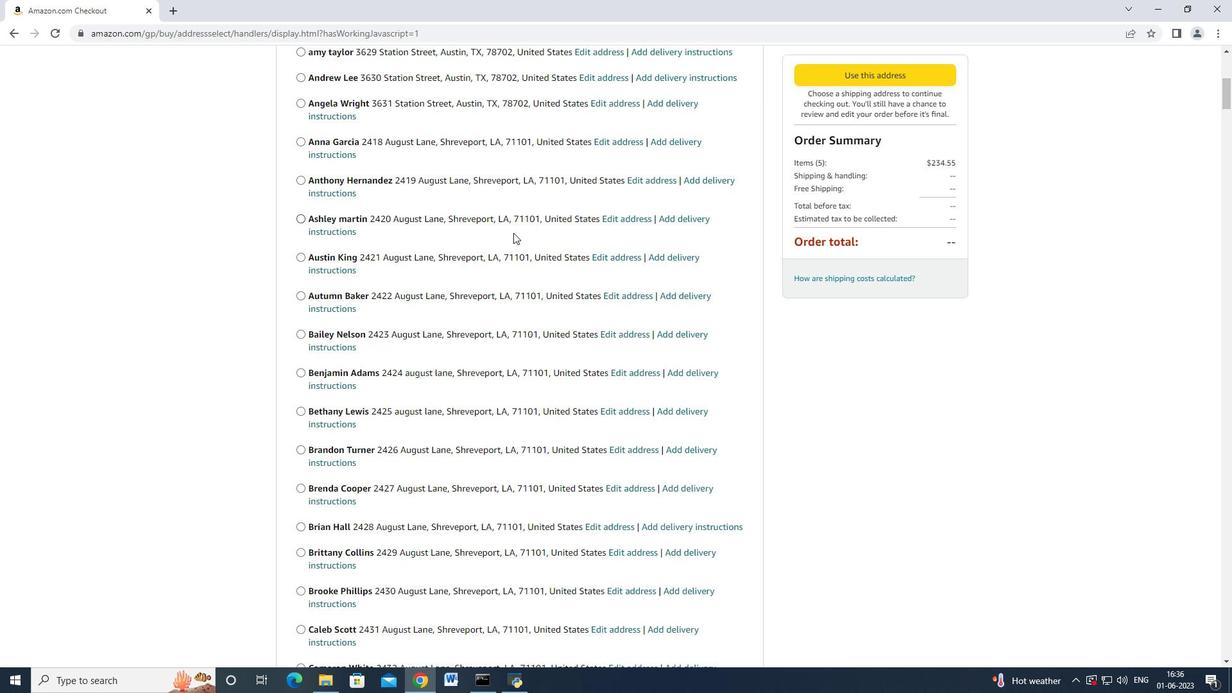 
Action: Mouse scrolled (521, 251) with delta (0, 0)
Screenshot: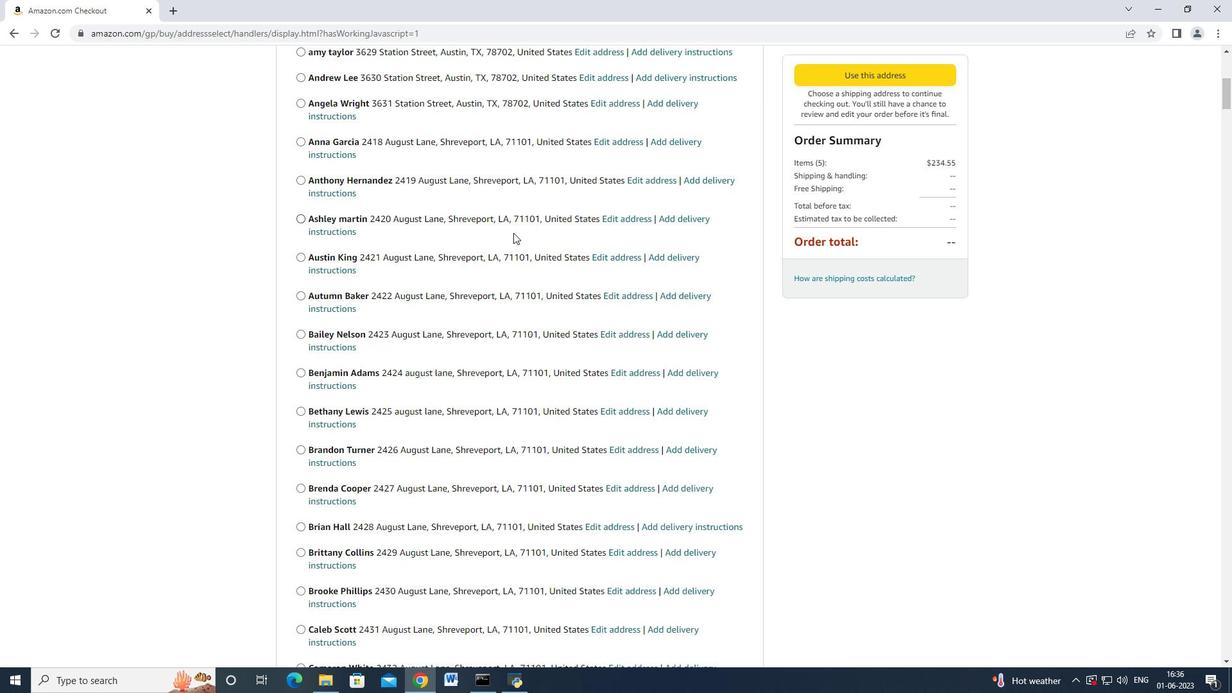 
Action: Mouse scrolled (521, 251) with delta (0, 0)
Screenshot: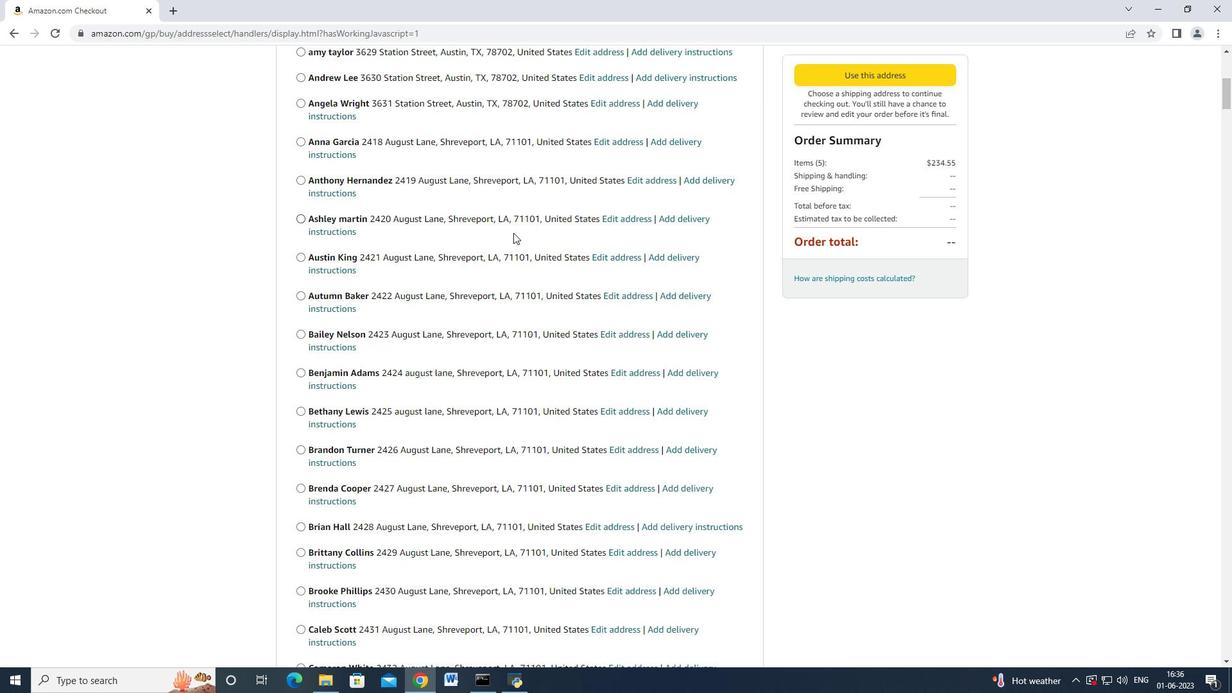 
Action: Mouse scrolled (521, 251) with delta (0, 0)
Screenshot: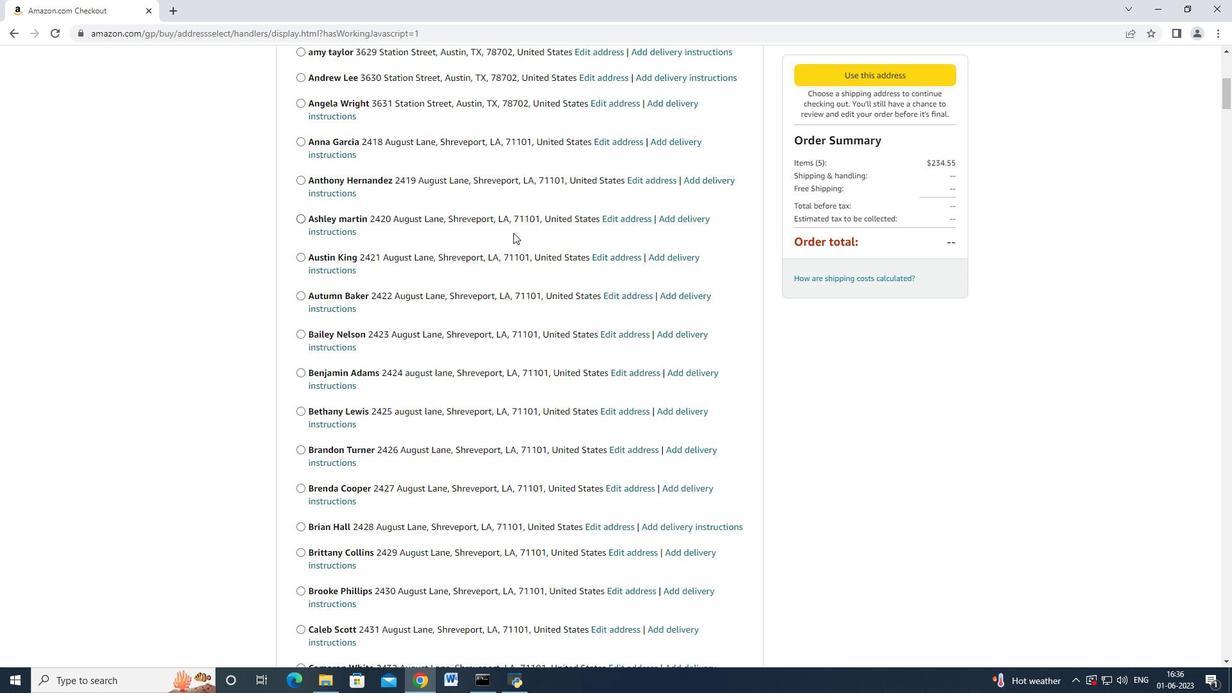 
Action: Mouse moved to (517, 252)
Screenshot: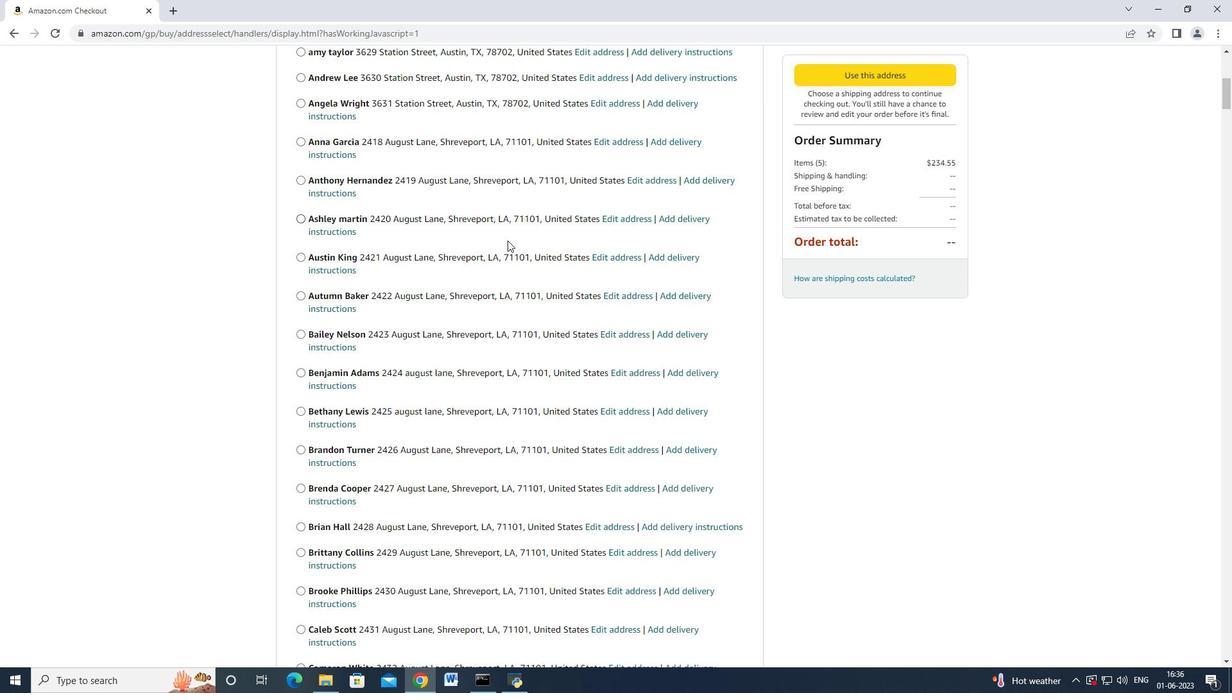 
Action: Mouse scrolled (517, 251) with delta (0, 0)
Screenshot: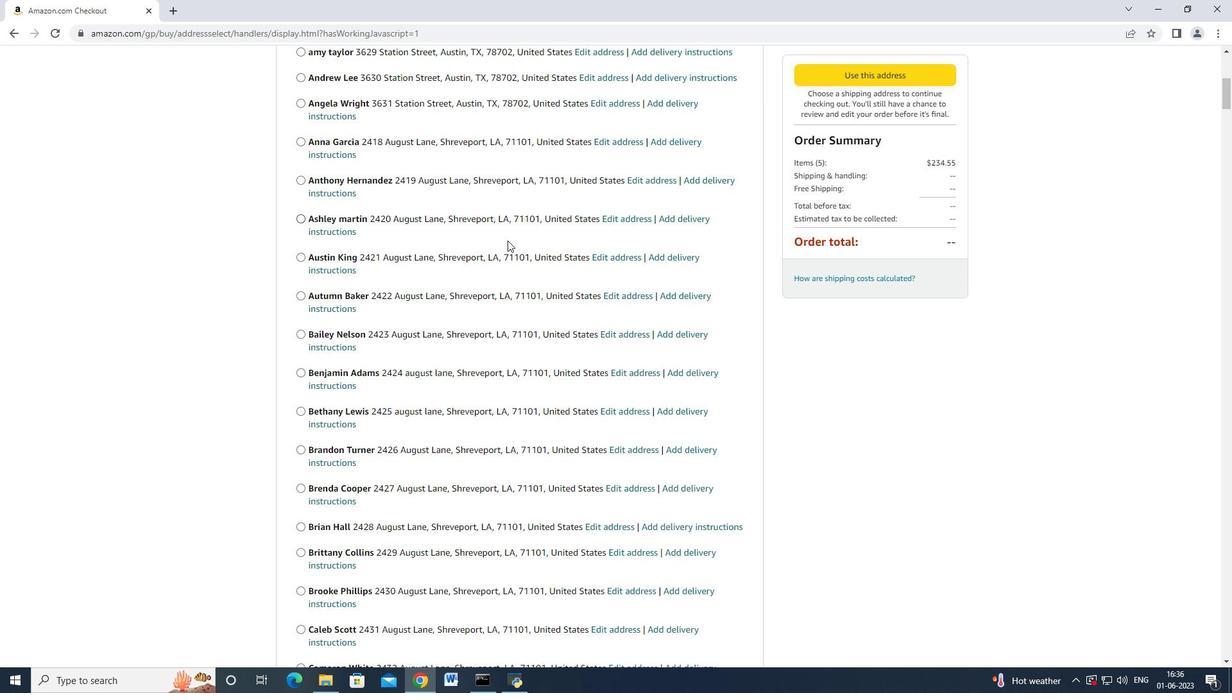 
Action: Mouse moved to (515, 254)
Screenshot: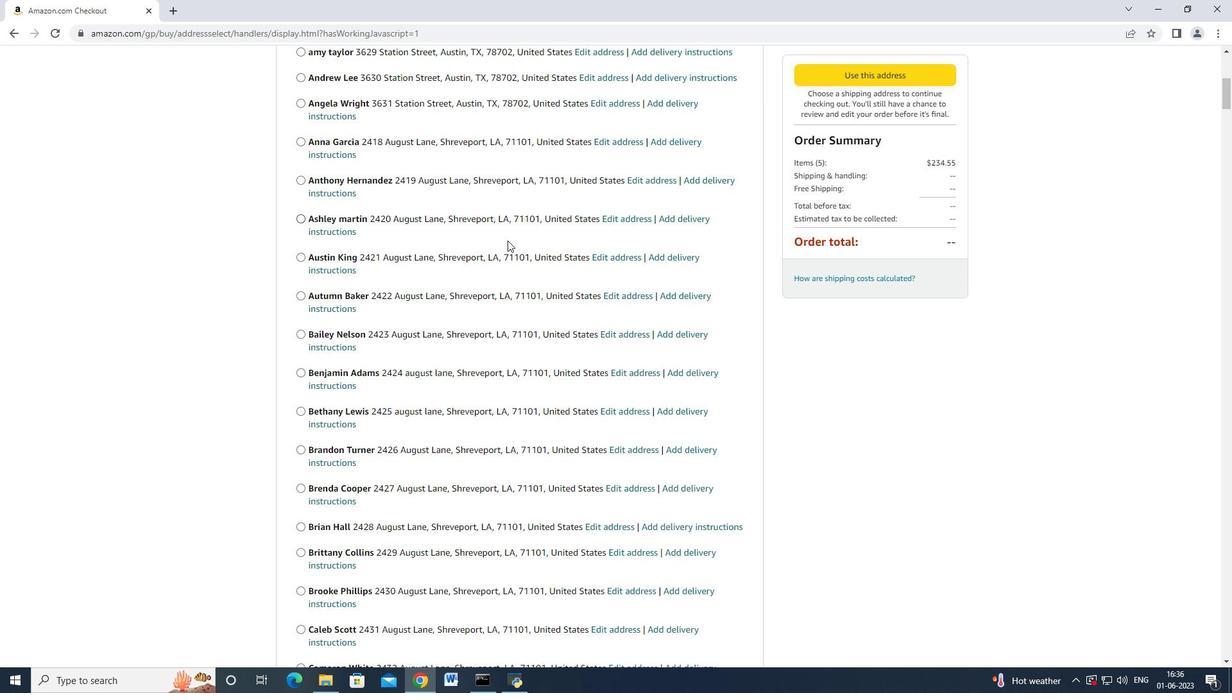 
Action: Mouse scrolled (516, 253) with delta (0, 0)
Screenshot: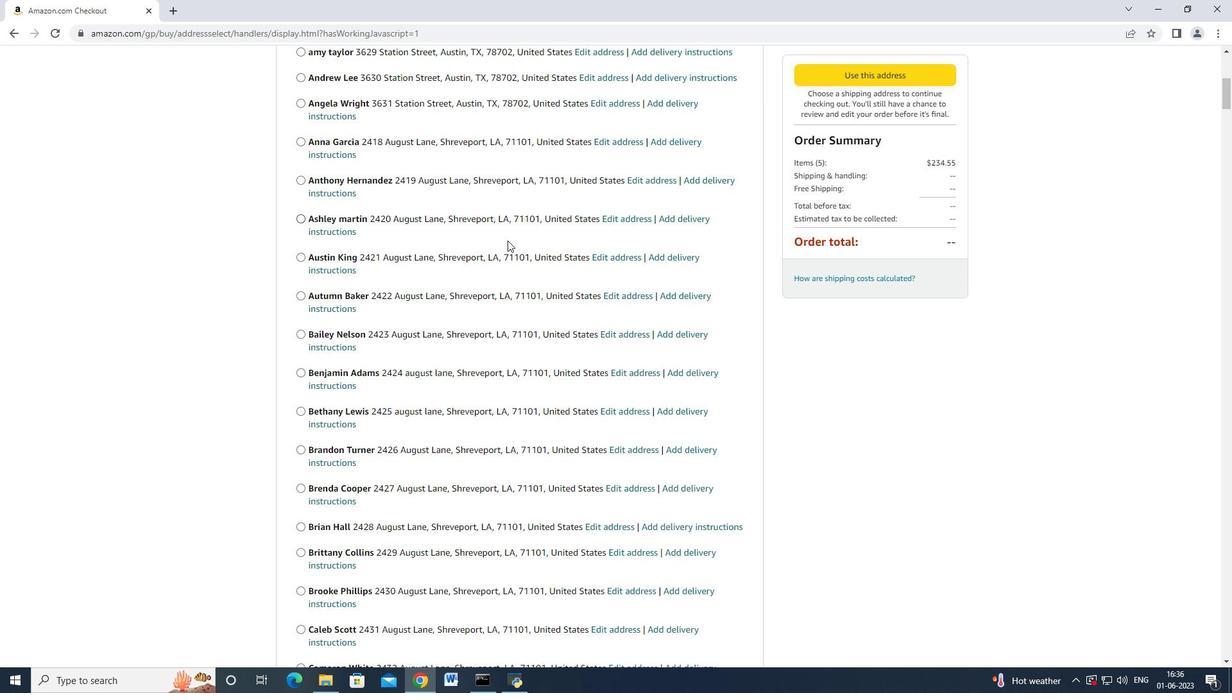 
Action: Mouse scrolled (515, 254) with delta (0, 0)
Screenshot: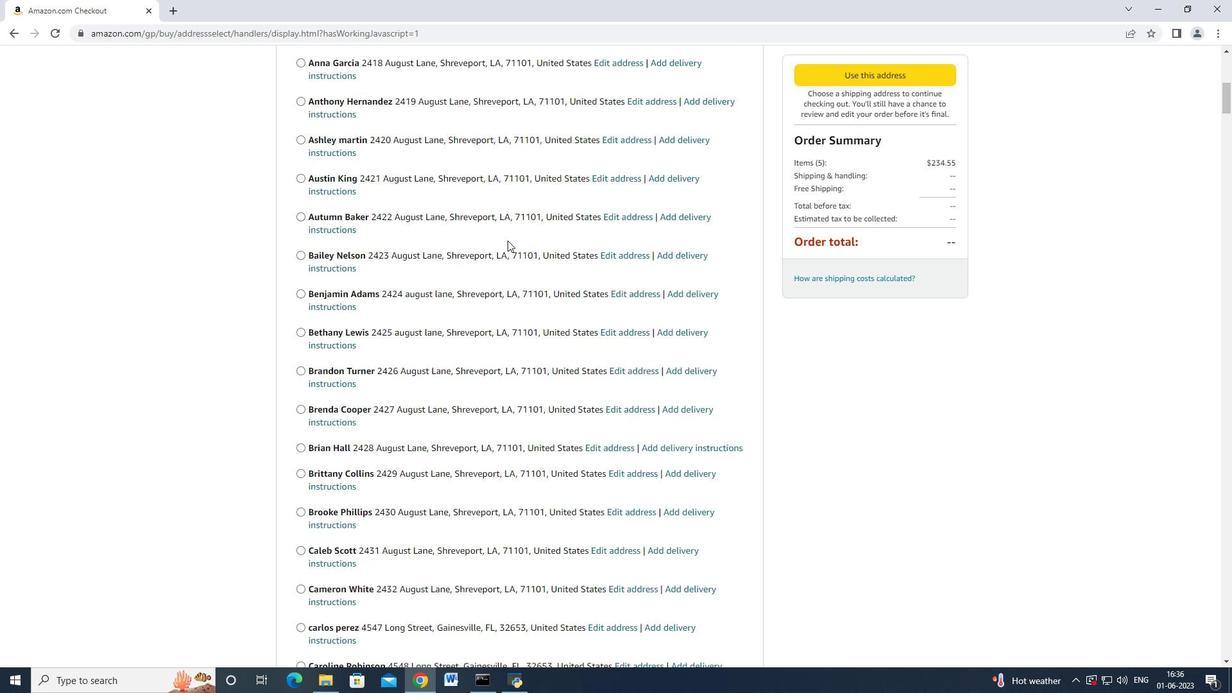 
Action: Mouse scrolled (515, 254) with delta (0, 0)
Screenshot: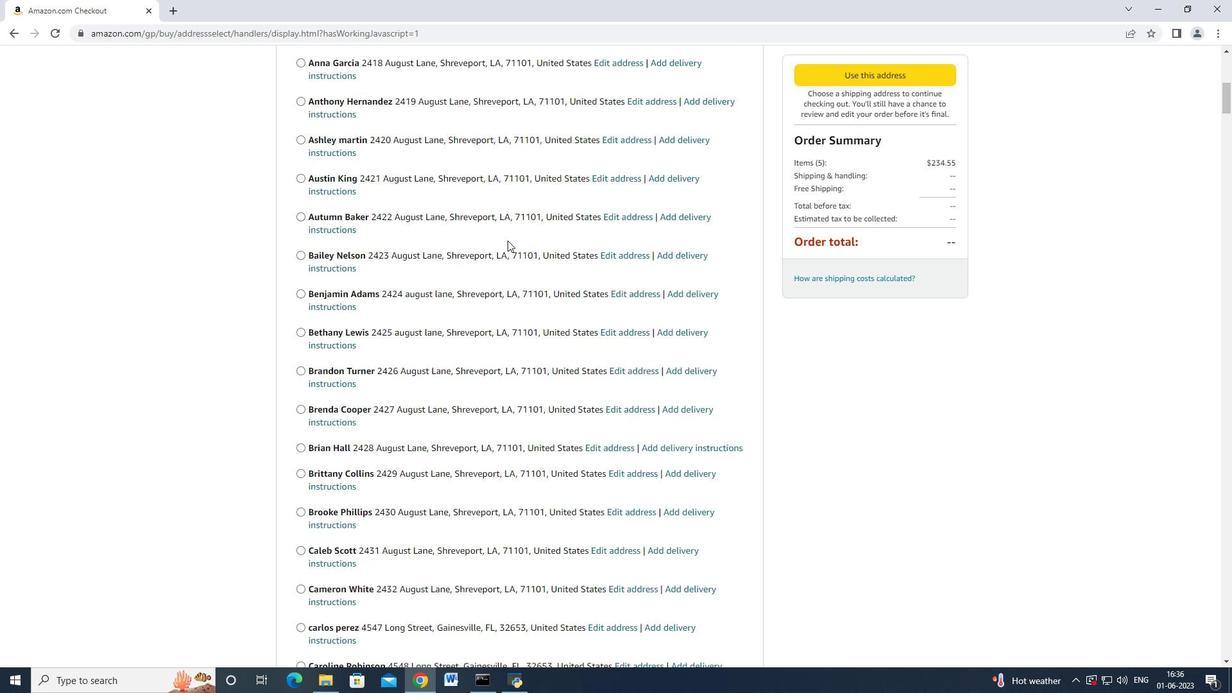 
Action: Mouse scrolled (515, 254) with delta (0, 0)
Screenshot: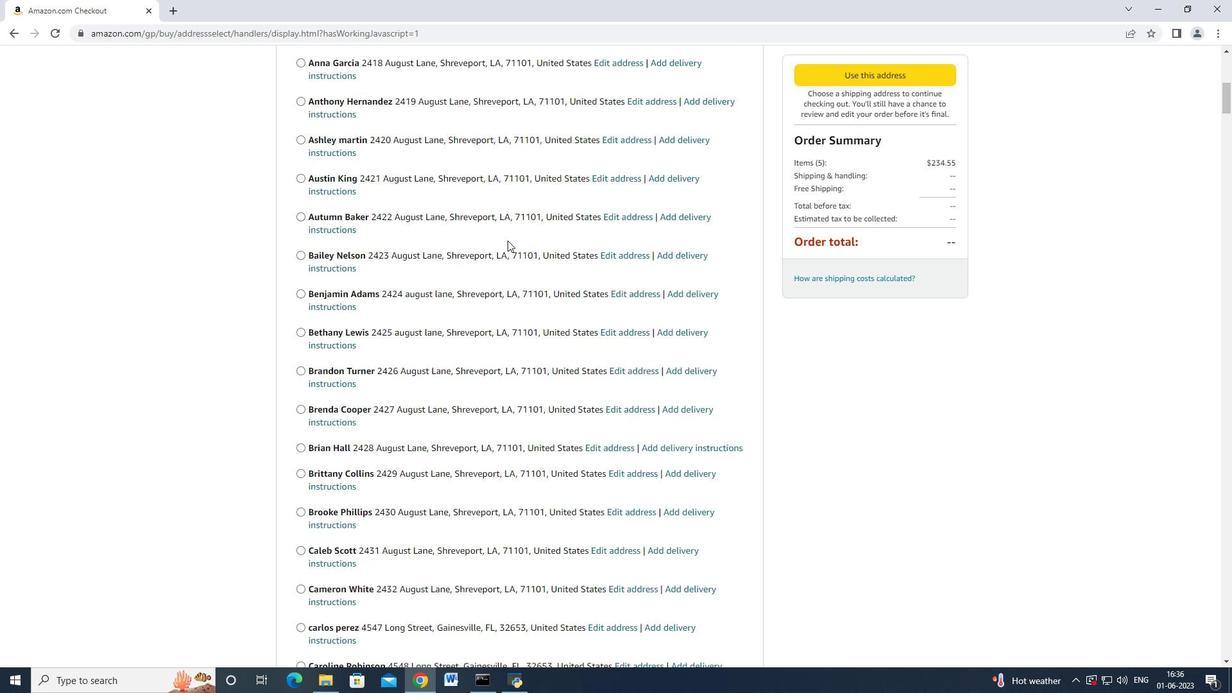 
Action: Mouse scrolled (515, 254) with delta (0, 0)
Screenshot: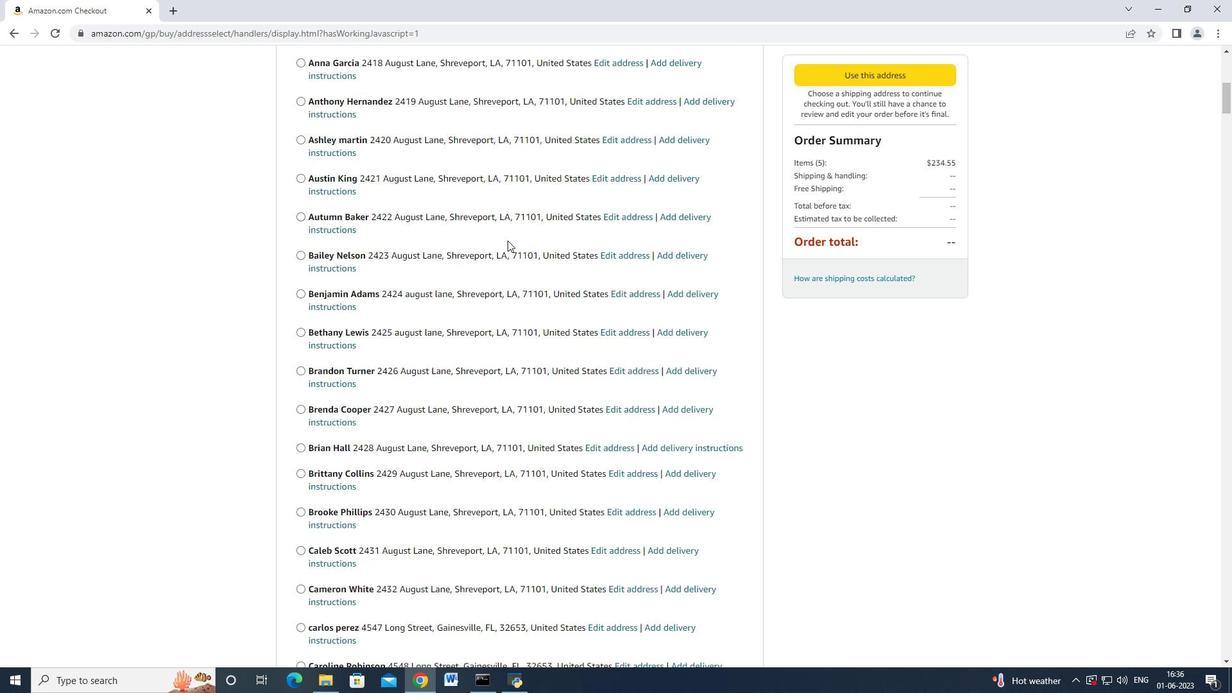 
Action: Mouse scrolled (515, 254) with delta (0, 0)
Screenshot: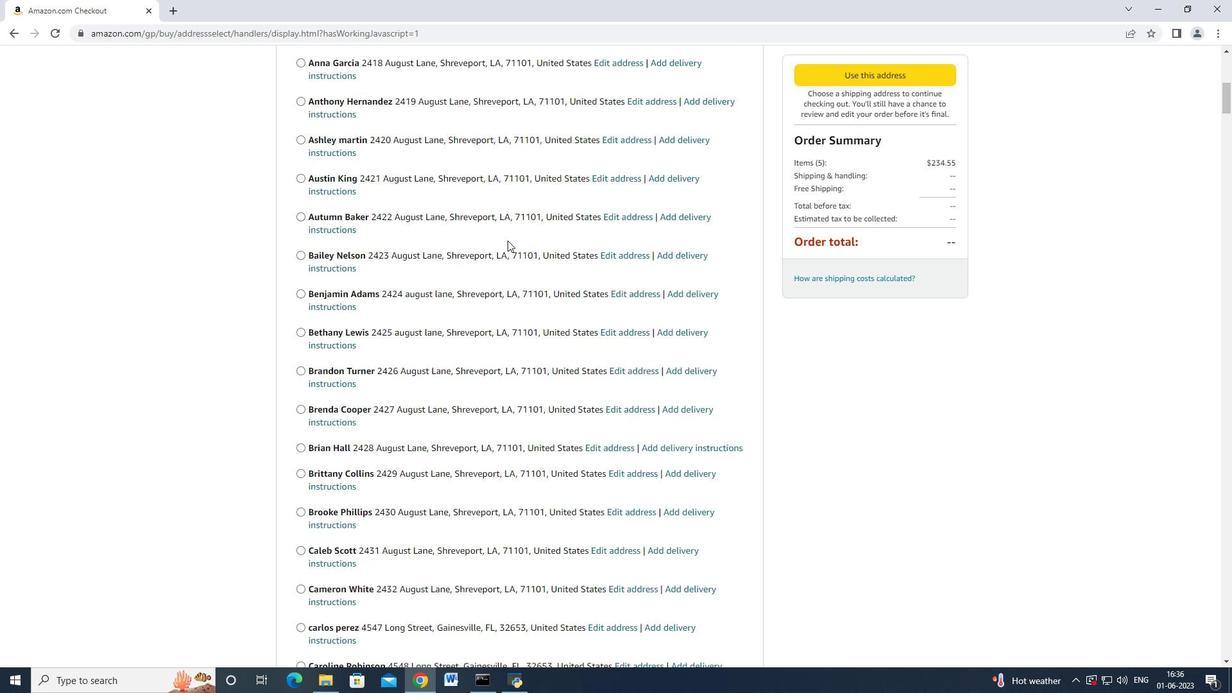 
Action: Mouse scrolled (515, 254) with delta (0, 0)
Screenshot: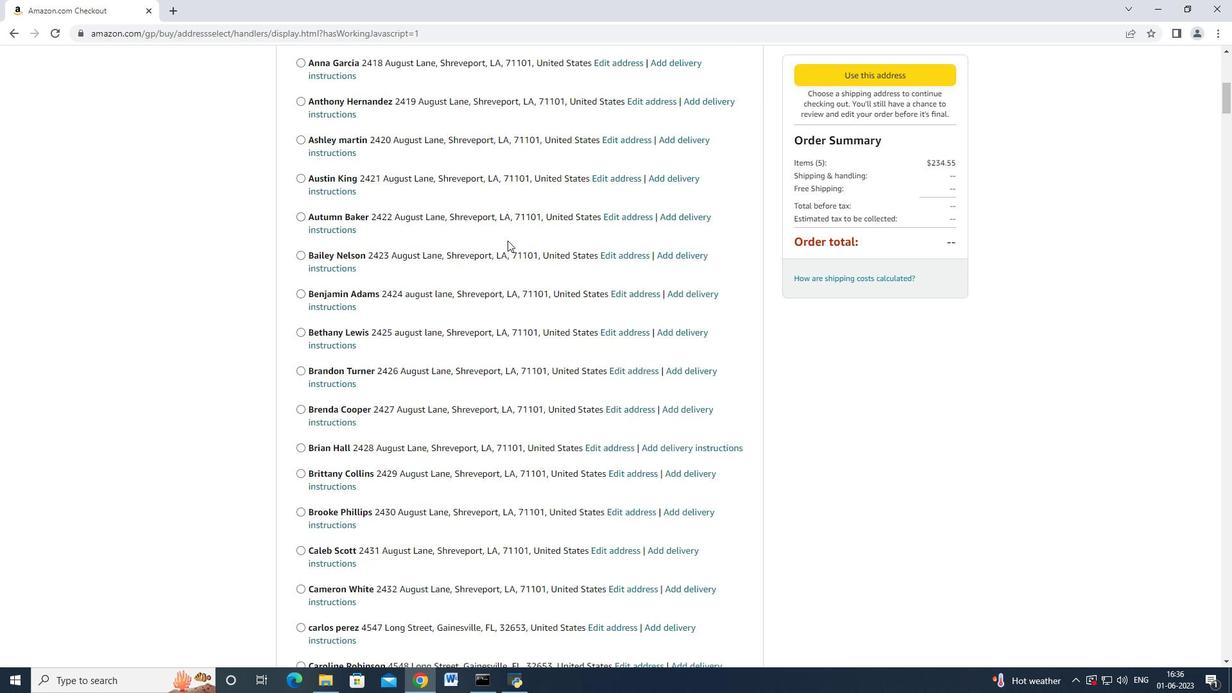 
Action: Mouse moved to (512, 254)
Screenshot: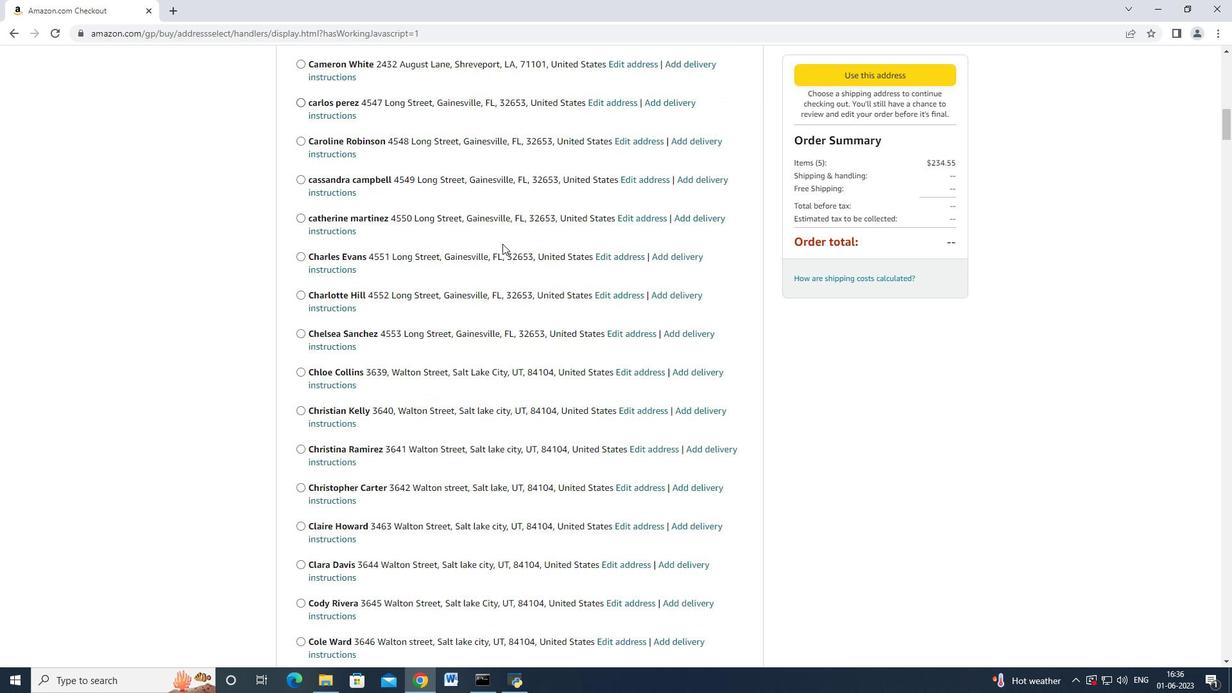 
Action: Mouse scrolled (512, 253) with delta (0, 0)
Screenshot: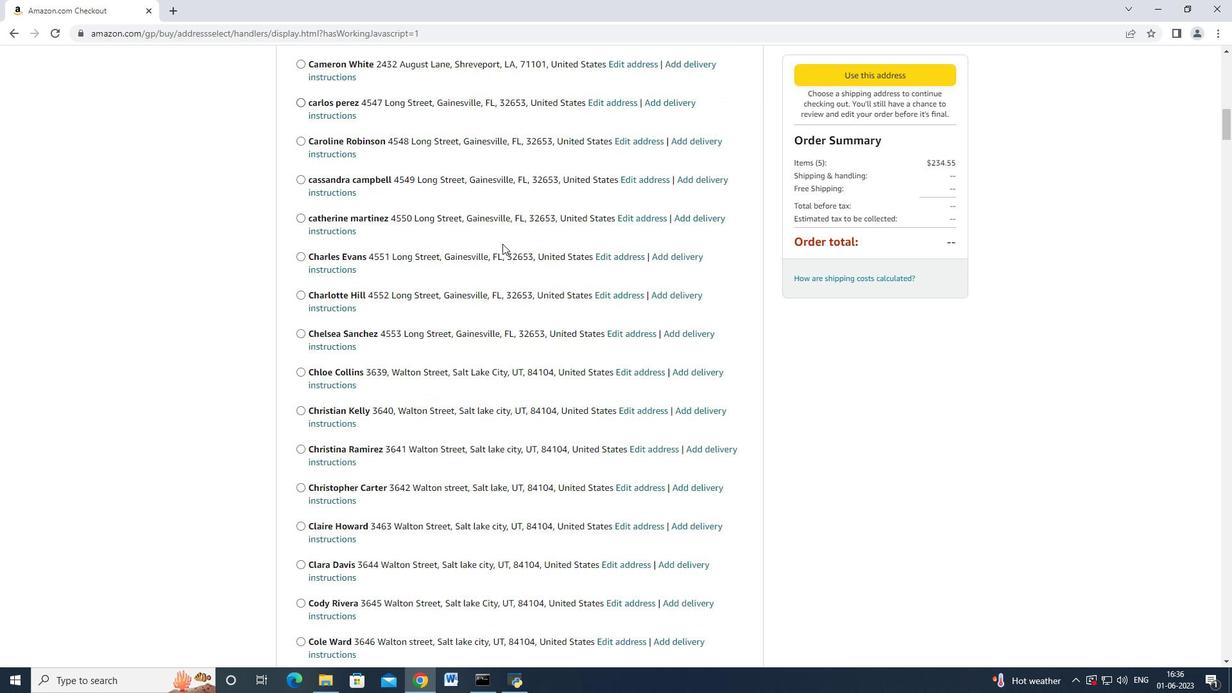 
Action: Mouse moved to (511, 254)
Screenshot: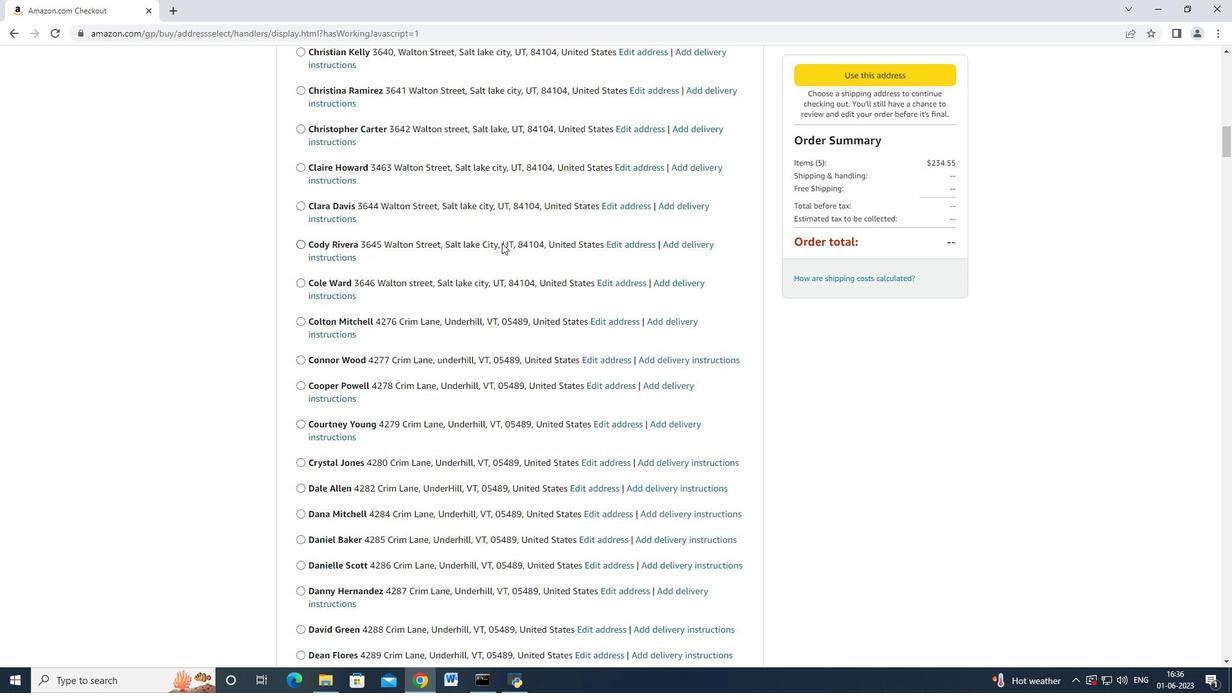 
Action: Mouse scrolled (511, 254) with delta (0, 0)
Screenshot: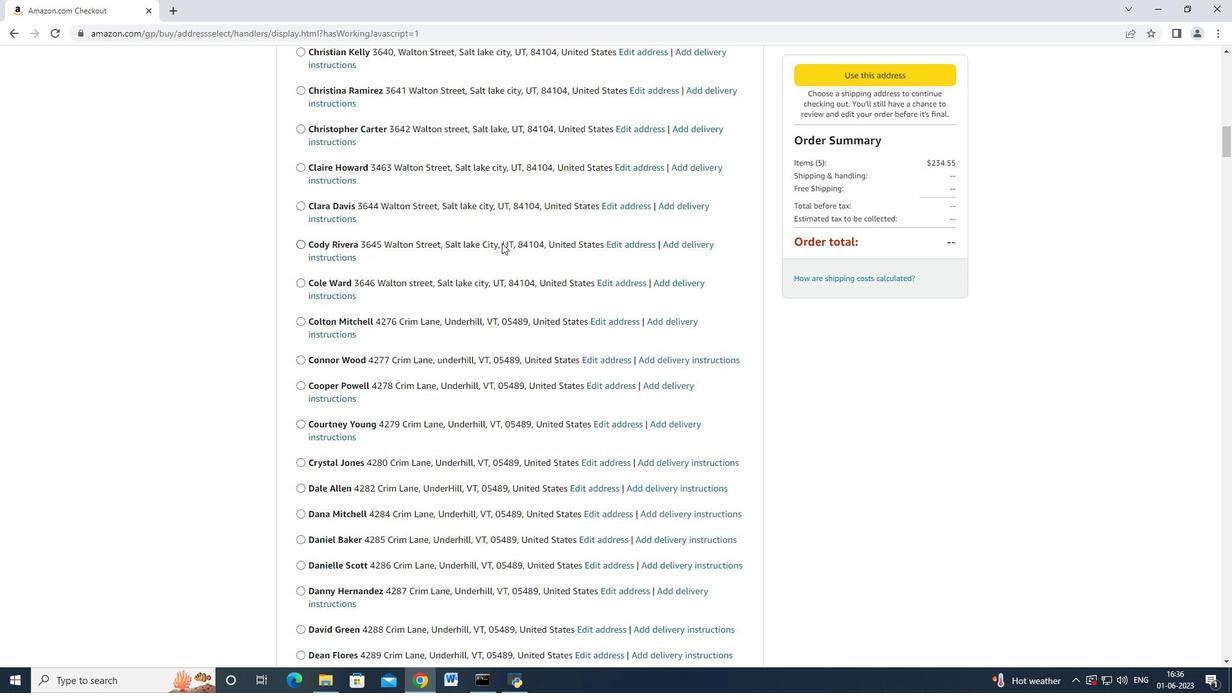 
Action: Mouse moved to (511, 254)
Screenshot: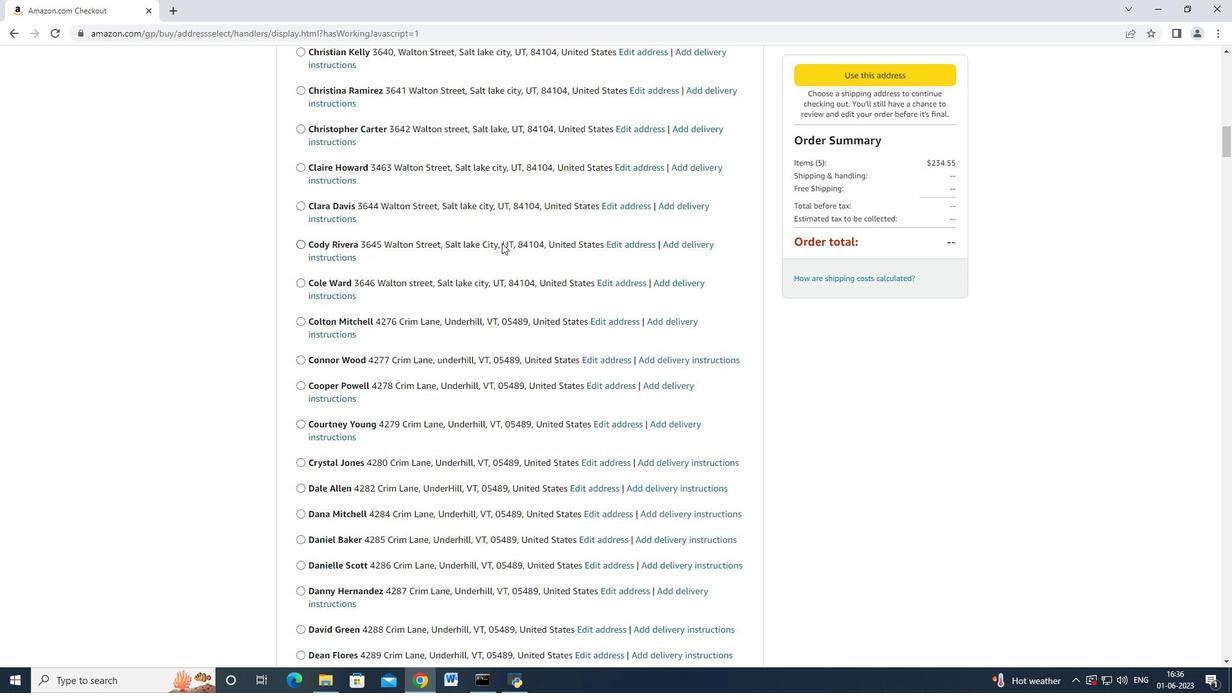
Action: Mouse scrolled (511, 254) with delta (0, 0)
Screenshot: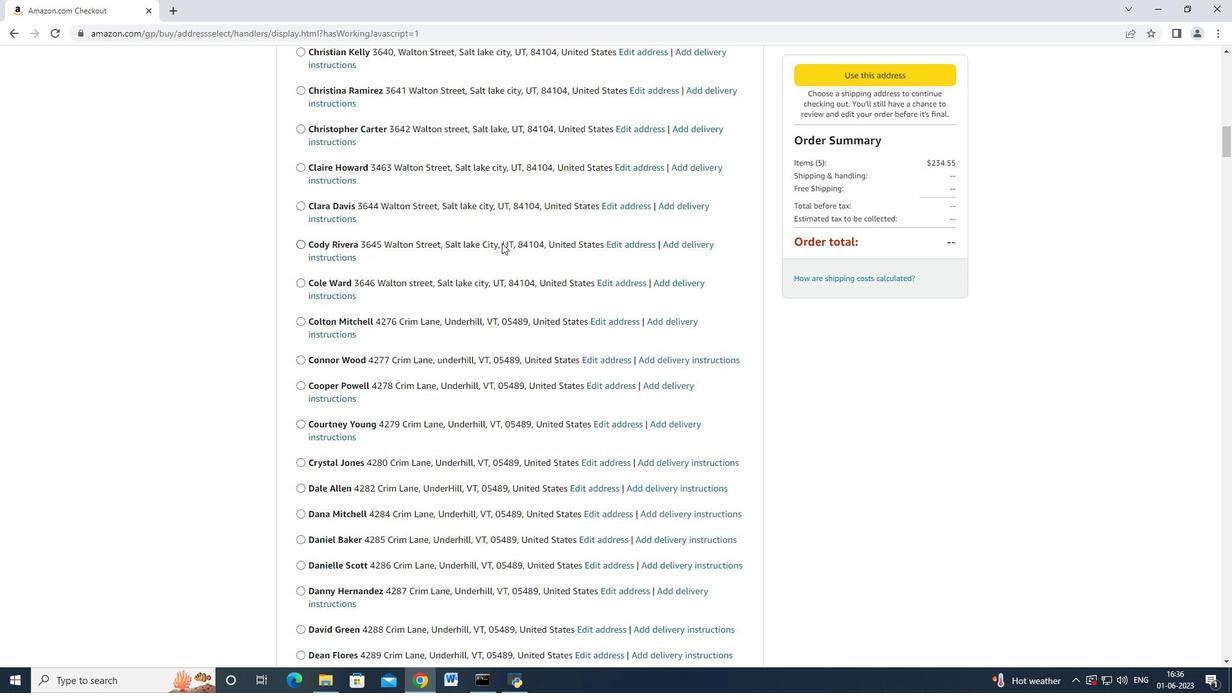 
Action: Mouse scrolled (511, 254) with delta (0, 0)
Screenshot: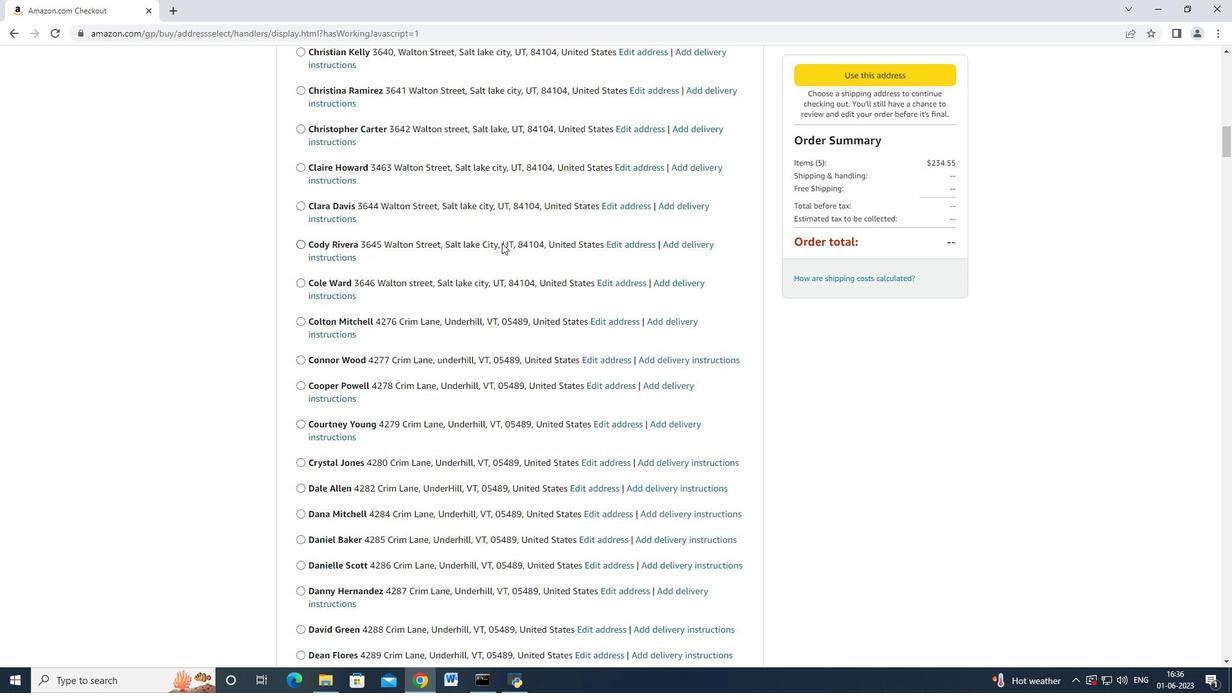 
Action: Mouse scrolled (511, 254) with delta (0, 0)
Screenshot: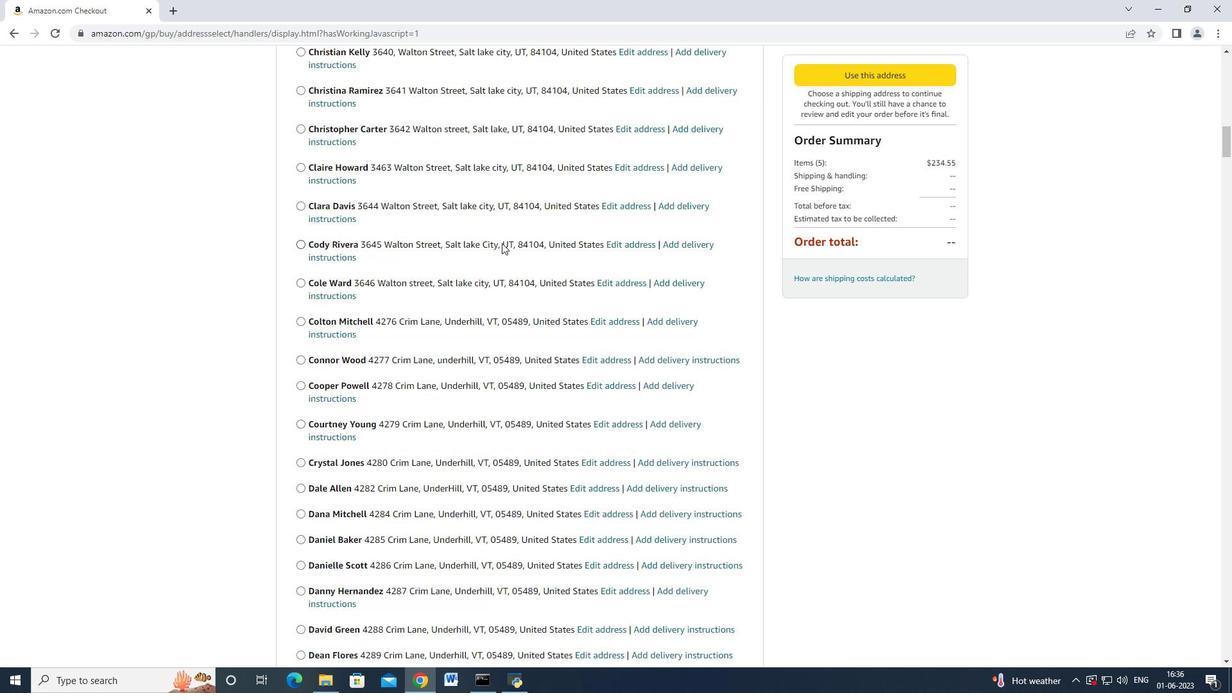 
Action: Mouse scrolled (511, 254) with delta (0, 0)
Screenshot: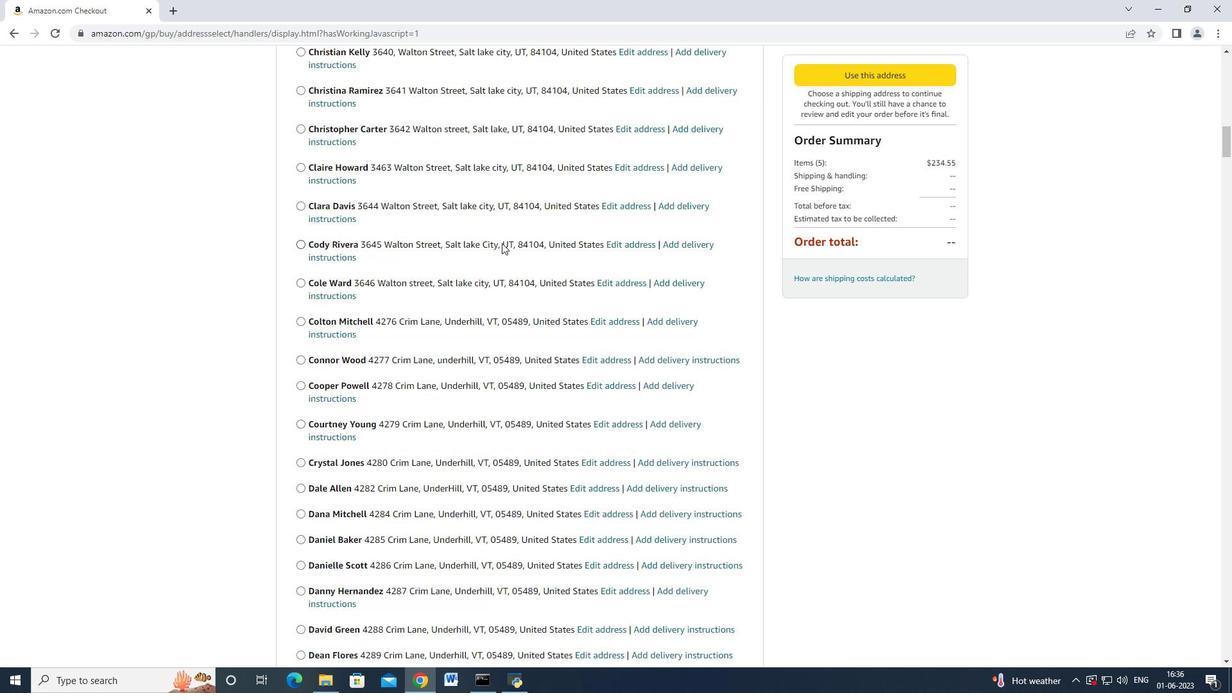 
Action: Mouse scrolled (511, 254) with delta (0, 0)
Screenshot: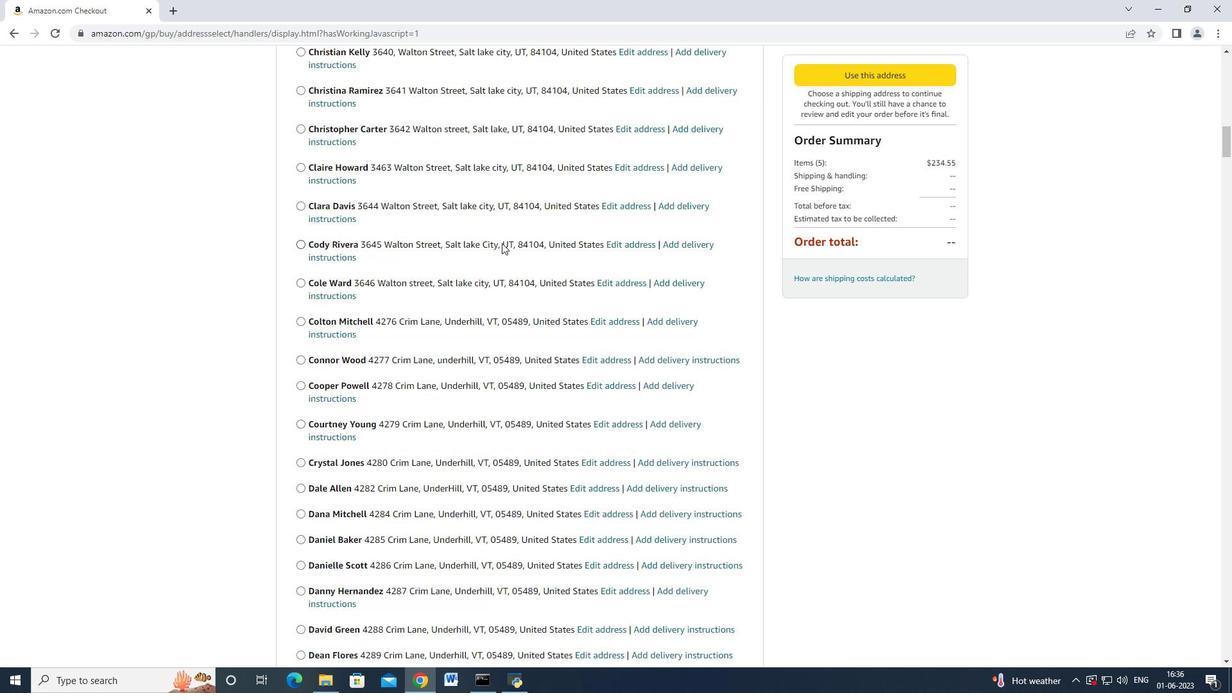 
Action: Mouse moved to (504, 259)
Screenshot: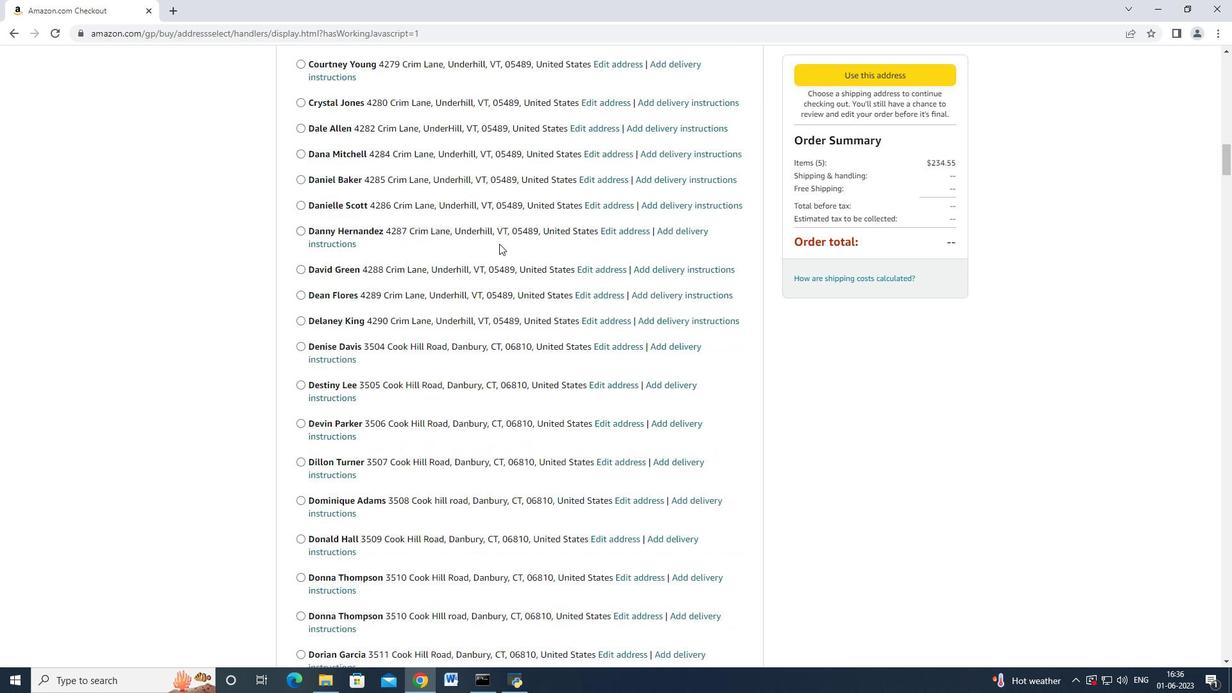 
Action: Mouse scrolled (504, 258) with delta (0, 0)
Screenshot: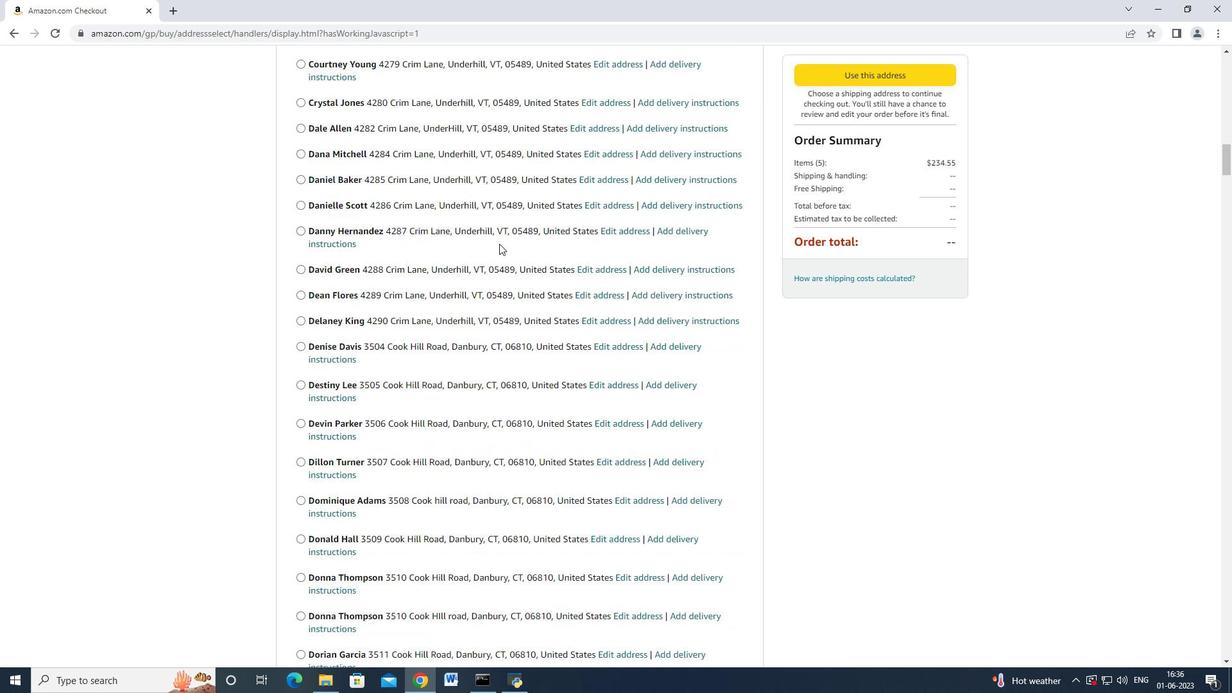 
Action: Mouse moved to (502, 262)
Screenshot: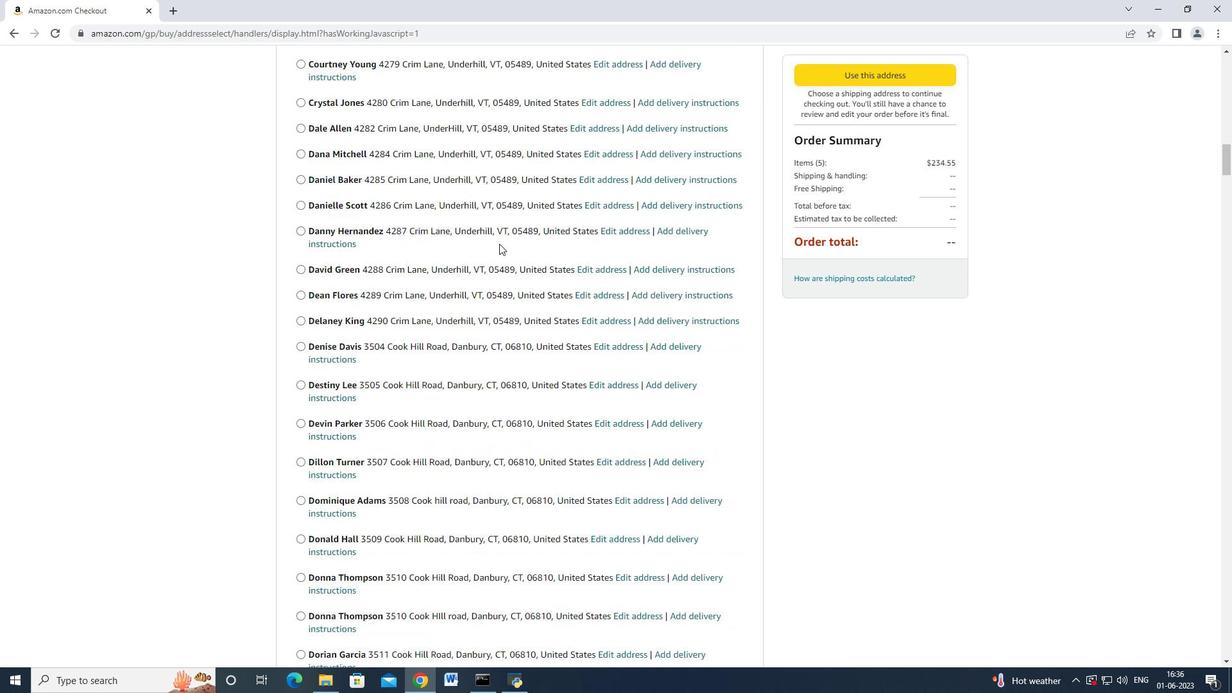 
Action: Mouse scrolled (502, 261) with delta (0, 0)
Screenshot: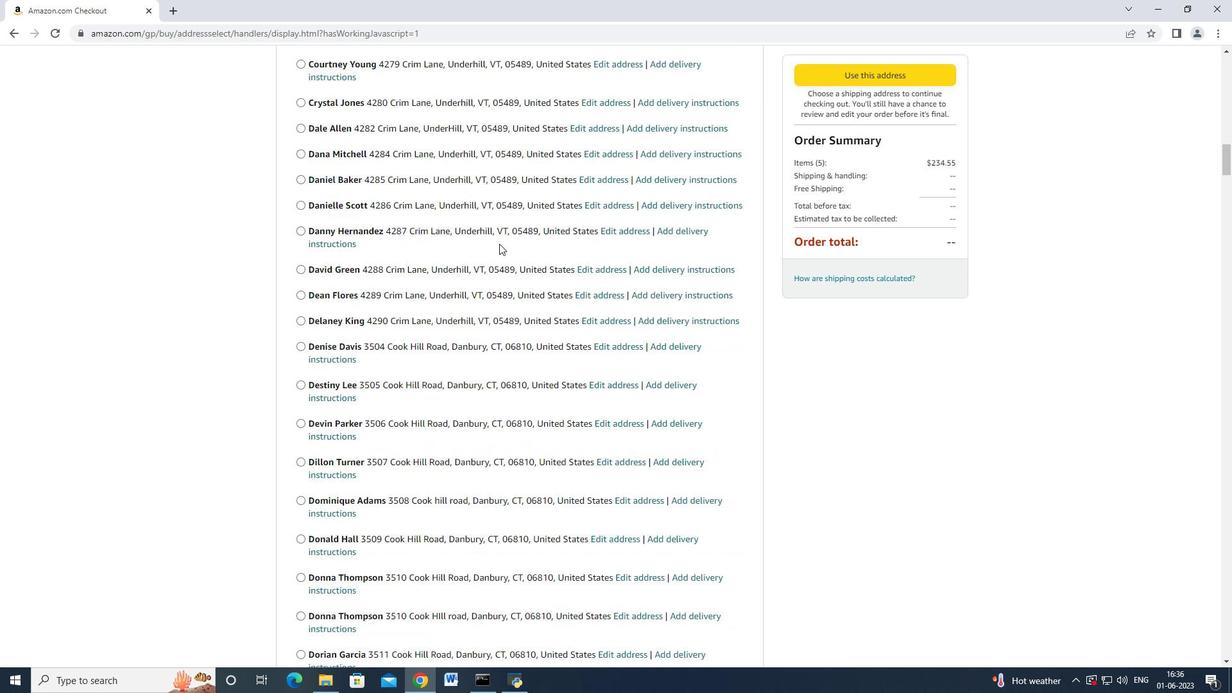 
Action: Mouse moved to (502, 263)
Screenshot: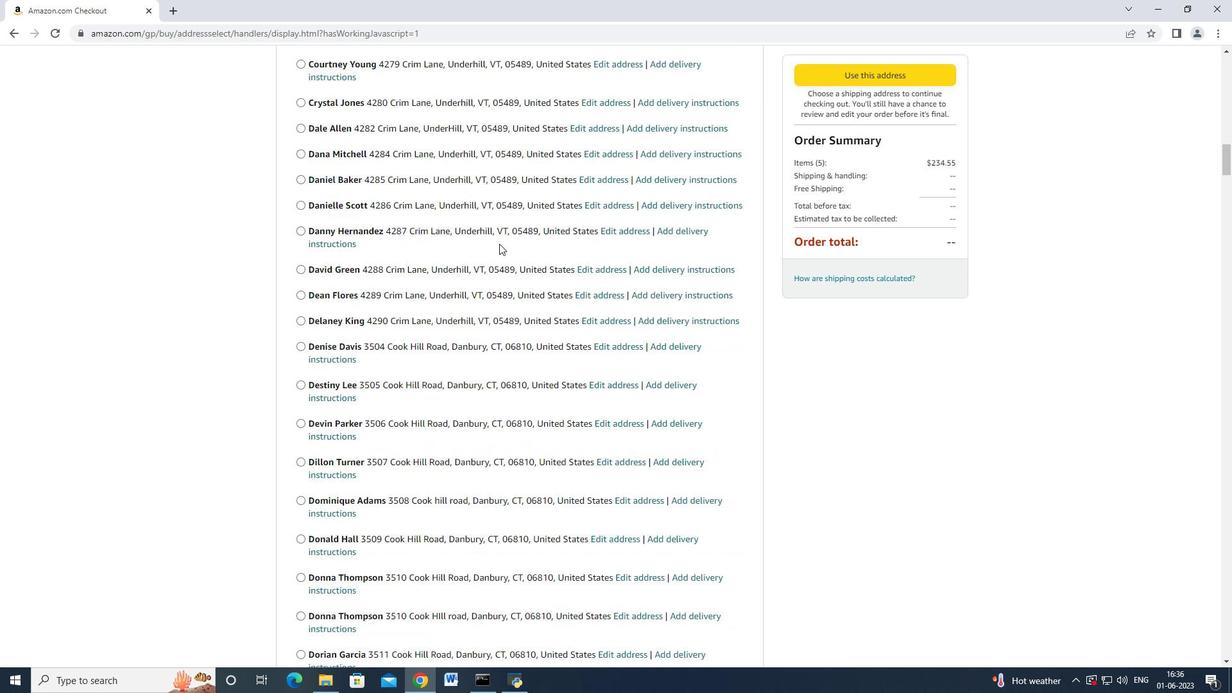 
Action: Mouse scrolled (502, 261) with delta (0, -1)
Screenshot: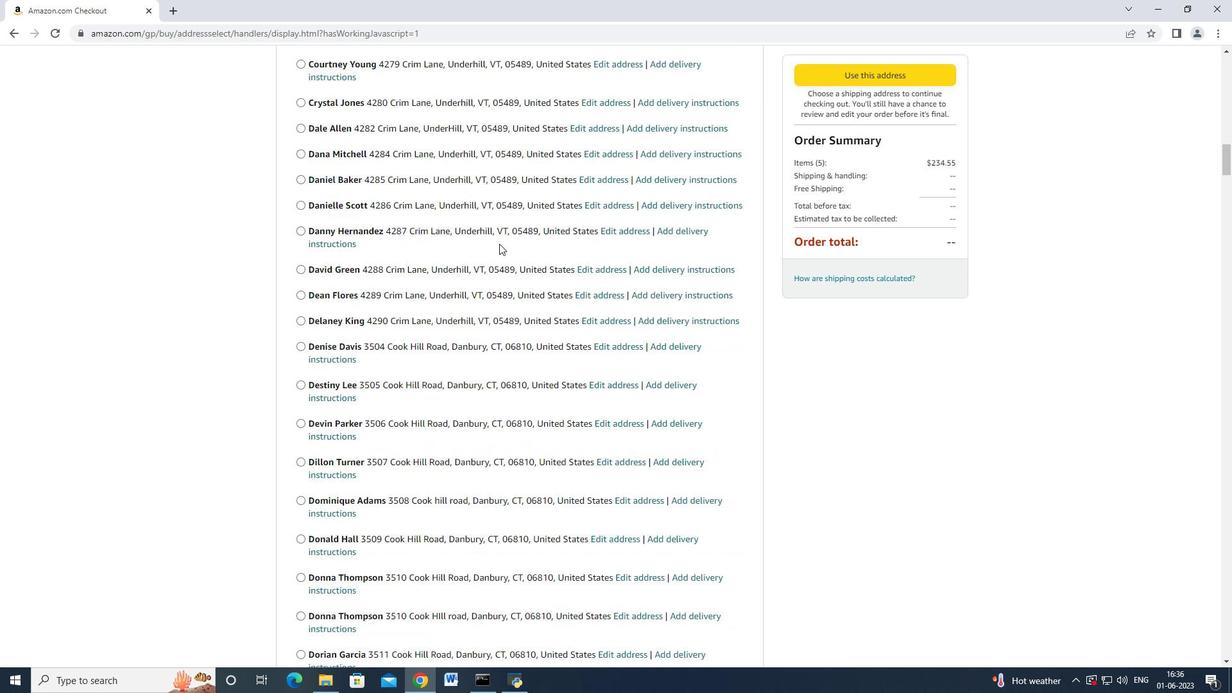
Action: Mouse moved to (502, 263)
Screenshot: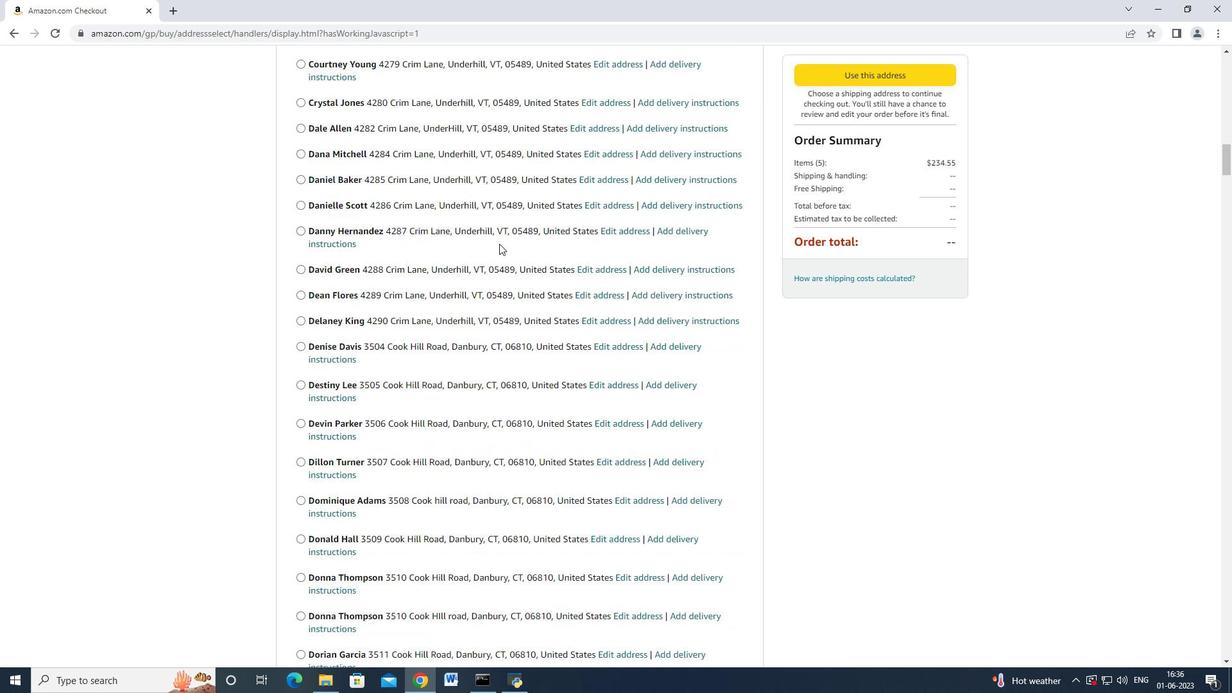 
Action: Mouse scrolled (502, 262) with delta (0, 0)
Screenshot: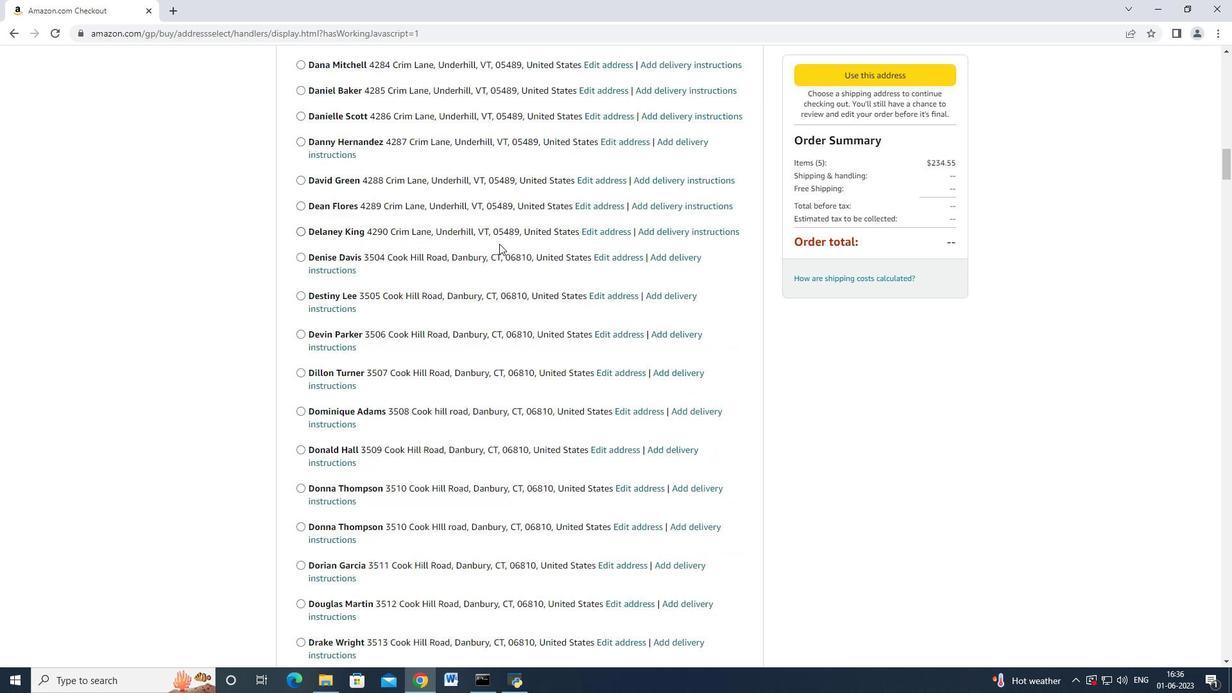
Action: Mouse moved to (502, 263)
Screenshot: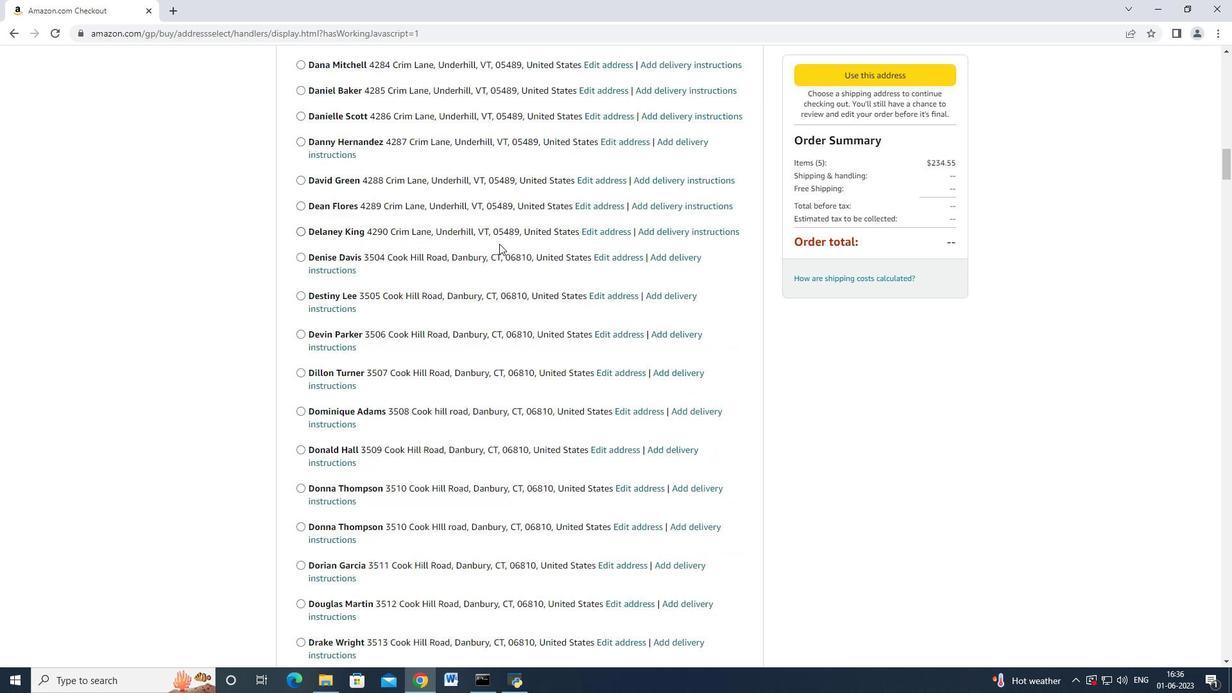 
Action: Mouse scrolled (502, 262) with delta (0, 0)
Screenshot: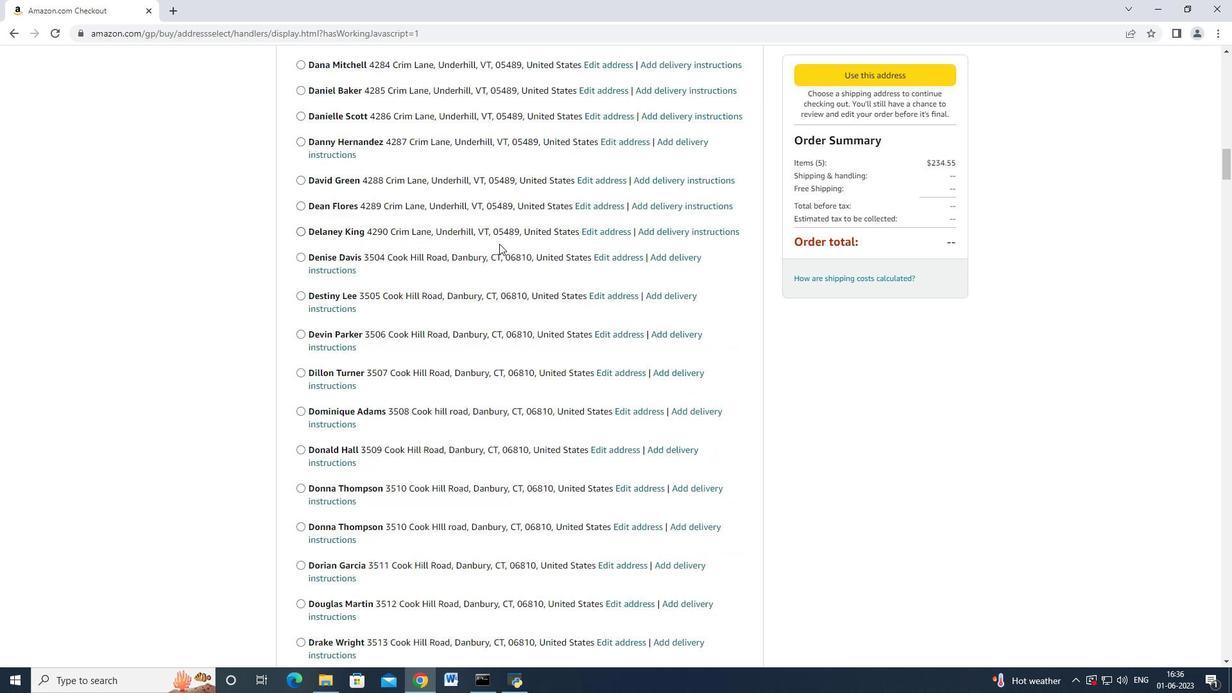 
Action: Mouse moved to (502, 262)
Screenshot: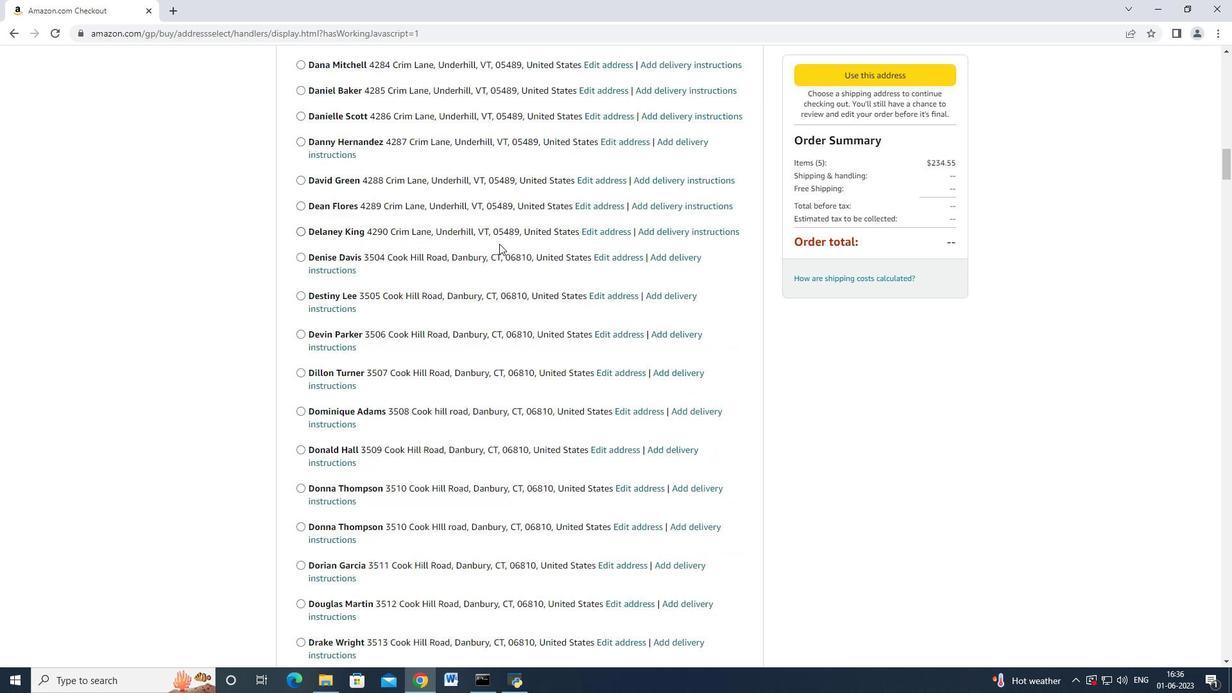 
Action: Mouse scrolled (502, 262) with delta (0, 0)
Screenshot: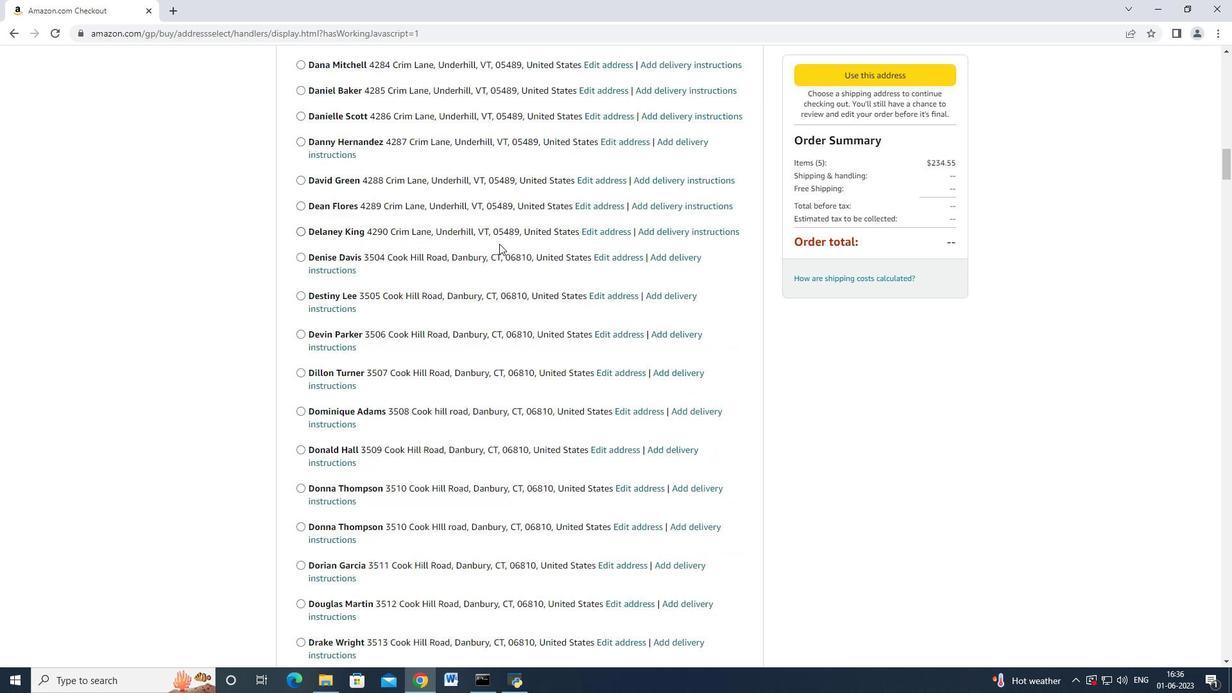 
Action: Mouse moved to (502, 262)
Screenshot: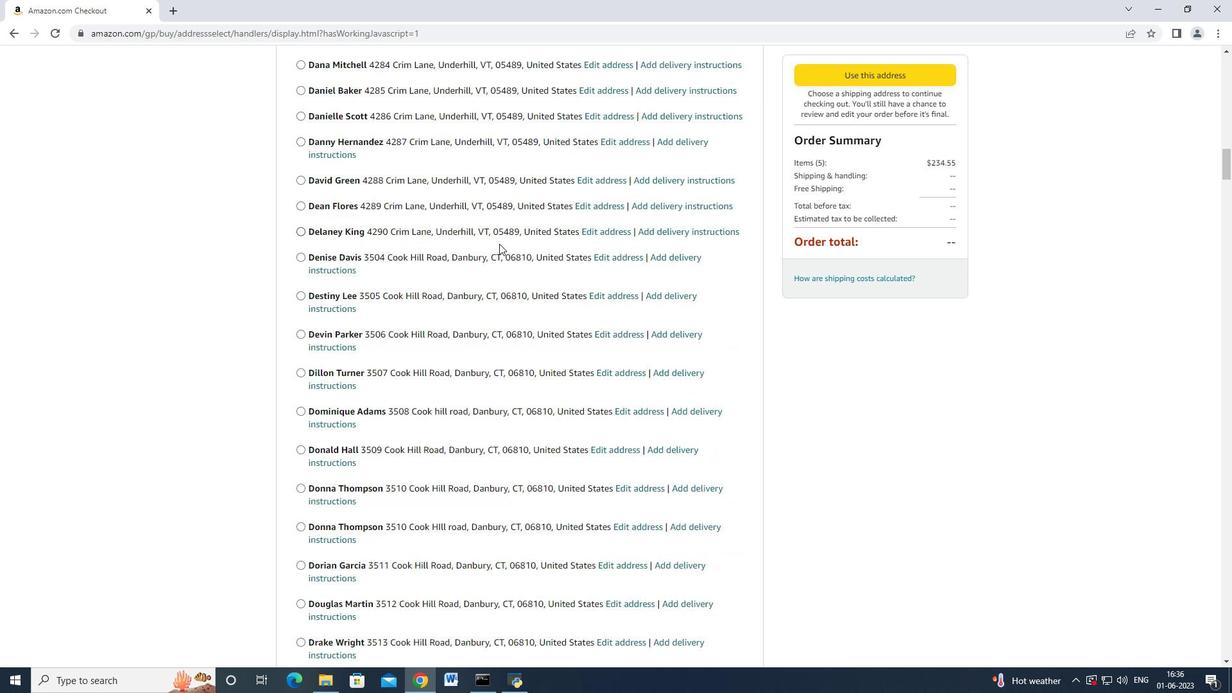 
Action: Mouse scrolled (502, 261) with delta (0, 0)
Screenshot: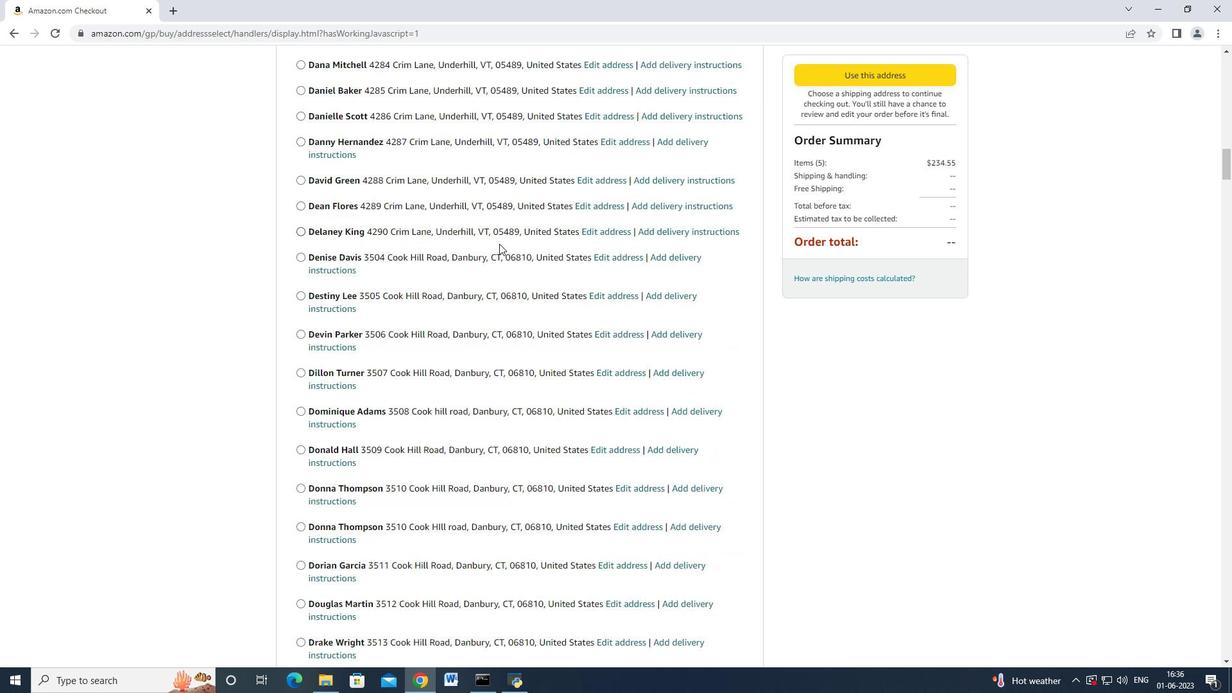 
Action: Mouse moved to (496, 265)
Screenshot: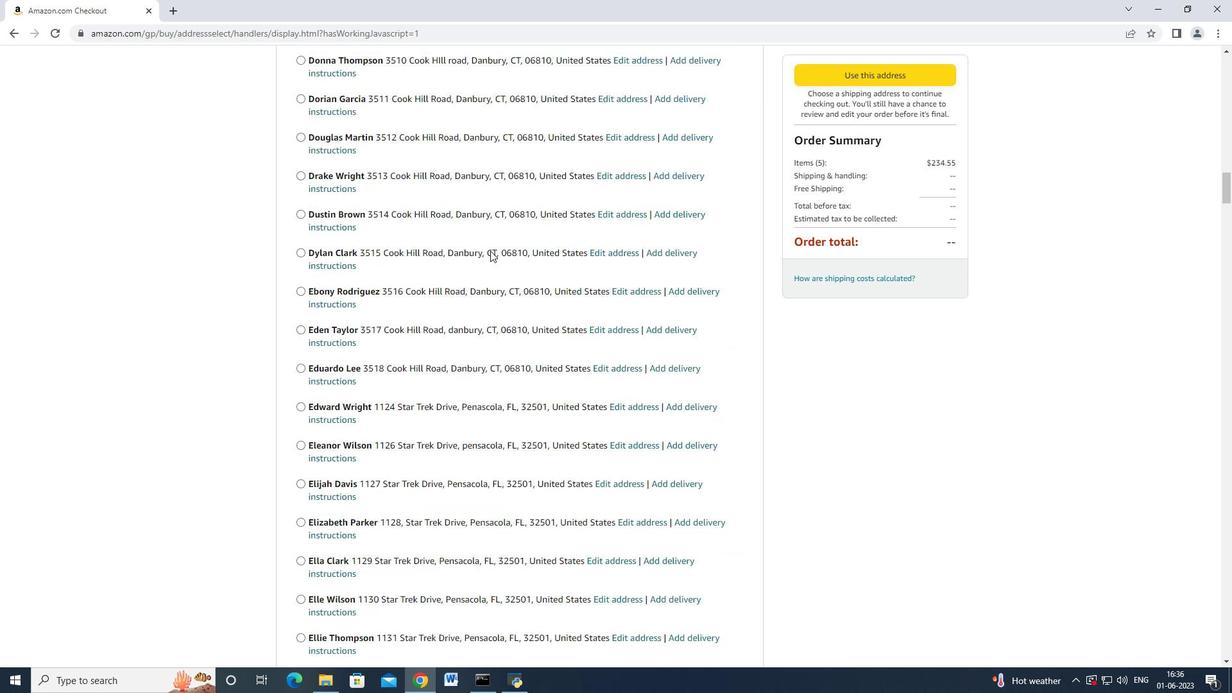 
Action: Mouse scrolled (497, 263) with delta (0, 0)
Screenshot: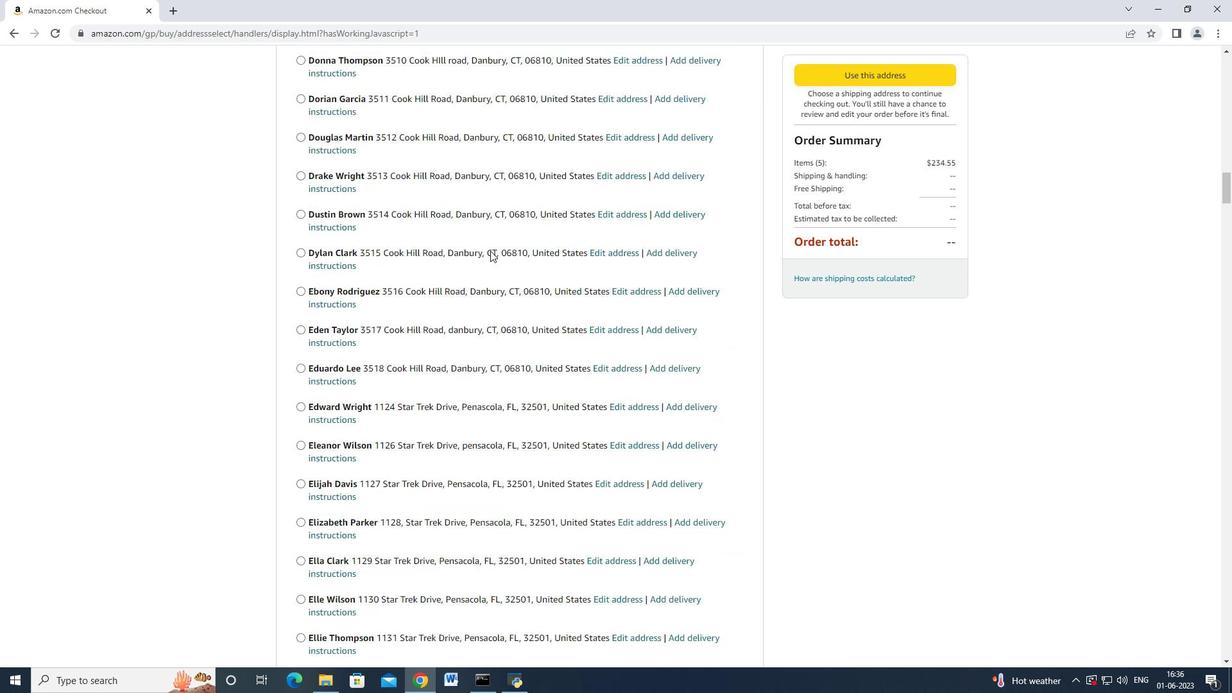 
Action: Mouse moved to (496, 265)
Screenshot: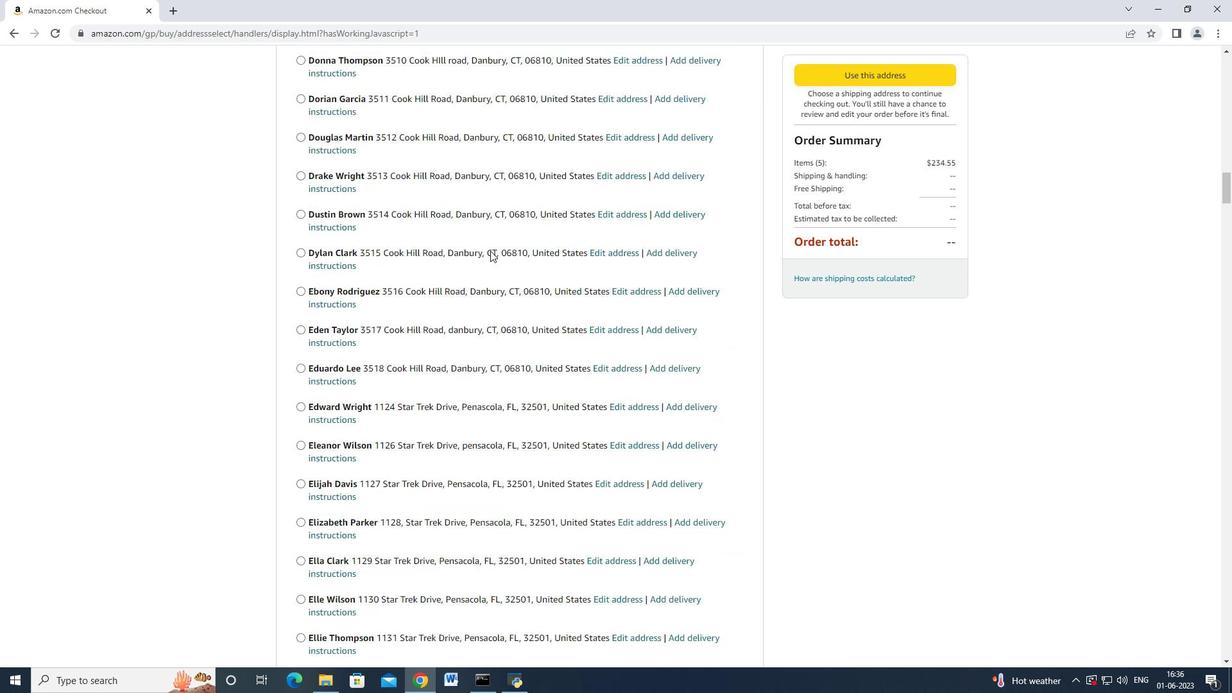 
Action: Mouse scrolled (496, 264) with delta (0, 0)
Screenshot: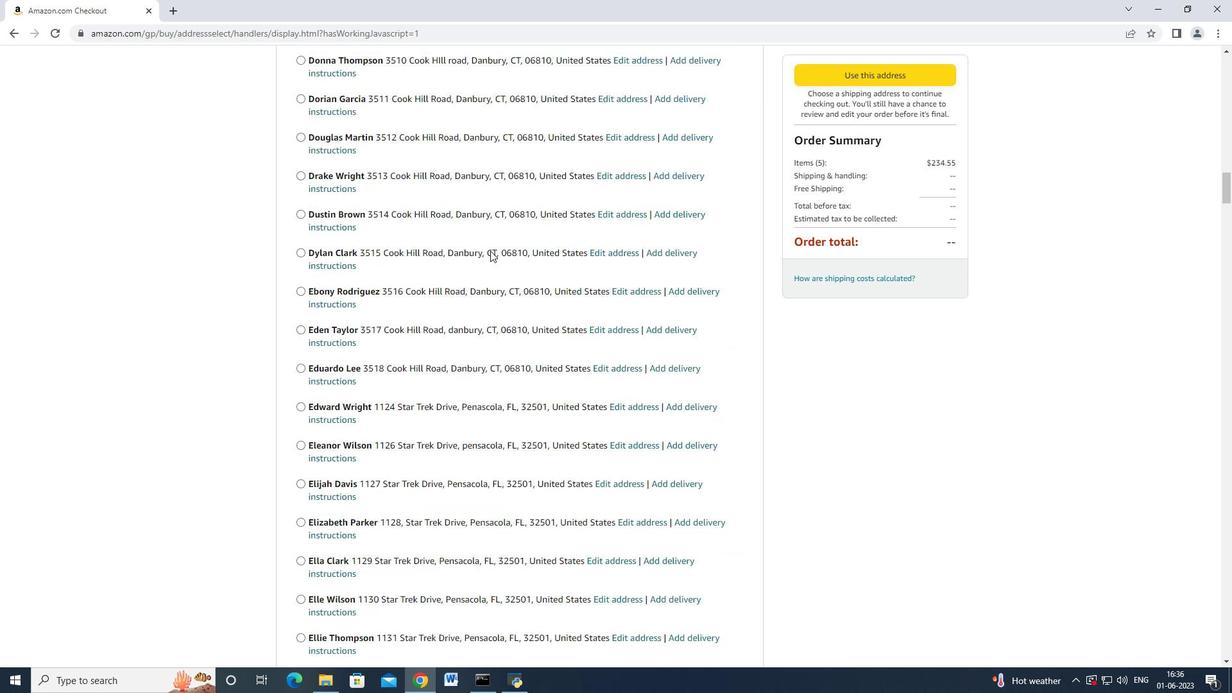 
Action: Mouse moved to (496, 265)
Screenshot: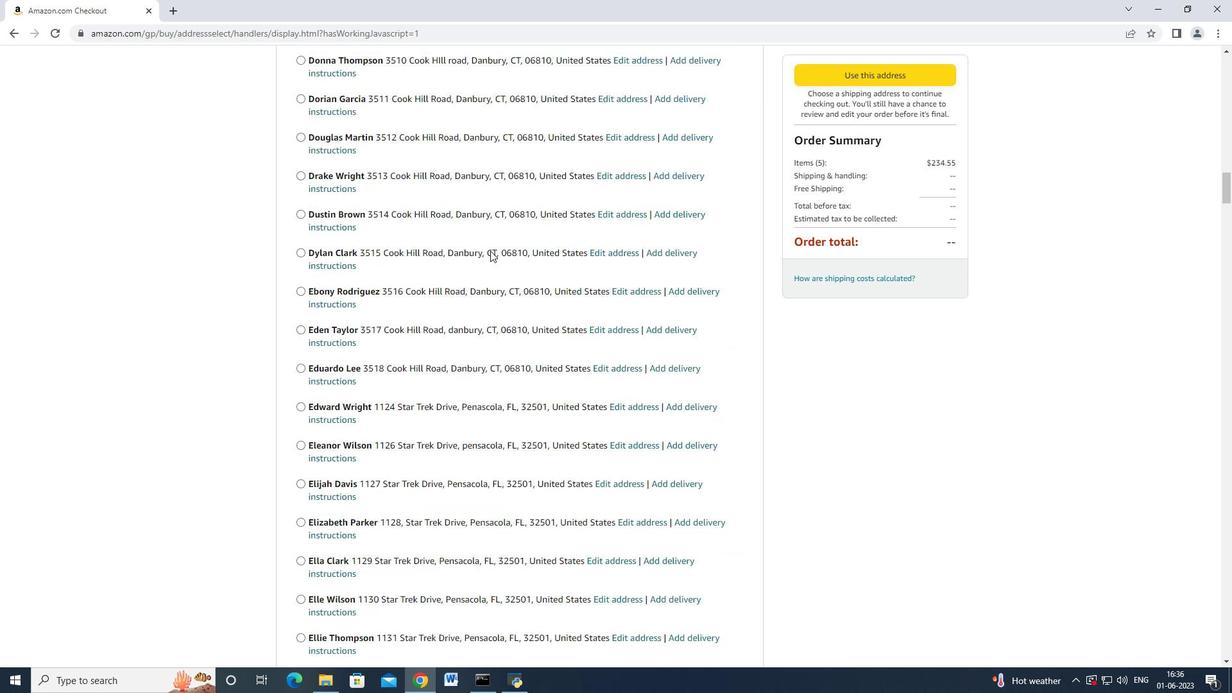 
Action: Mouse scrolled (496, 265) with delta (0, 0)
Screenshot: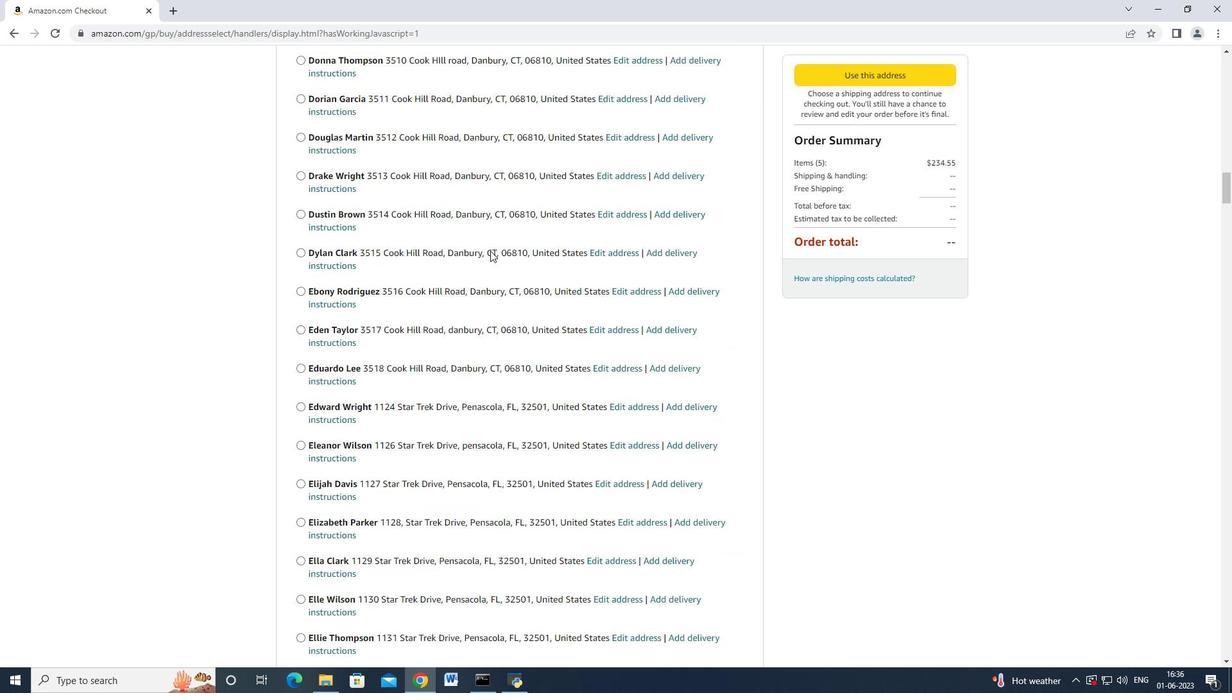 
Action: Mouse scrolled (496, 265) with delta (0, 0)
Screenshot: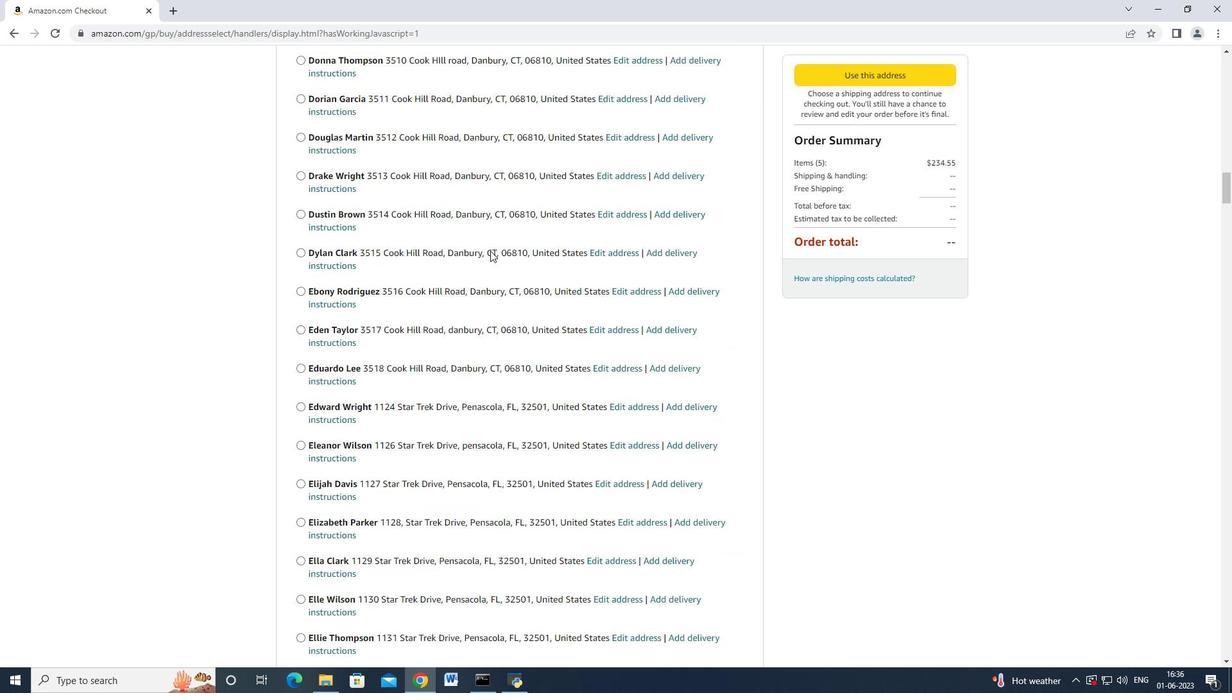 
Action: Mouse scrolled (496, 265) with delta (0, 0)
Screenshot: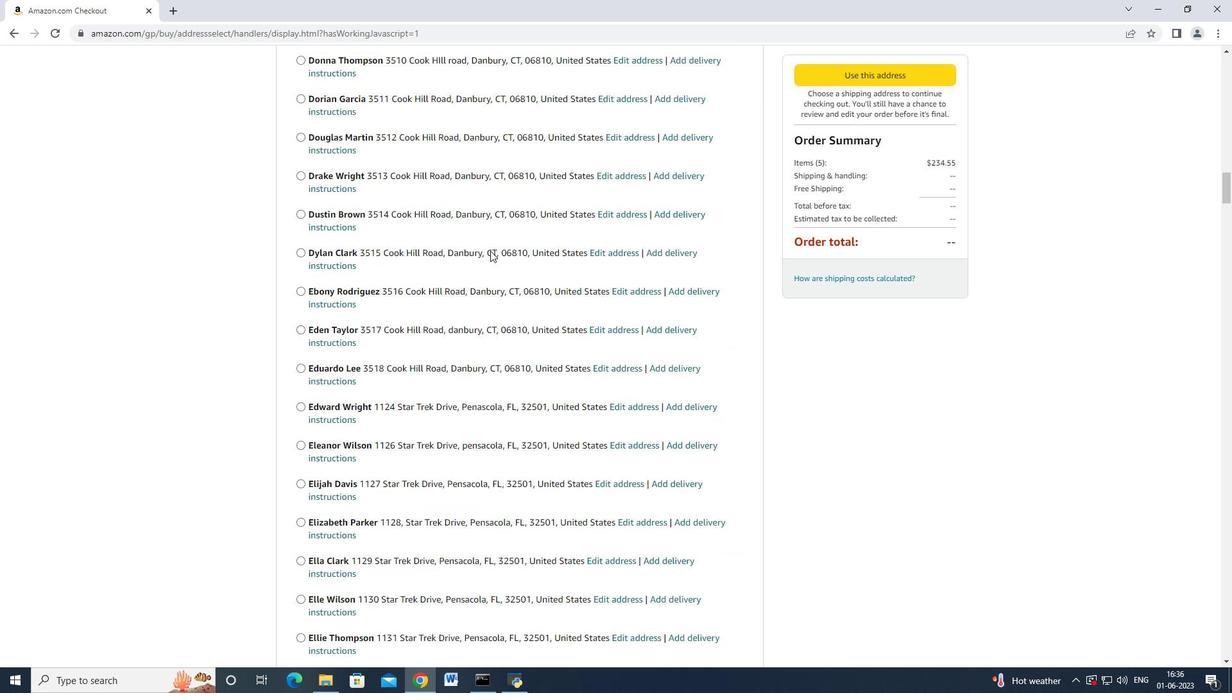 
Action: Mouse scrolled (496, 265) with delta (0, 0)
Screenshot: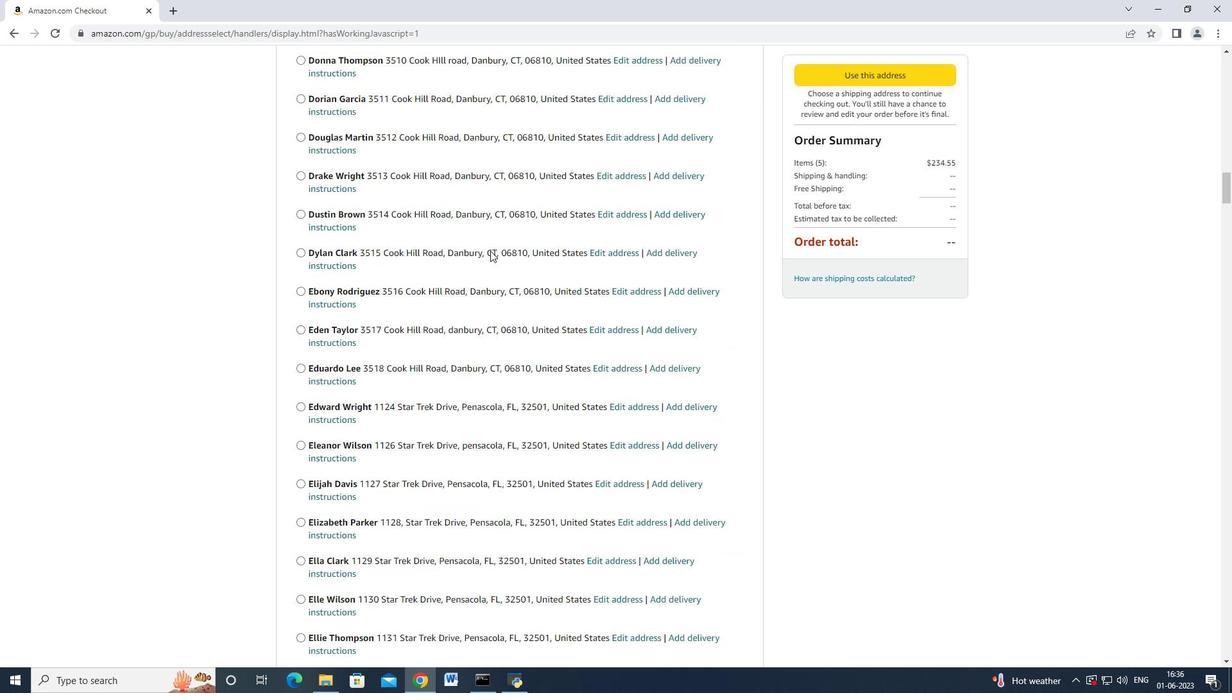 
Action: Mouse scrolled (496, 265) with delta (0, 0)
Screenshot: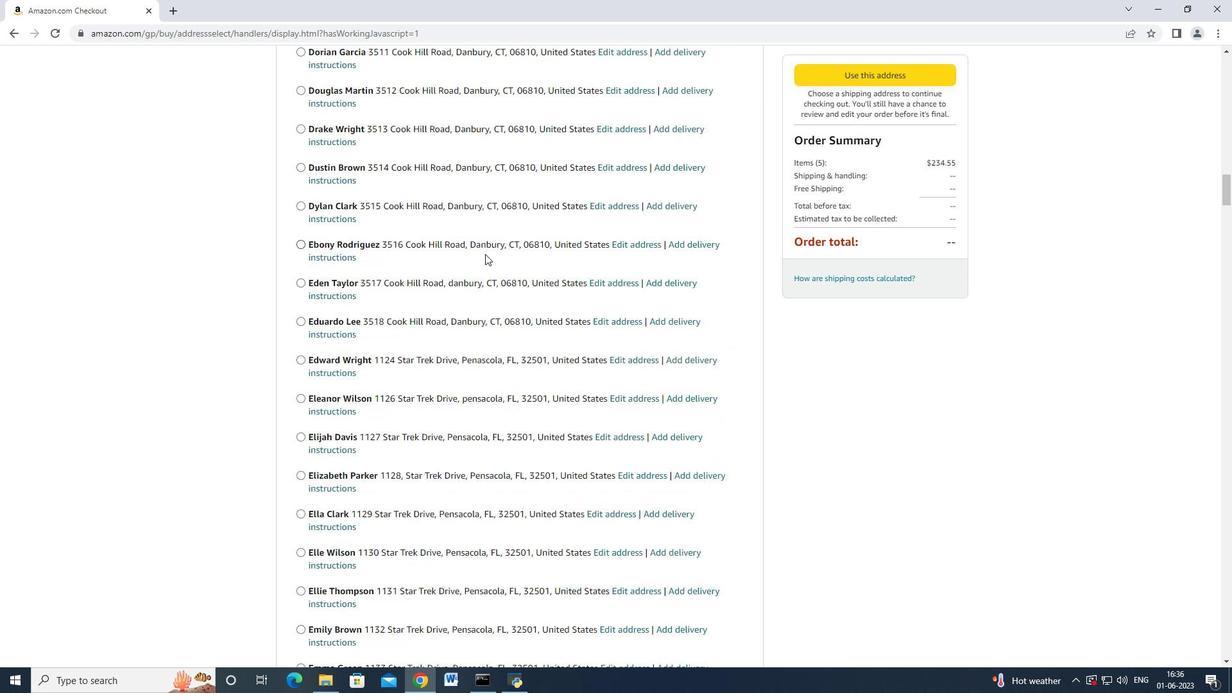 
Action: Mouse moved to (487, 265)
Screenshot: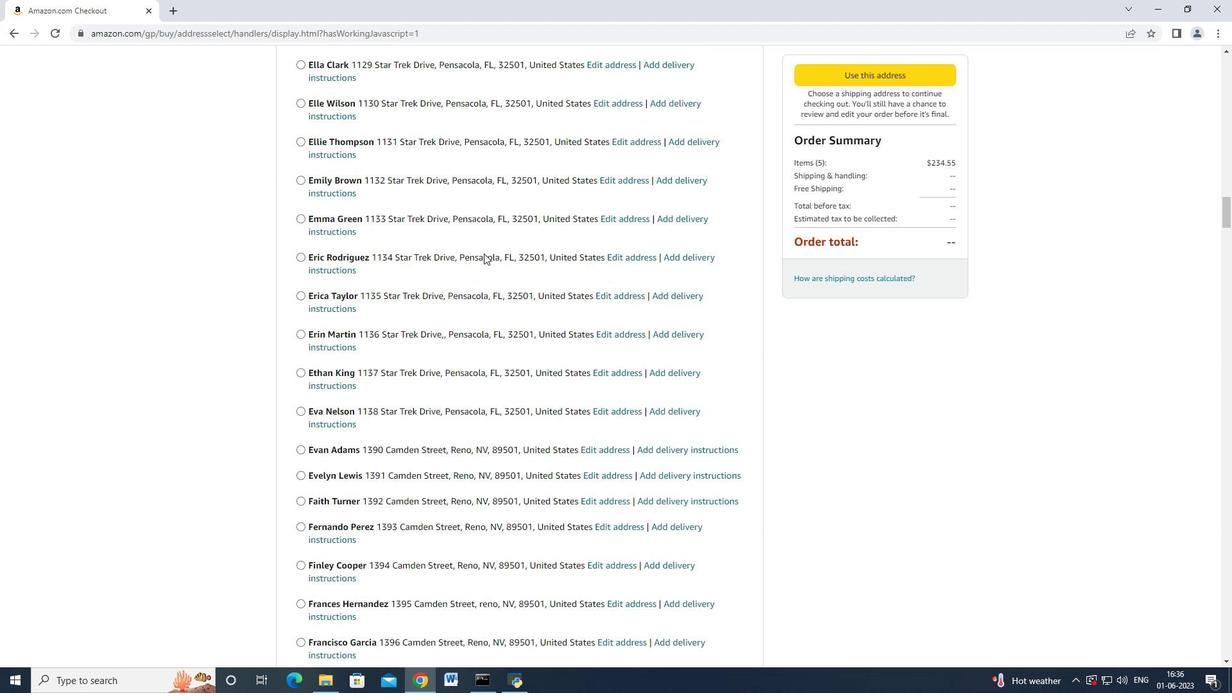 
Action: Mouse scrolled (491, 263) with delta (0, 0)
Screenshot: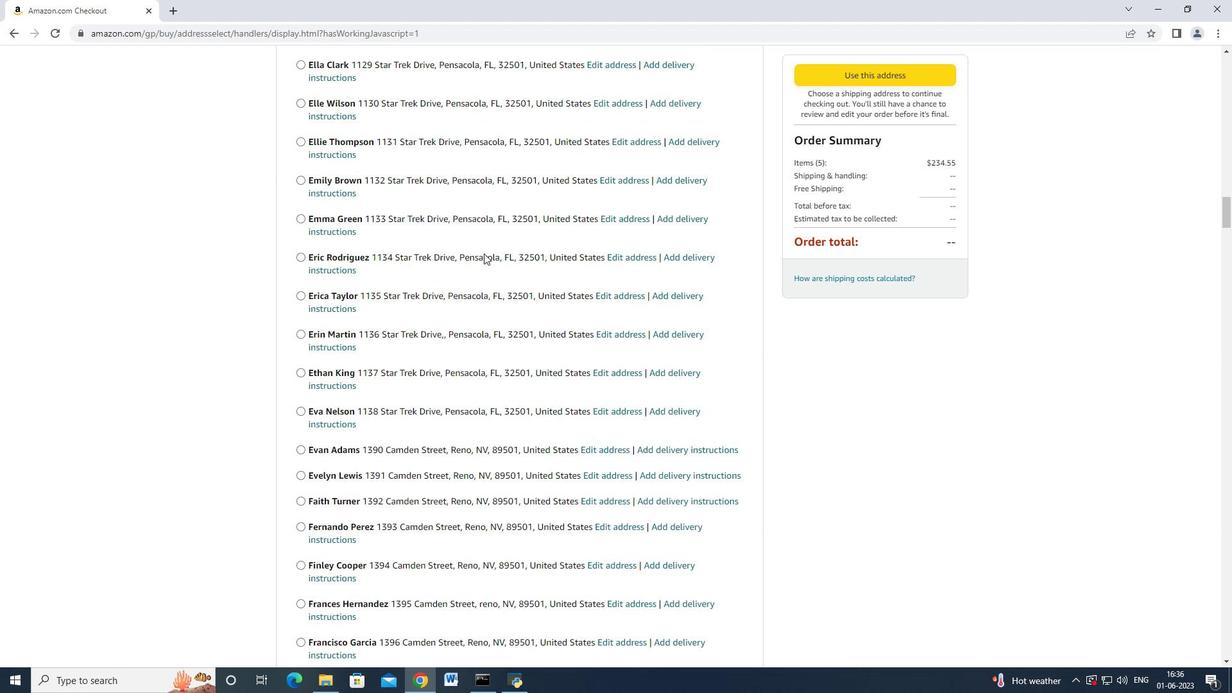
Action: Mouse scrolled (489, 265) with delta (0, 0)
Screenshot: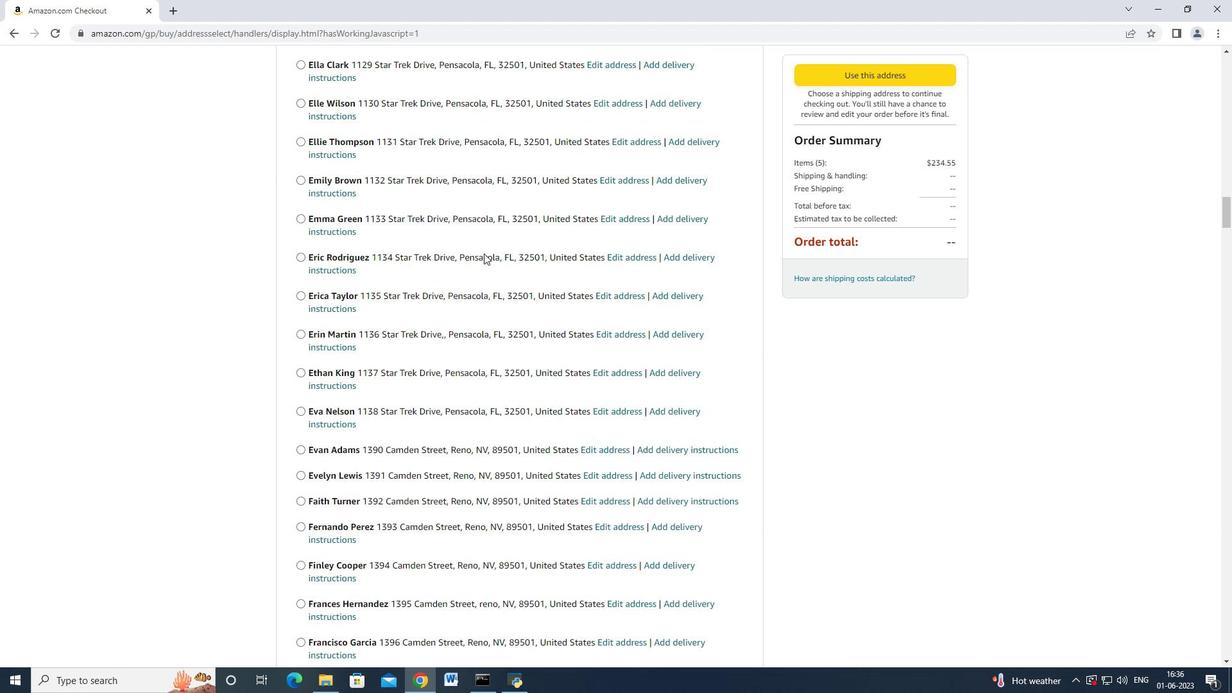 
Action: Mouse scrolled (489, 266) with delta (0, 0)
Screenshot: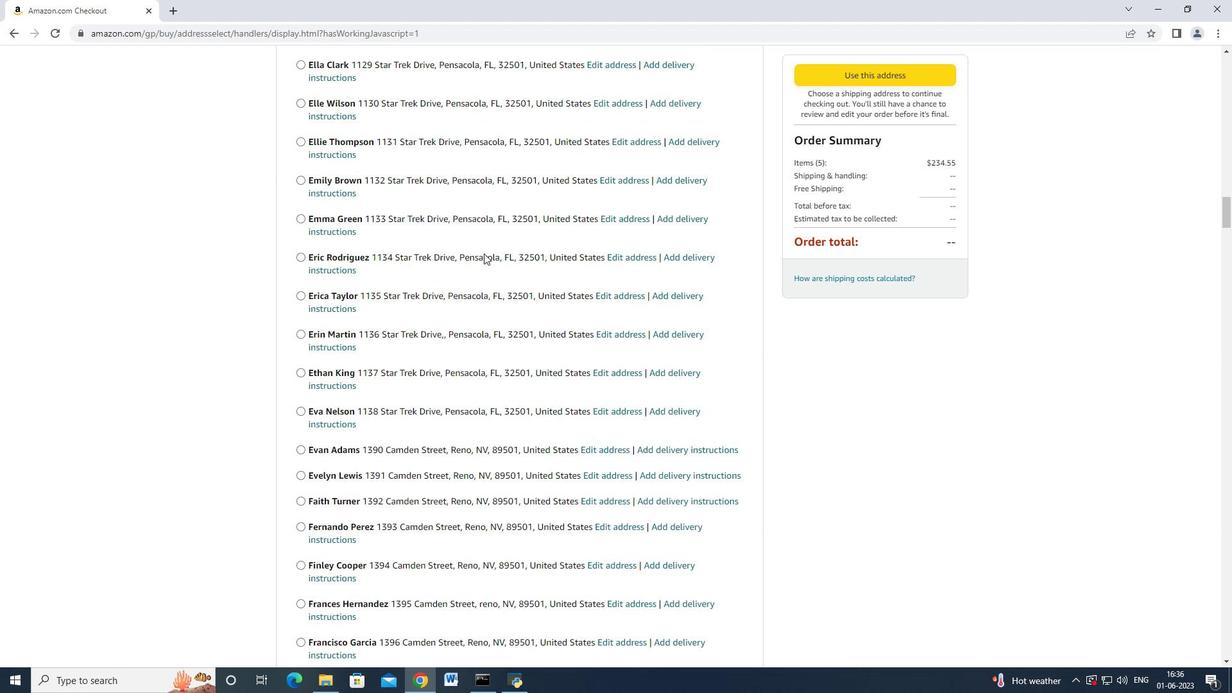 
Action: Mouse scrolled (489, 265) with delta (0, -1)
Screenshot: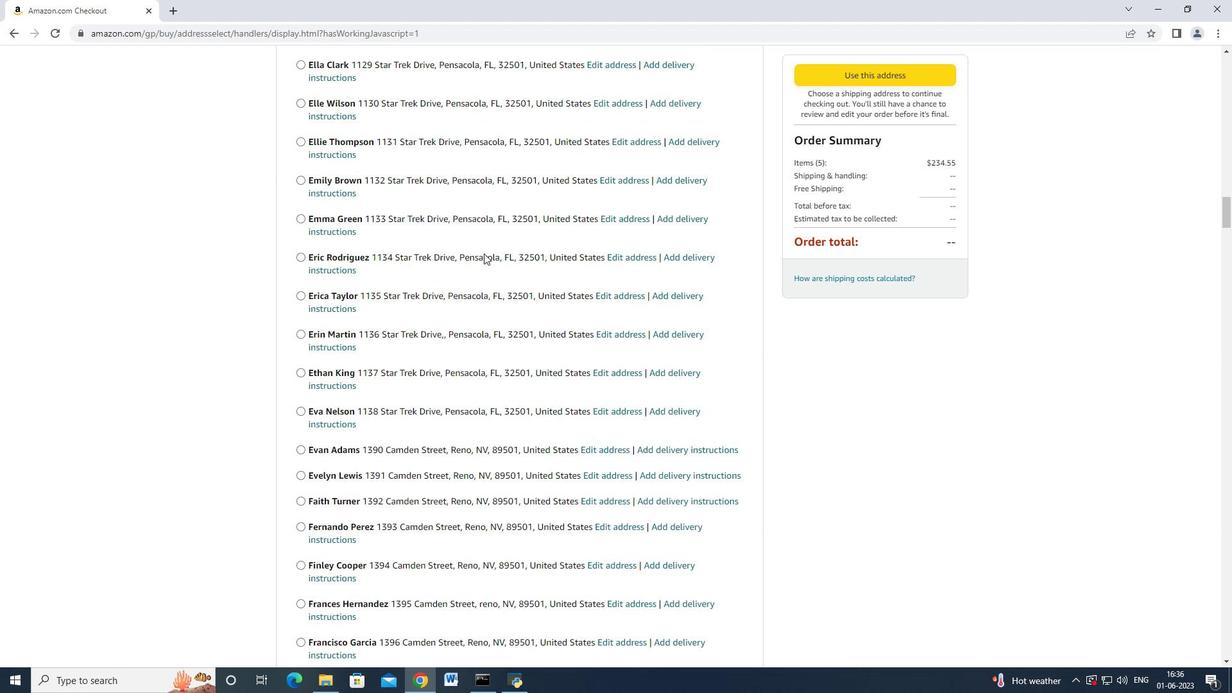 
Action: Mouse scrolled (489, 266) with delta (0, 0)
Screenshot: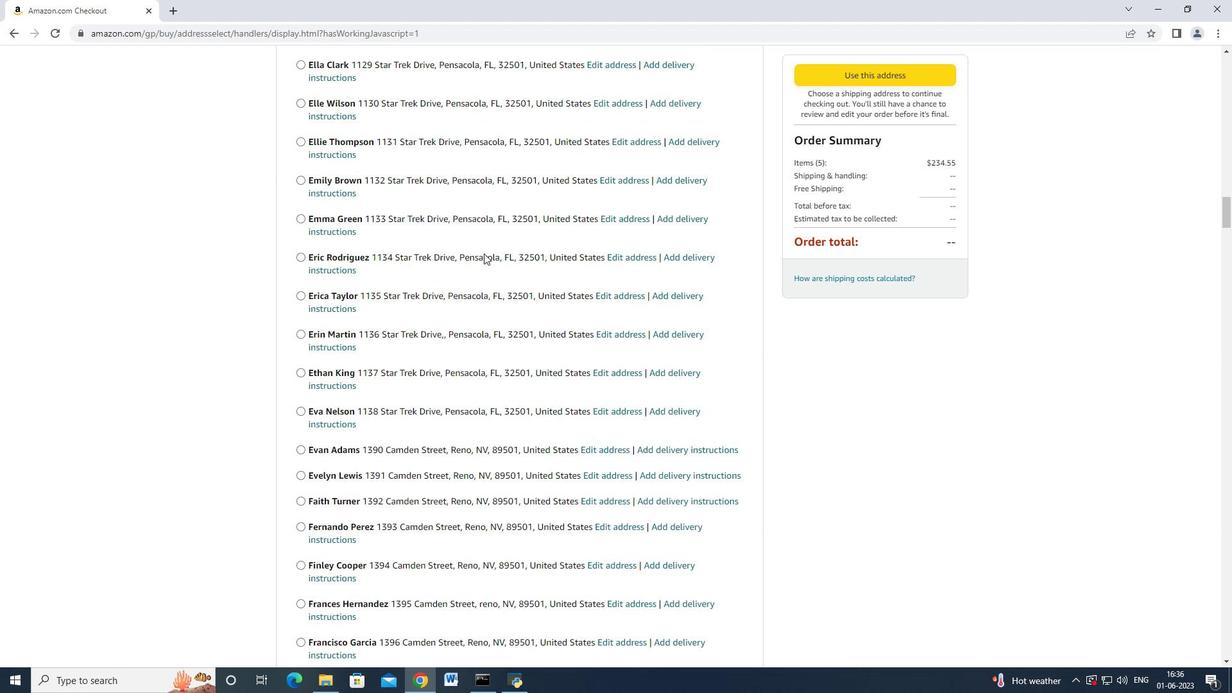 
Action: Mouse scrolled (489, 266) with delta (0, 0)
Screenshot: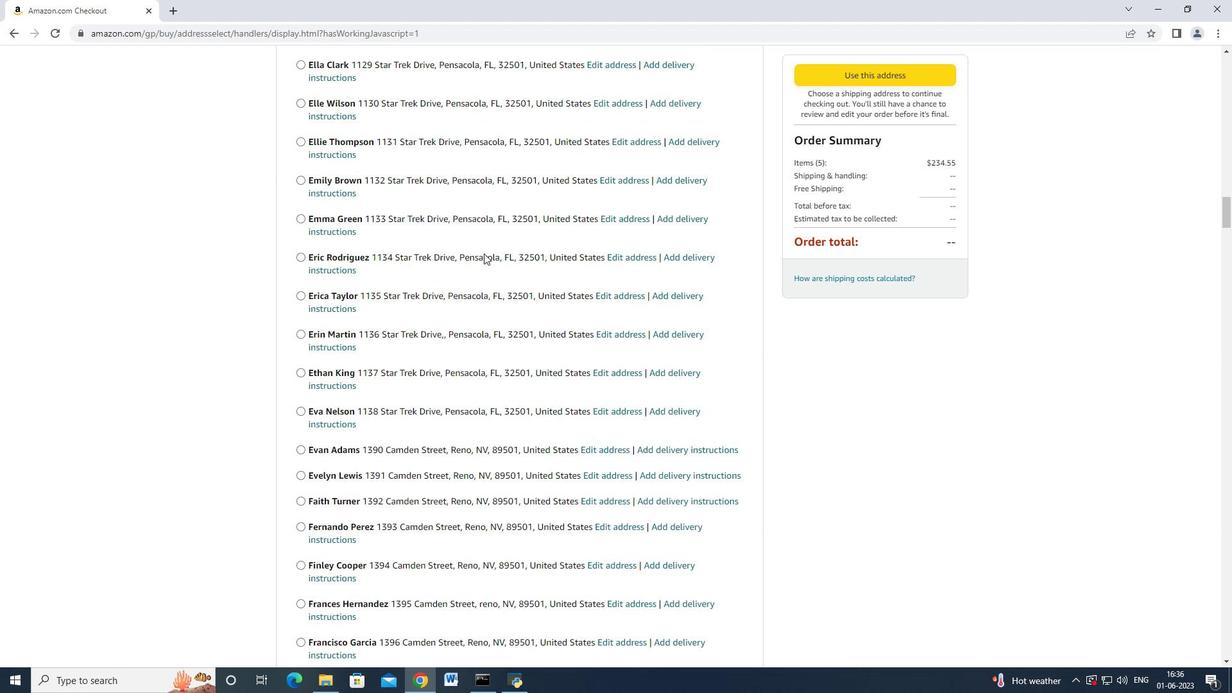 
Action: Mouse scrolled (488, 266) with delta (0, 0)
Screenshot: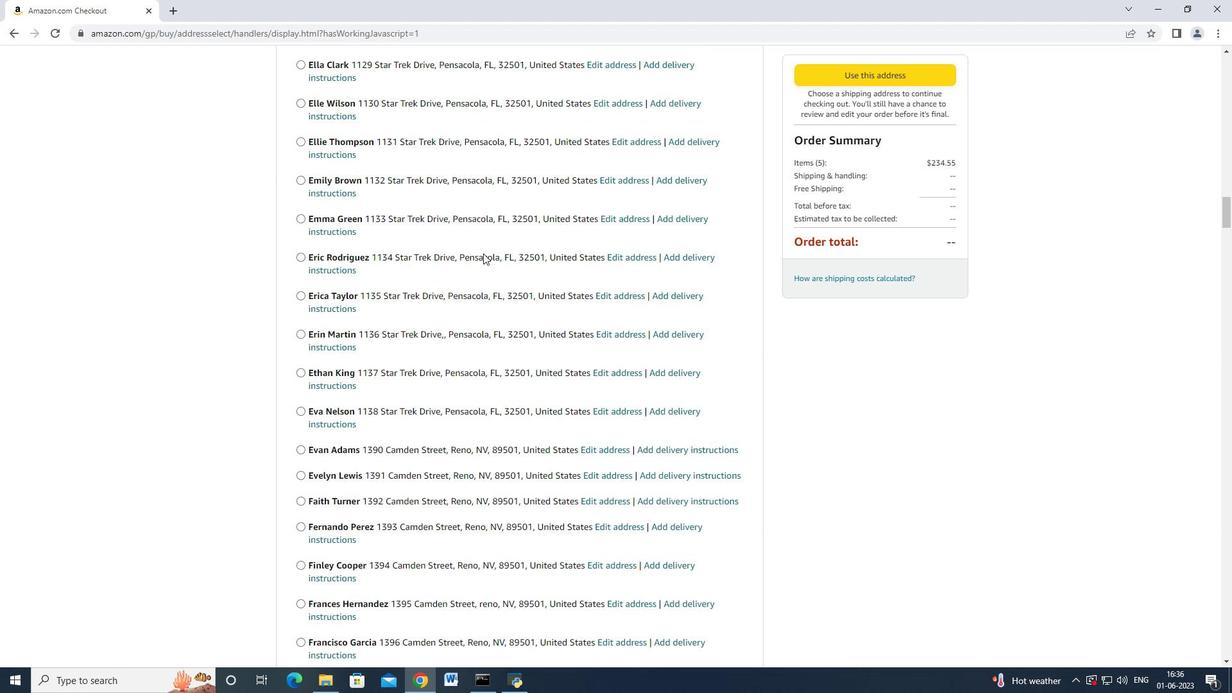 
Action: Mouse moved to (486, 265)
Screenshot: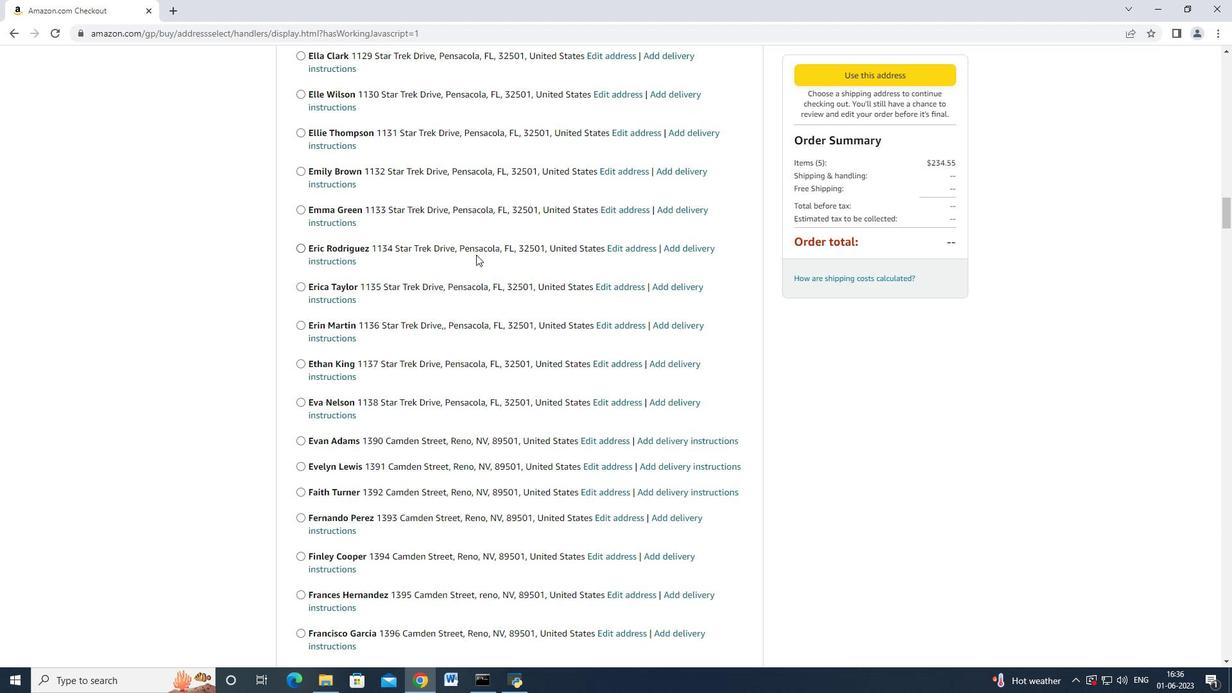 
Action: Mouse scrolled (486, 265) with delta (0, 0)
Screenshot: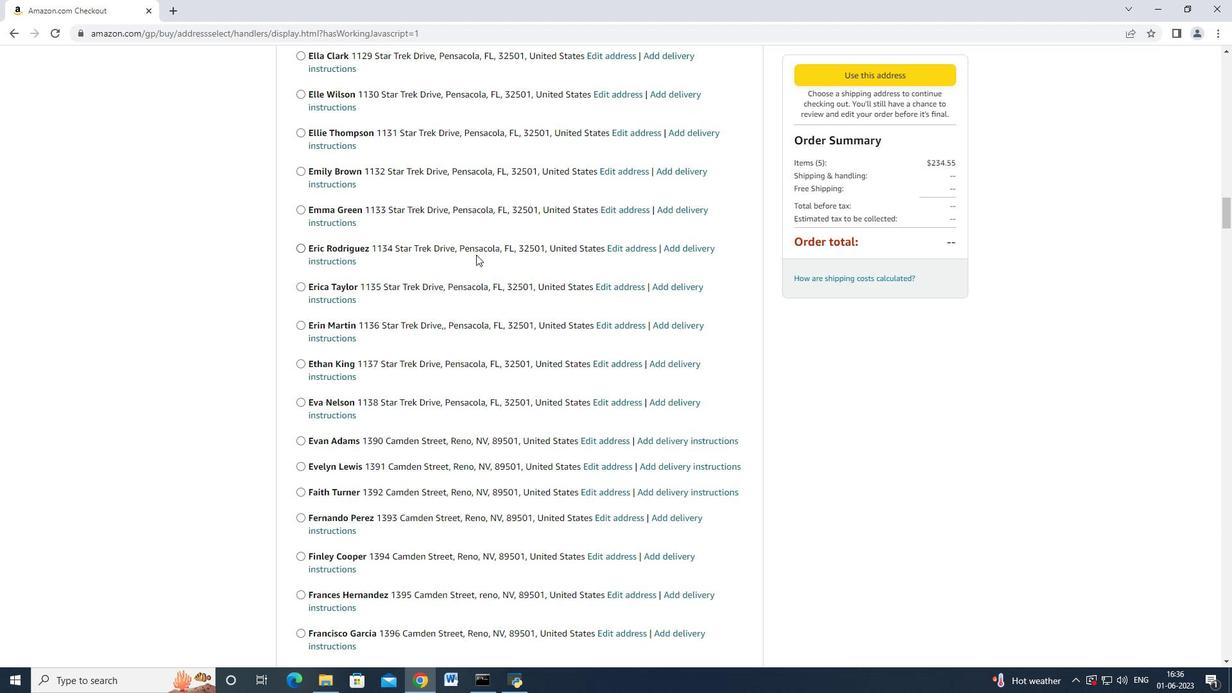 
Action: Mouse moved to (486, 266)
Screenshot: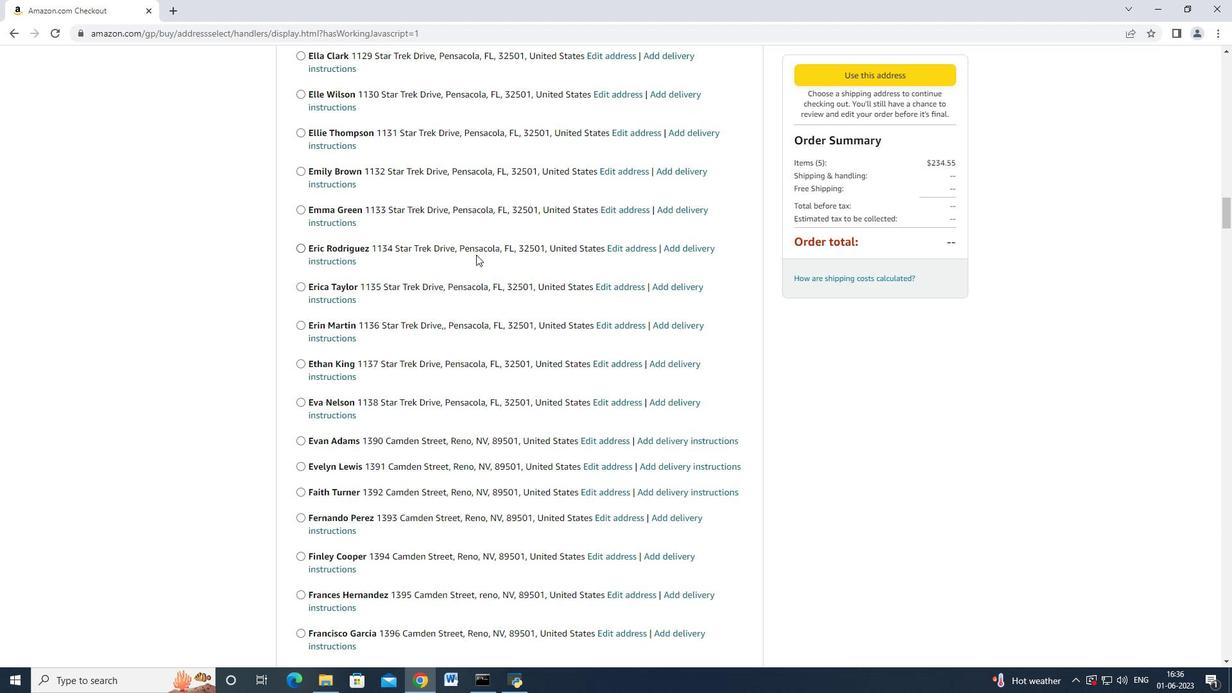 
Action: Mouse scrolled (486, 265) with delta (0, 0)
Screenshot: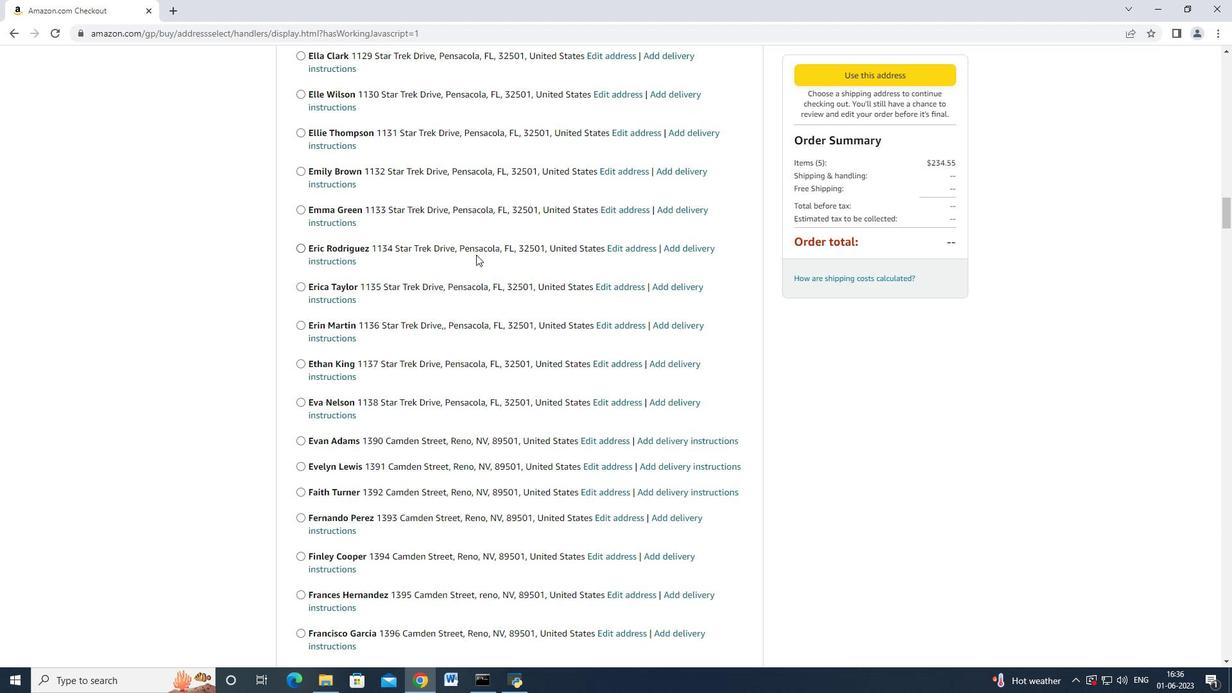 
Action: Mouse scrolled (486, 265) with delta (0, 0)
Screenshot: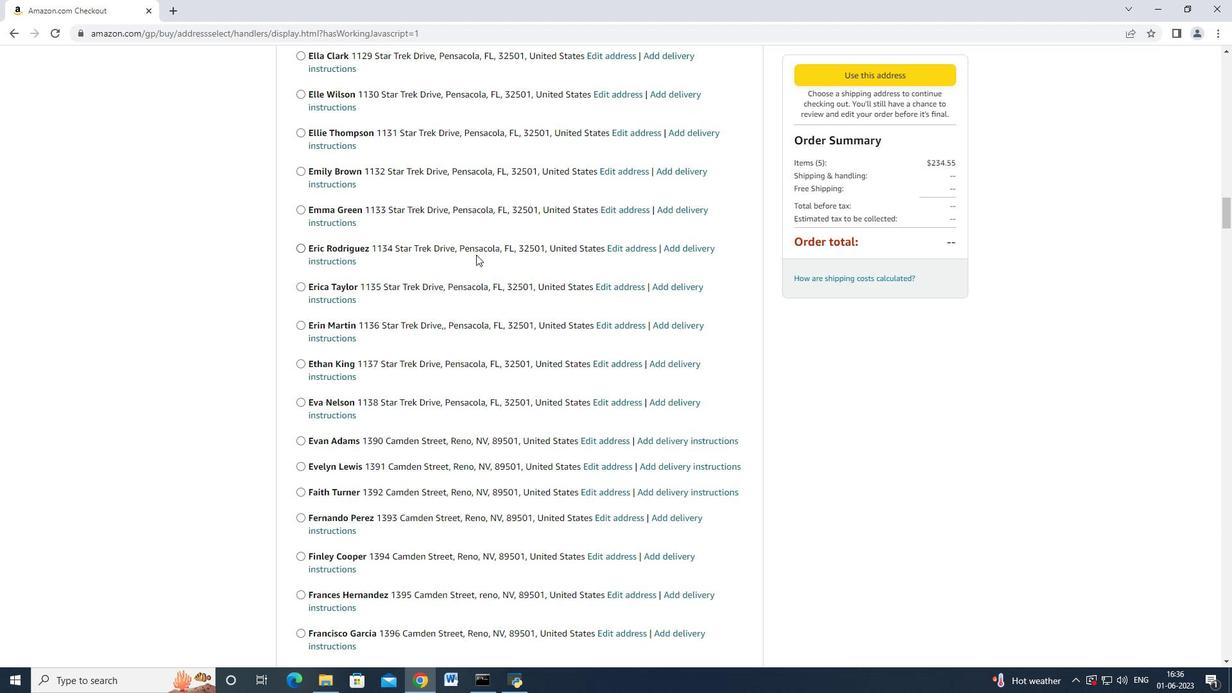 
Action: Mouse scrolled (486, 265) with delta (0, 0)
Screenshot: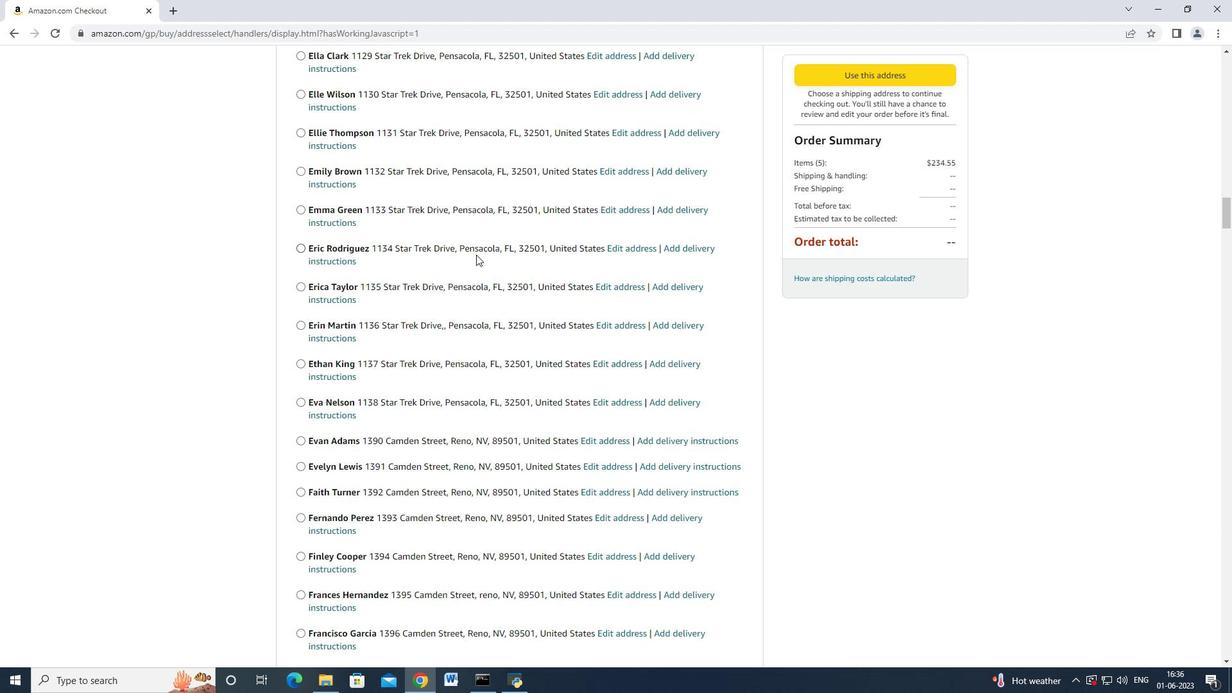 
Action: Mouse scrolled (486, 265) with delta (0, 0)
Screenshot: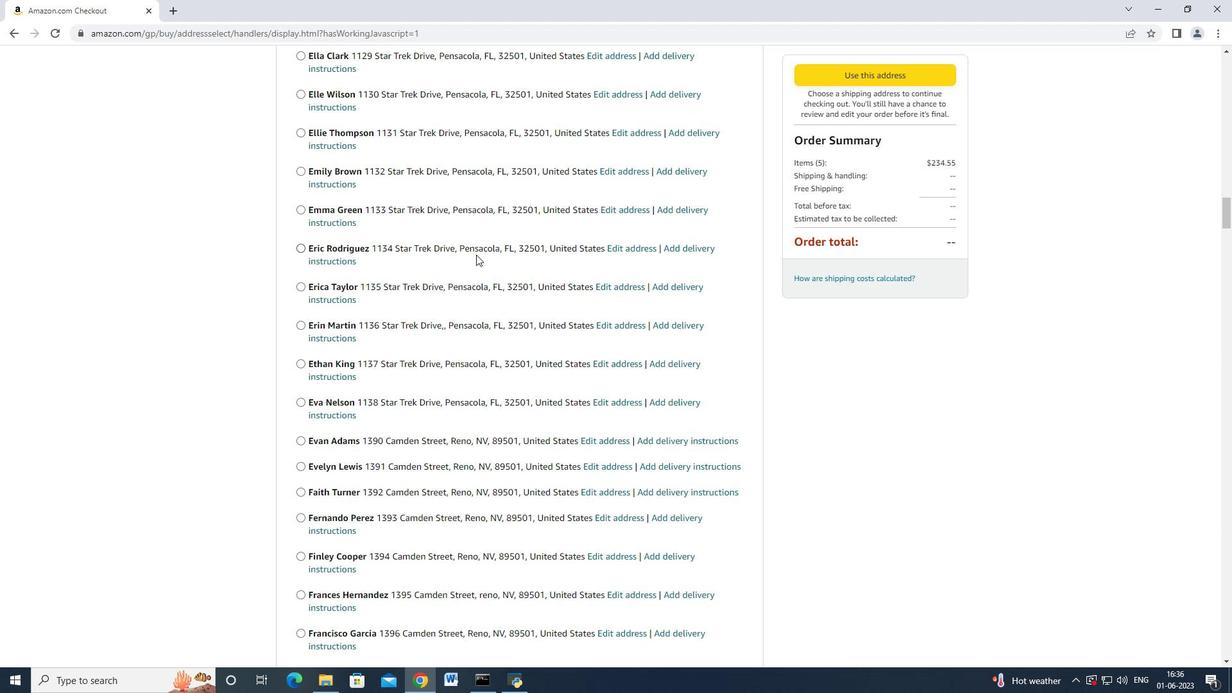 
Action: Mouse scrolled (486, 265) with delta (0, 0)
Screenshot: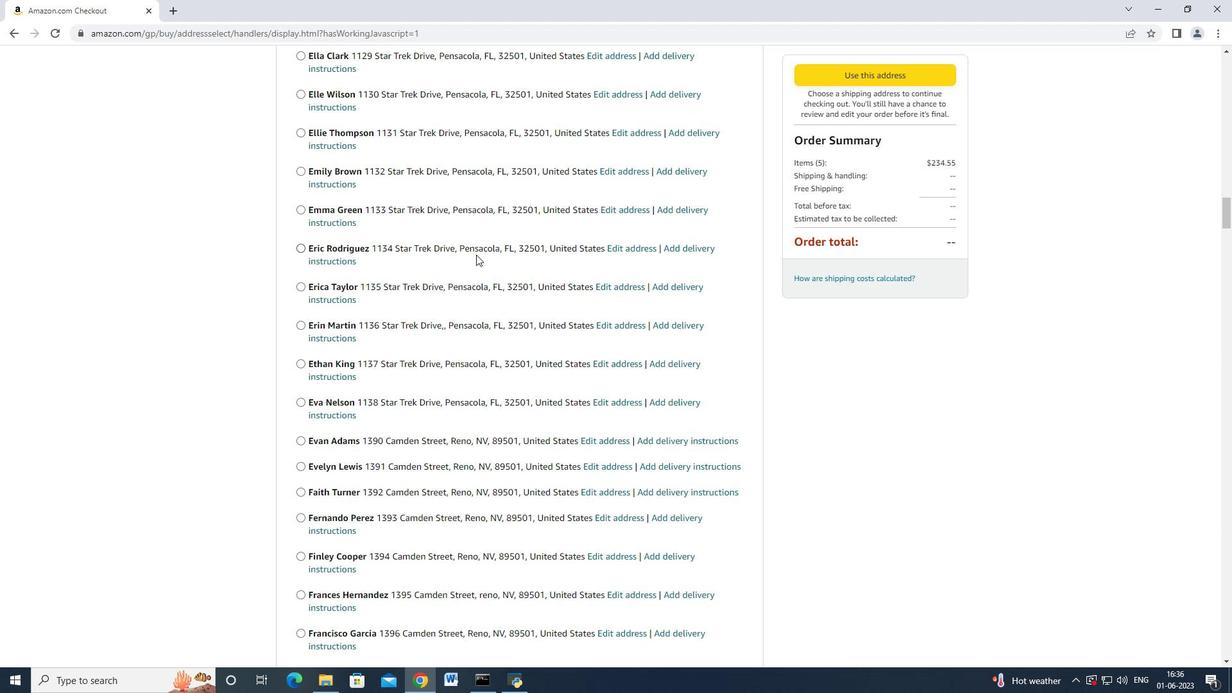 
Action: Mouse moved to (486, 266)
Screenshot: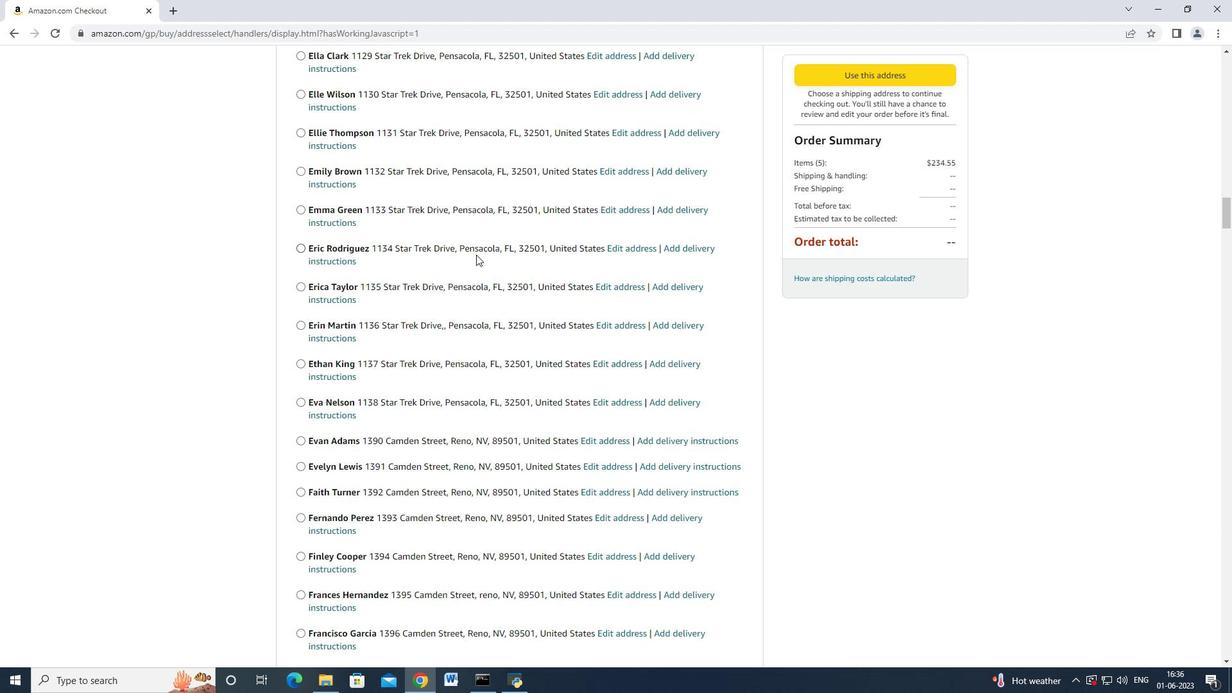 
Action: Mouse scrolled (486, 265) with delta (0, 0)
Screenshot: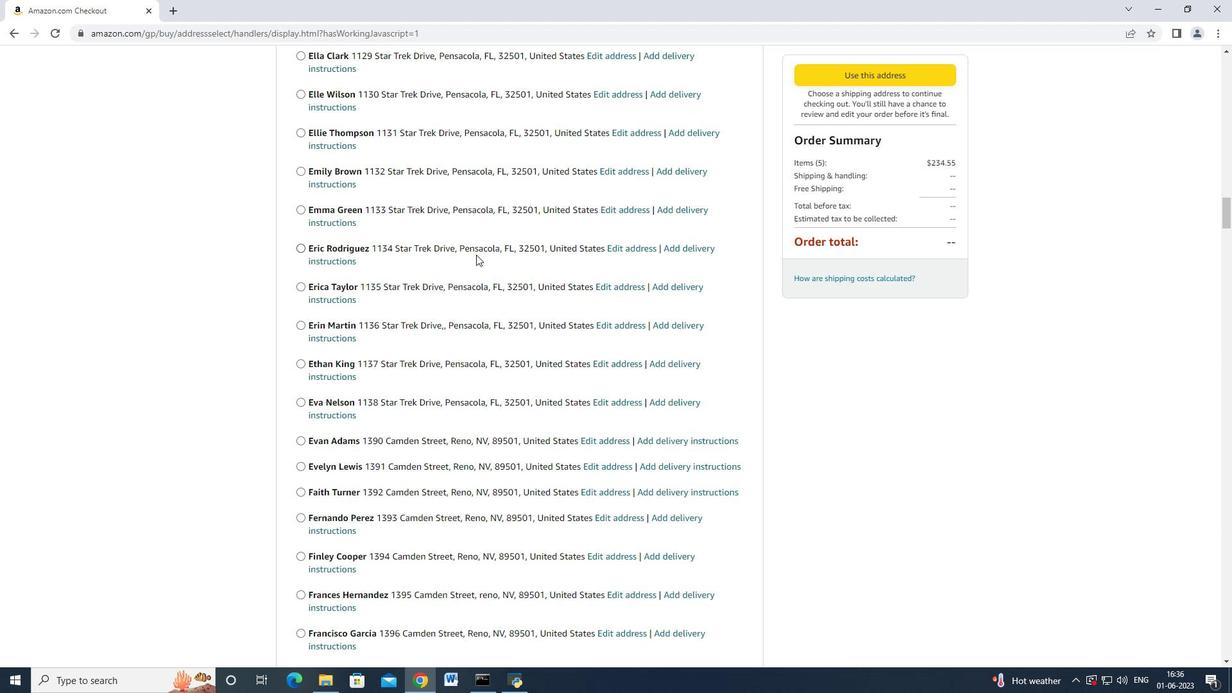 
Action: Mouse moved to (484, 266)
Screenshot: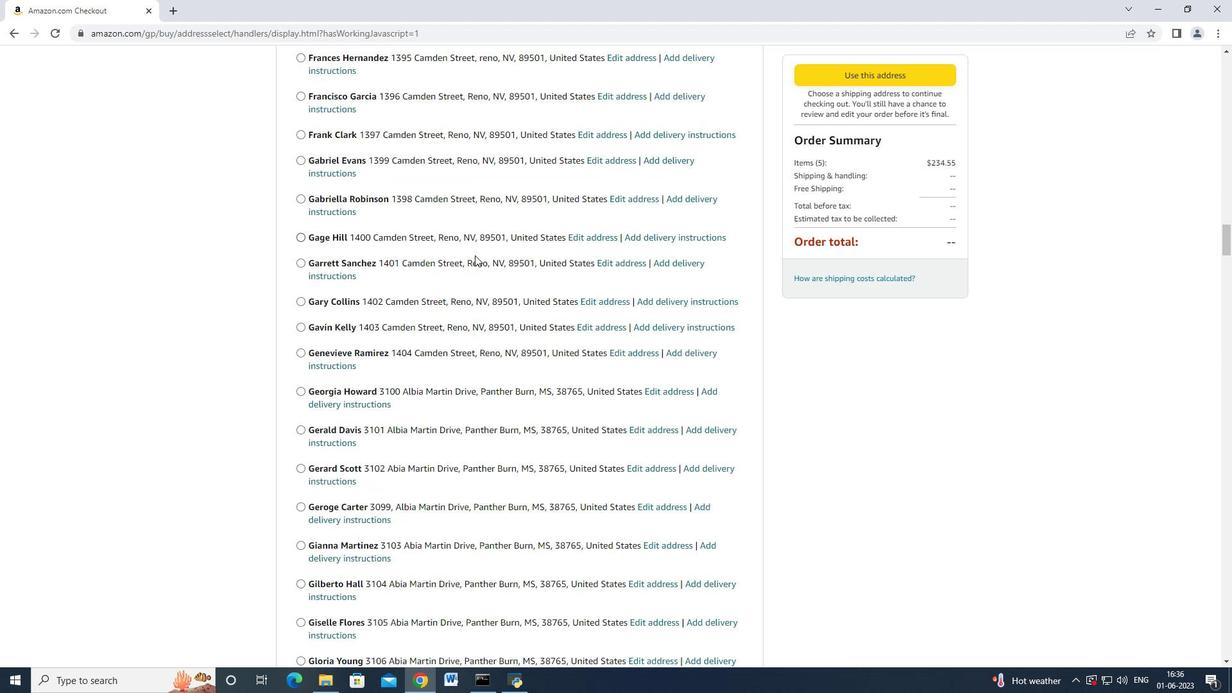 
Action: Mouse scrolled (484, 265) with delta (0, 0)
Screenshot: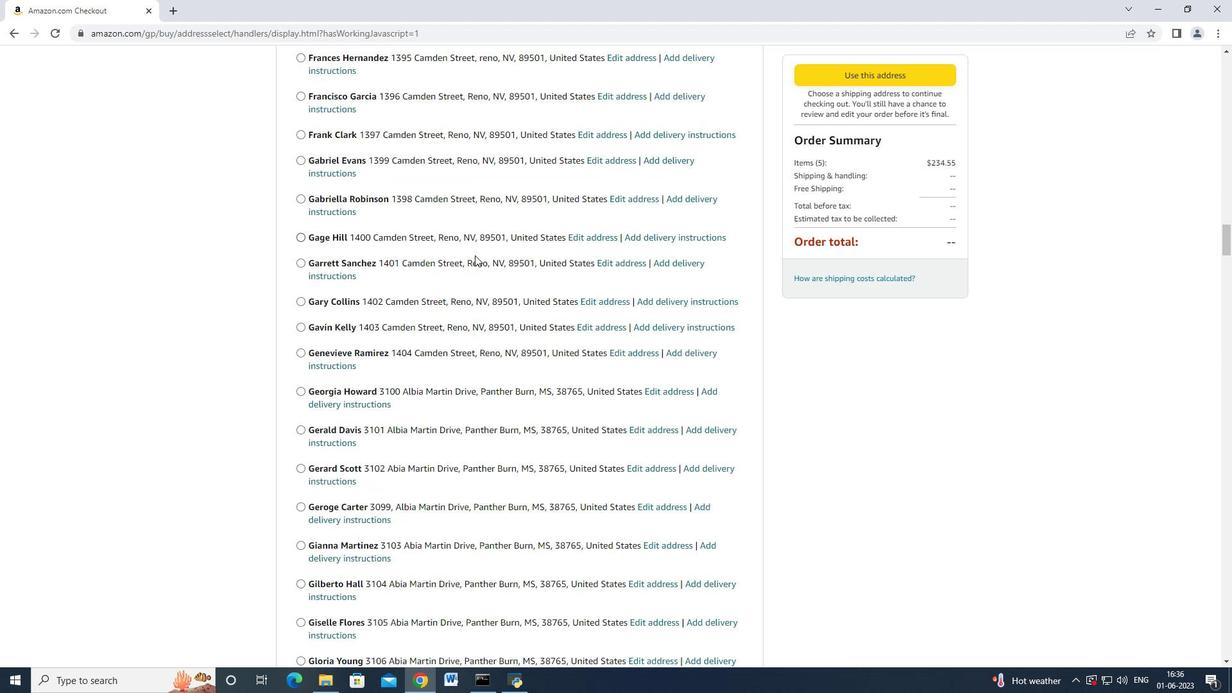 
Action: Mouse moved to (484, 267)
Screenshot: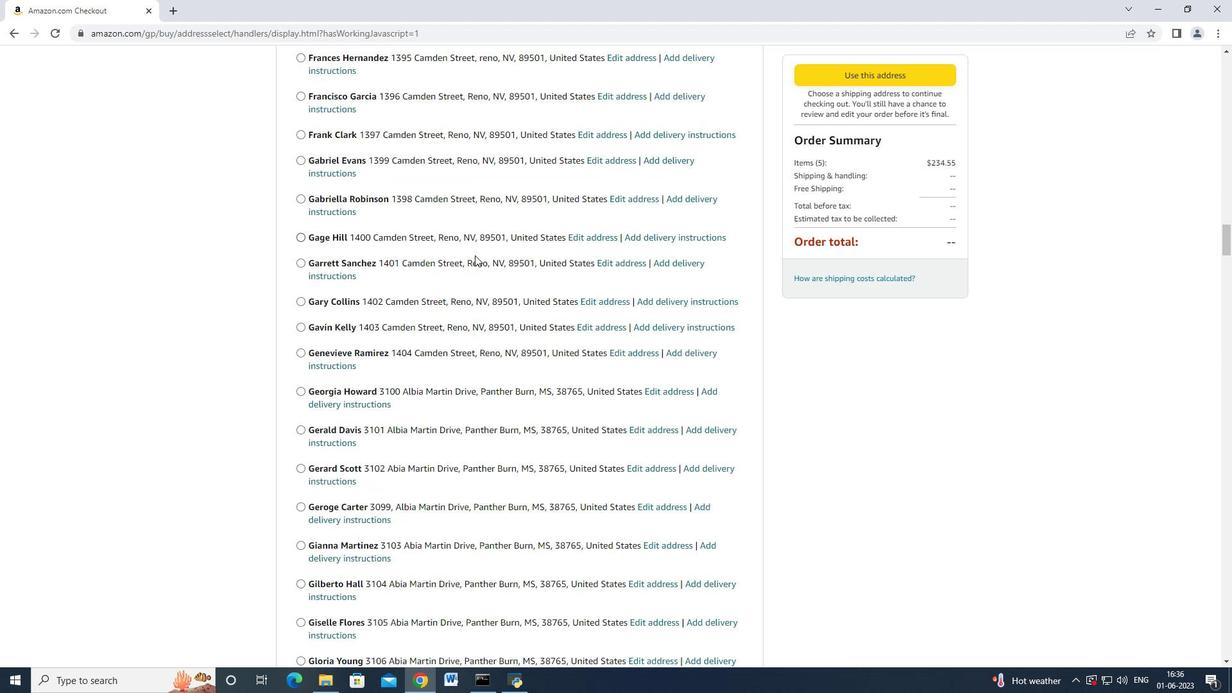 
Action: Mouse scrolled (484, 266) with delta (0, 0)
Screenshot: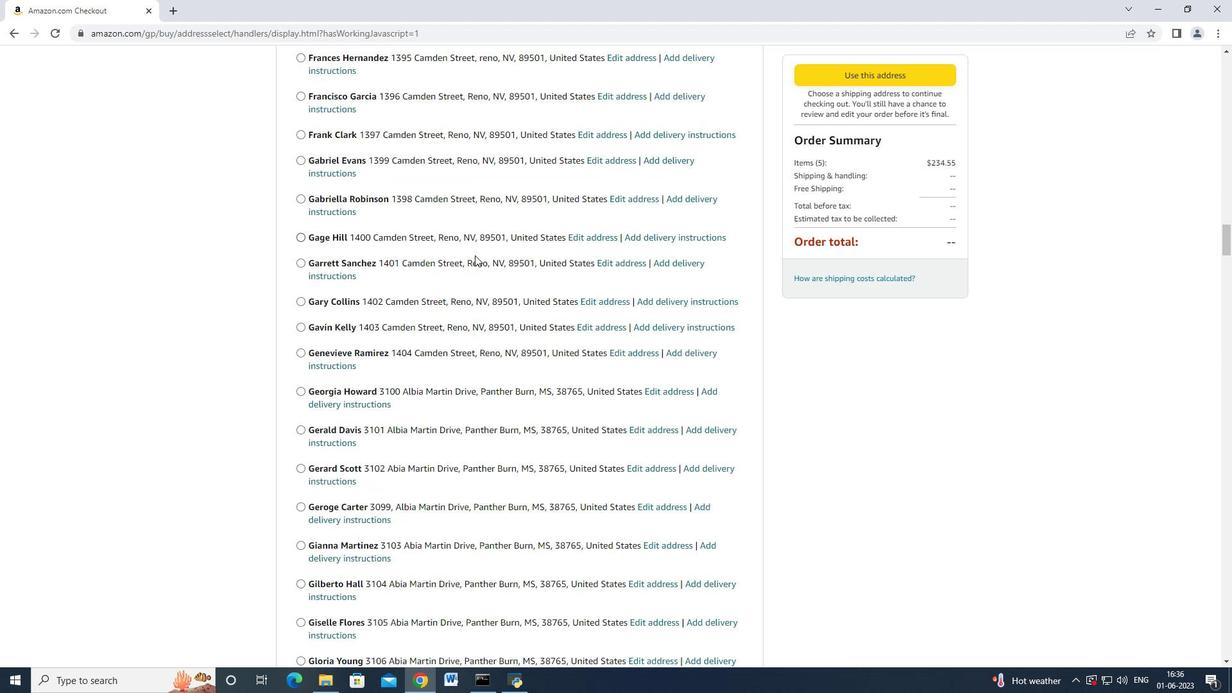 
Action: Mouse moved to (483, 267)
Screenshot: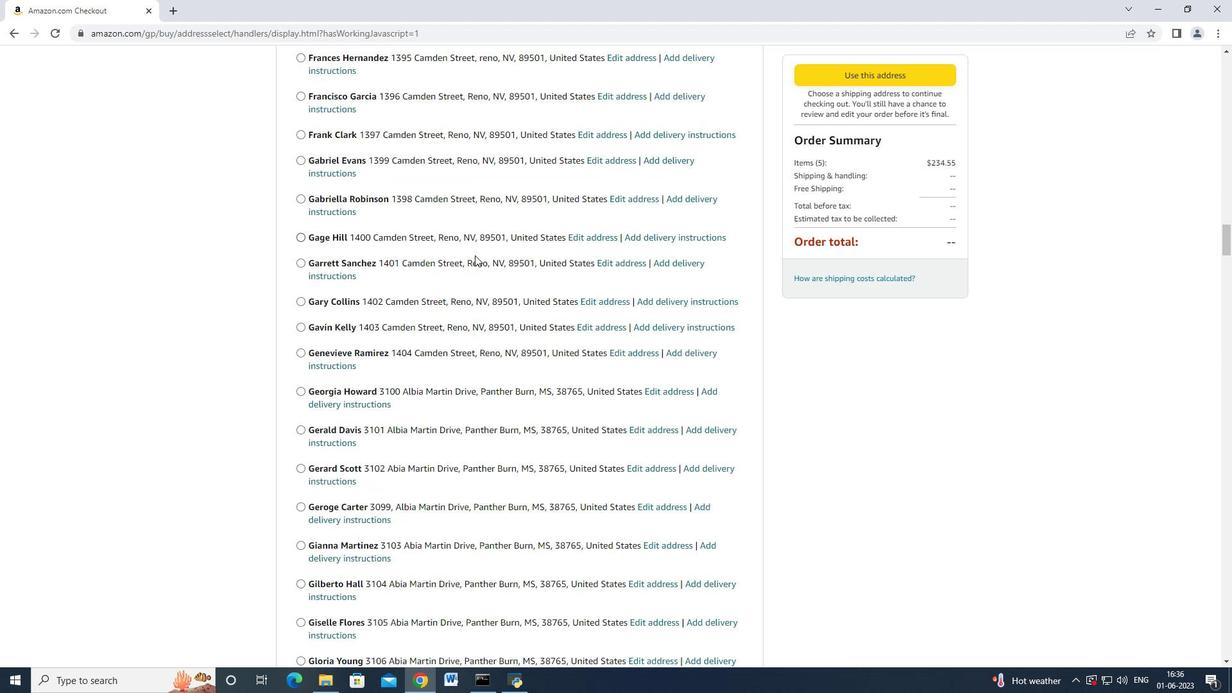 
Action: Mouse scrolled (483, 266) with delta (0, 0)
Screenshot: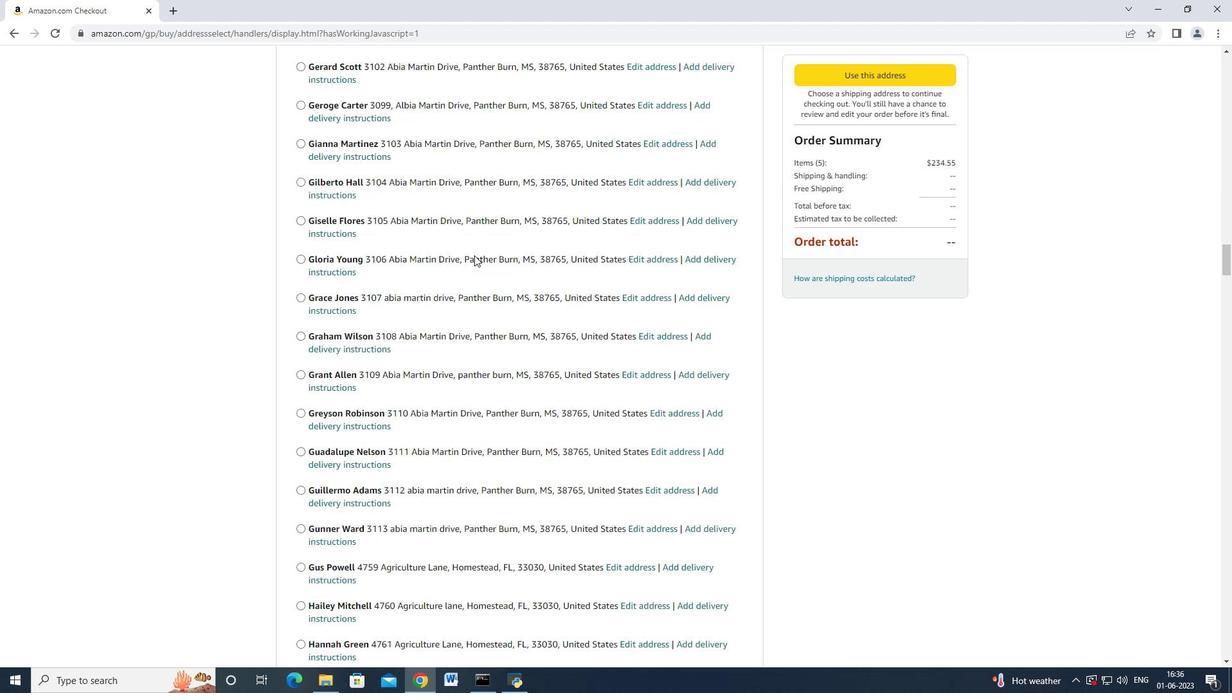 
Action: Mouse moved to (483, 267)
Screenshot: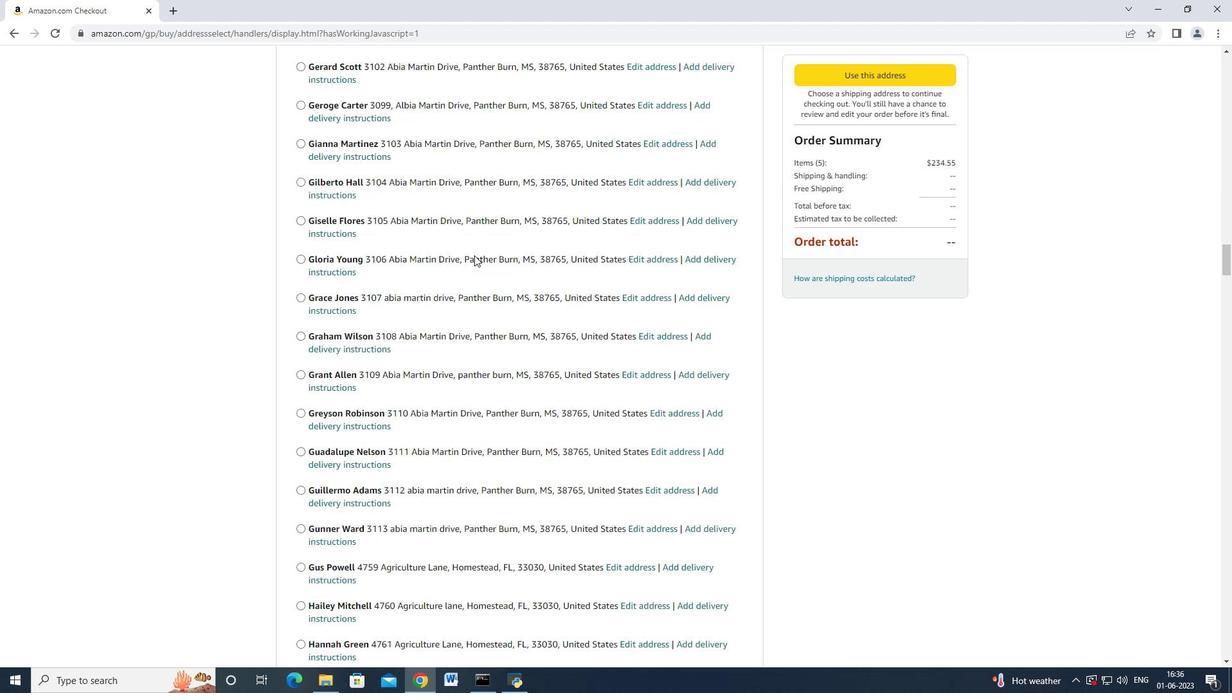 
Action: Mouse scrolled (483, 267) with delta (0, 0)
Screenshot: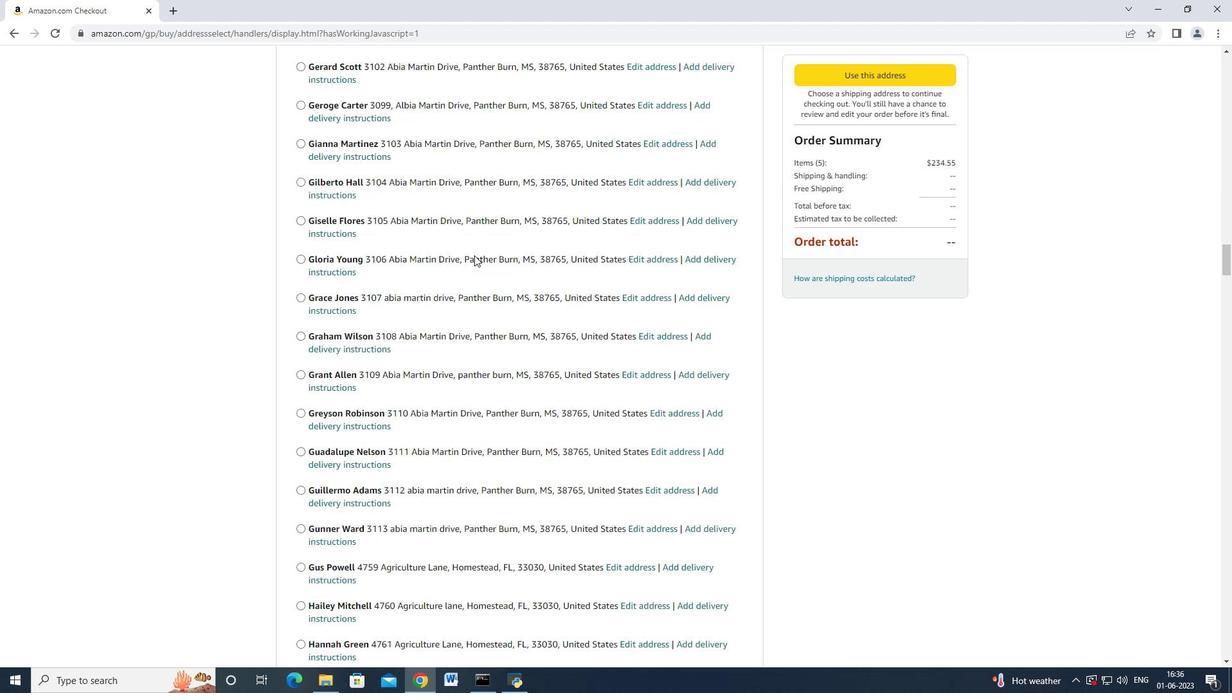 
Action: Mouse scrolled (483, 266) with delta (0, -1)
Screenshot: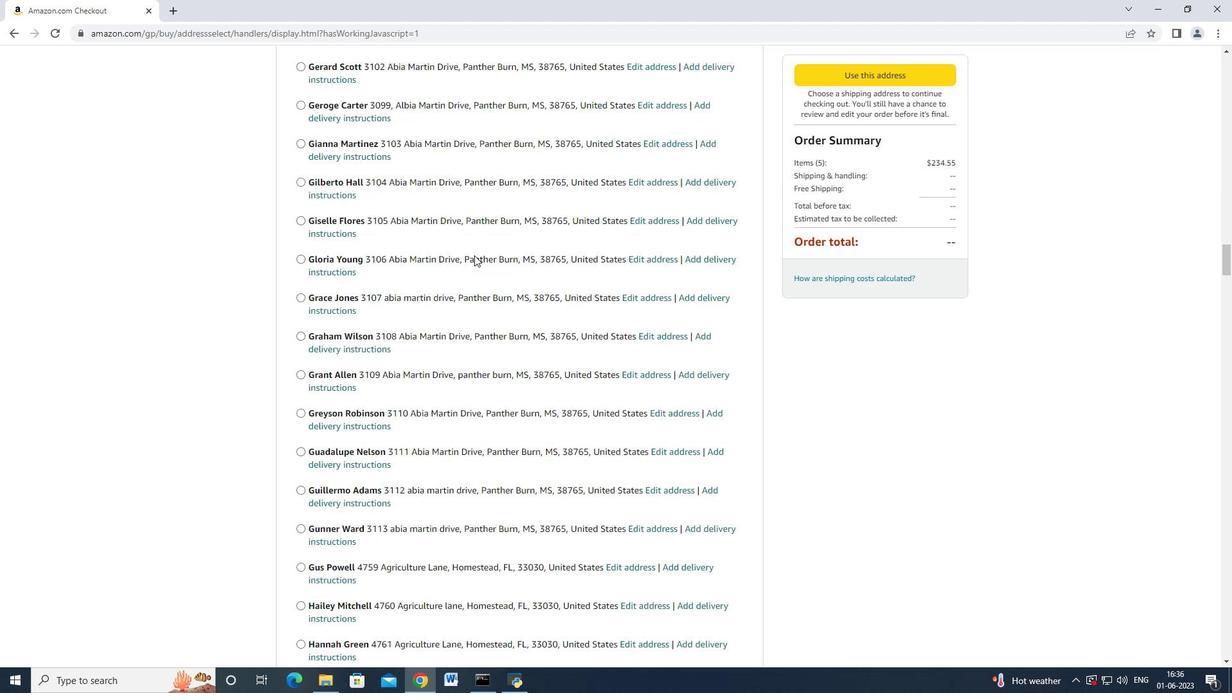 
Action: Mouse scrolled (483, 267) with delta (0, 0)
Screenshot: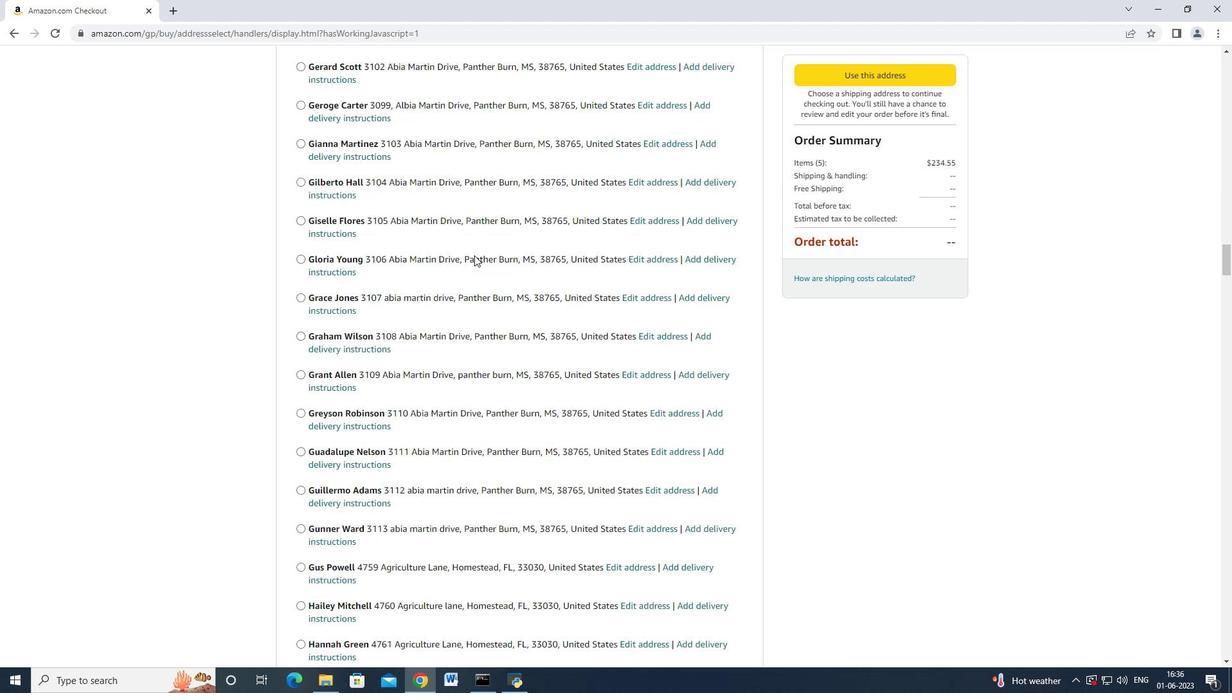
Action: Mouse moved to (480, 268)
Screenshot: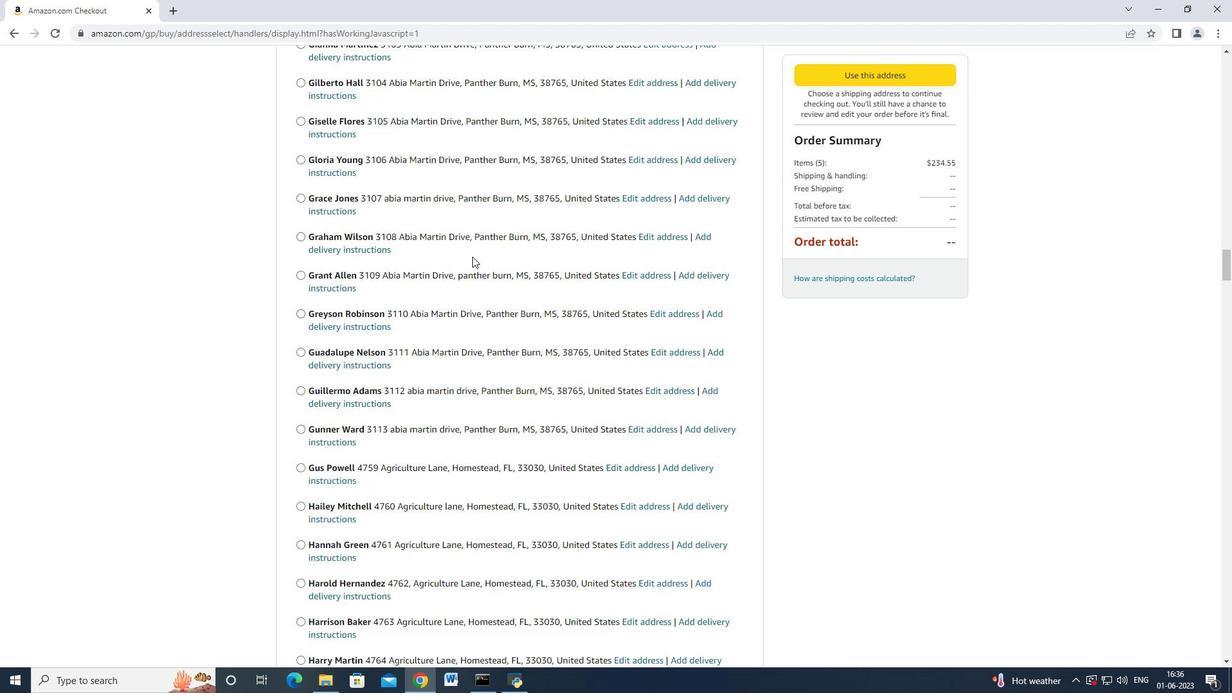 
Action: Mouse scrolled (480, 267) with delta (0, 0)
Screenshot: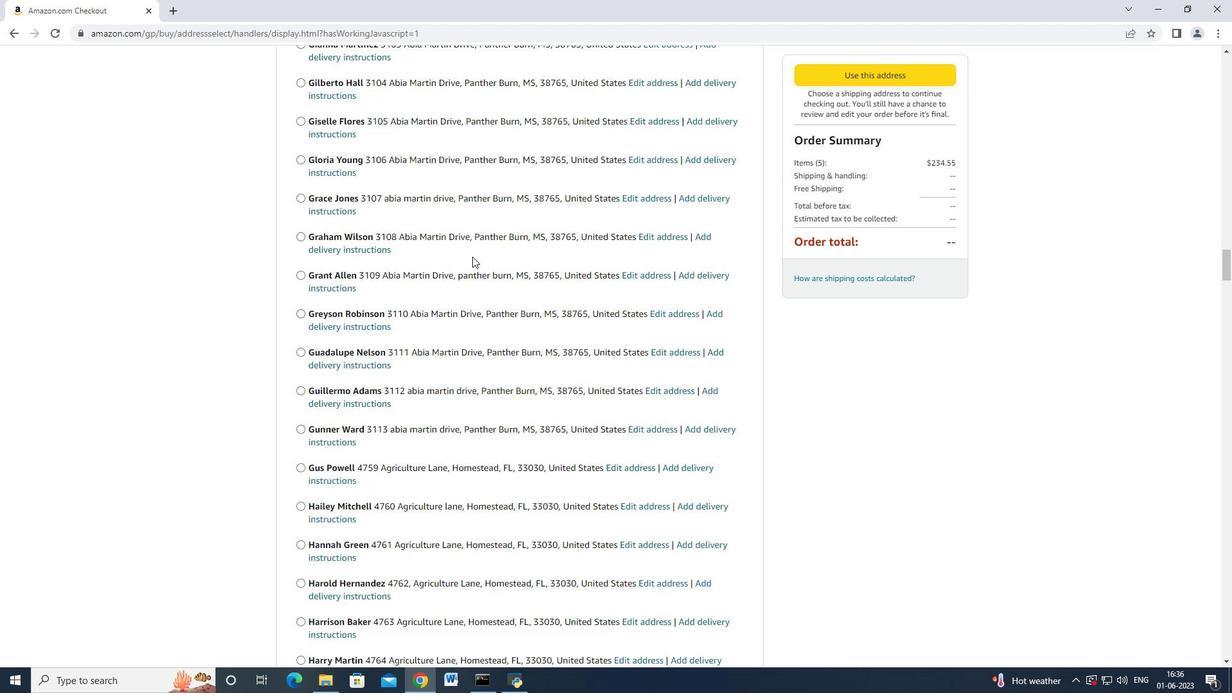 
Action: Mouse moved to (480, 268)
Screenshot: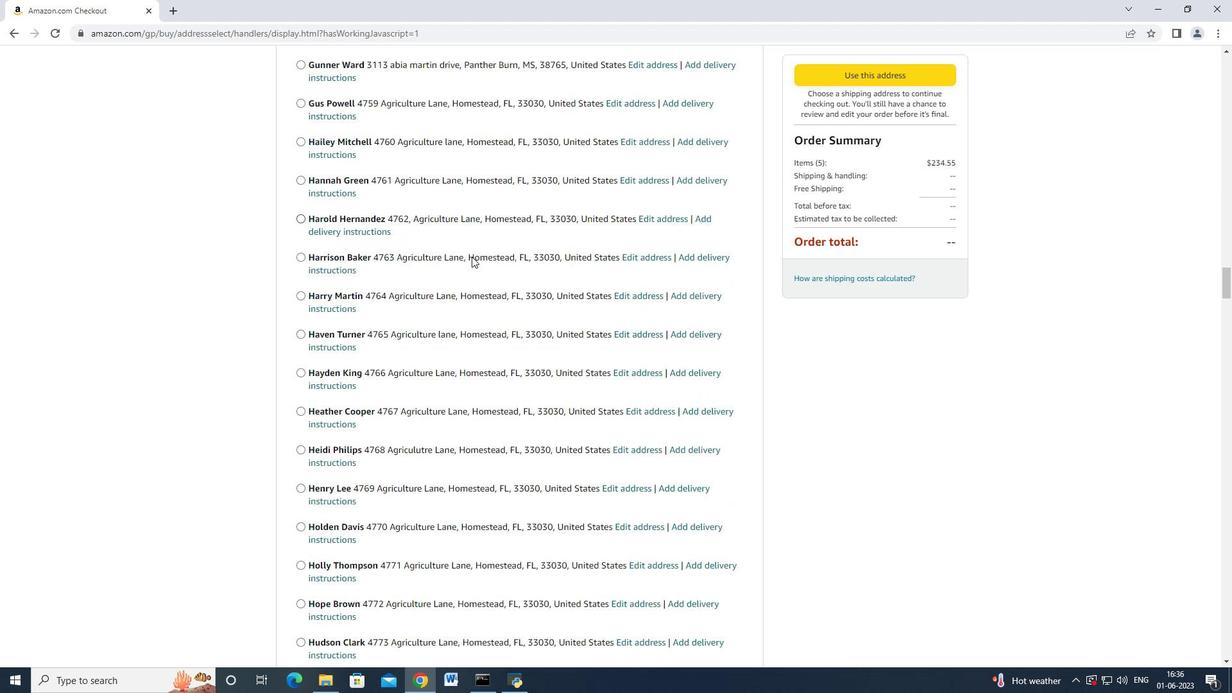 
Action: Mouse scrolled (480, 267) with delta (0, 0)
Screenshot: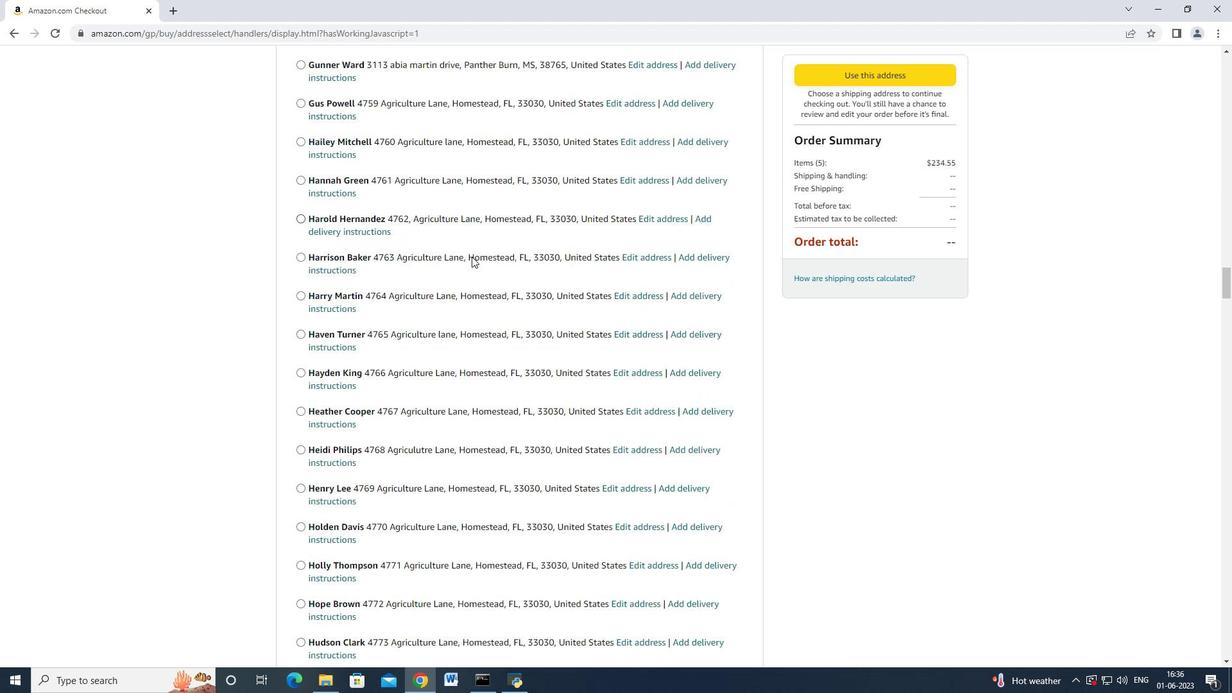
Action: Mouse scrolled (480, 267) with delta (0, 0)
Screenshot: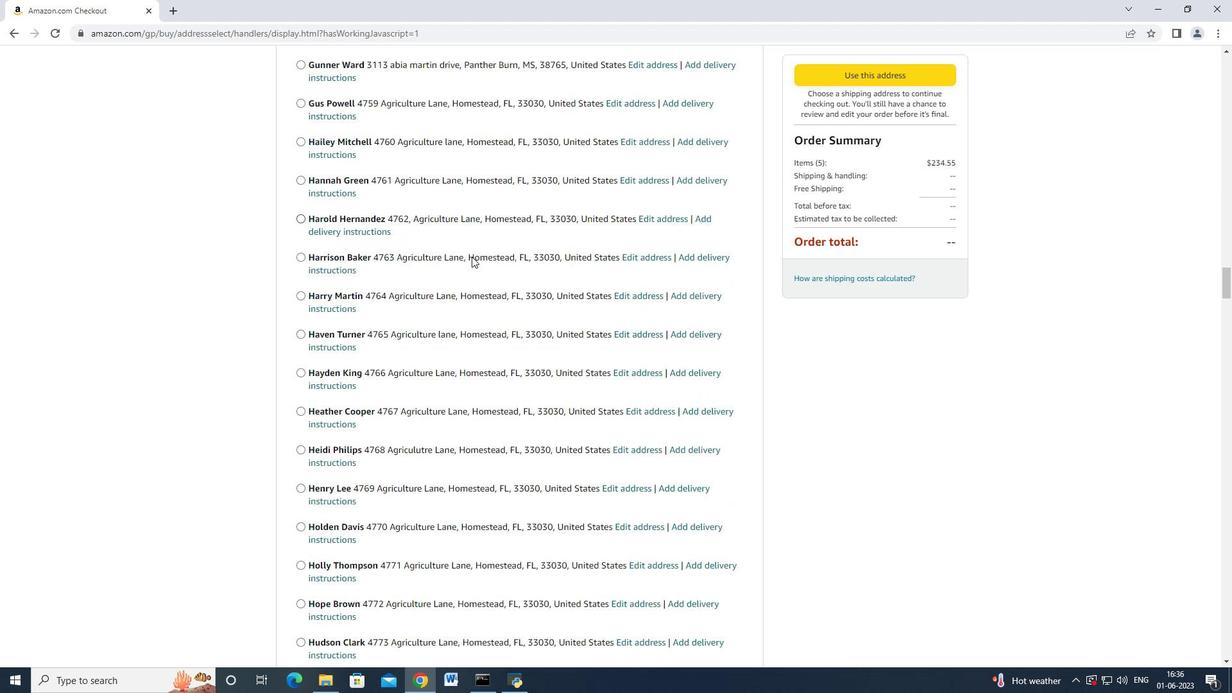 
Action: Mouse scrolled (480, 267) with delta (0, -1)
Screenshot: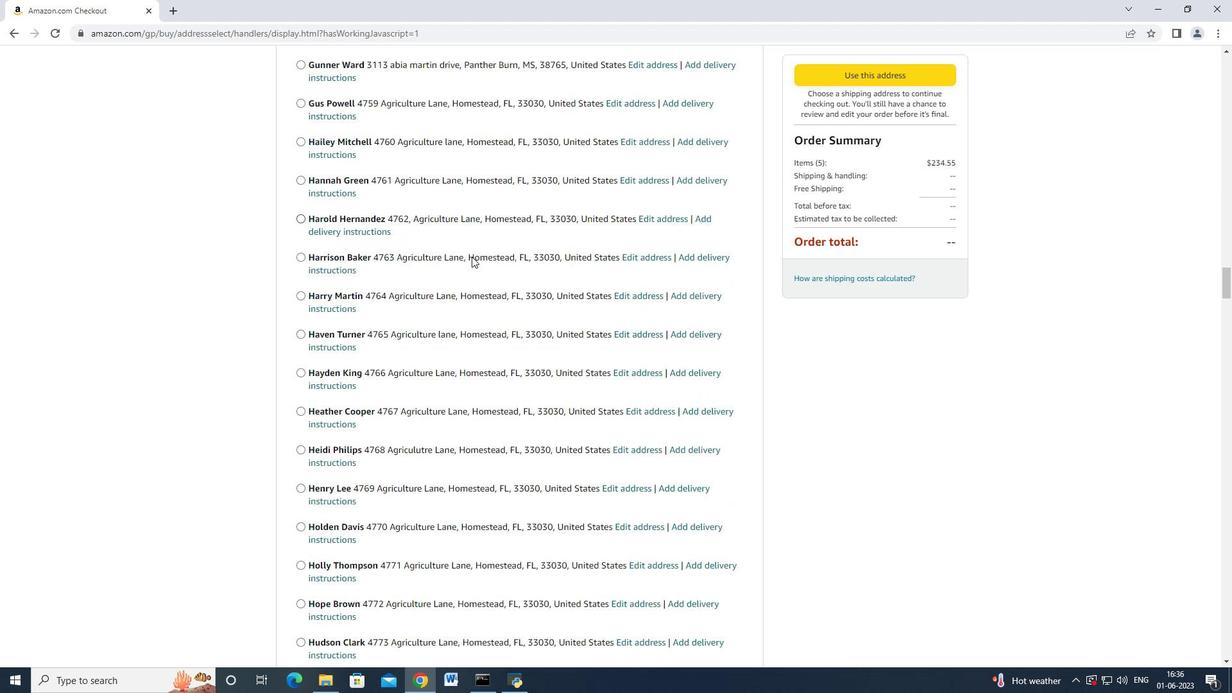 
Action: Mouse scrolled (480, 267) with delta (0, 0)
Screenshot: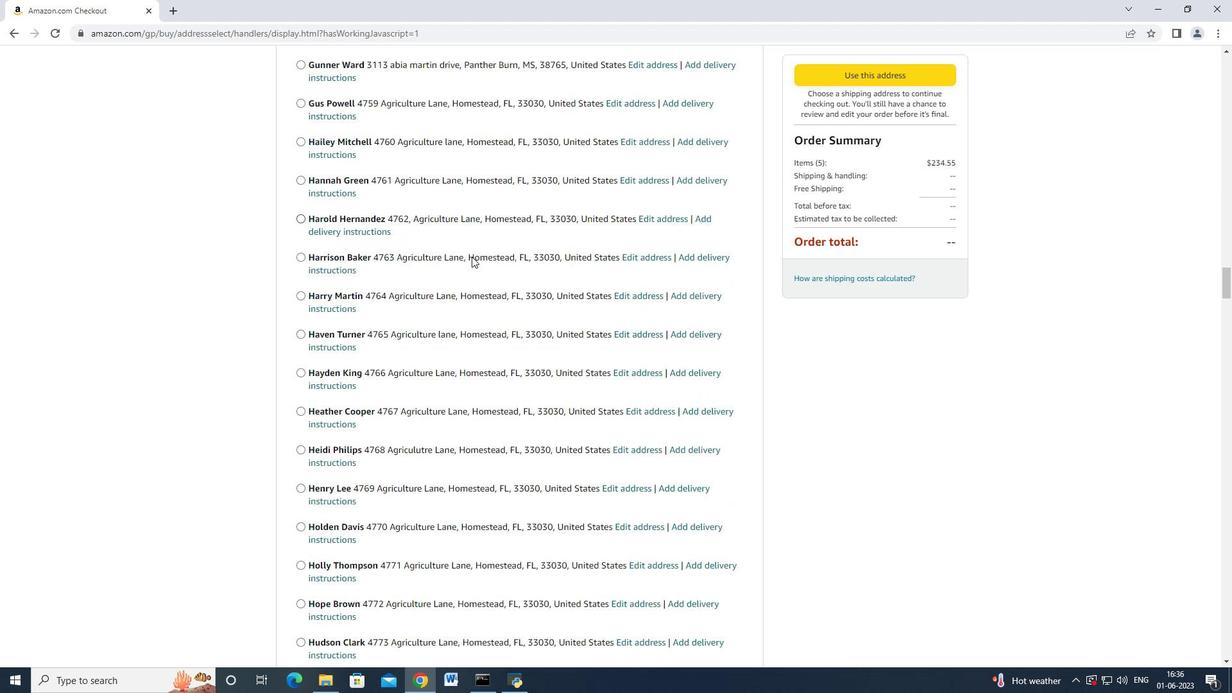 
Action: Mouse scrolled (480, 267) with delta (0, 0)
Screenshot: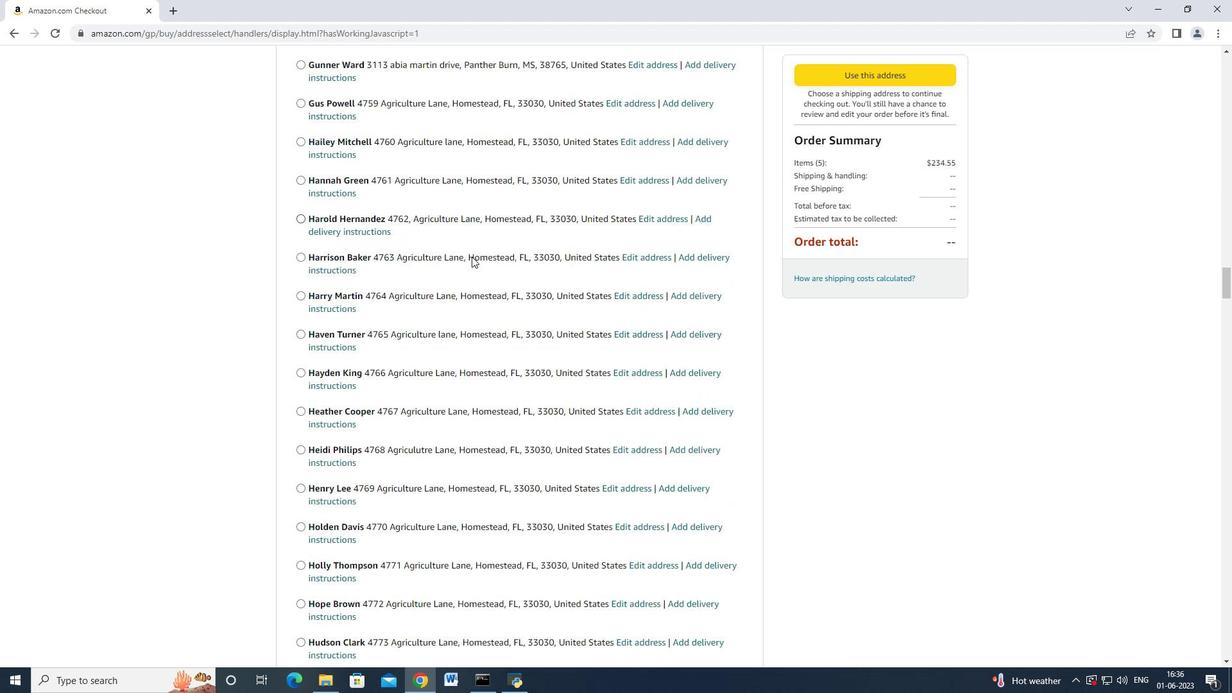 
Action: Mouse scrolled (480, 267) with delta (0, 0)
Screenshot: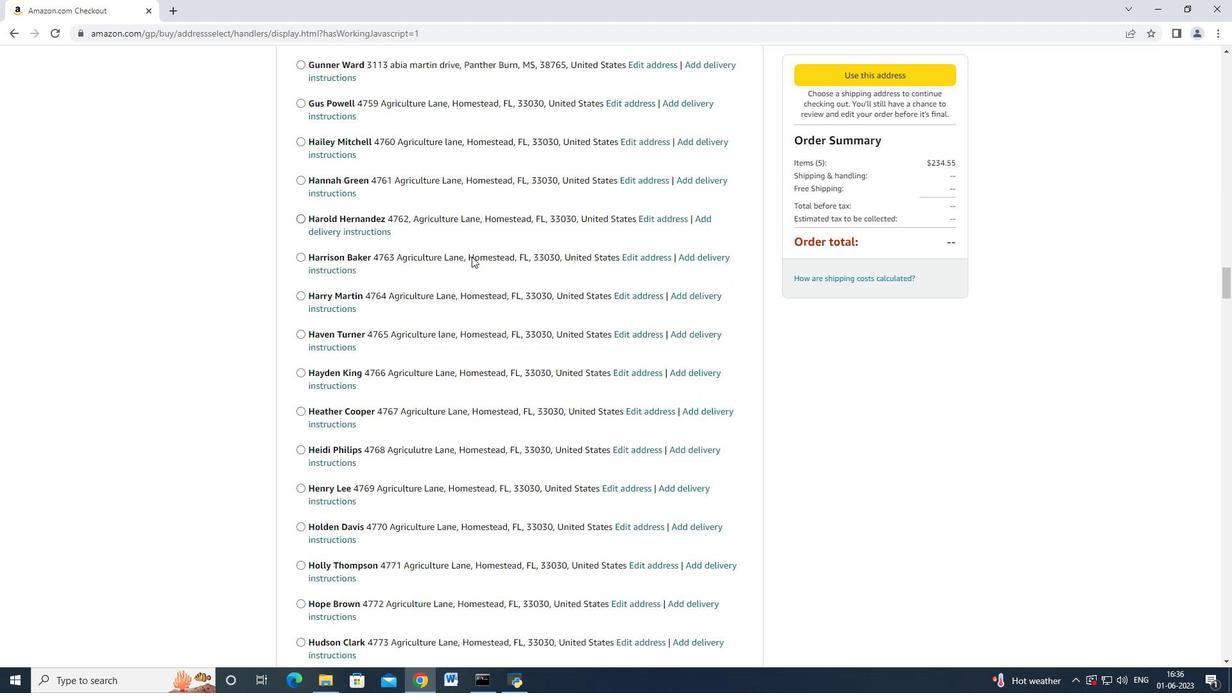 
Action: Mouse moved to (478, 268)
Screenshot: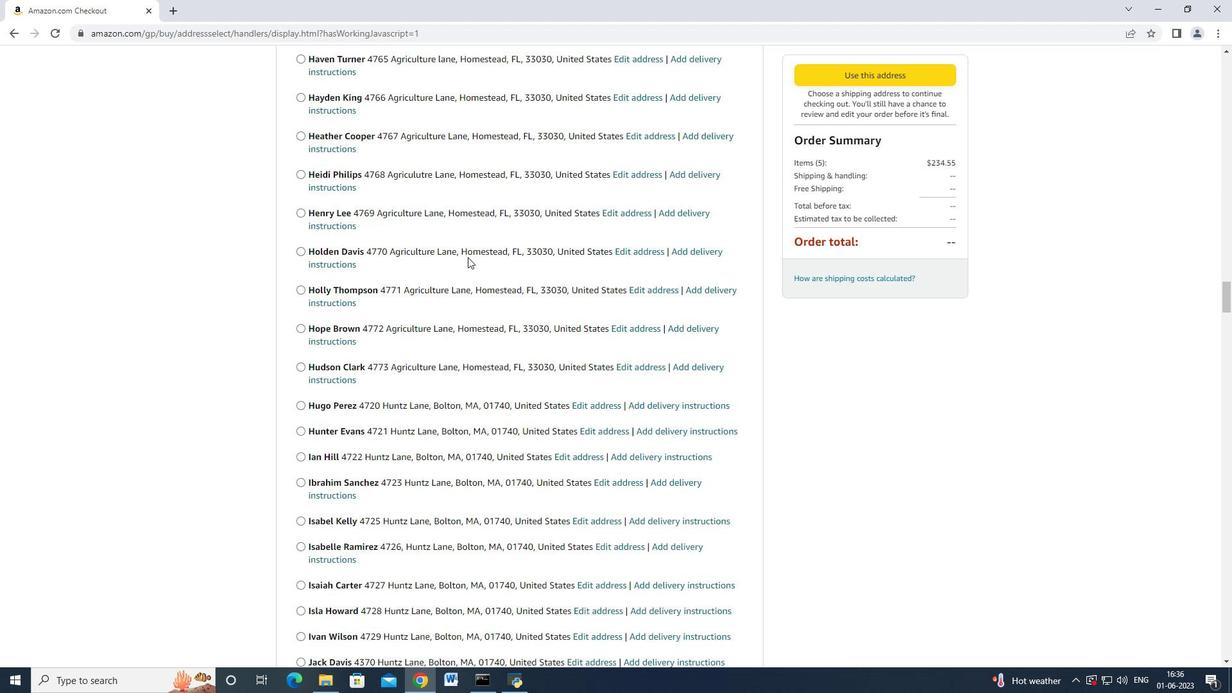 
Action: Mouse scrolled (478, 267) with delta (0, 0)
Screenshot: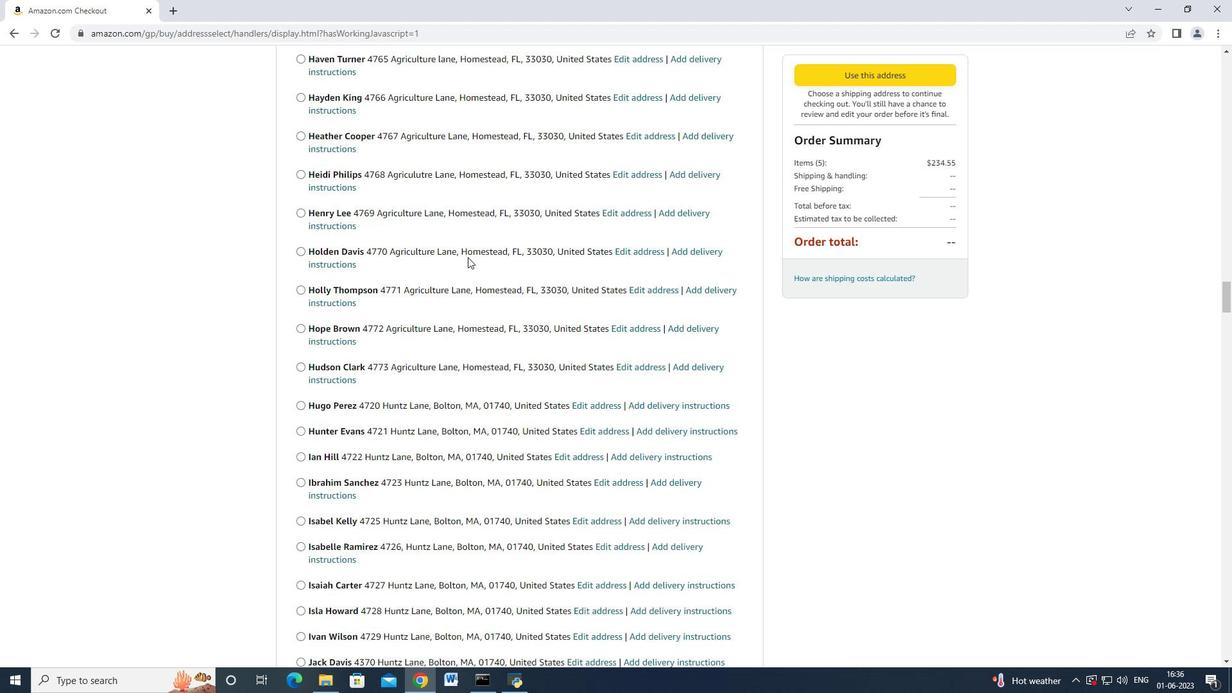 
Action: Mouse moved to (477, 270)
Screenshot: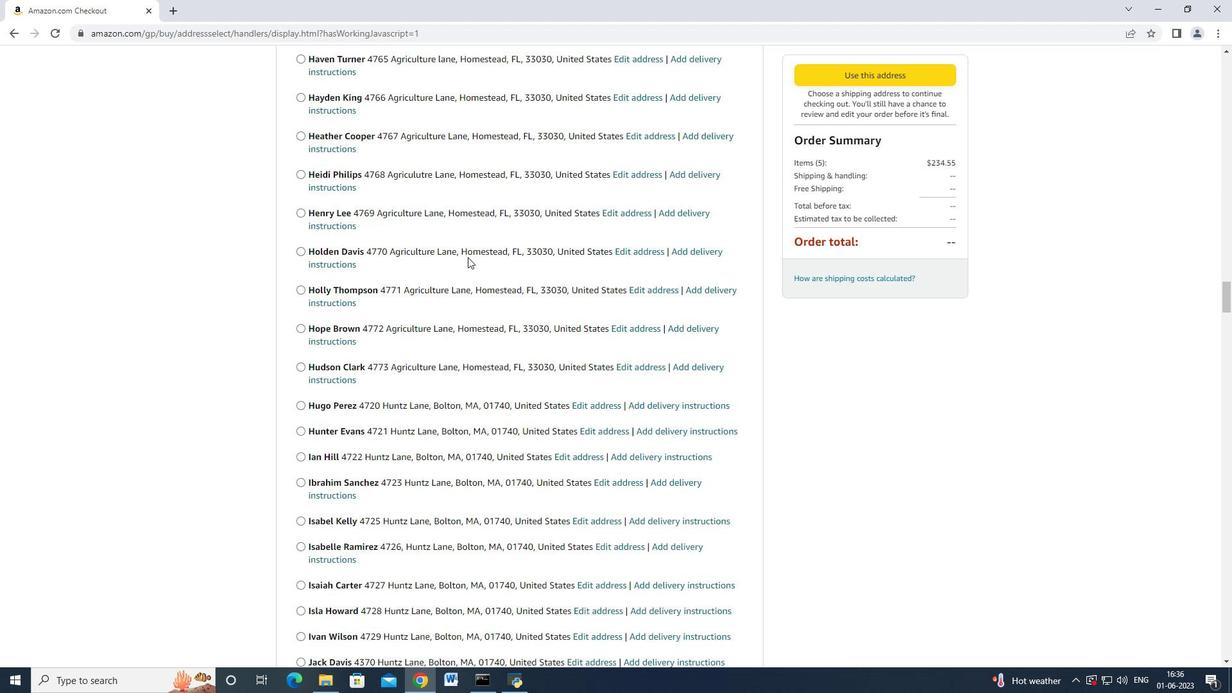 
Action: Mouse scrolled (477, 269) with delta (0, 0)
